 Task: Find and book a one-way flight from Delhi to Bengaluru for 1 passenger on 19 May 2023 using Indigo's website.
Action: Mouse moved to (363, 68)
Screenshot: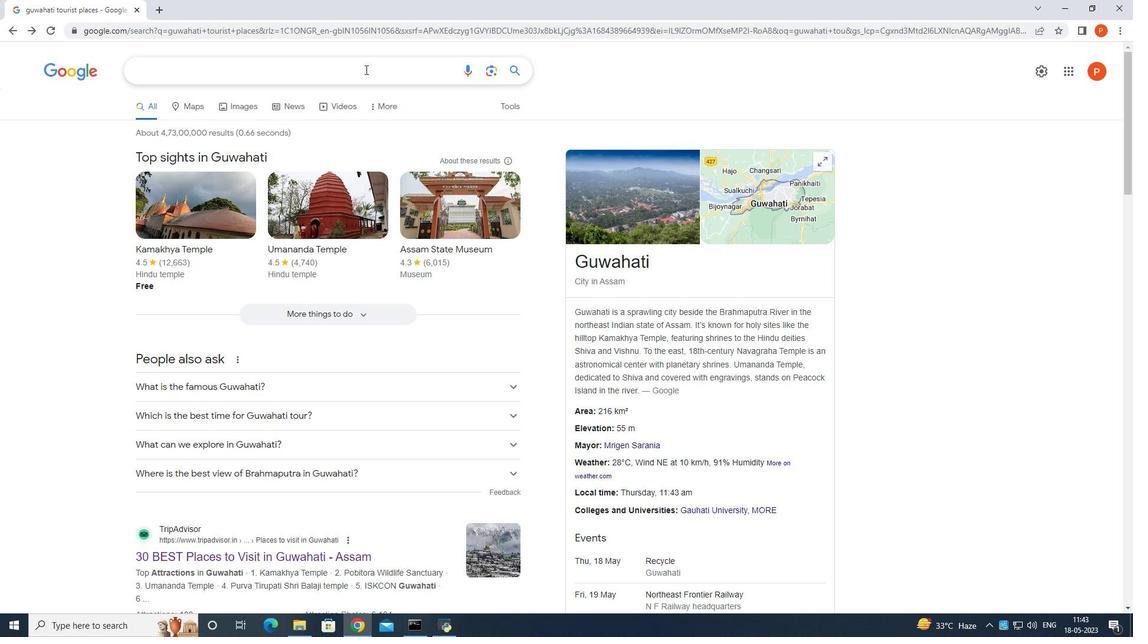 
Action: Mouse pressed left at (363, 68)
Screenshot: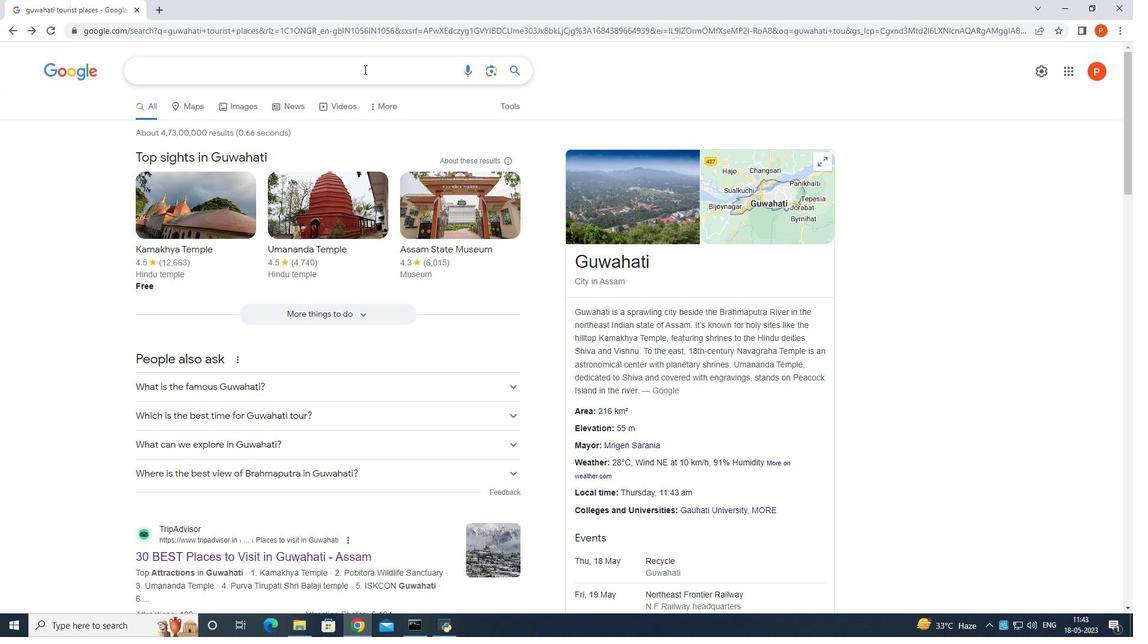 
Action: Mouse moved to (447, 146)
Screenshot: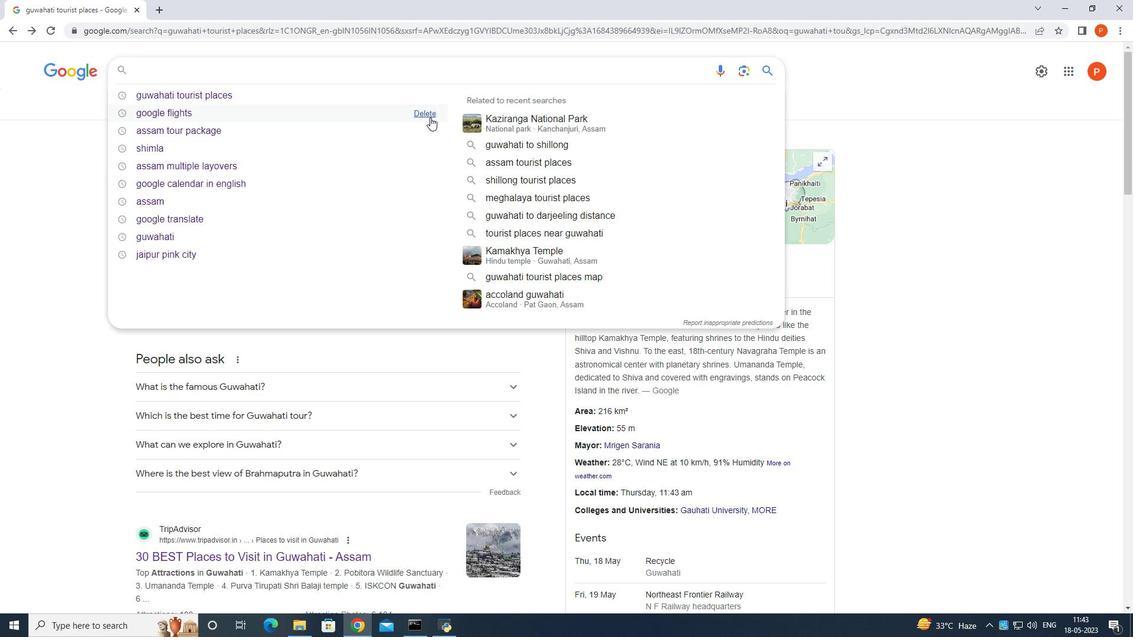 
Action: Key pressed <Key.shift>Indigo<Key.space>flight<Key.space>price<Key.space>n<Key.backspace>and<Key.space>affordable<Key.space>accomodation<Key.space>and<Key.space>dinim<Key.backspace>ng<Key.enter>
Screenshot: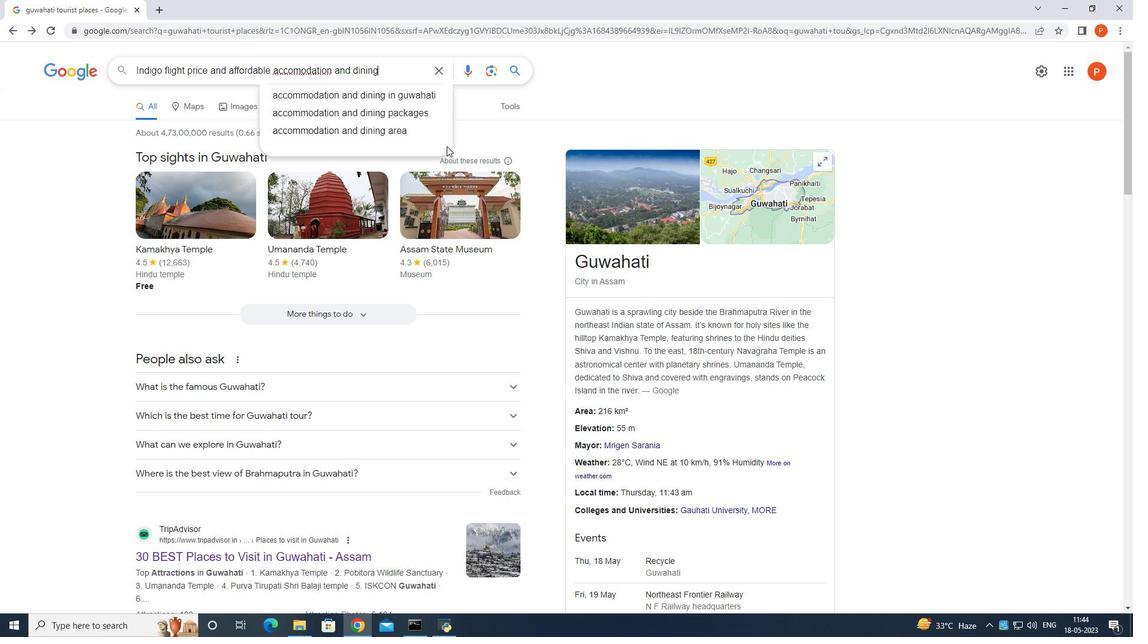 
Action: Mouse moved to (410, 202)
Screenshot: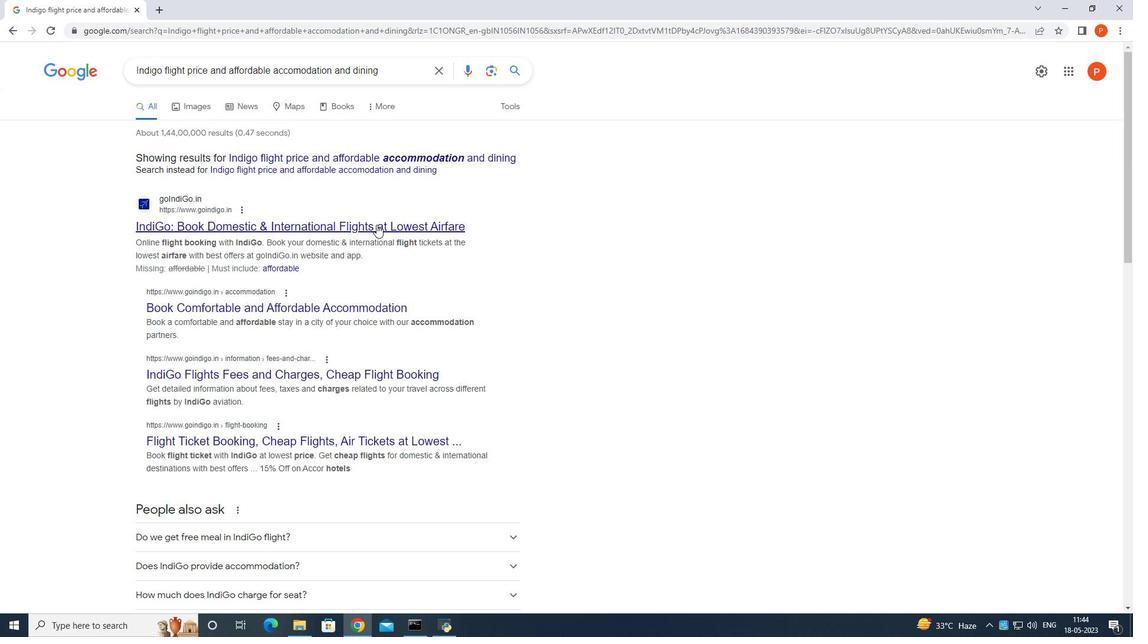 
Action: Mouse scrolled (410, 203) with delta (0, 0)
Screenshot: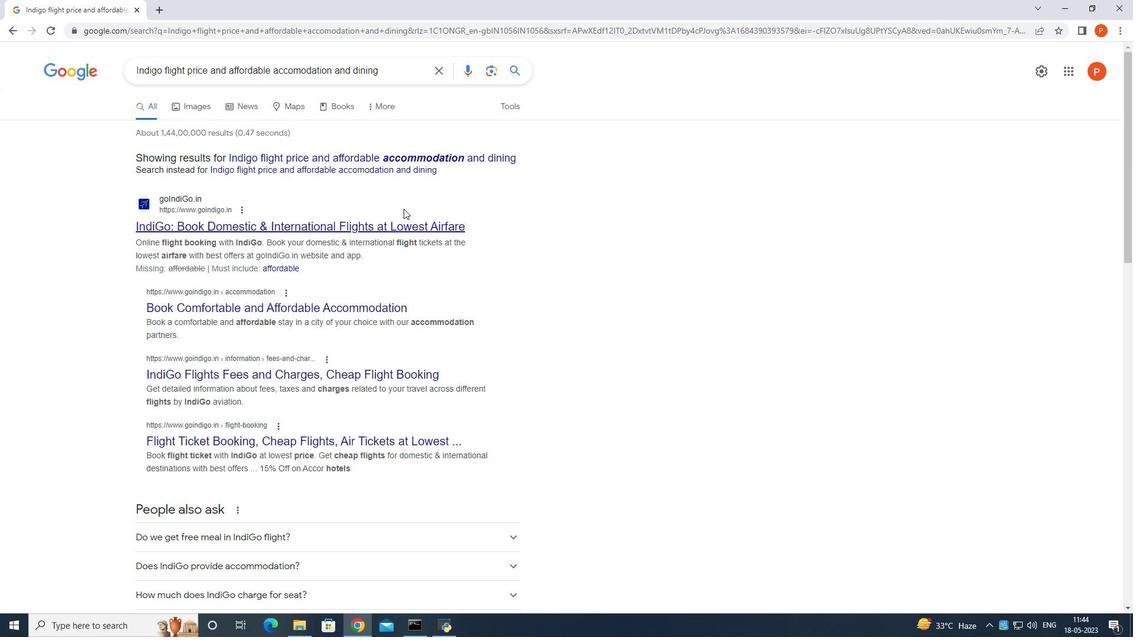 
Action: Mouse moved to (415, 154)
Screenshot: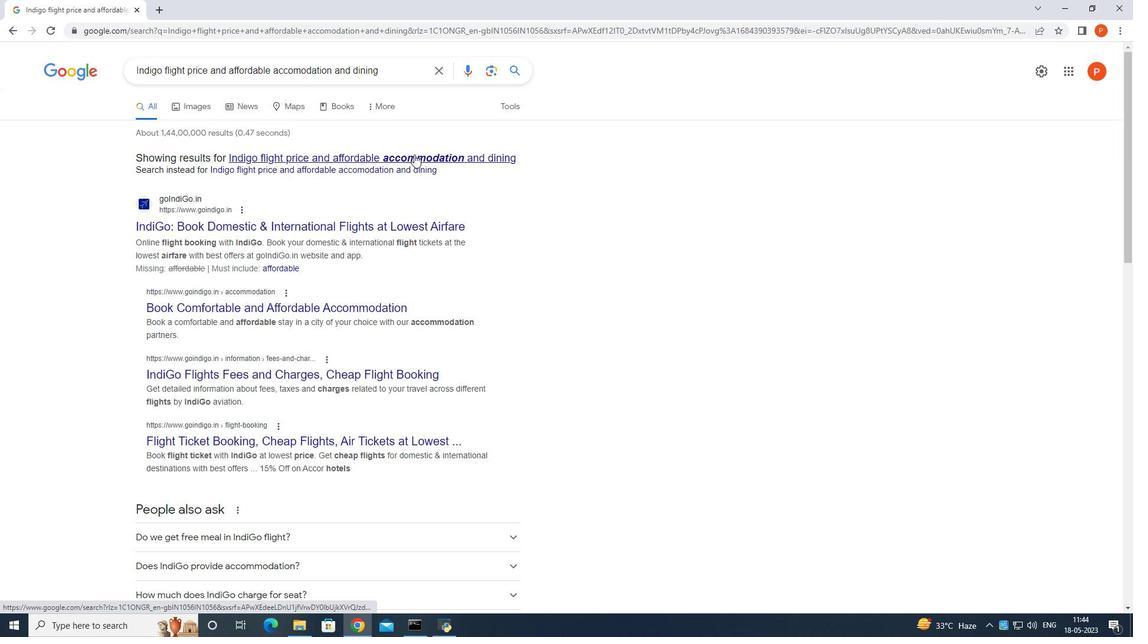 
Action: Mouse pressed left at (415, 154)
Screenshot: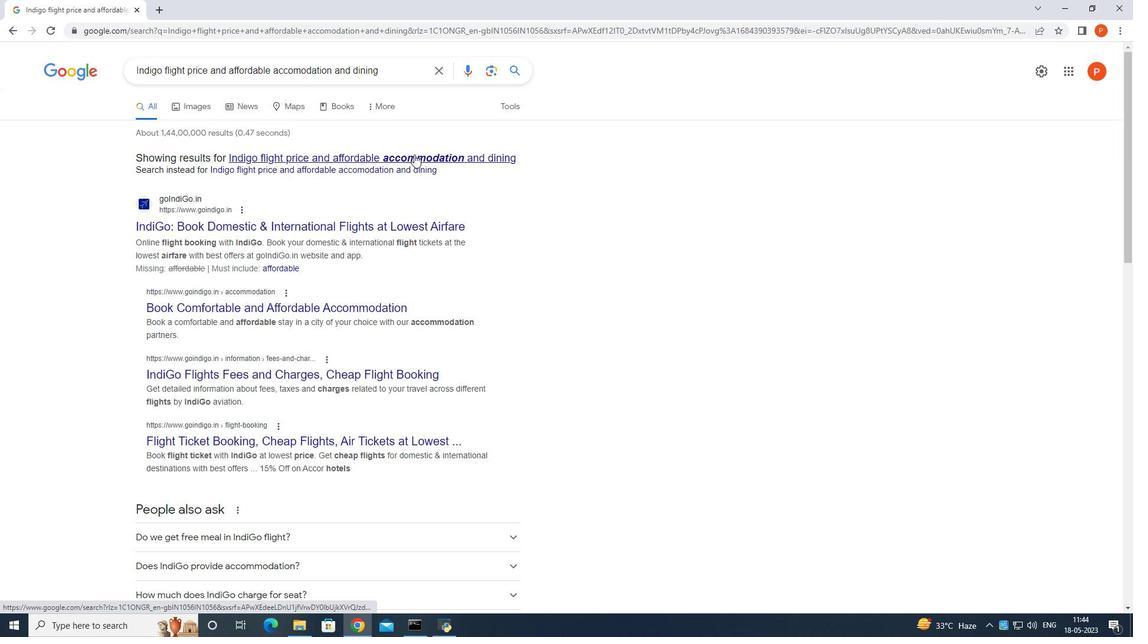 
Action: Mouse moved to (418, 249)
Screenshot: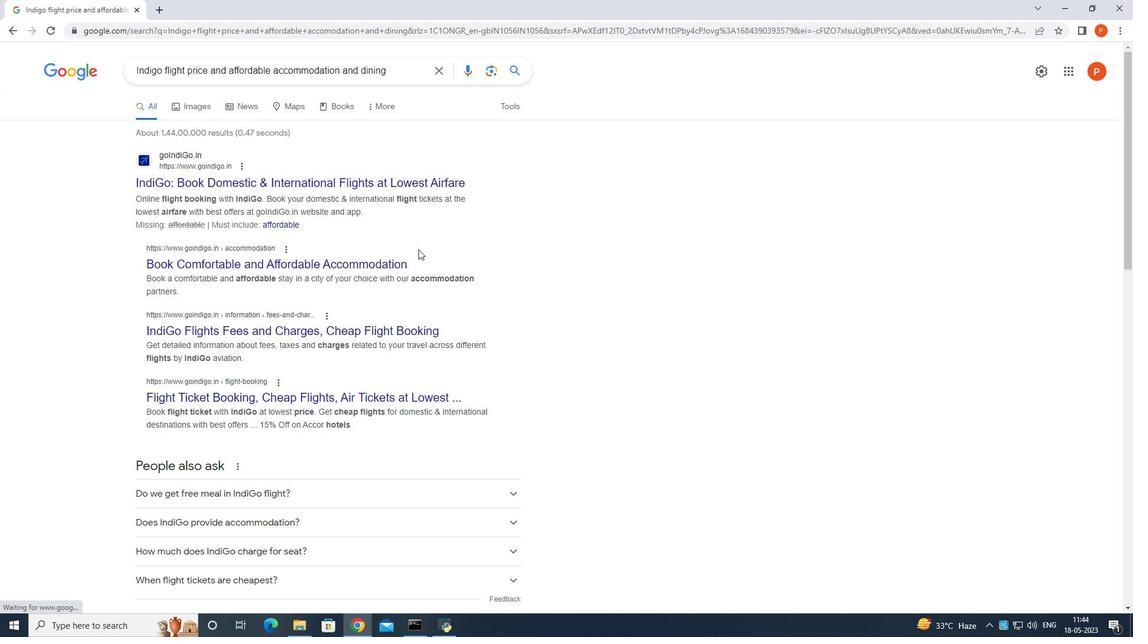 
Action: Mouse scrolled (418, 248) with delta (0, 0)
Screenshot: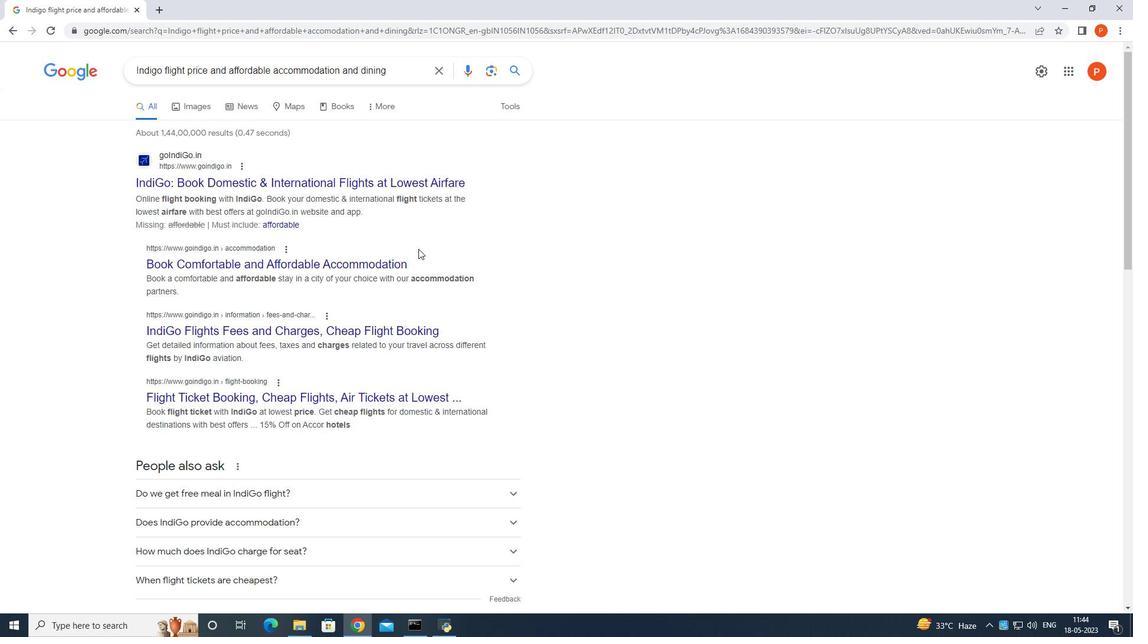 
Action: Mouse scrolled (418, 248) with delta (0, 0)
Screenshot: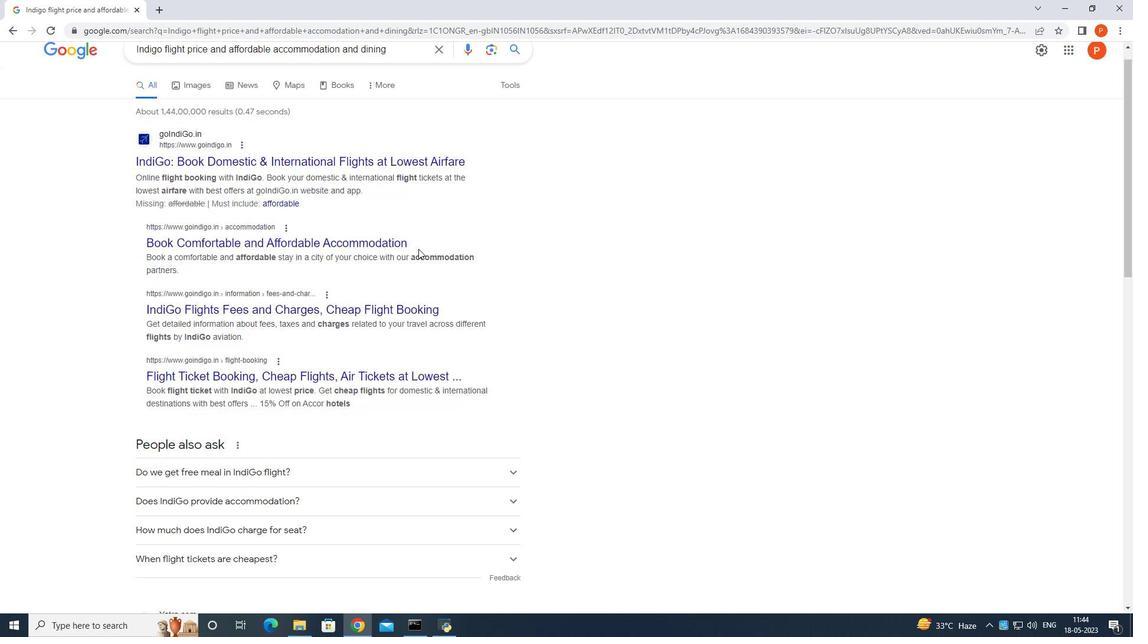 
Action: Mouse moved to (280, 280)
Screenshot: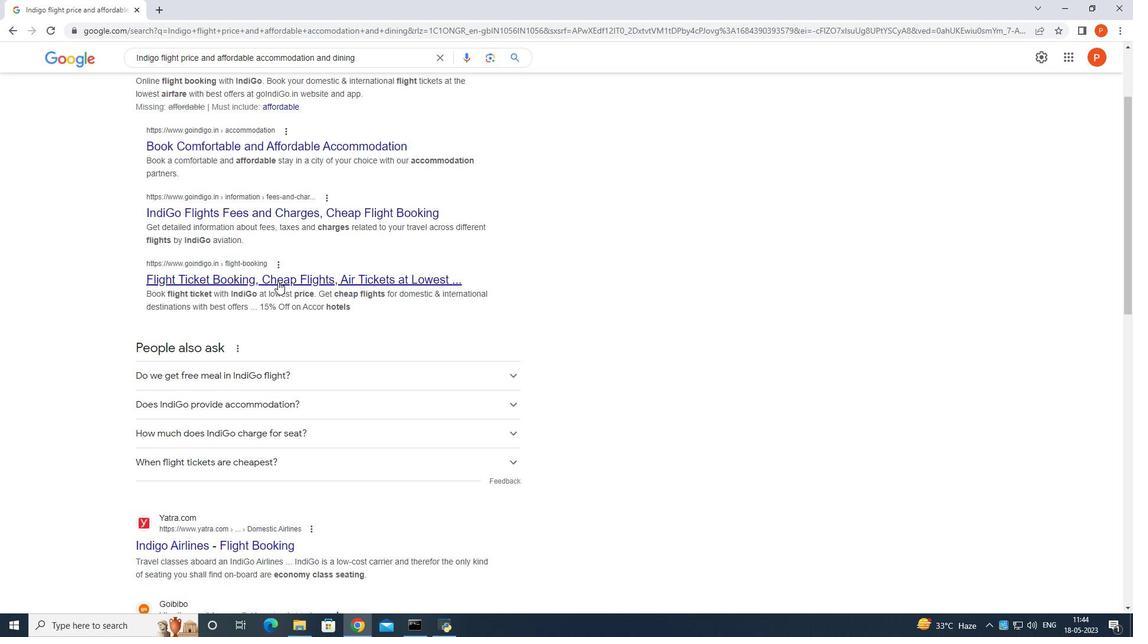 
Action: Mouse pressed left at (280, 280)
Screenshot: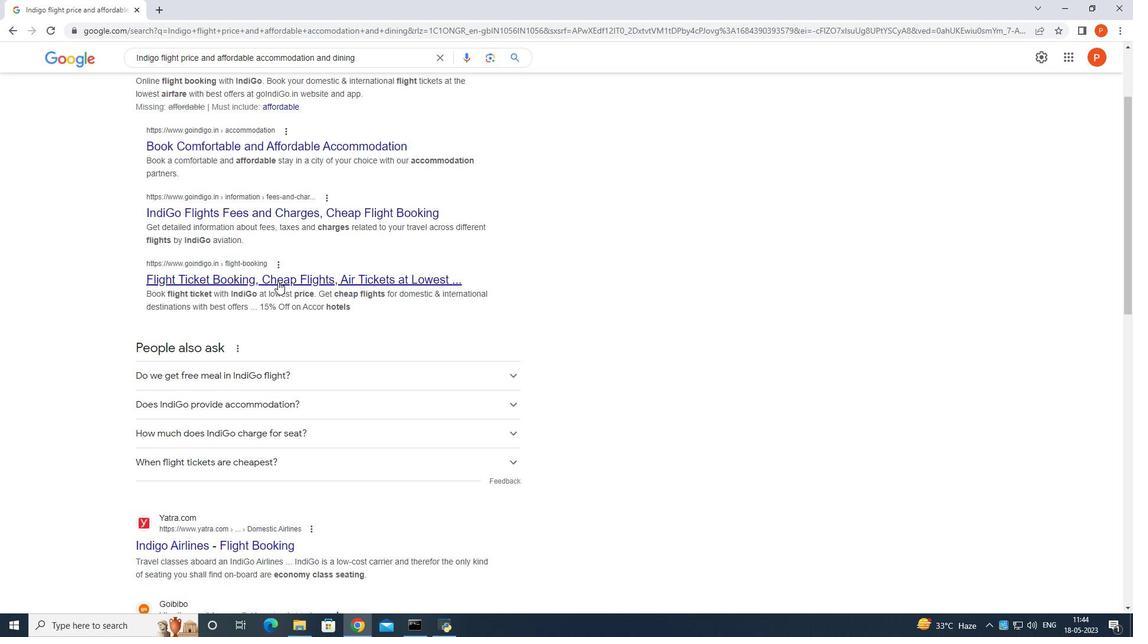 
Action: Mouse moved to (242, 44)
Screenshot: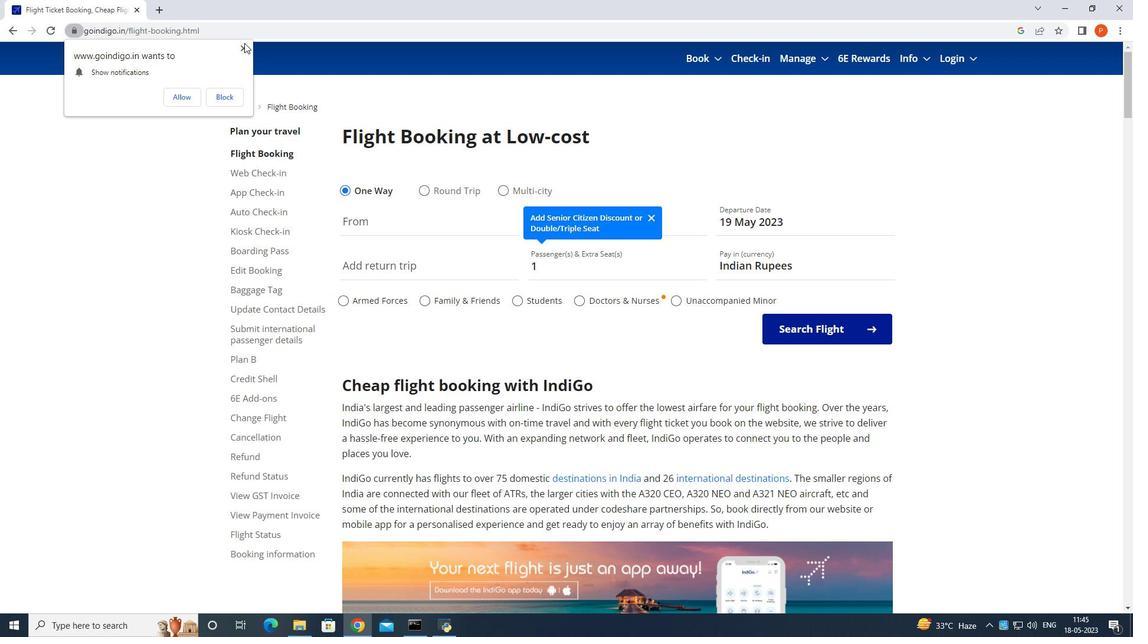 
Action: Mouse pressed left at (242, 44)
Screenshot: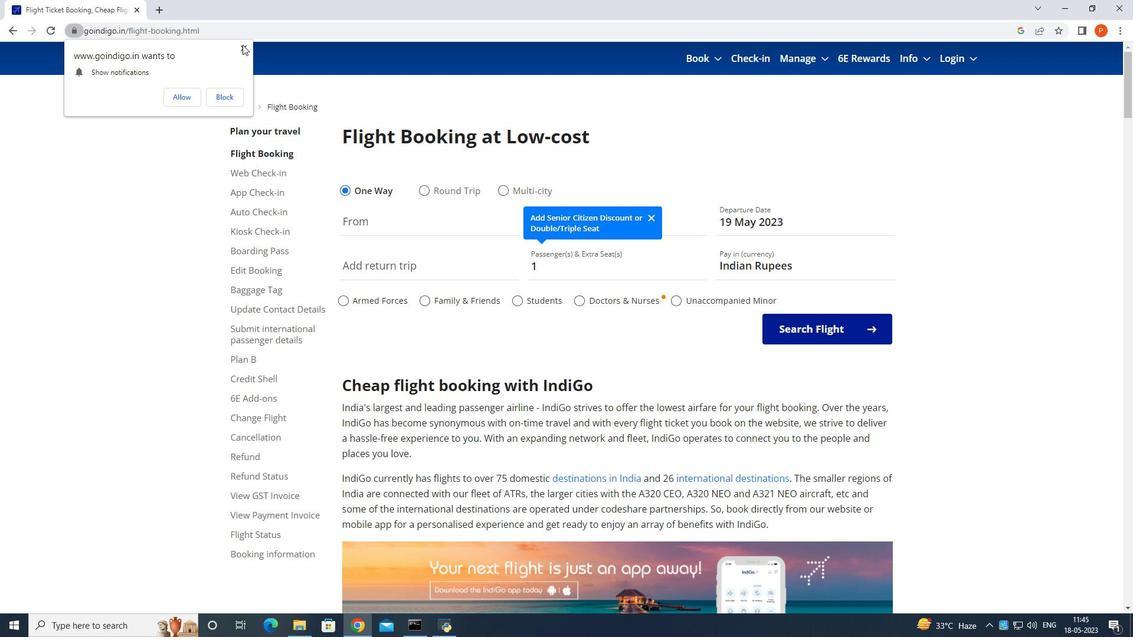 
Action: Mouse moved to (422, 230)
Screenshot: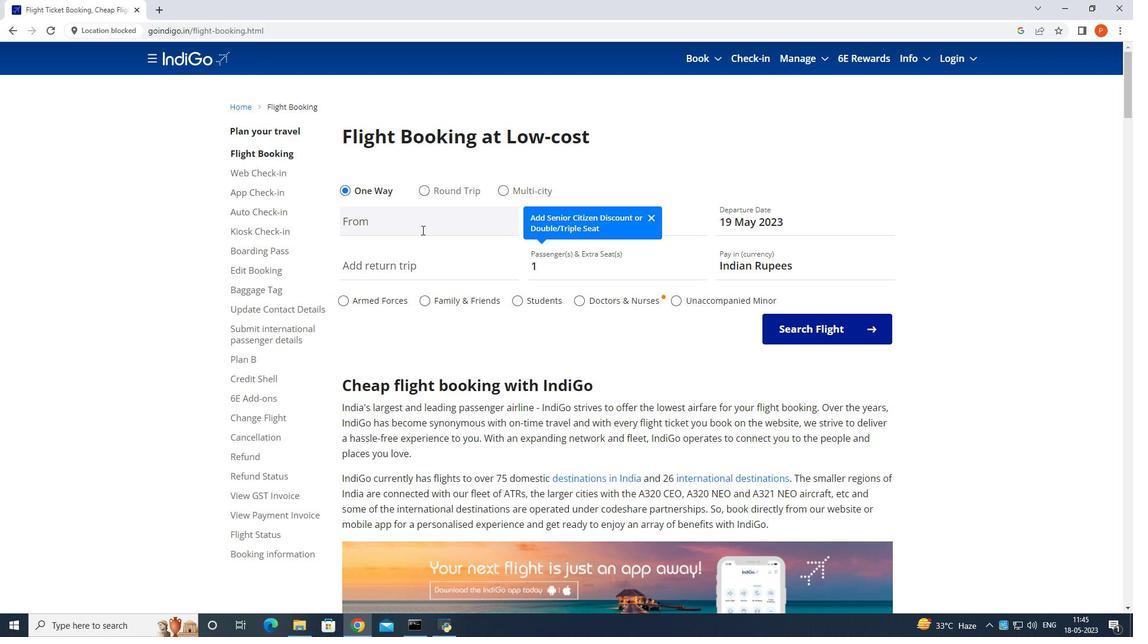 
Action: Mouse scrolled (422, 230) with delta (0, 0)
Screenshot: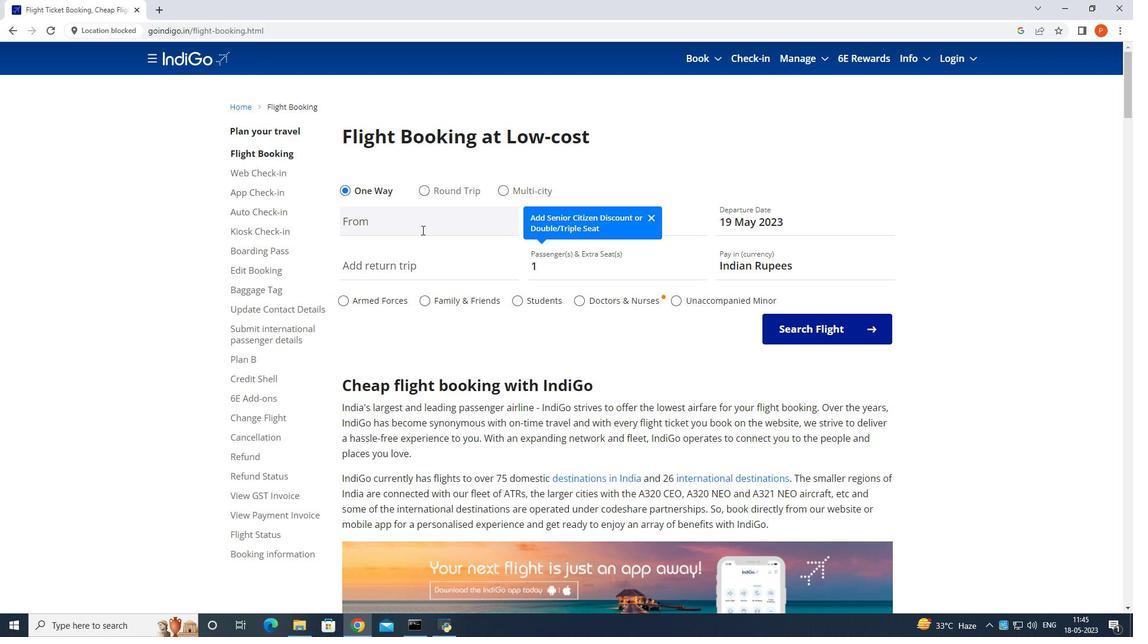 
Action: Mouse moved to (427, 237)
Screenshot: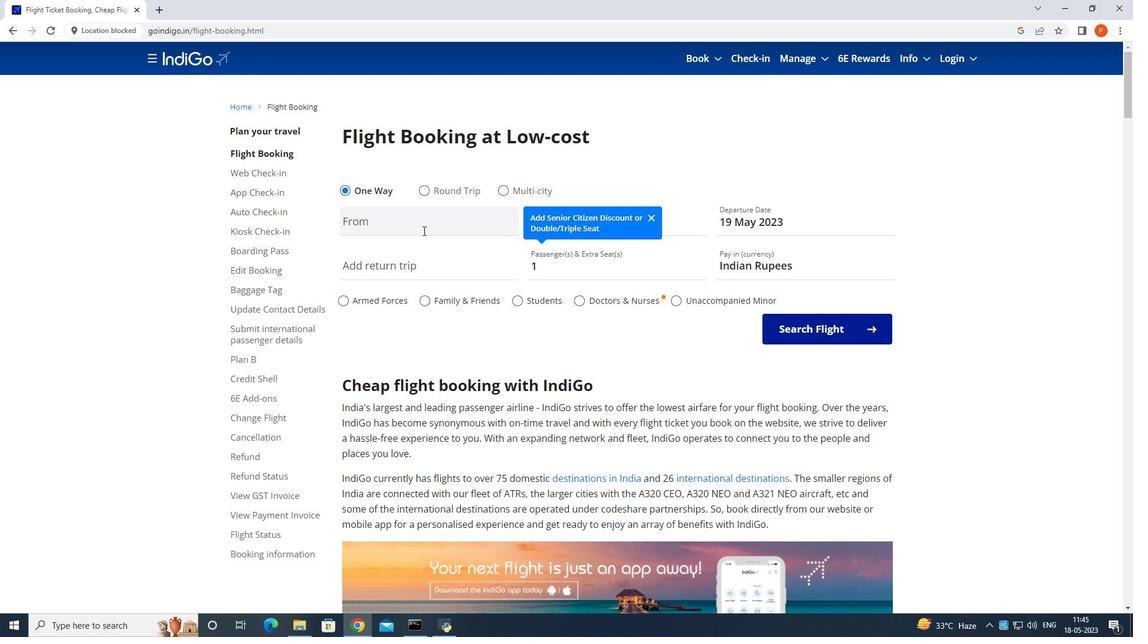 
Action: Mouse scrolled (427, 236) with delta (0, 0)
Screenshot: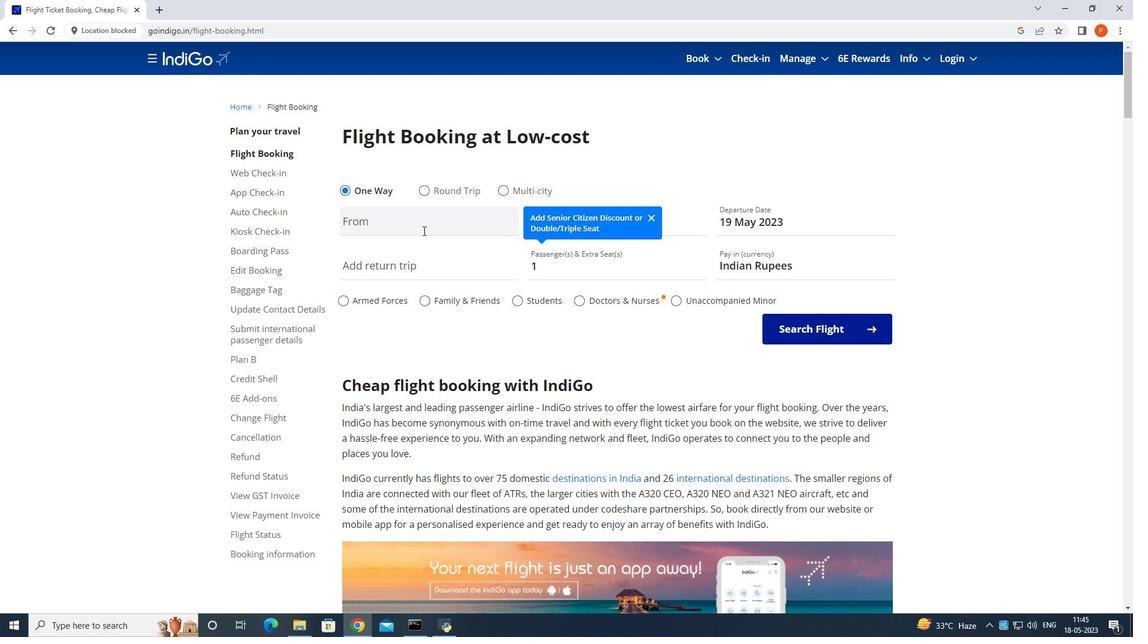 
Action: Mouse moved to (429, 239)
Screenshot: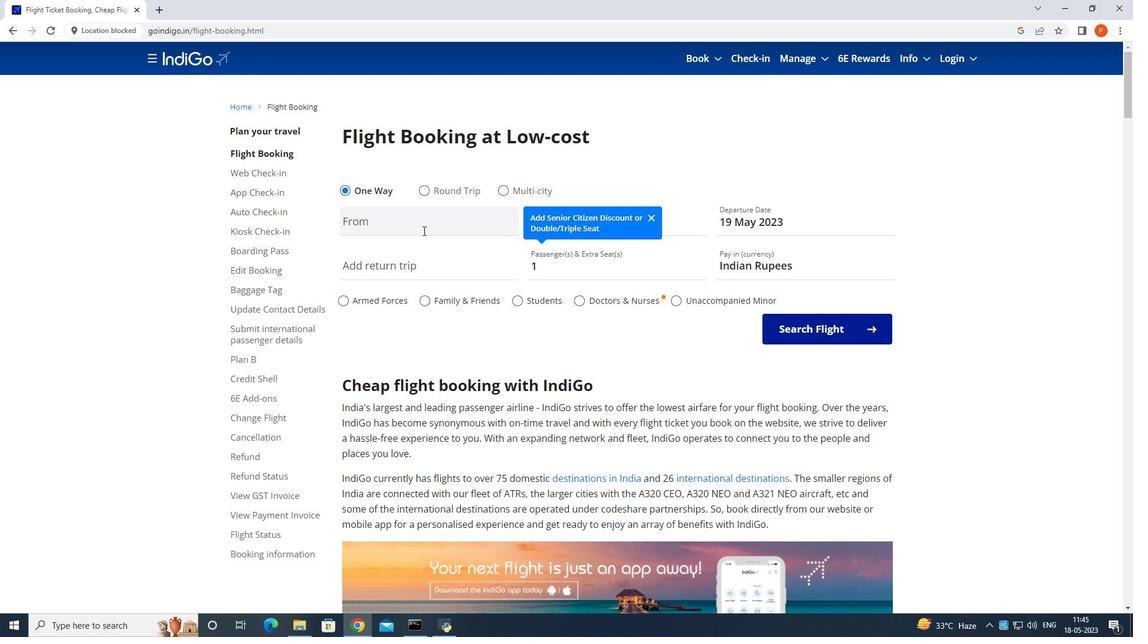 
Action: Mouse scrolled (429, 238) with delta (0, 0)
Screenshot: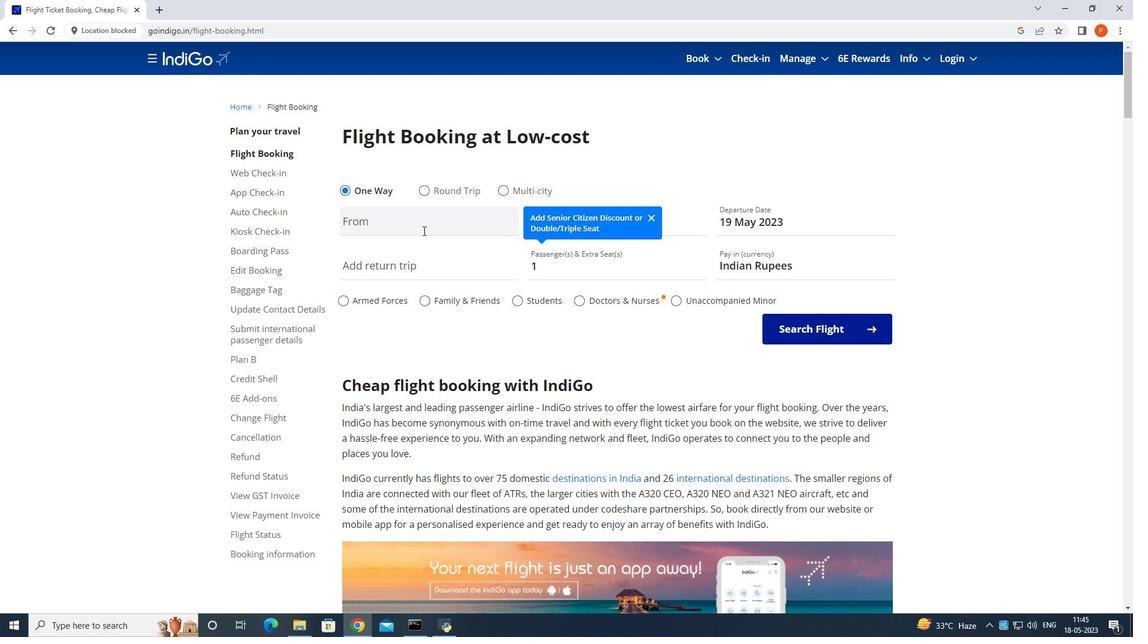 
Action: Mouse scrolled (429, 239) with delta (0, 0)
Screenshot: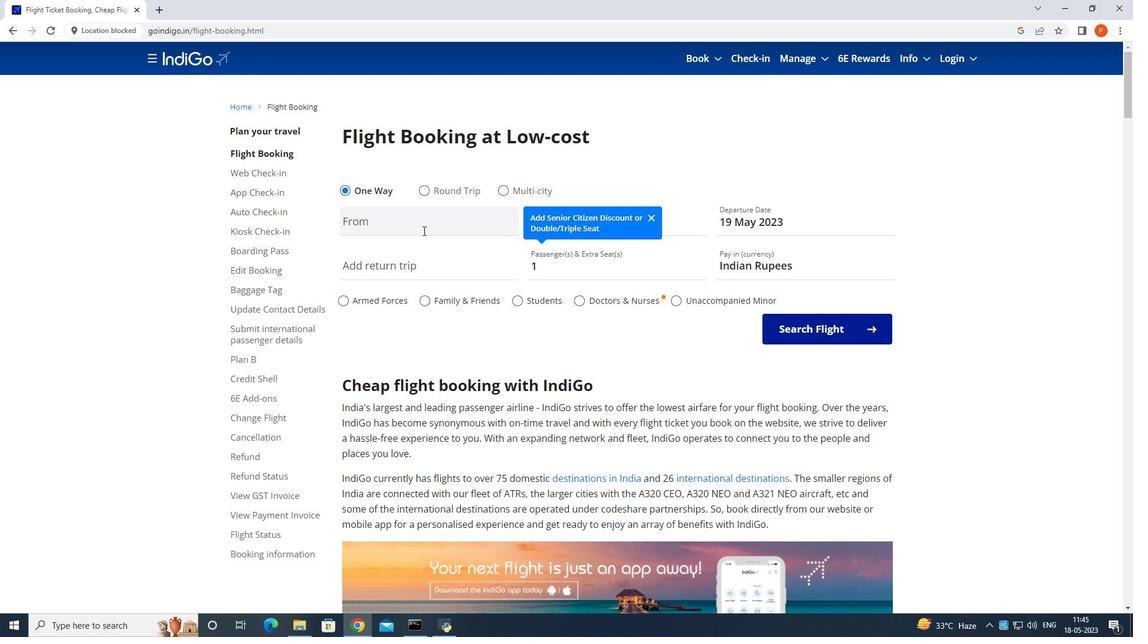 
Action: Mouse moved to (429, 240)
Screenshot: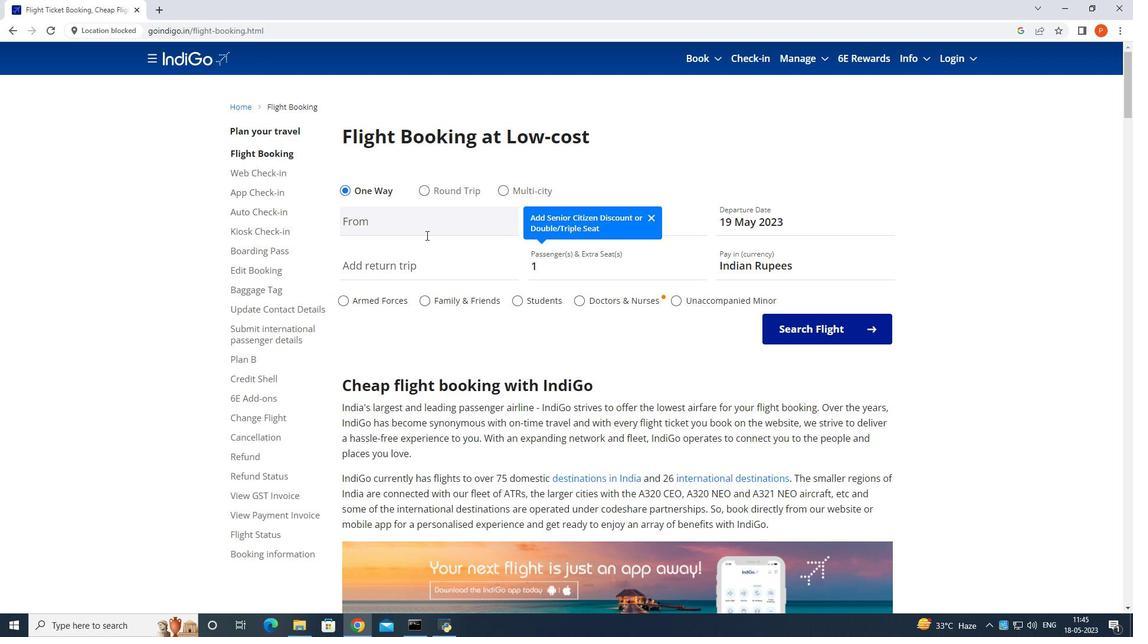 
Action: Mouse scrolled (429, 239) with delta (0, 0)
Screenshot: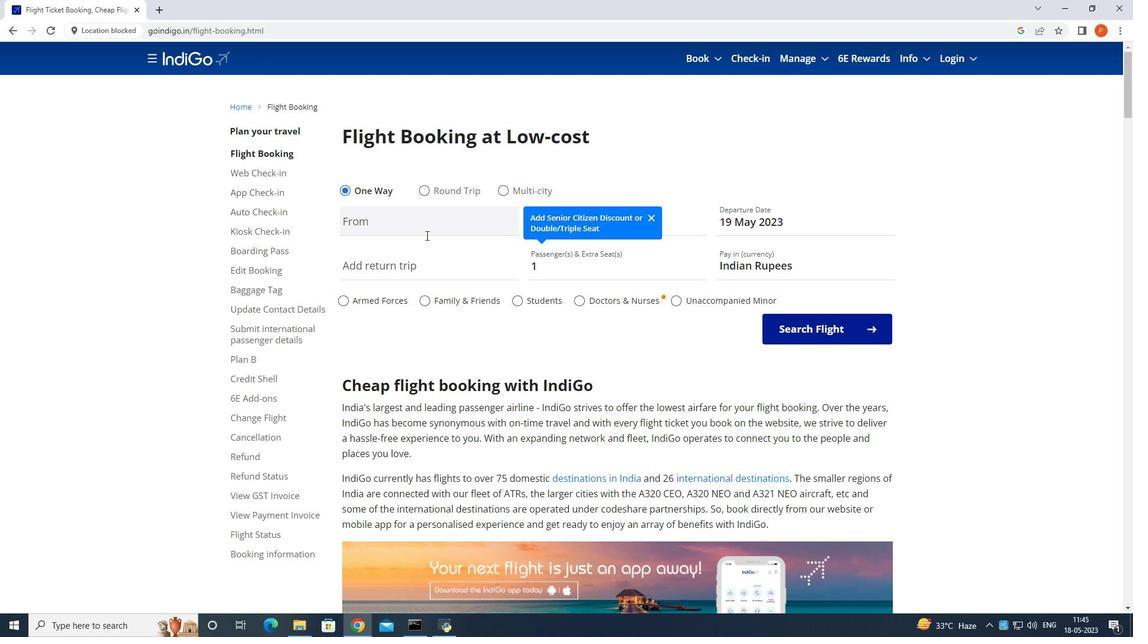 
Action: Mouse moved to (429, 242)
Screenshot: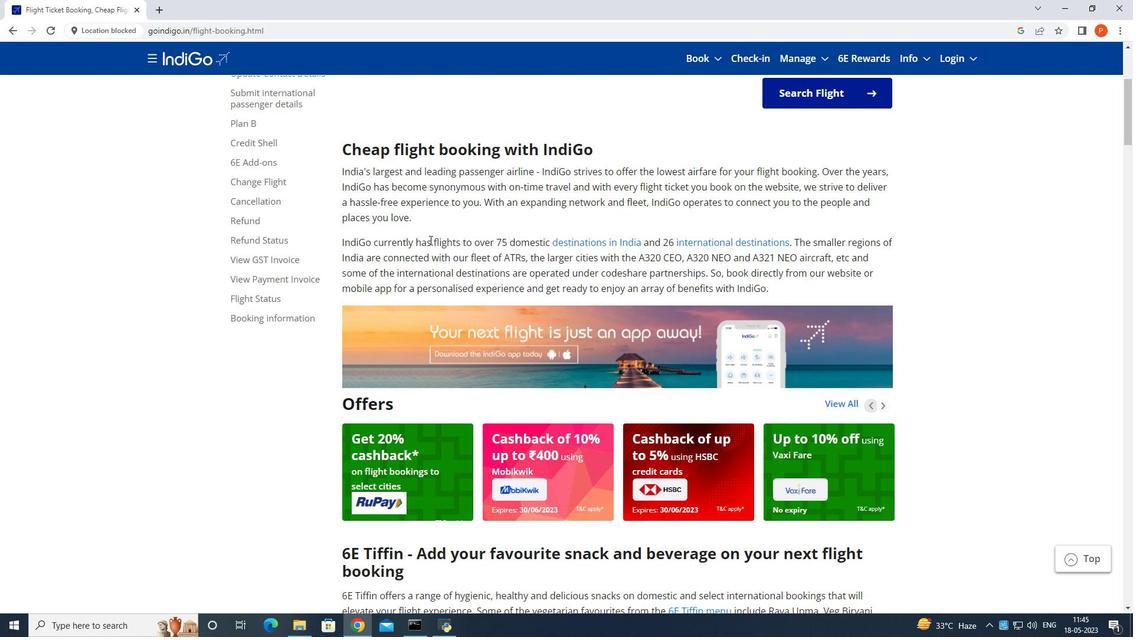 
Action: Mouse scrolled (429, 243) with delta (0, 0)
Screenshot: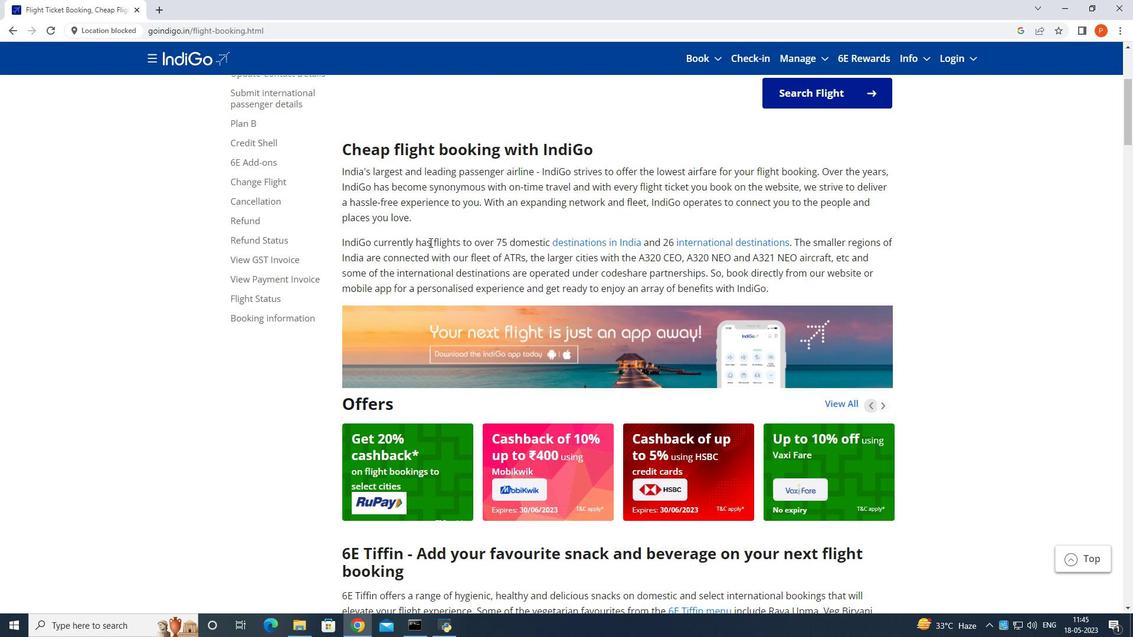 
Action: Mouse scrolled (429, 243) with delta (0, 0)
Screenshot: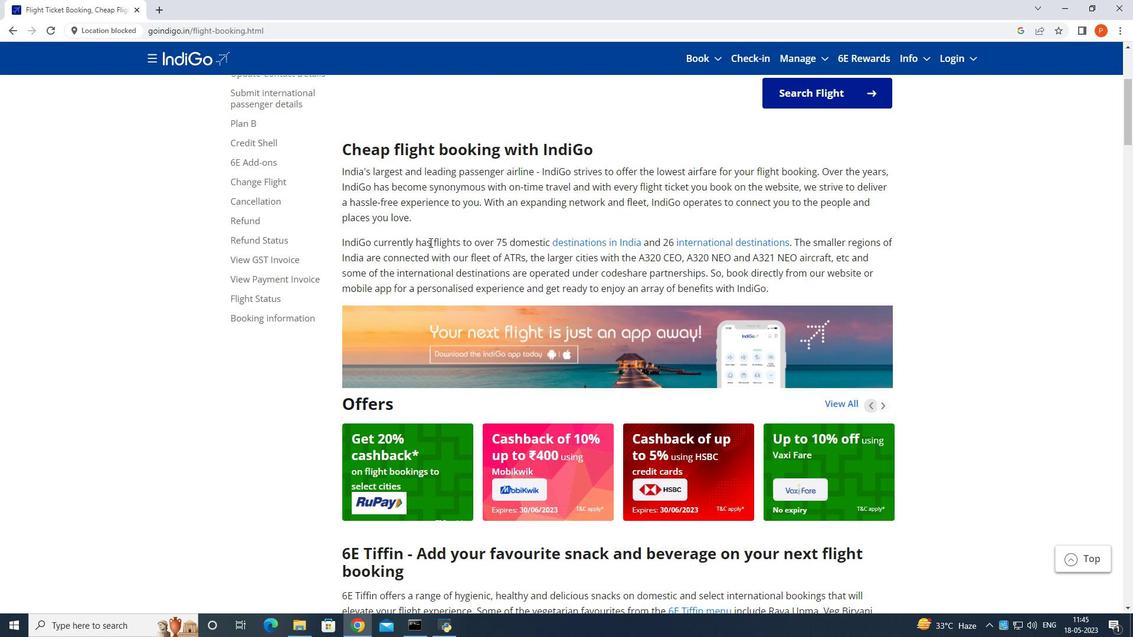 
Action: Mouse scrolled (429, 243) with delta (0, 0)
Screenshot: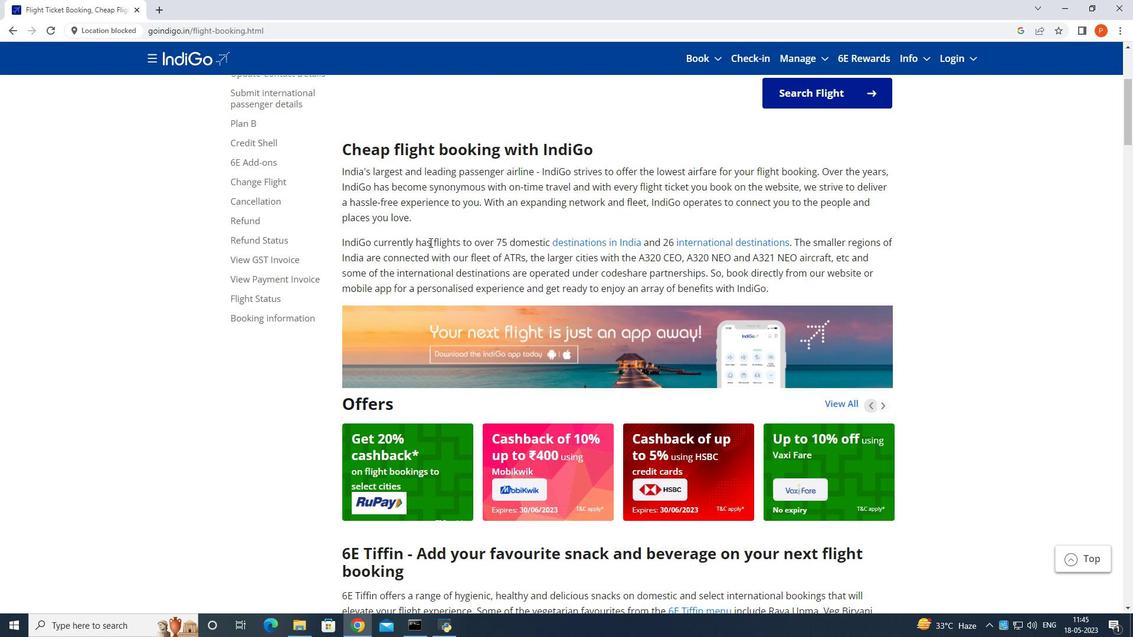 
Action: Mouse scrolled (429, 243) with delta (0, 0)
Screenshot: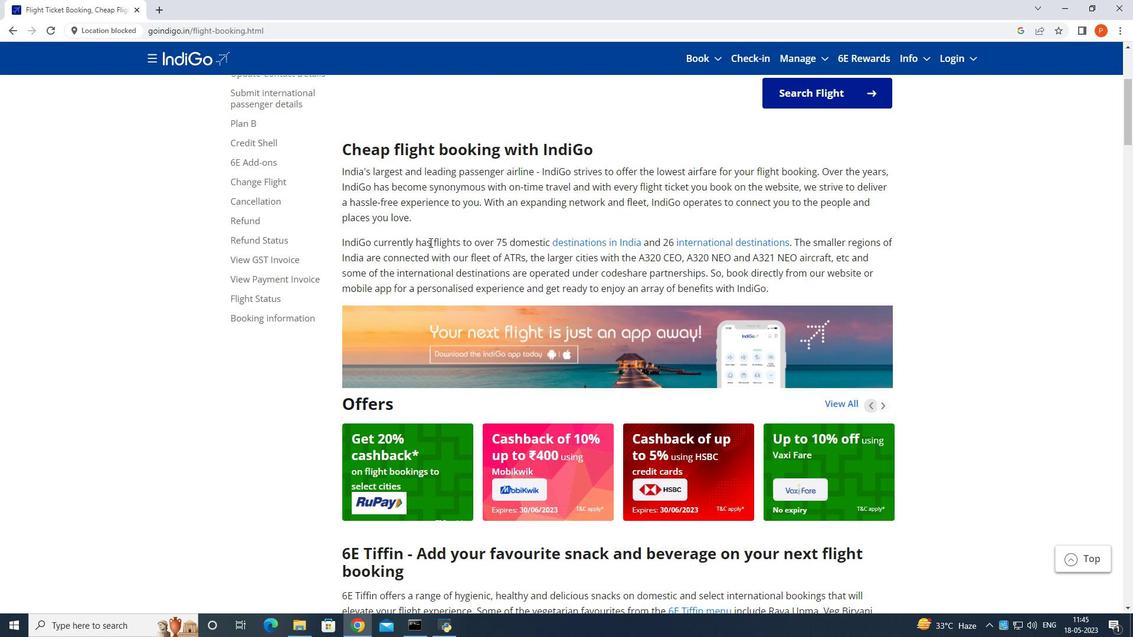 
Action: Mouse scrolled (429, 243) with delta (0, 0)
Screenshot: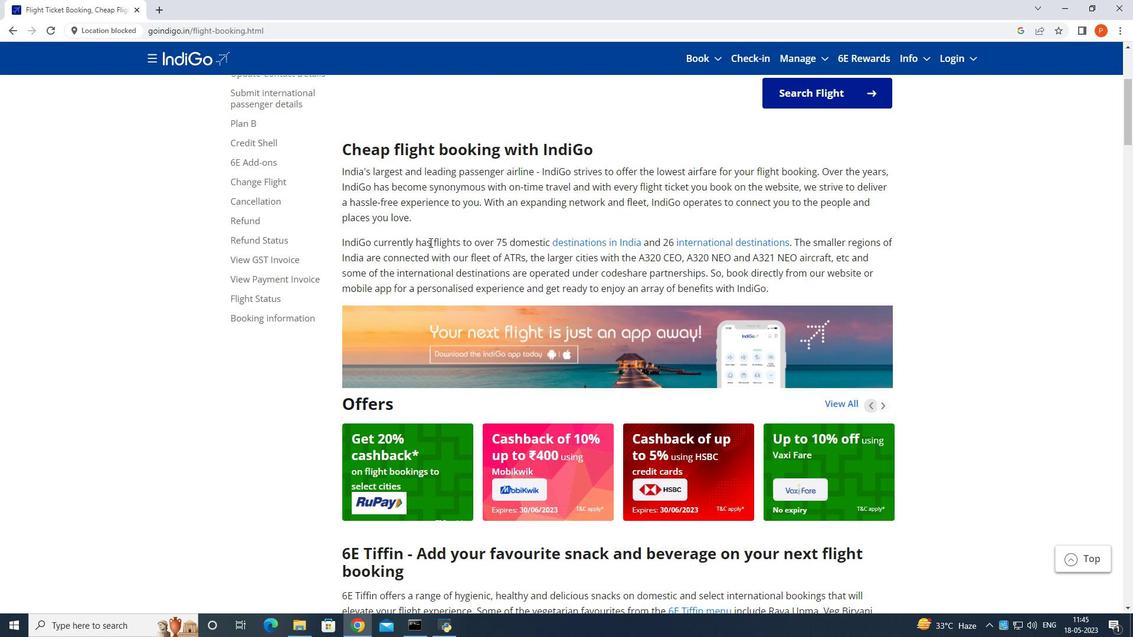 
Action: Mouse scrolled (429, 243) with delta (0, 0)
Screenshot: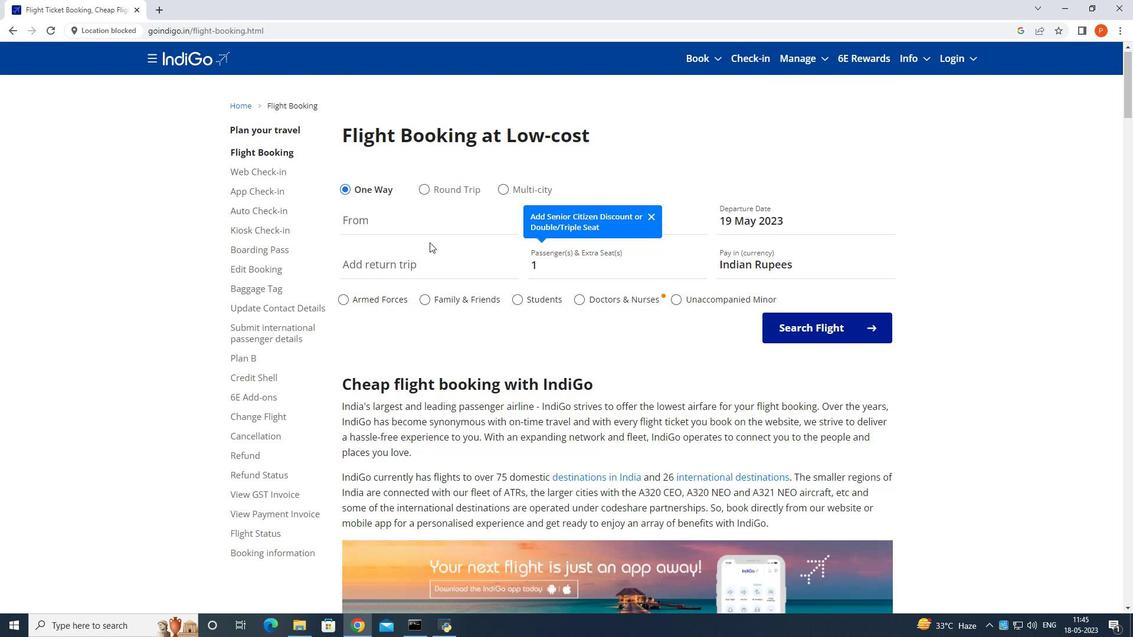 
Action: Mouse scrolled (429, 243) with delta (0, 0)
Screenshot: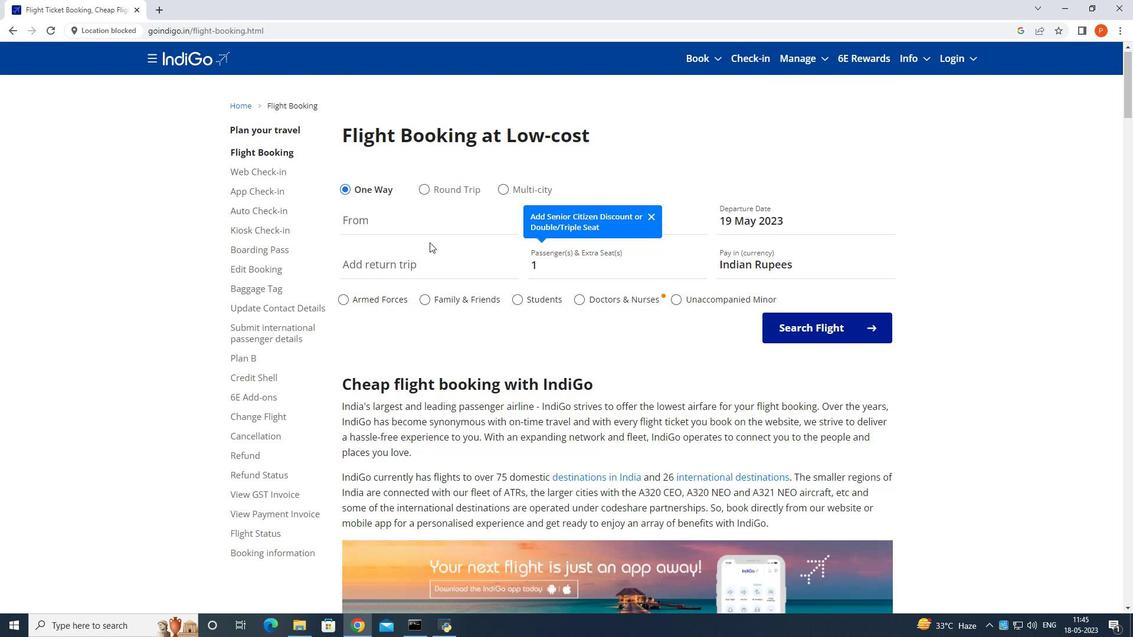 
Action: Mouse scrolled (429, 243) with delta (0, 0)
Screenshot: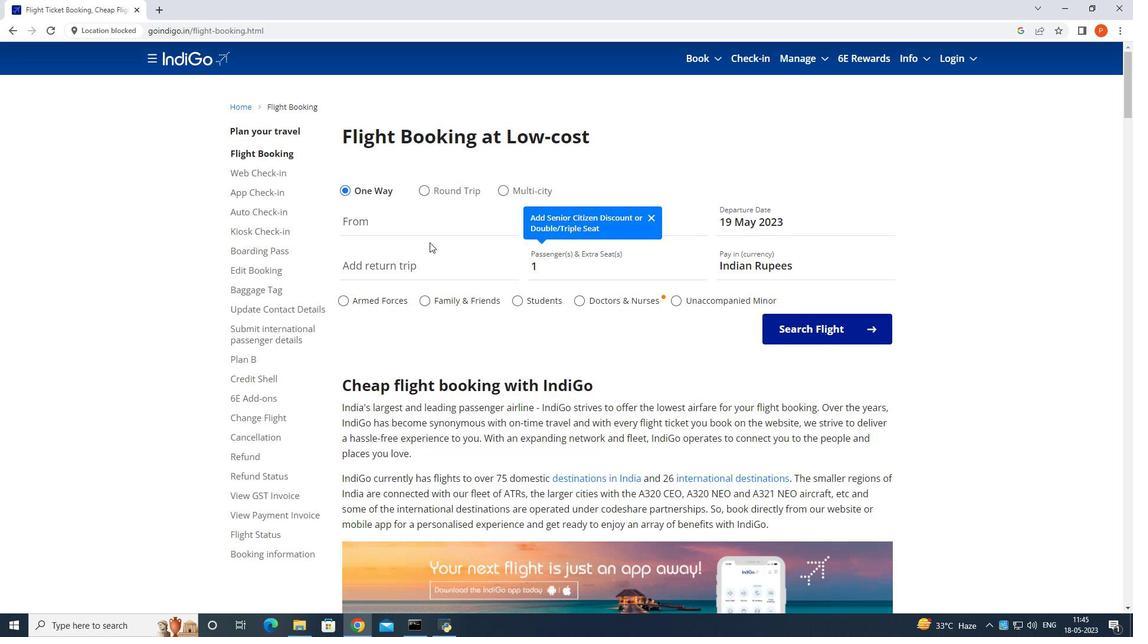 
Action: Mouse scrolled (429, 243) with delta (0, 0)
Screenshot: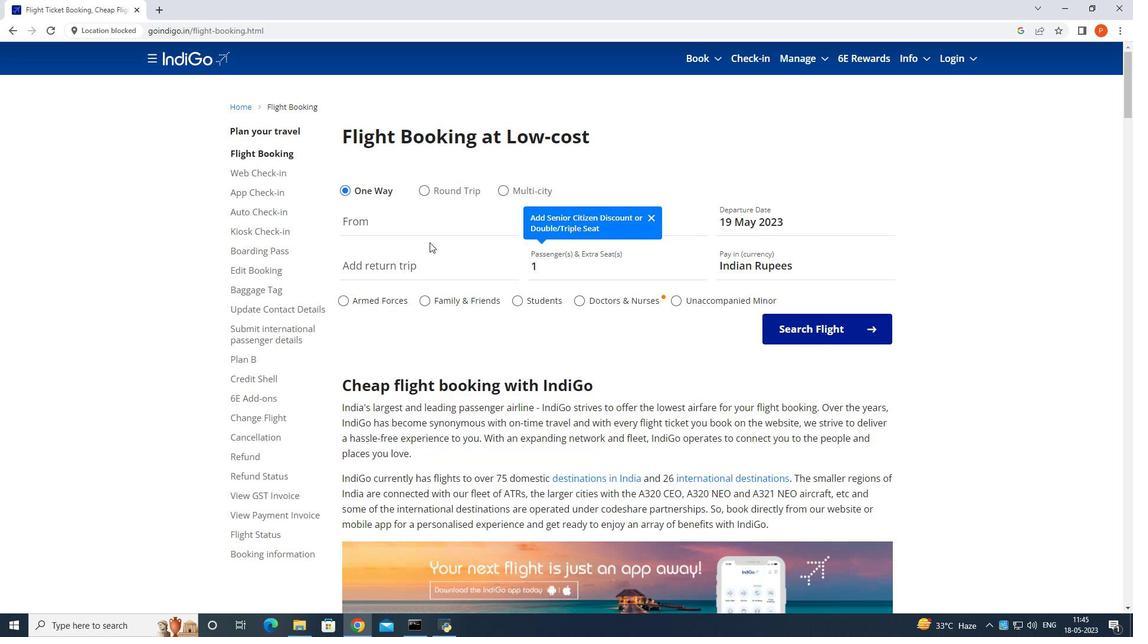 
Action: Mouse moved to (651, 217)
Screenshot: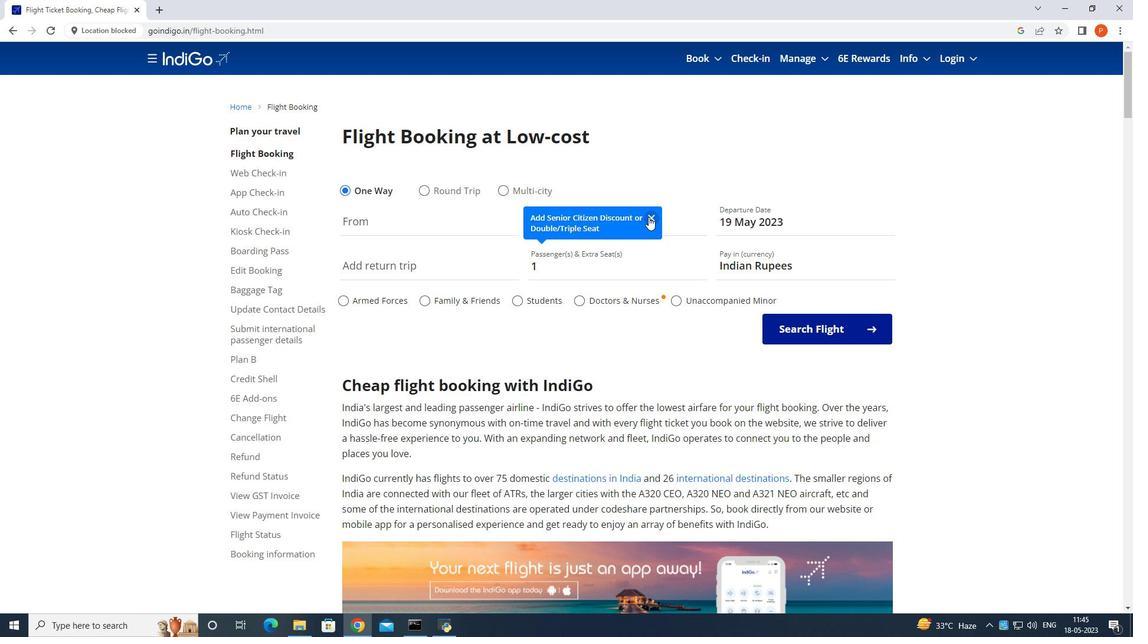 
Action: Mouse pressed left at (651, 217)
Screenshot: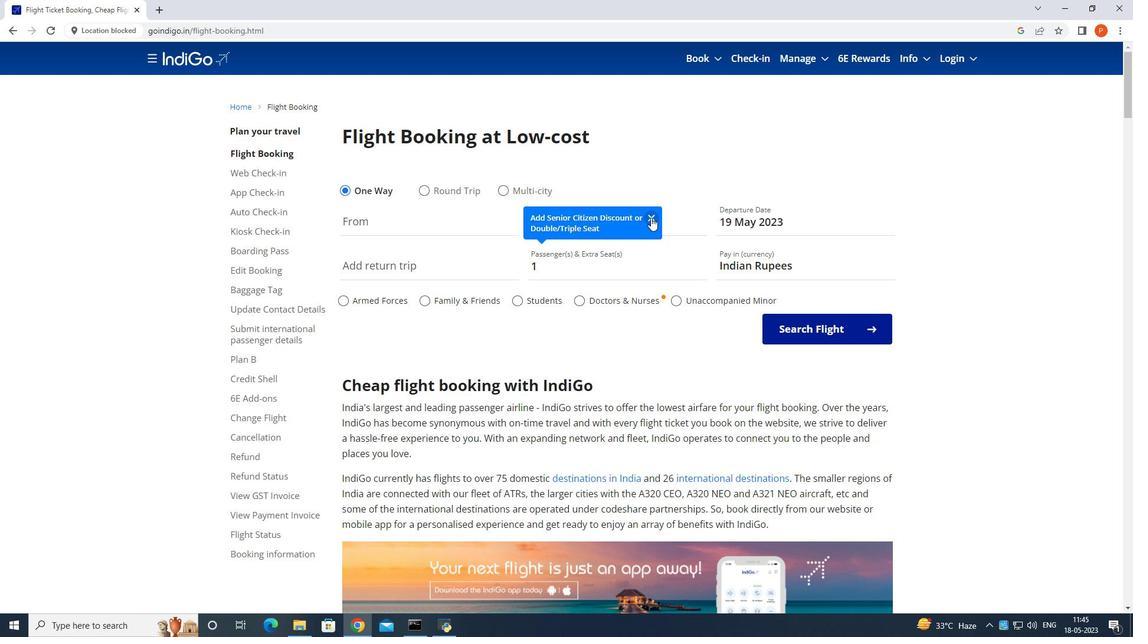 
Action: Mouse moved to (403, 227)
Screenshot: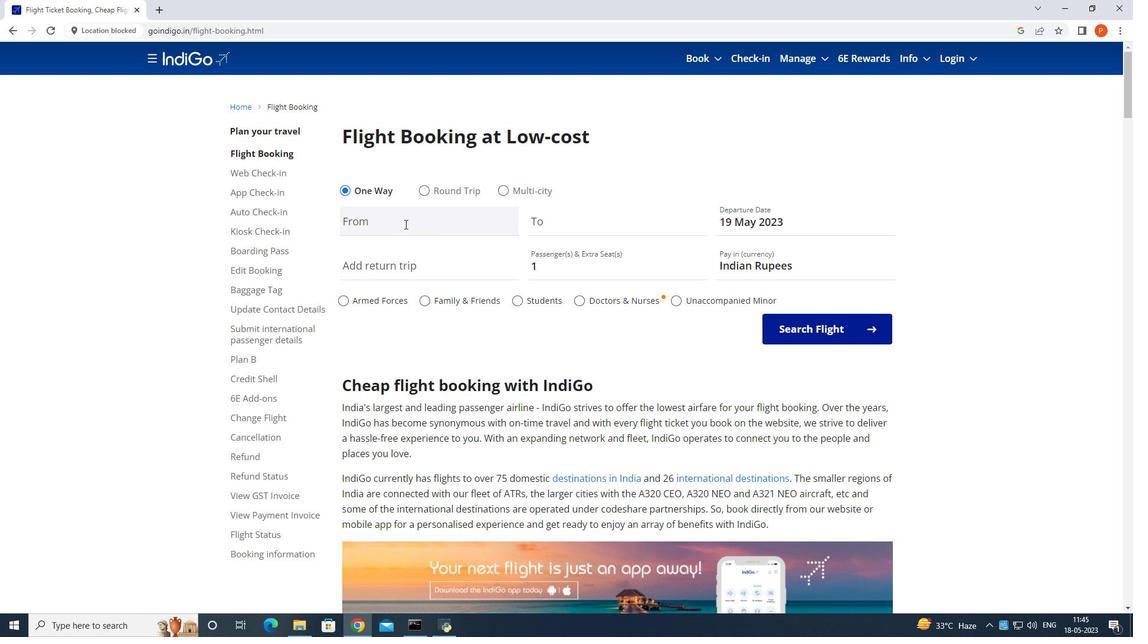 
Action: Mouse pressed left at (403, 227)
Screenshot: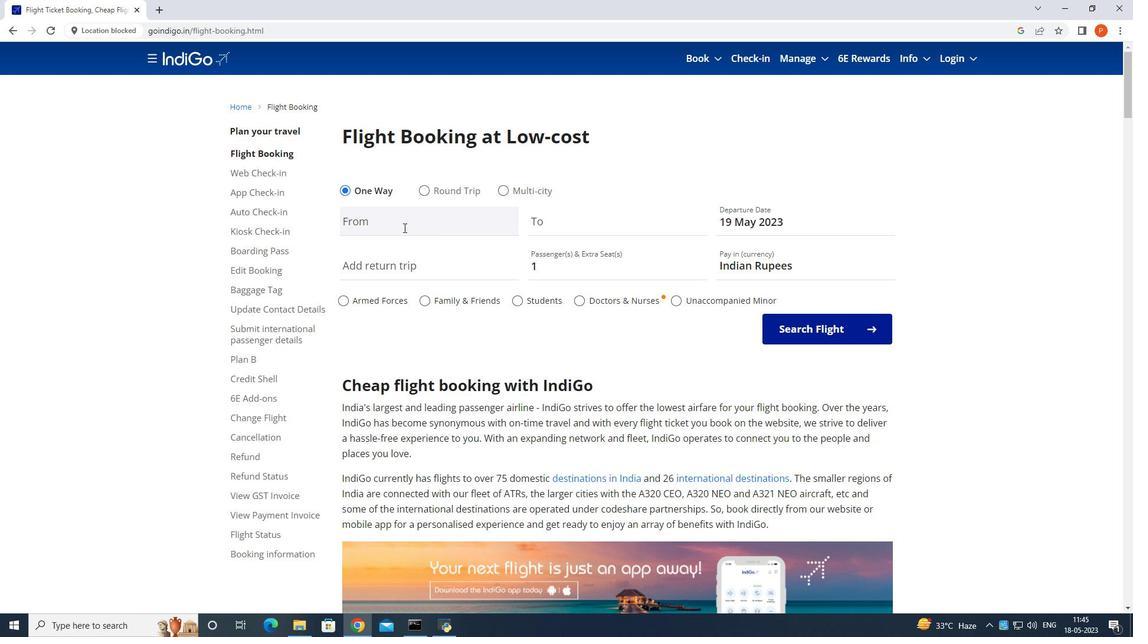 
Action: Mouse moved to (437, 291)
Screenshot: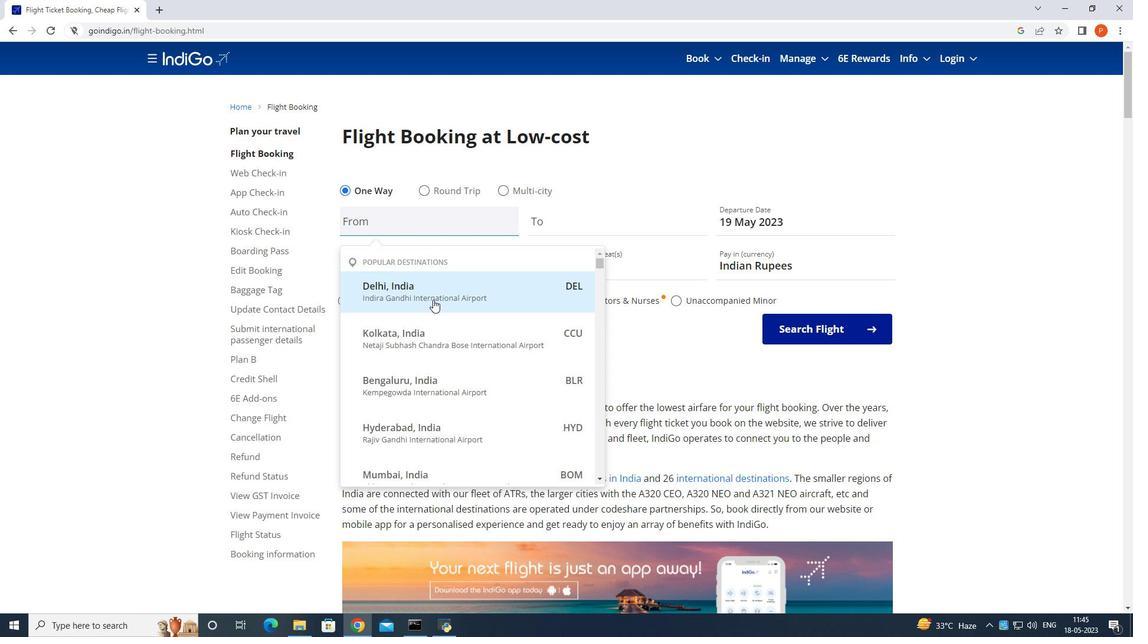 
Action: Mouse pressed left at (437, 291)
Screenshot: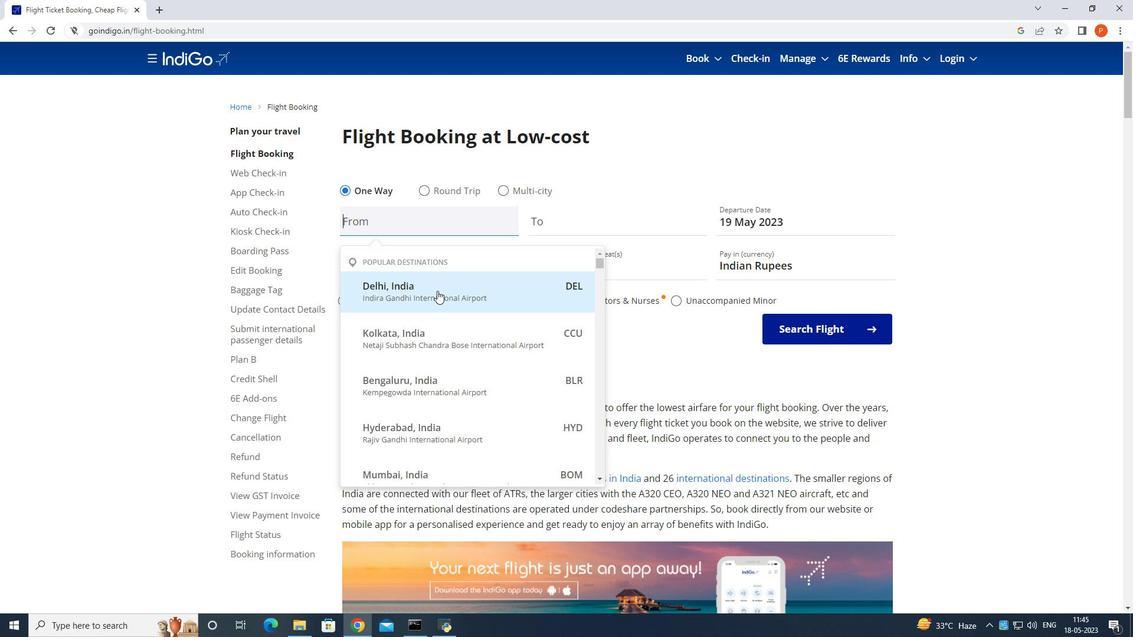 
Action: Mouse moved to (604, 379)
Screenshot: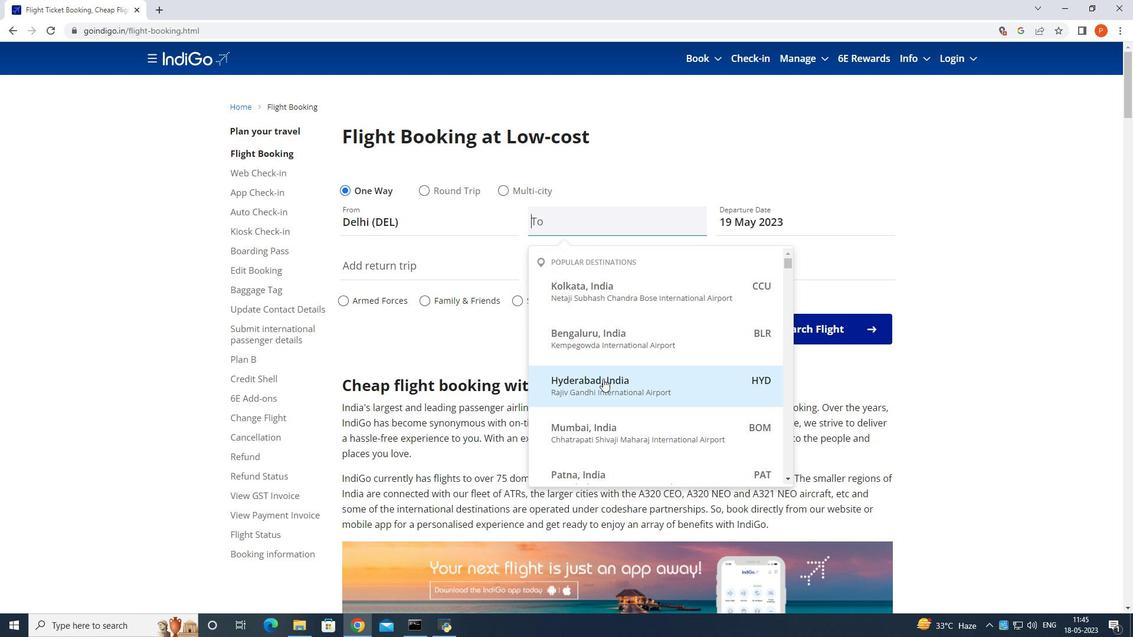 
Action: Mouse pressed left at (604, 379)
Screenshot: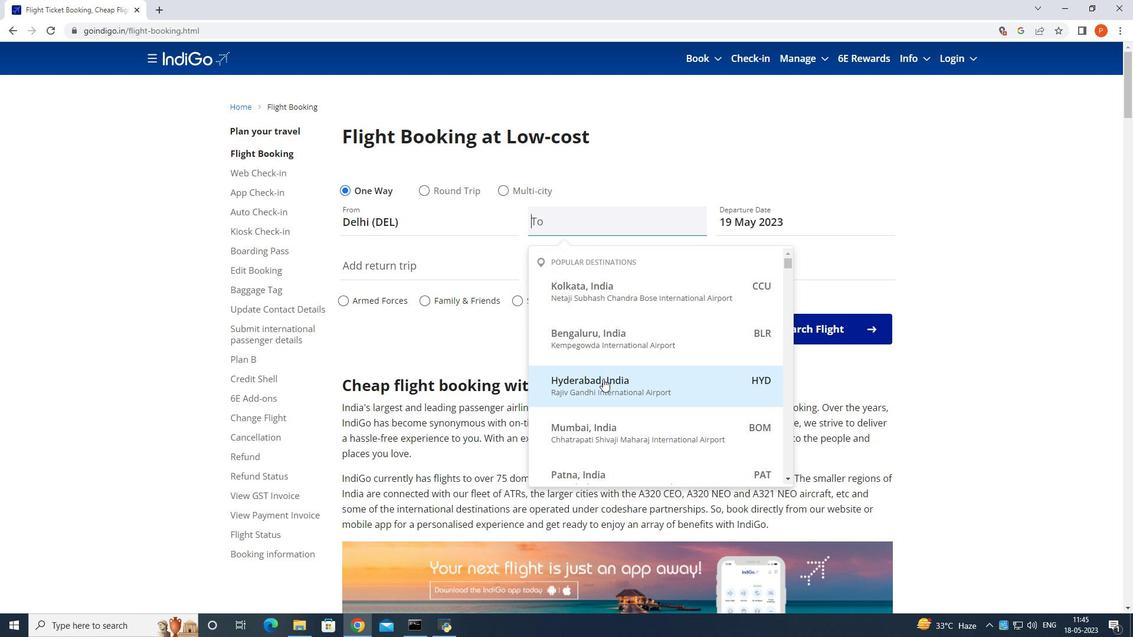 
Action: Mouse moved to (446, 293)
Screenshot: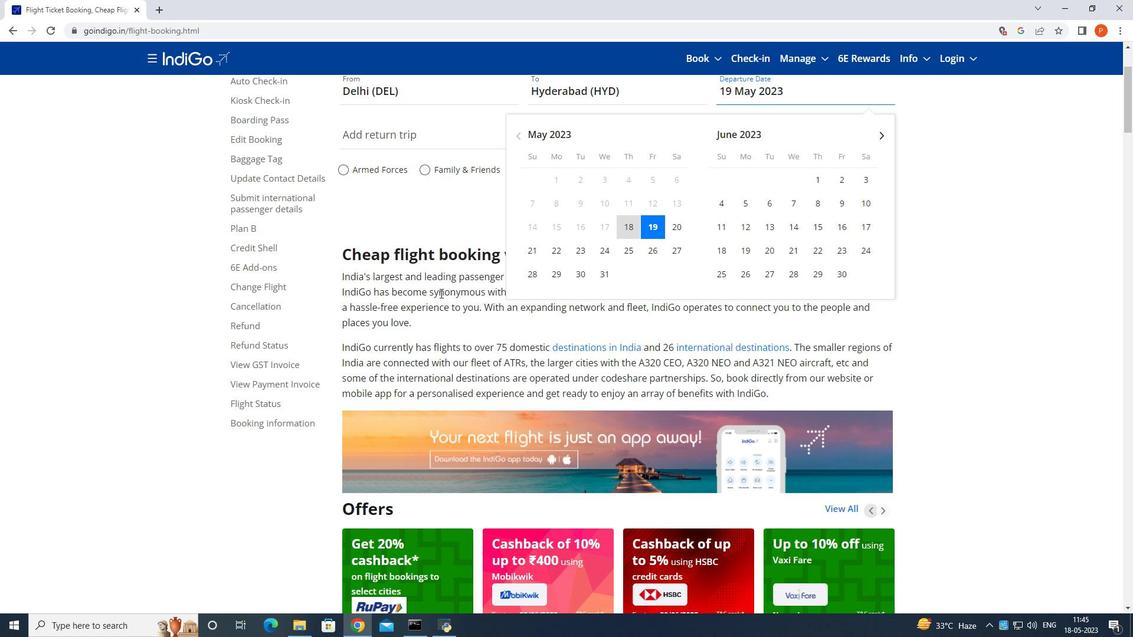 
Action: Mouse scrolled (446, 294) with delta (0, 0)
Screenshot: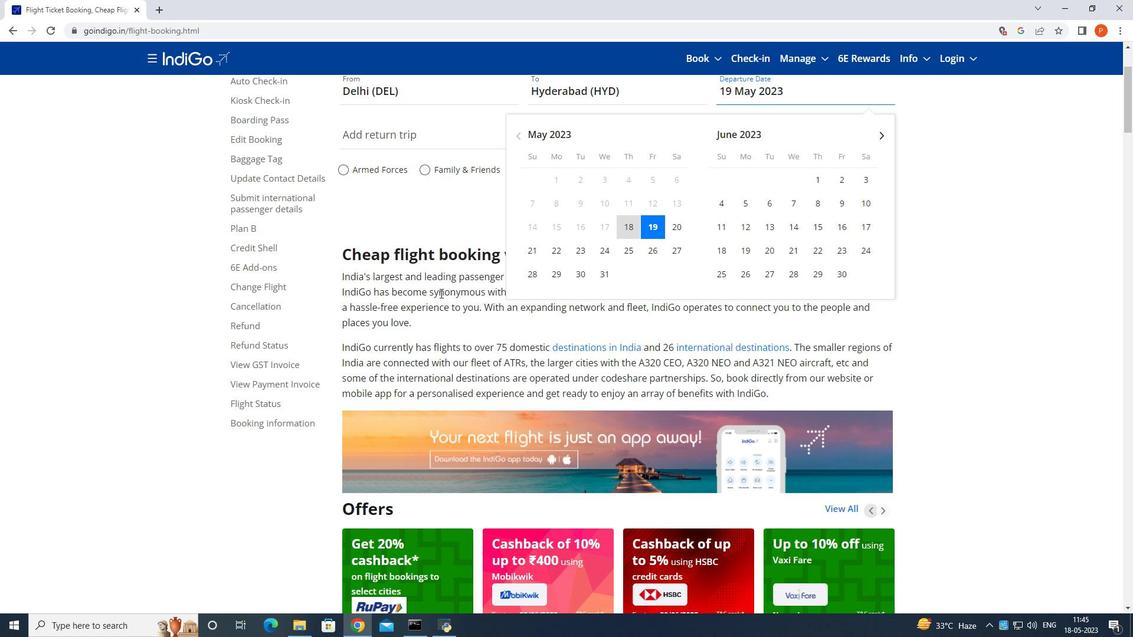 
Action: Mouse moved to (447, 293)
Screenshot: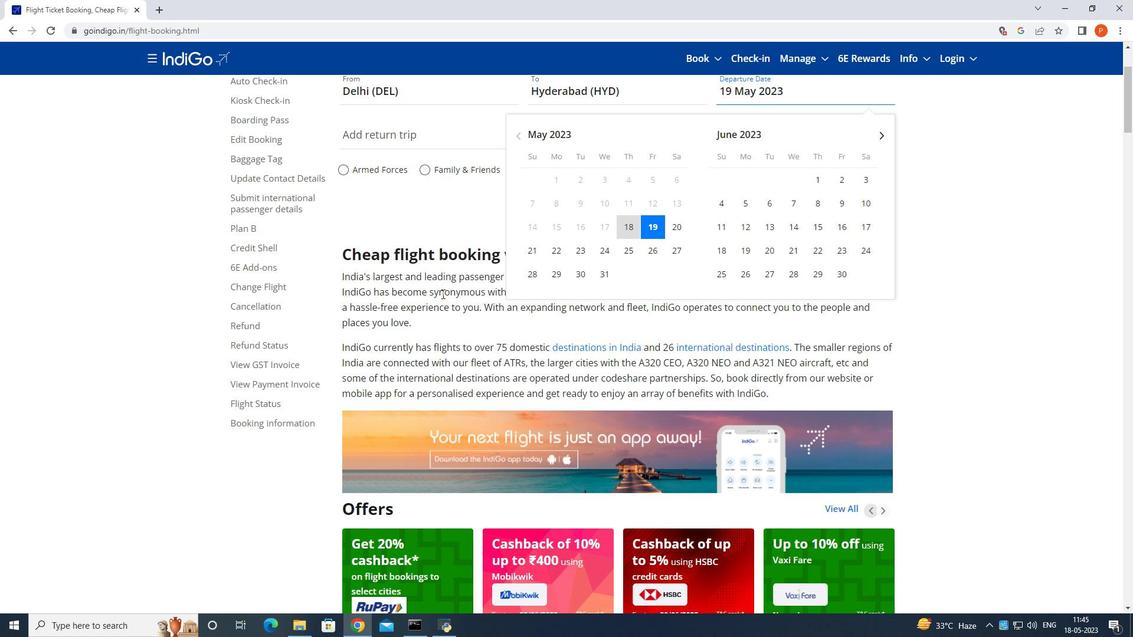 
Action: Mouse scrolled (447, 294) with delta (0, 0)
Screenshot: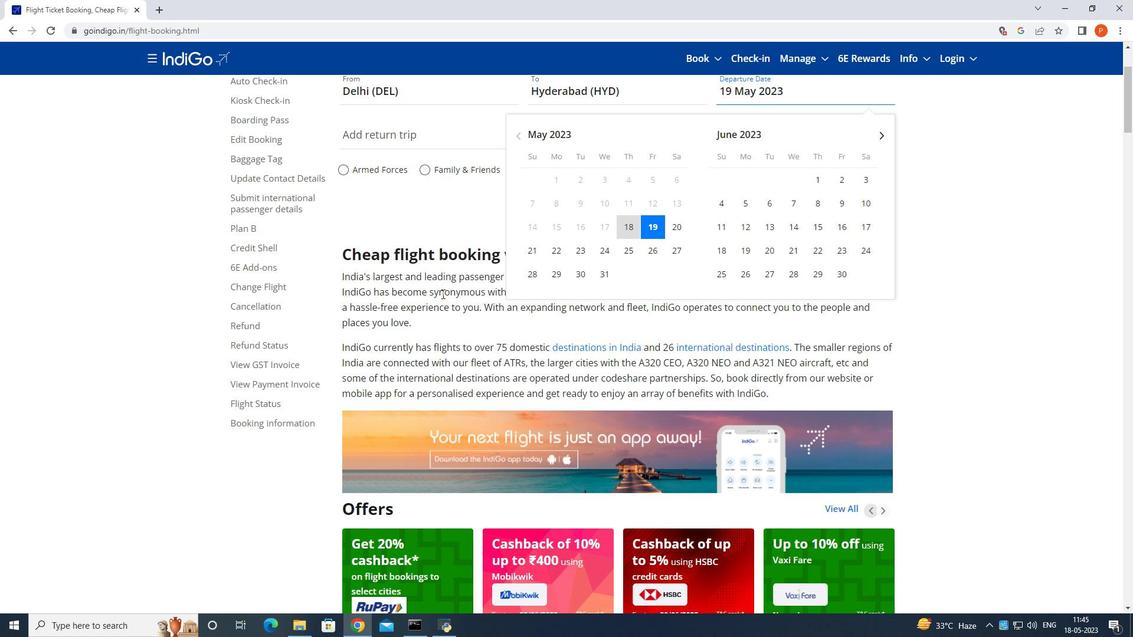 
Action: Mouse moved to (447, 292)
Screenshot: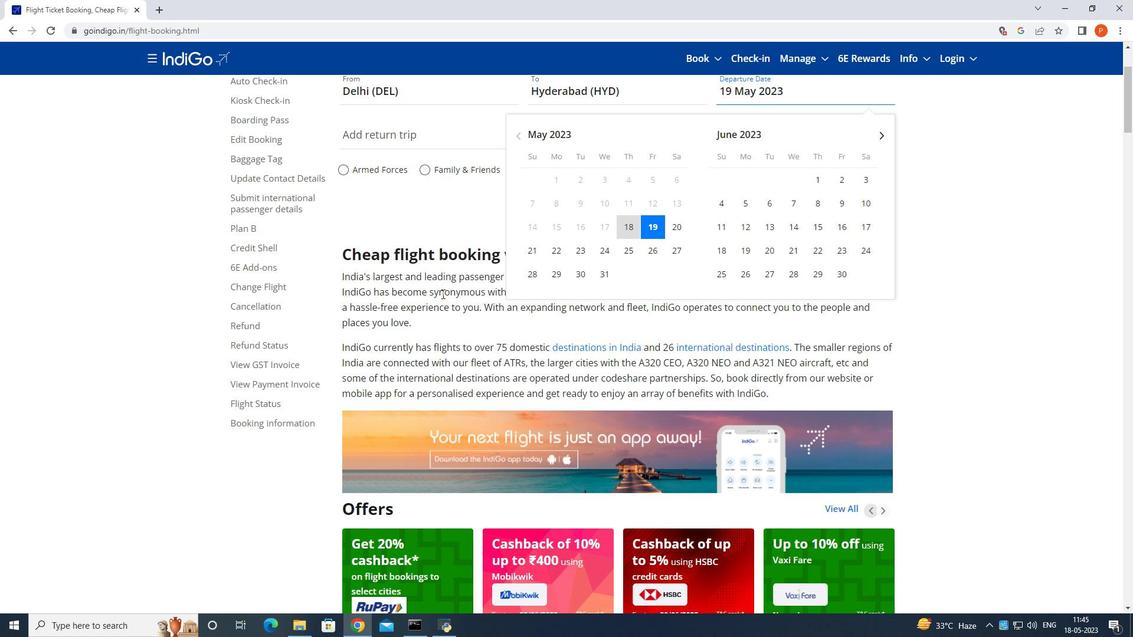 
Action: Mouse scrolled (447, 293) with delta (0, 0)
Screenshot: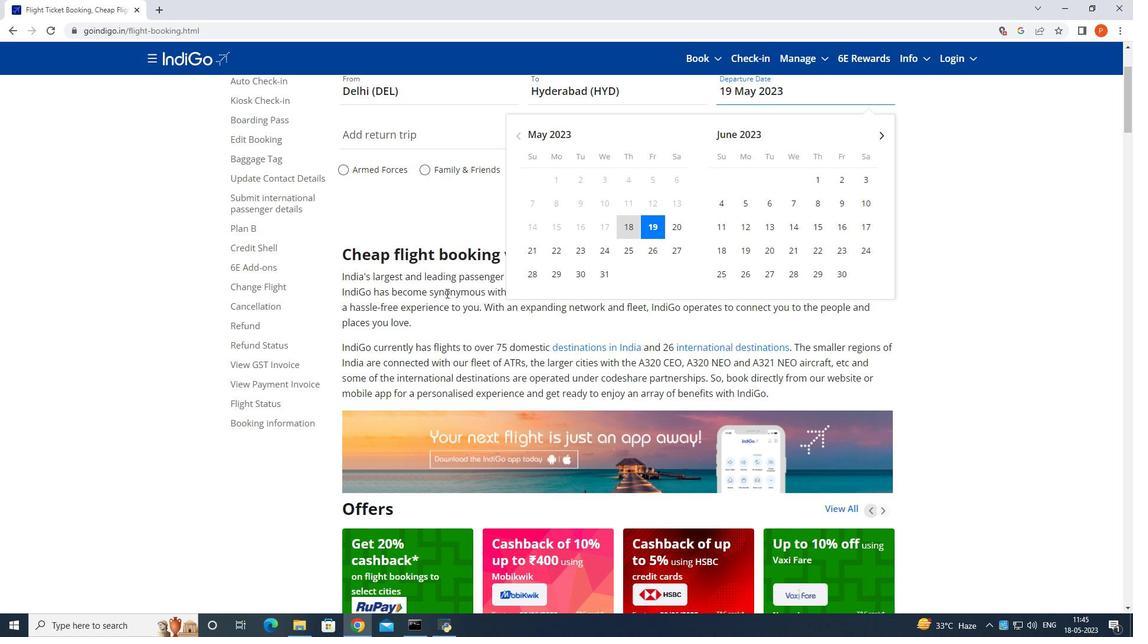 
Action: Mouse moved to (356, 267)
Screenshot: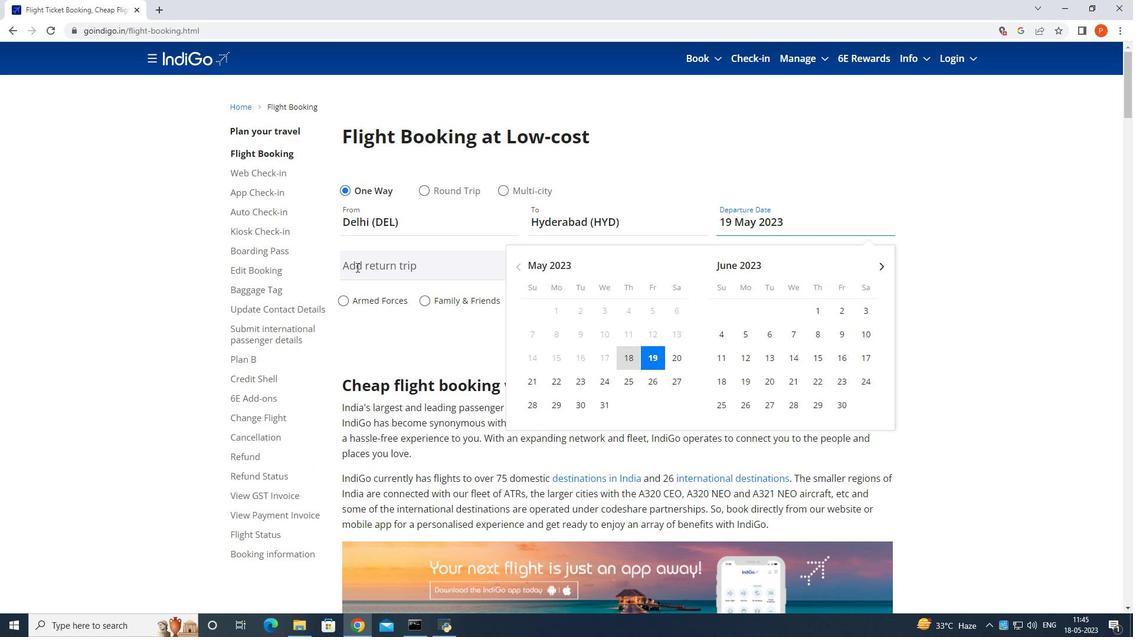 
Action: Mouse pressed left at (356, 267)
Screenshot: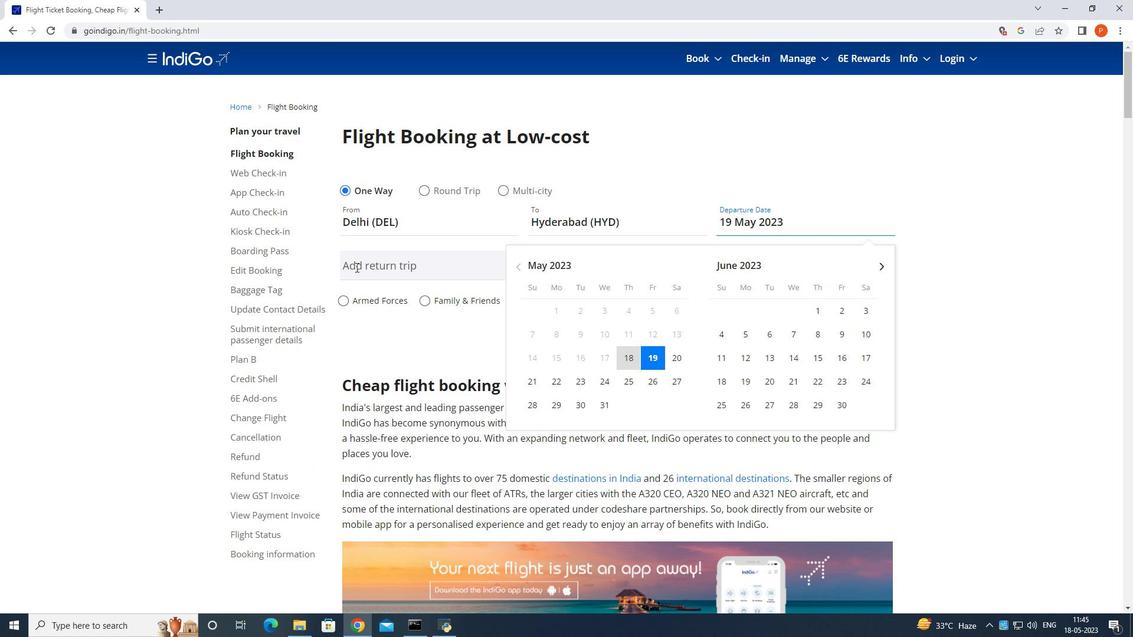 
Action: Mouse moved to (575, 269)
Screenshot: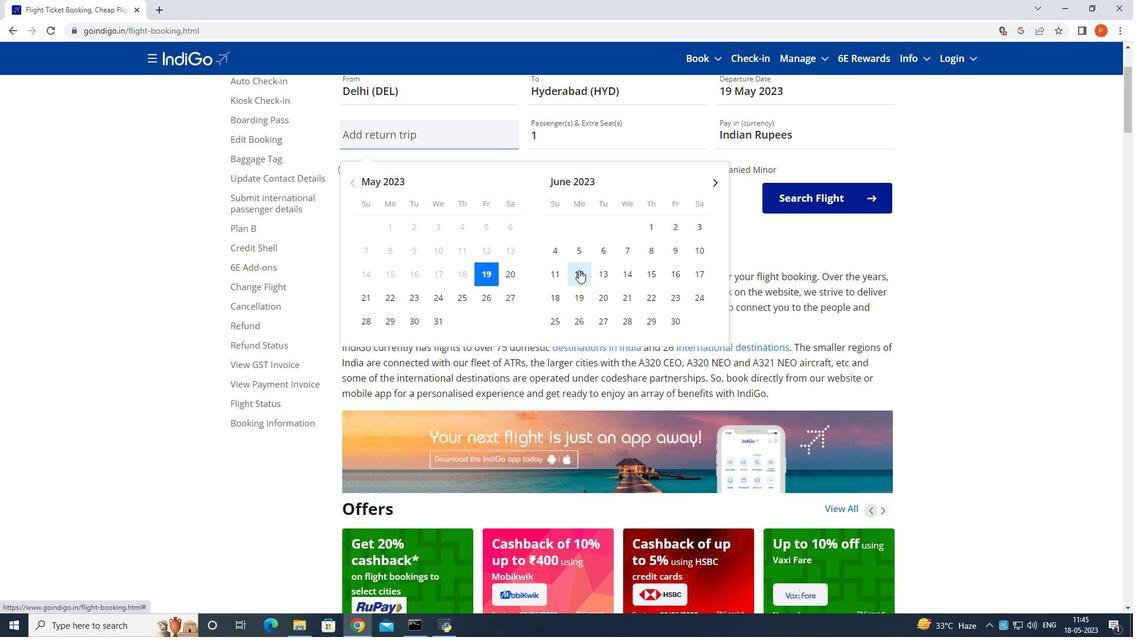 
Action: Mouse pressed left at (575, 269)
Screenshot: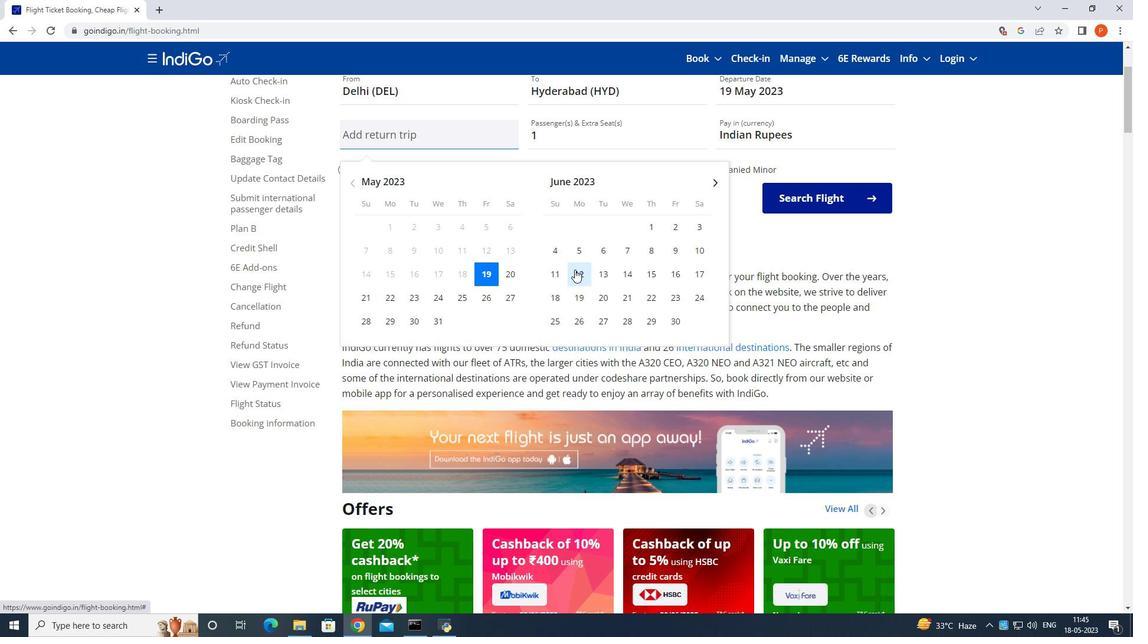 
Action: Mouse moved to (572, 164)
Screenshot: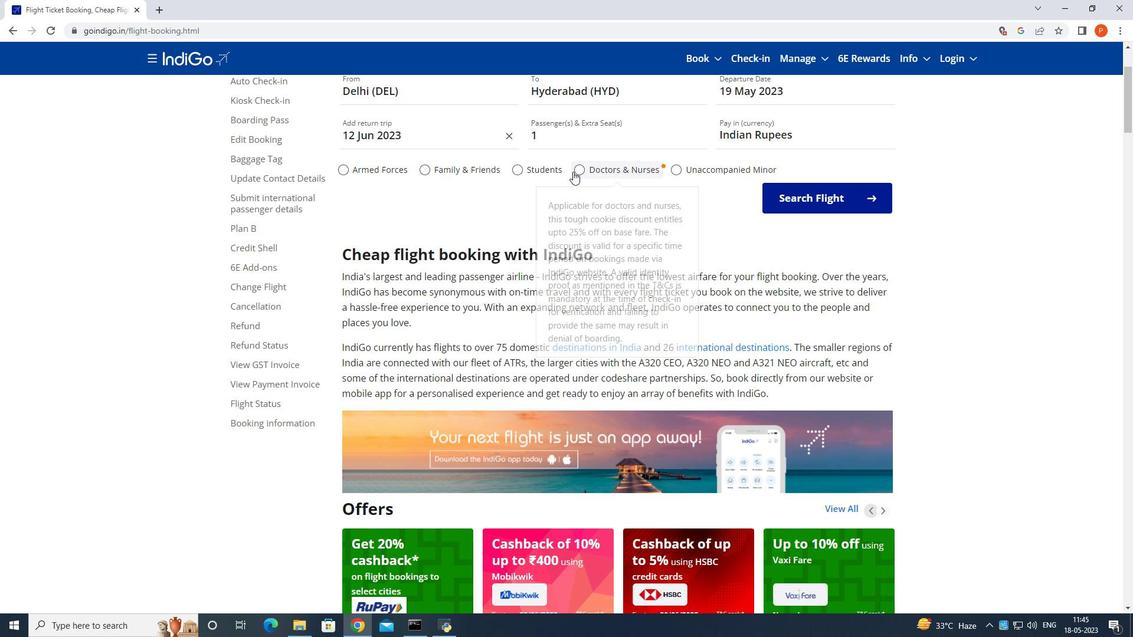 
Action: Mouse scrolled (572, 165) with delta (0, 0)
Screenshot: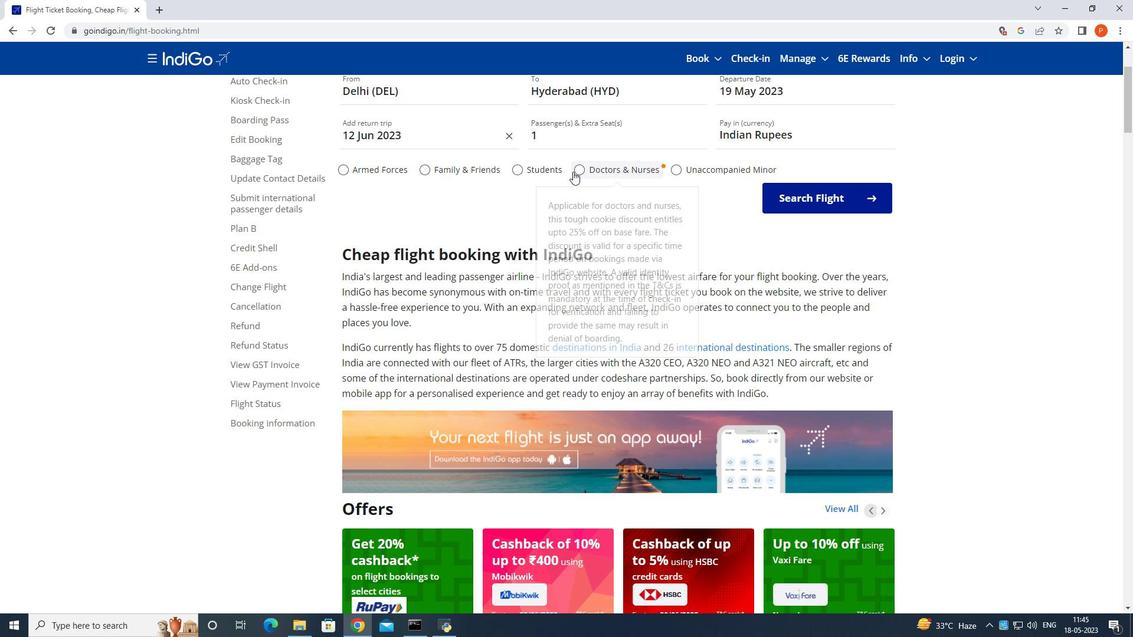 
Action: Mouse moved to (571, 162)
Screenshot: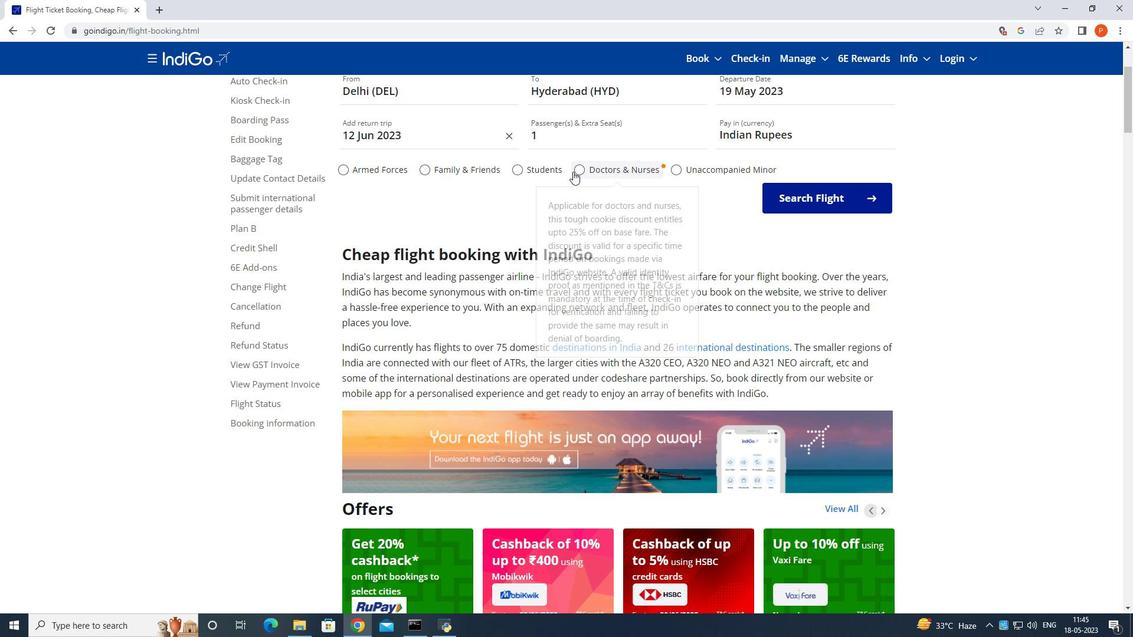 
Action: Mouse scrolled (571, 163) with delta (0, 0)
Screenshot: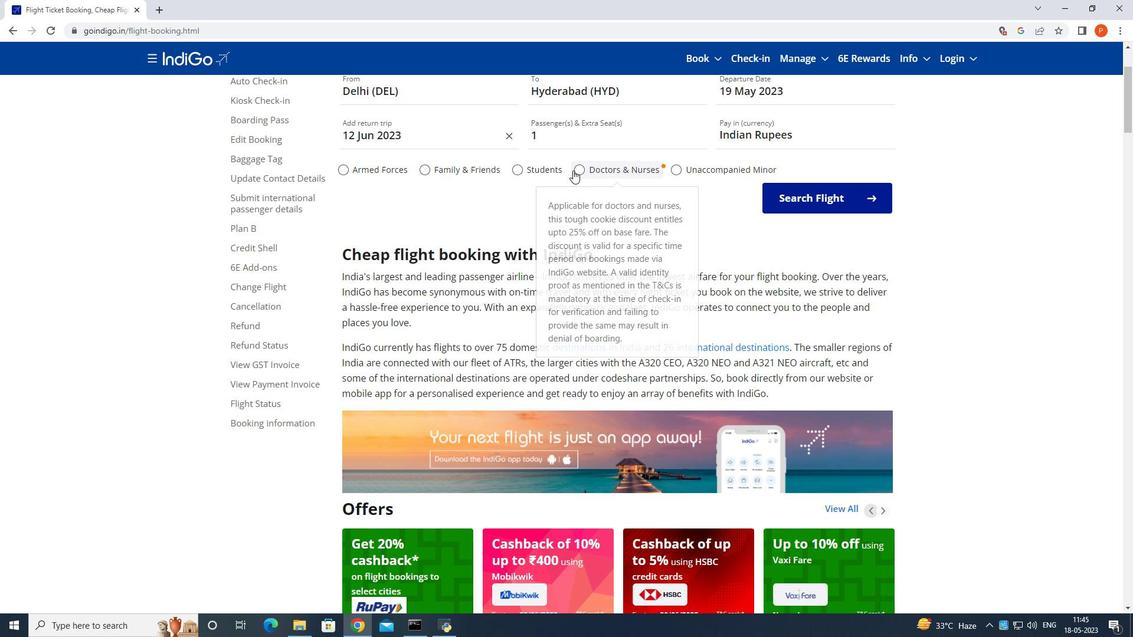 
Action: Mouse scrolled (571, 163) with delta (0, 0)
Screenshot: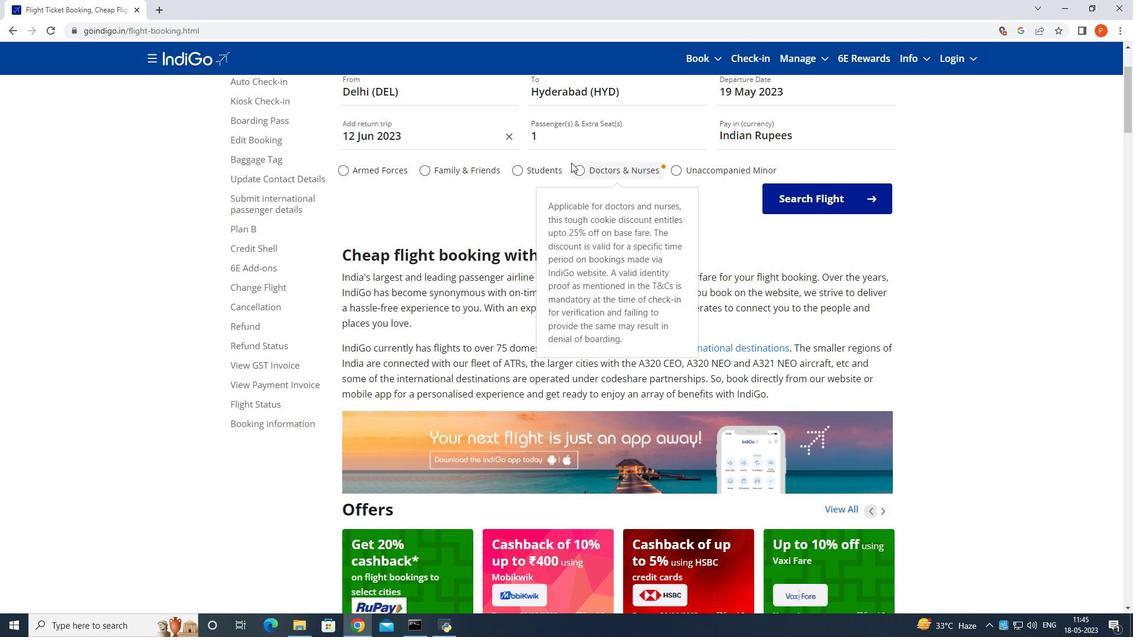 
Action: Mouse moved to (575, 273)
Screenshot: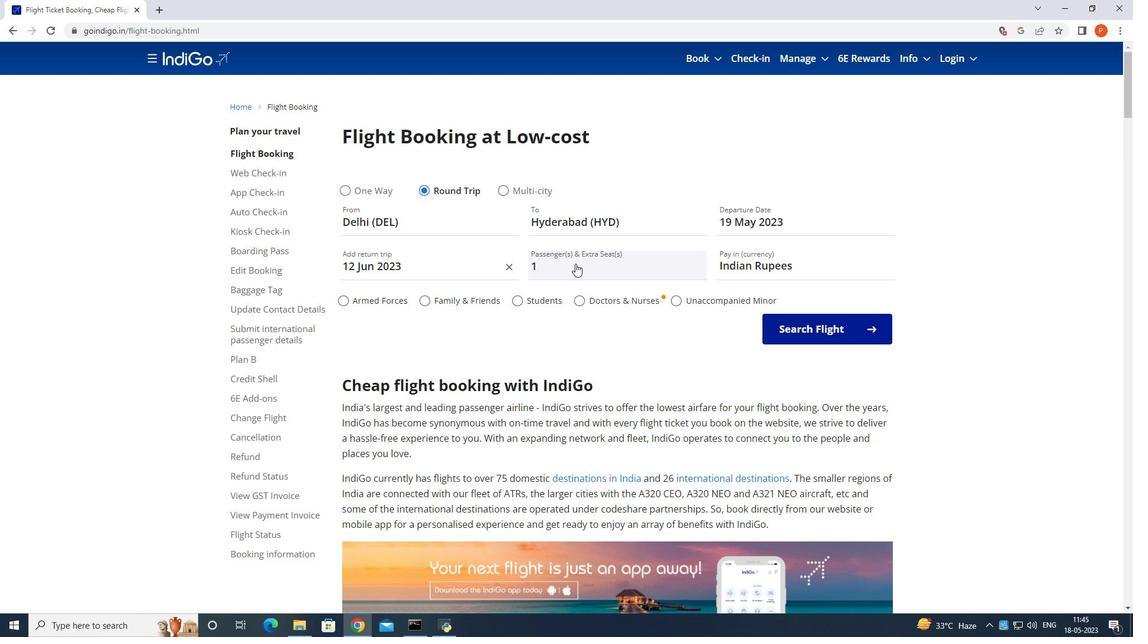 
Action: Mouse pressed left at (575, 273)
Screenshot: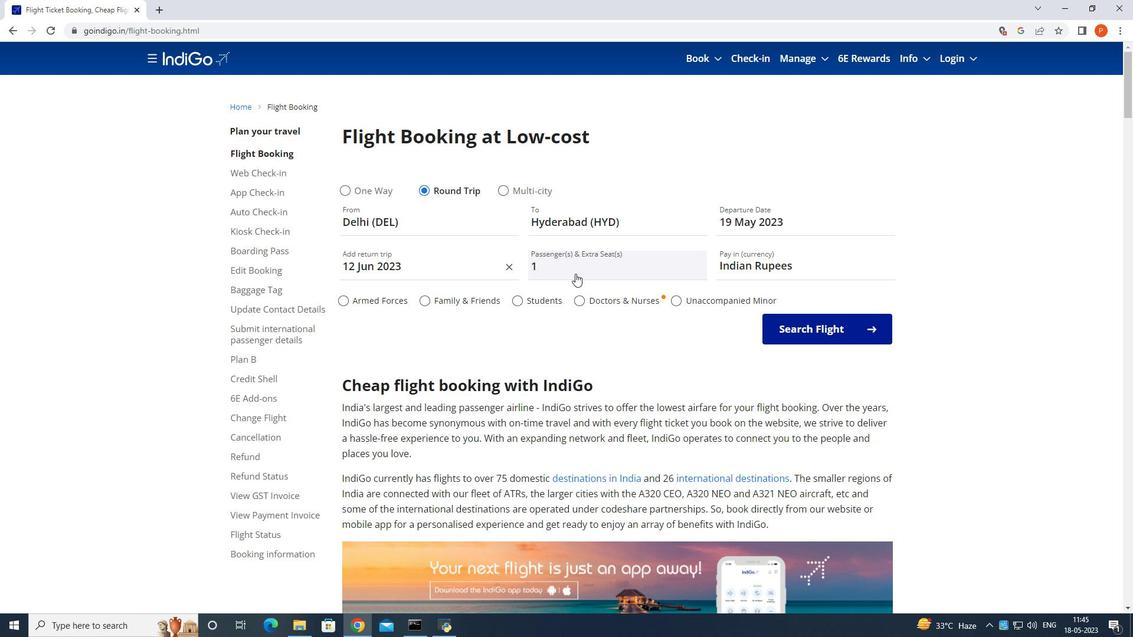
Action: Mouse moved to (808, 278)
Screenshot: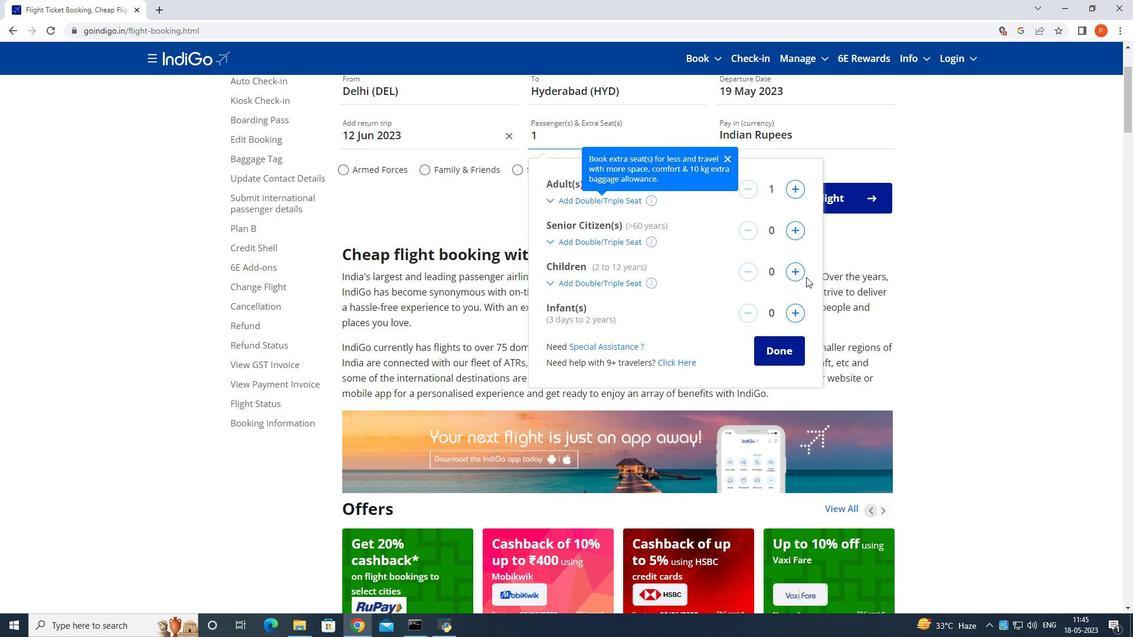 
Action: Mouse scrolled (808, 277) with delta (0, 0)
Screenshot: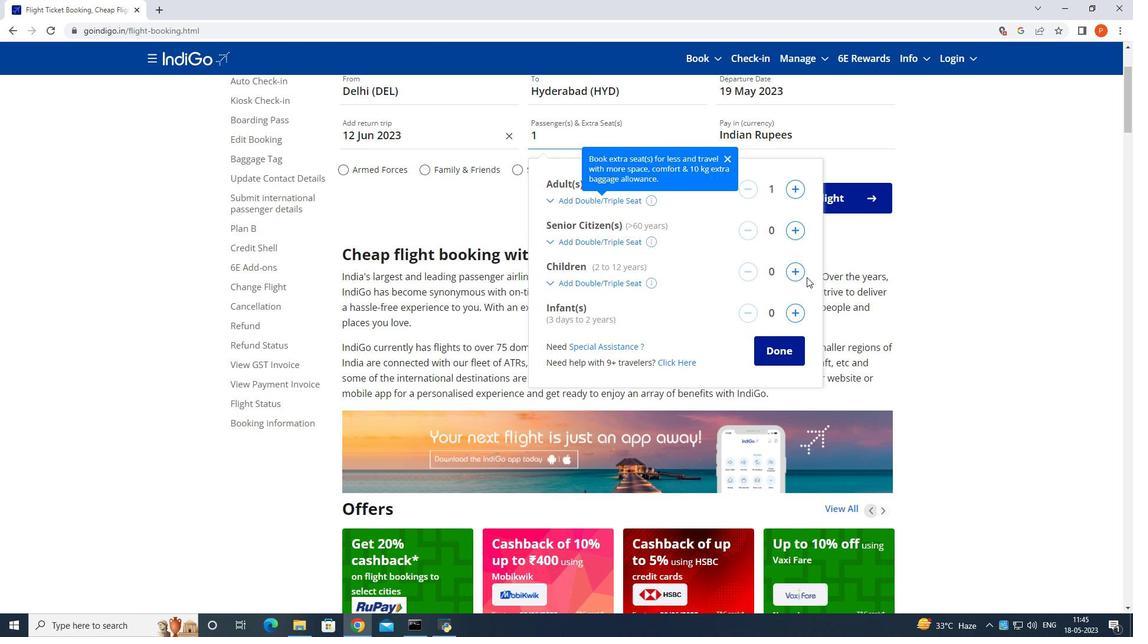 
Action: Mouse moved to (780, 249)
Screenshot: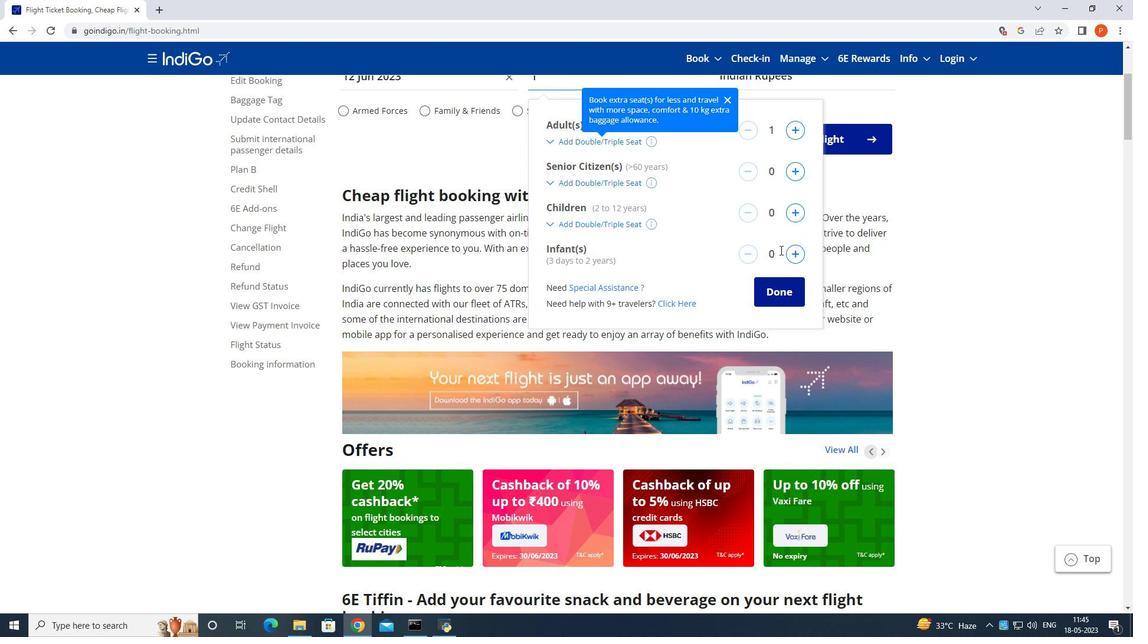 
Action: Mouse scrolled (780, 249) with delta (0, 0)
Screenshot: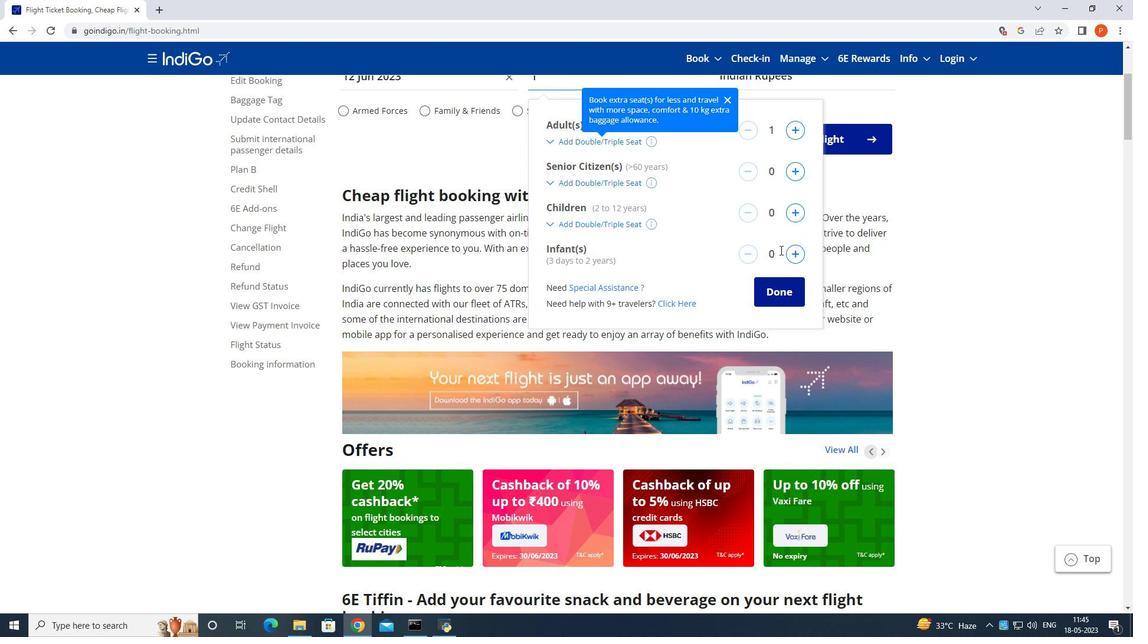 
Action: Mouse moved to (780, 248)
Screenshot: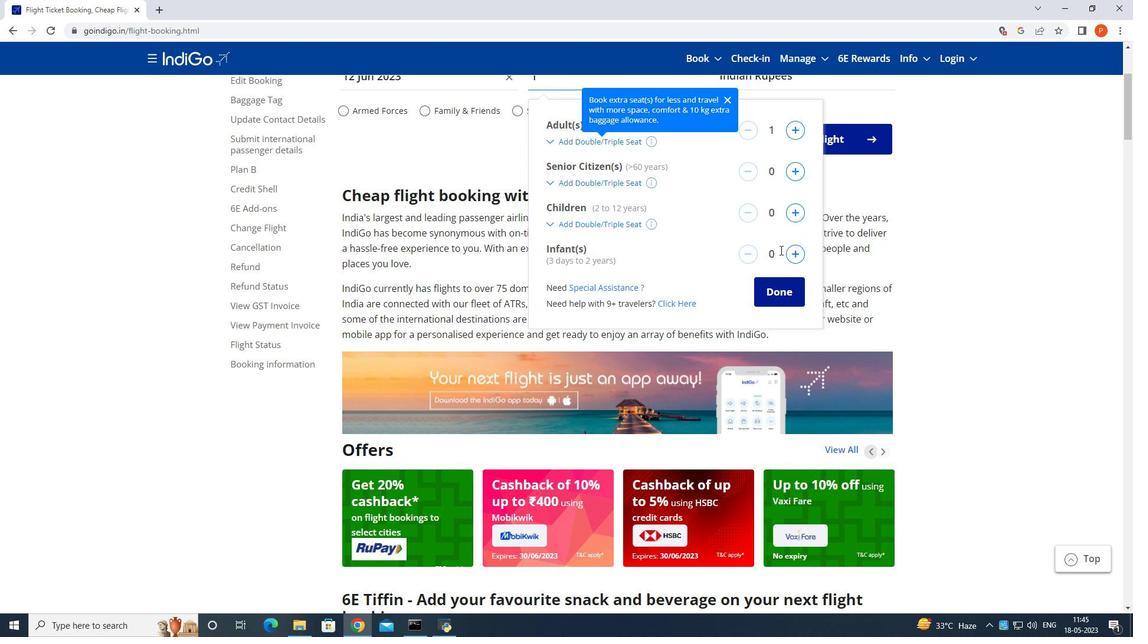 
Action: Mouse scrolled (780, 248) with delta (0, 0)
Screenshot: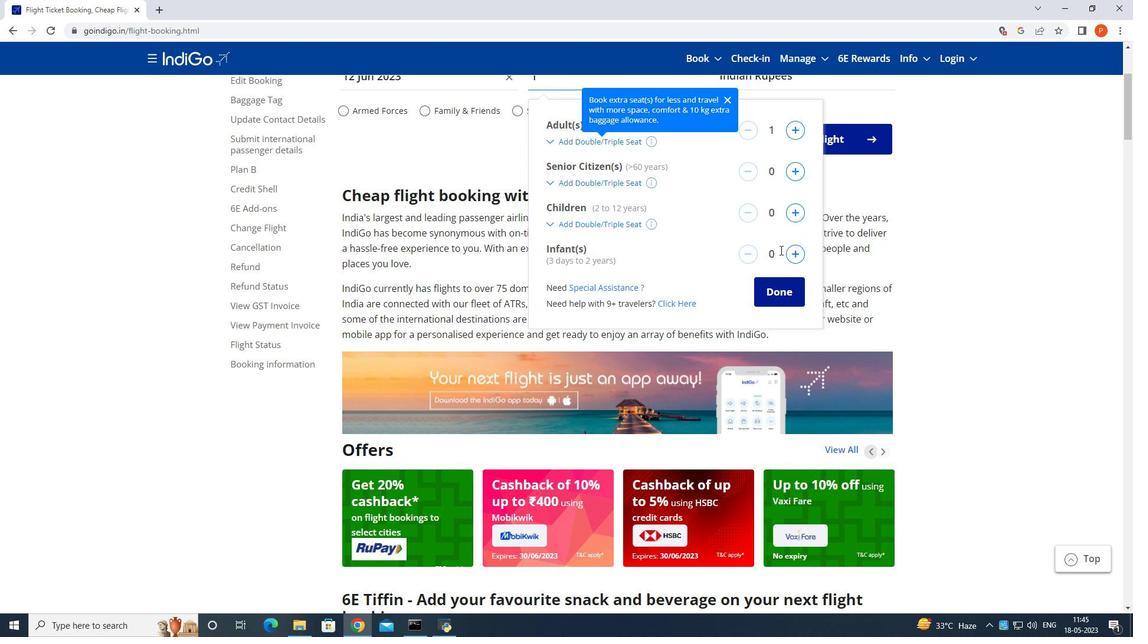 
Action: Mouse moved to (789, 252)
Screenshot: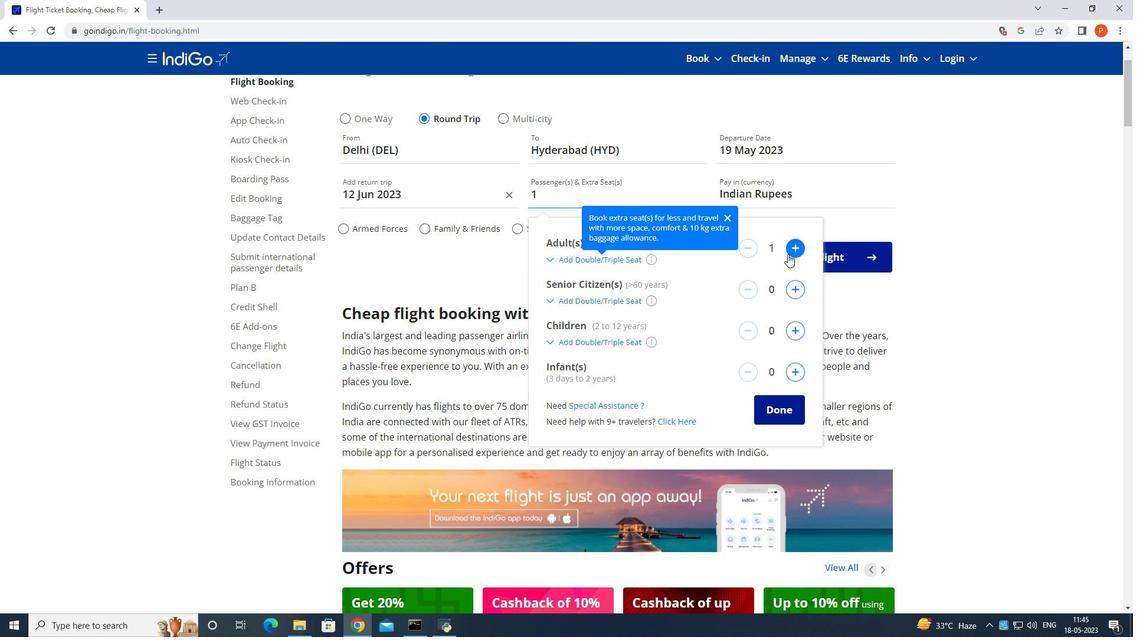 
Action: Mouse pressed left at (789, 252)
Screenshot: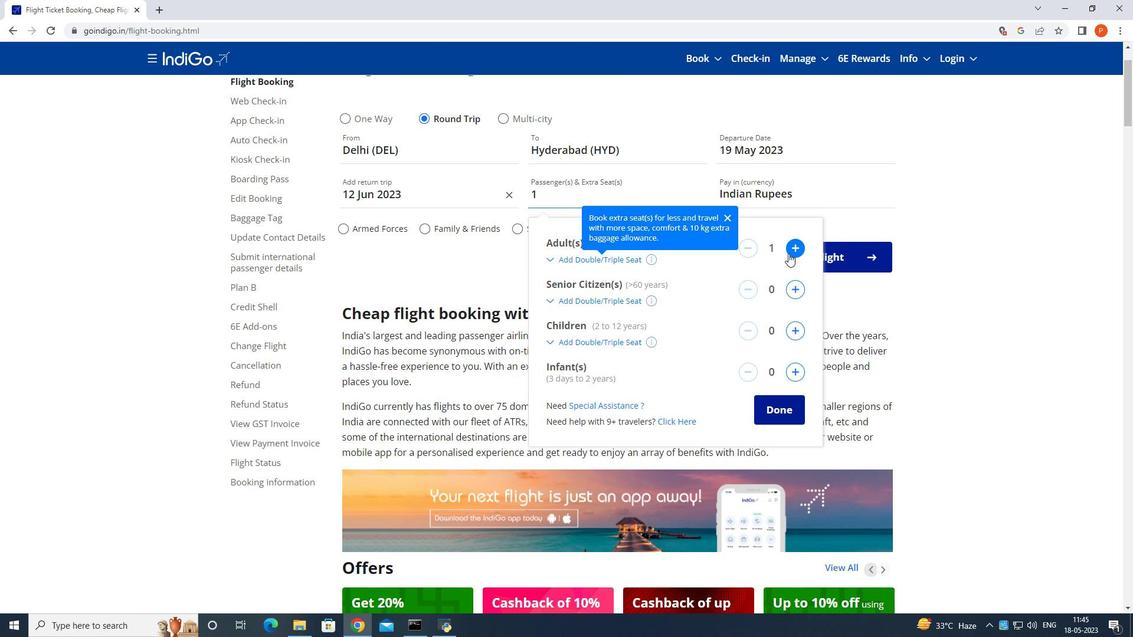 
Action: Mouse moved to (790, 248)
Screenshot: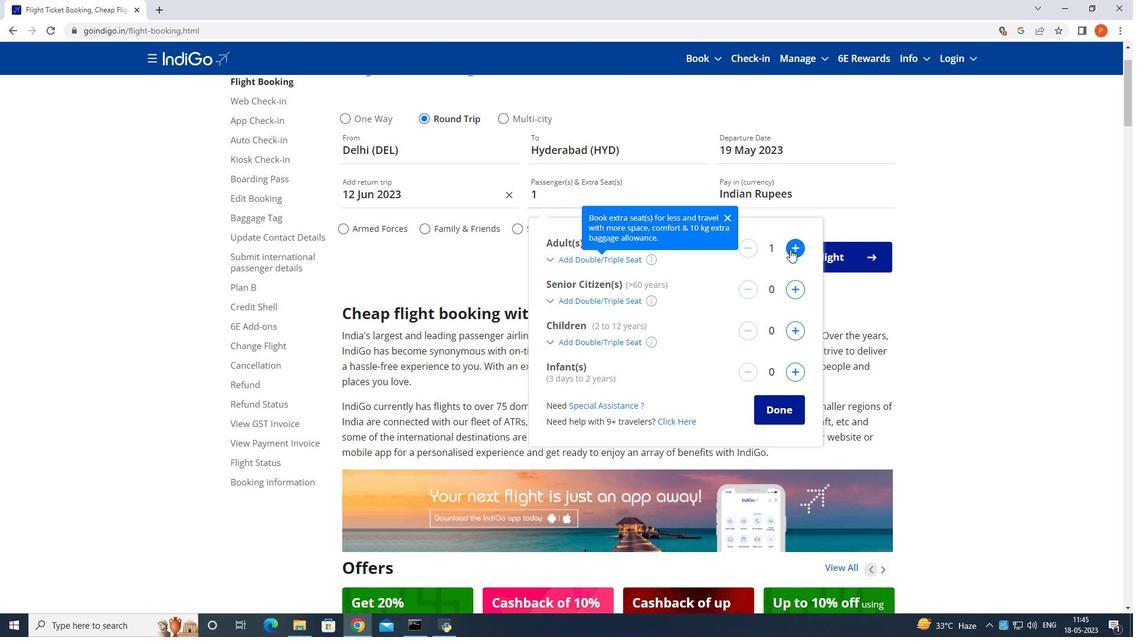 
Action: Mouse pressed left at (790, 248)
Screenshot: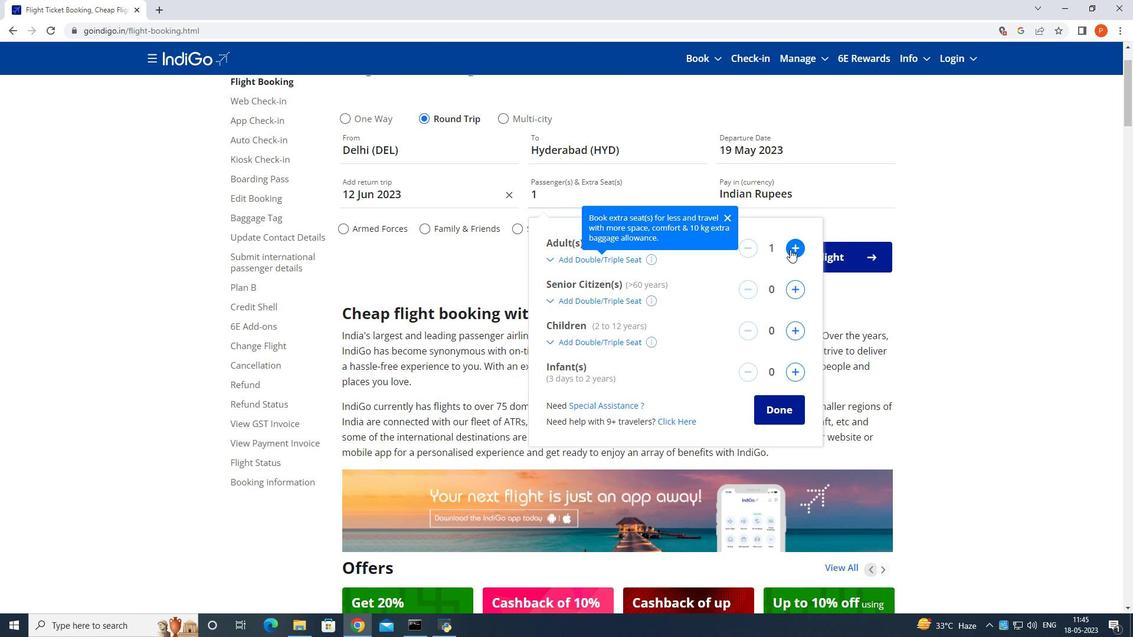 
Action: Mouse moved to (724, 217)
Screenshot: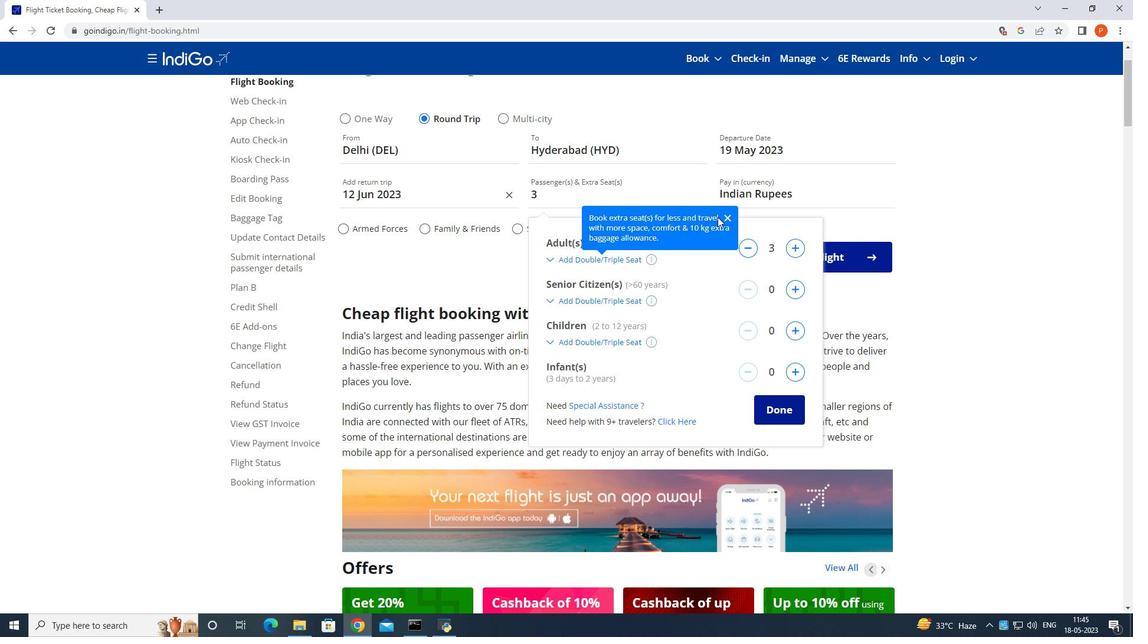 
Action: Mouse pressed left at (724, 217)
Screenshot: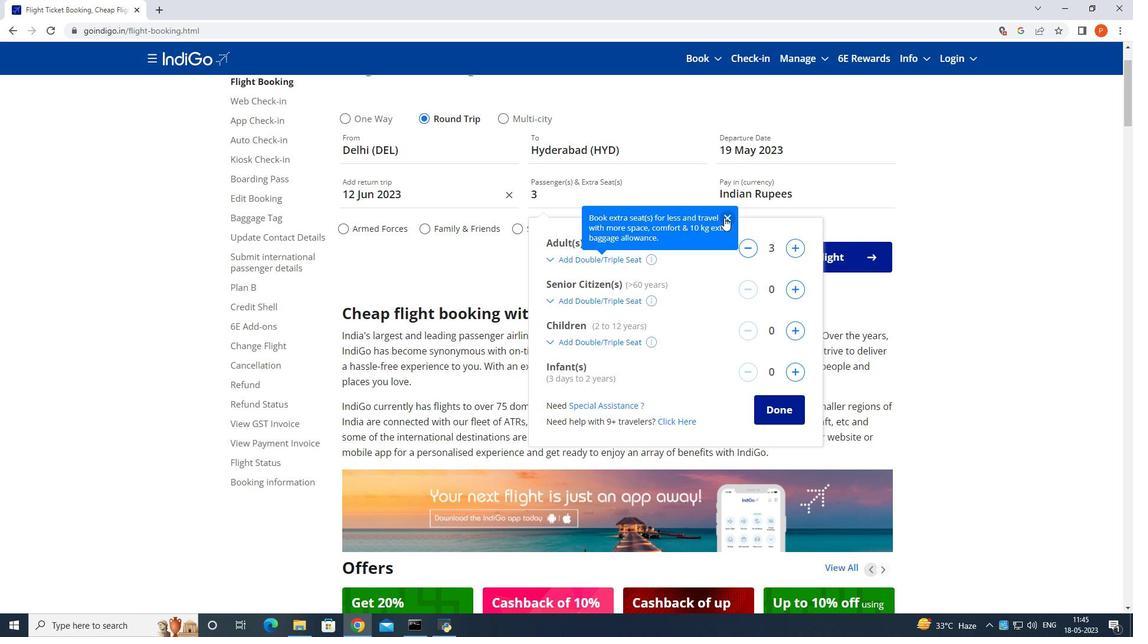 
Action: Mouse moved to (865, 176)
Screenshot: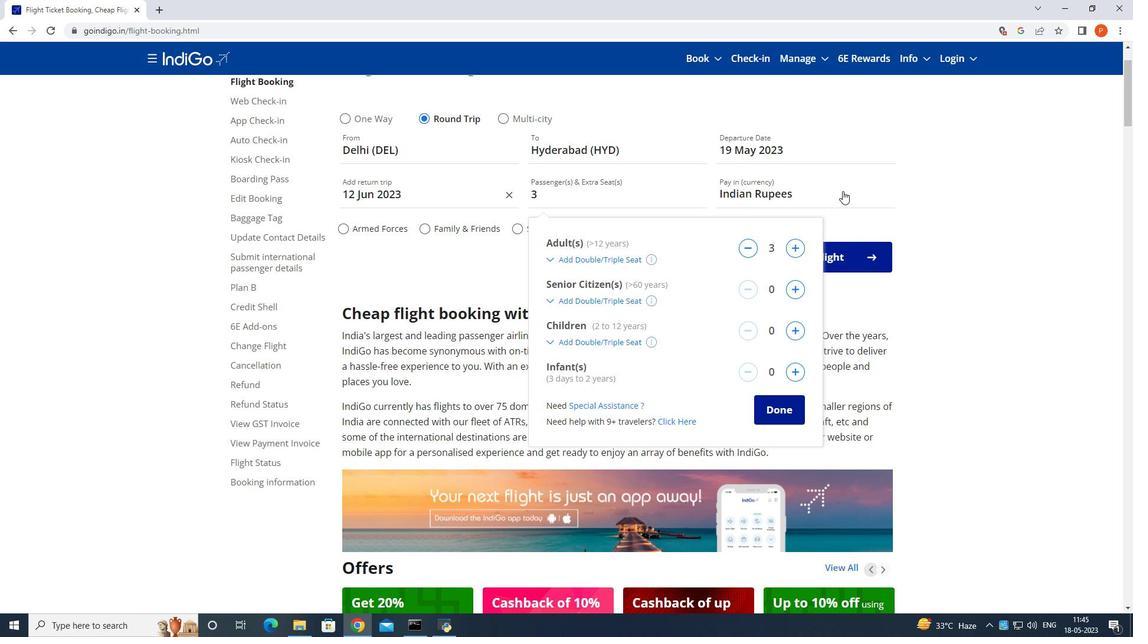 
Action: Mouse pressed left at (865, 176)
Screenshot: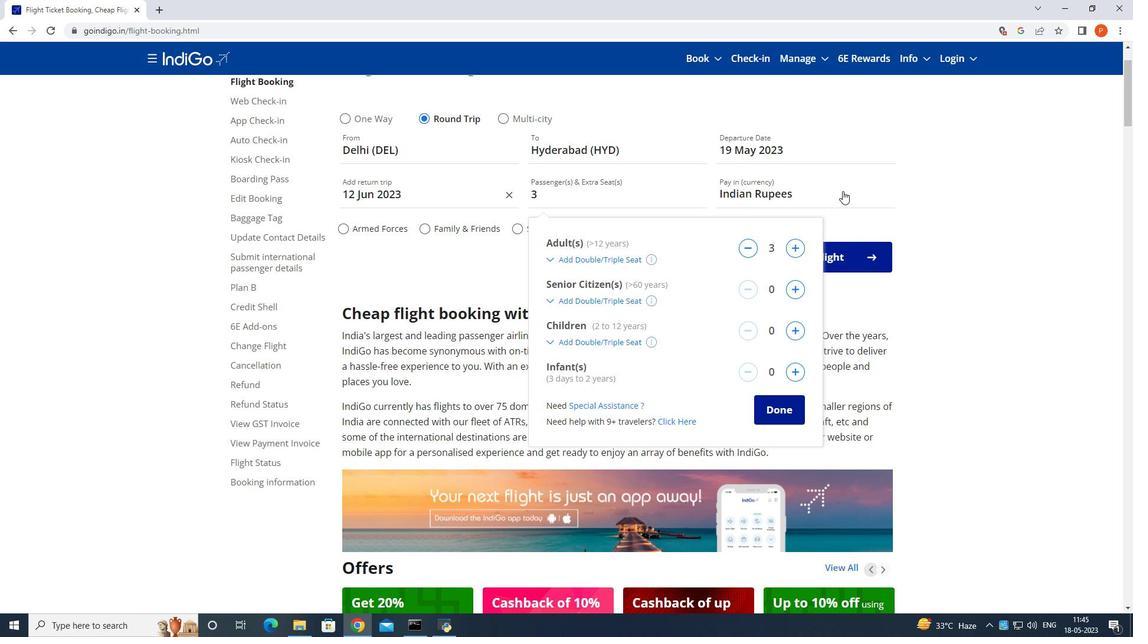 
Action: Mouse moved to (423, 228)
Screenshot: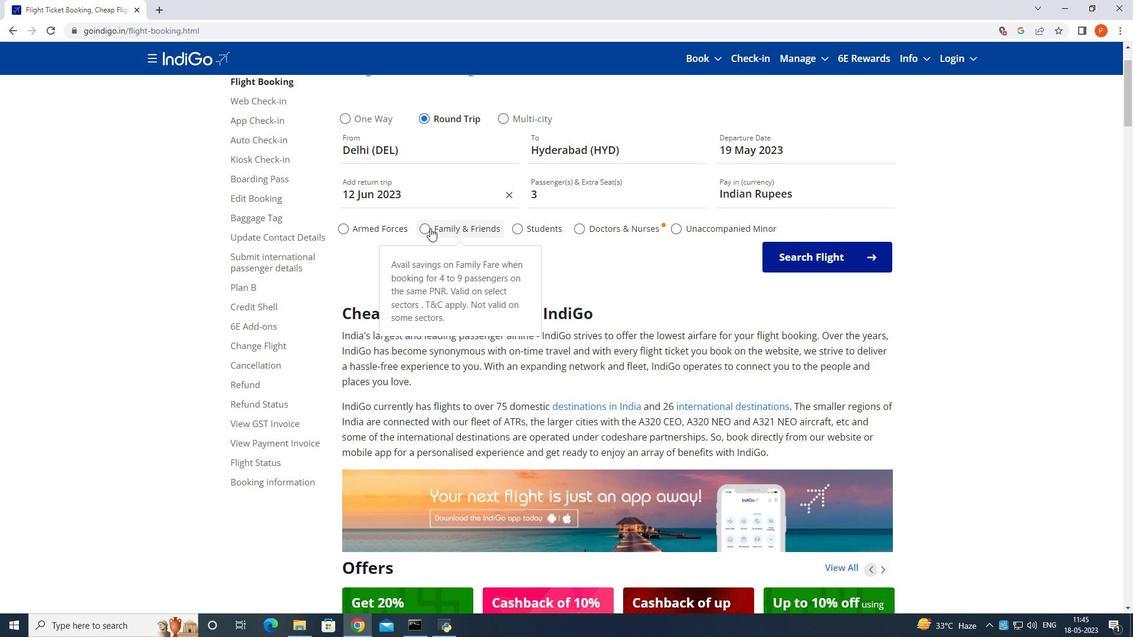 
Action: Mouse pressed left at (423, 228)
Screenshot: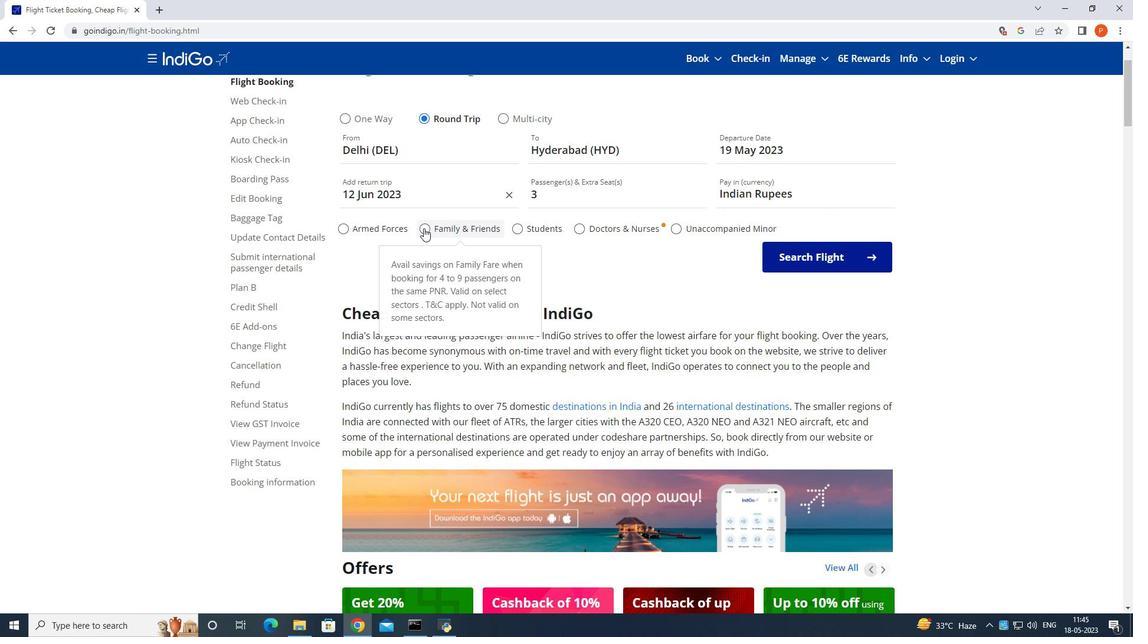 
Action: Mouse moved to (465, 273)
Screenshot: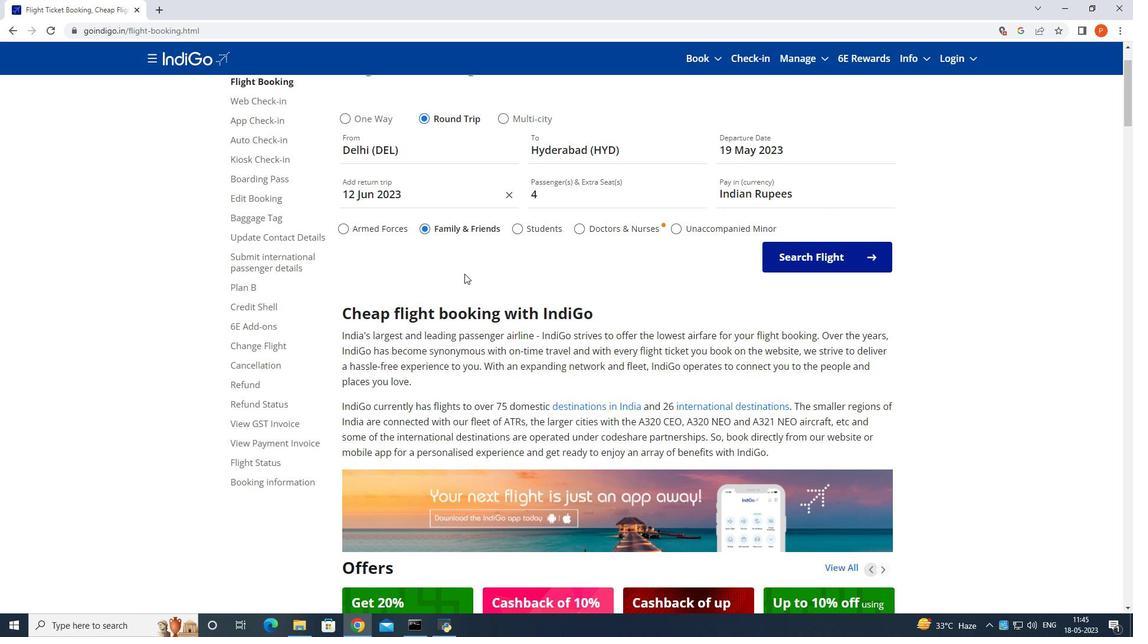 
Action: Mouse scrolled (465, 274) with delta (0, 0)
Screenshot: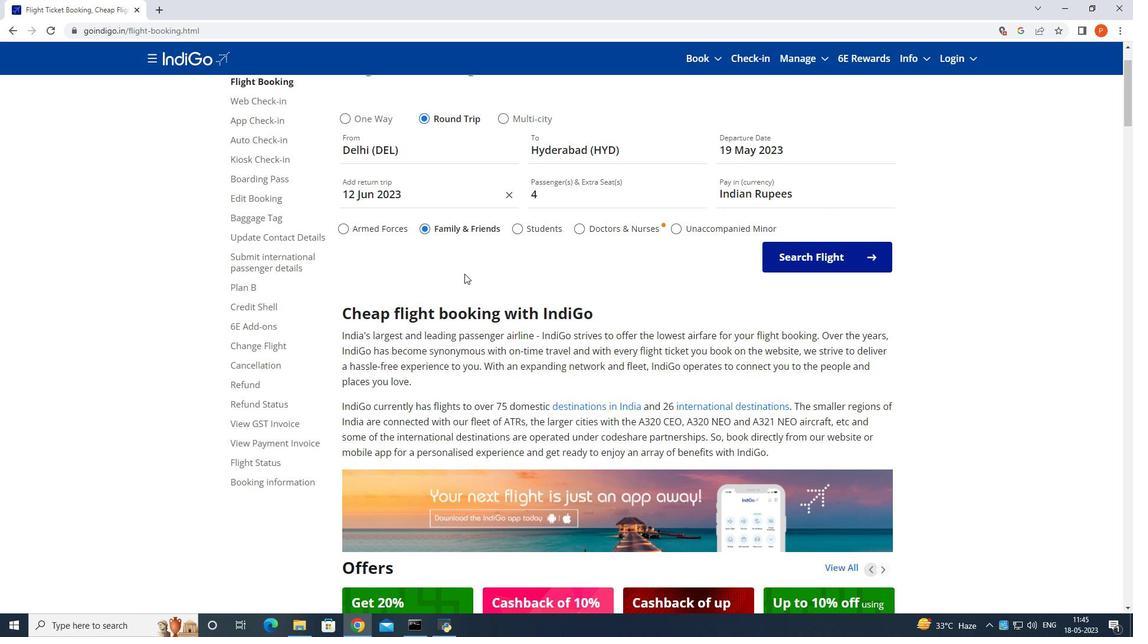 
Action: Mouse moved to (465, 273)
Screenshot: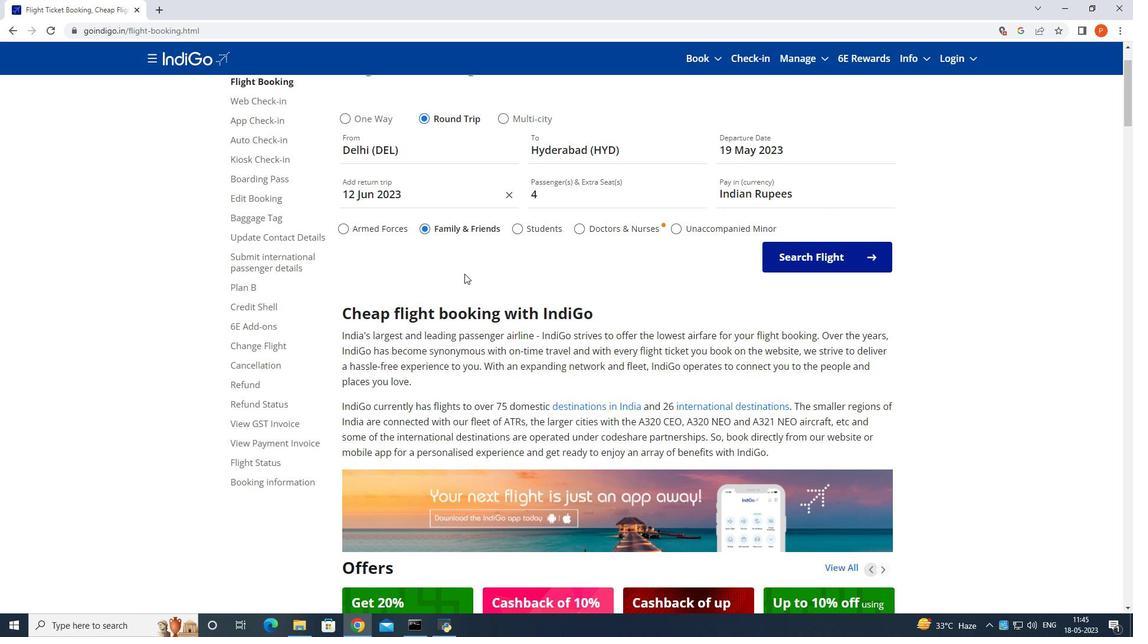 
Action: Mouse scrolled (465, 274) with delta (0, 0)
Screenshot: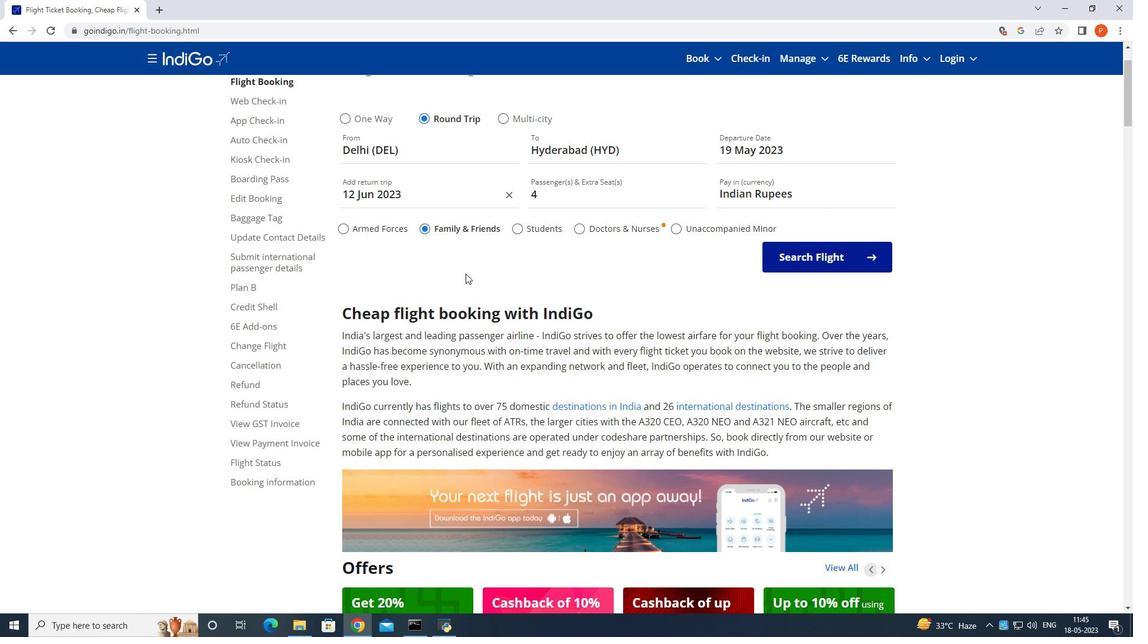 
Action: Mouse moved to (695, 263)
Screenshot: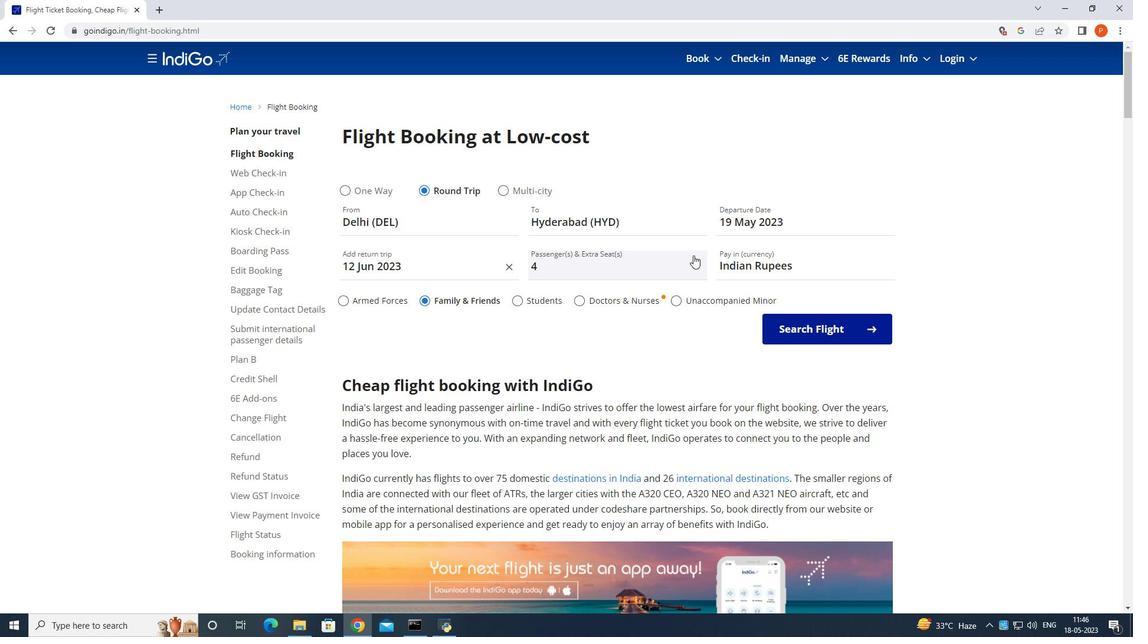
Action: Mouse scrolled (695, 262) with delta (0, 0)
Screenshot: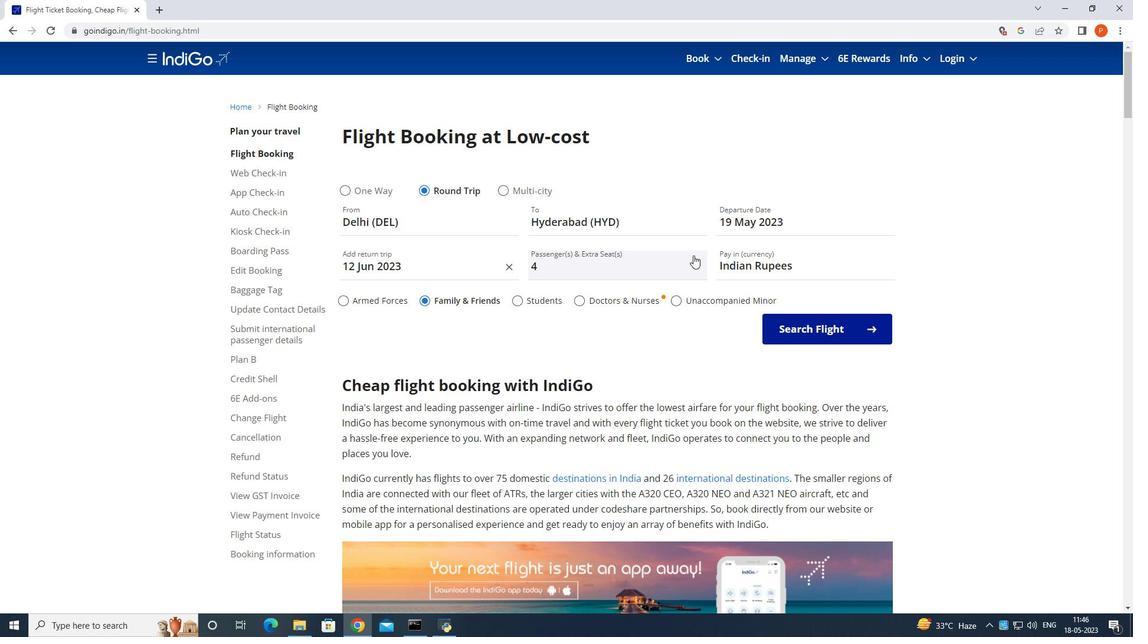 
Action: Mouse moved to (697, 272)
Screenshot: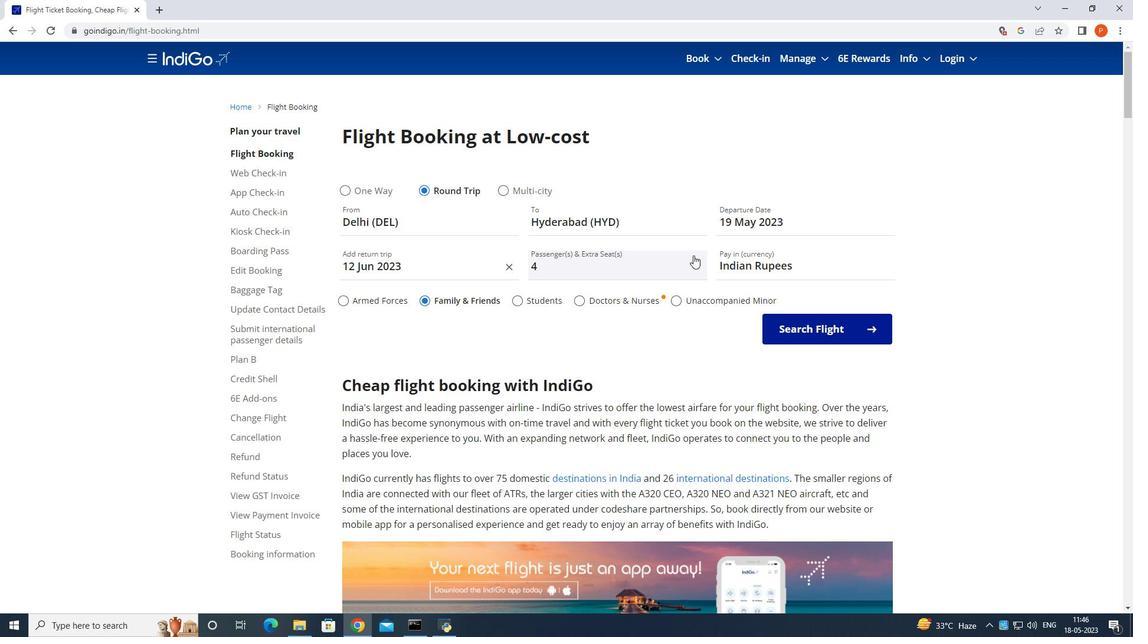 
Action: Mouse scrolled (697, 272) with delta (0, 0)
Screenshot: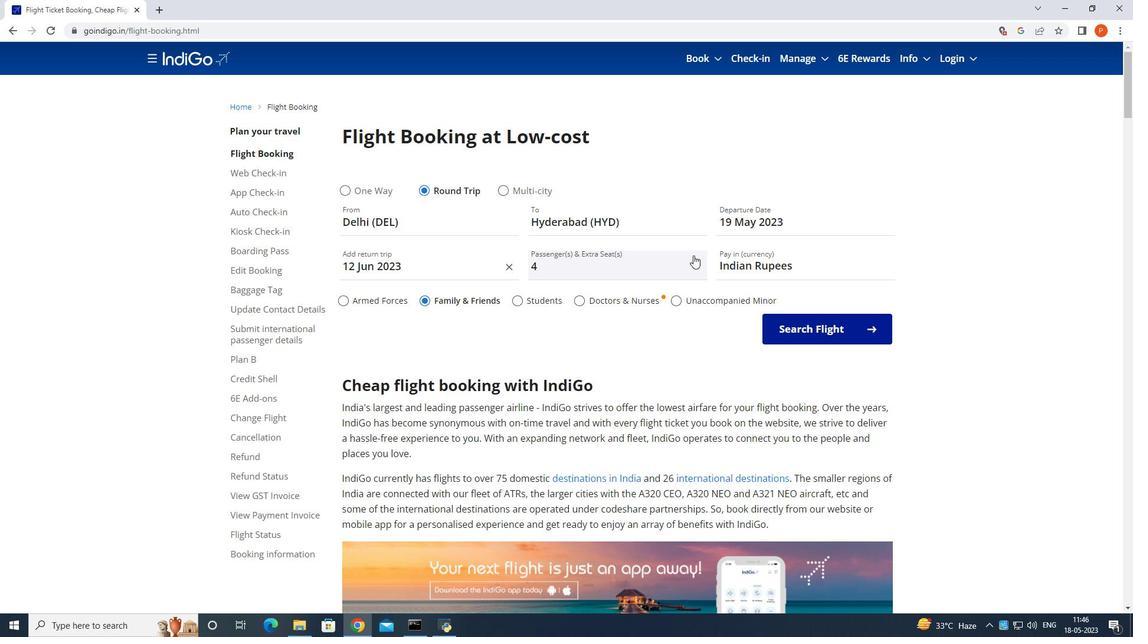 
Action: Mouse moved to (698, 273)
Screenshot: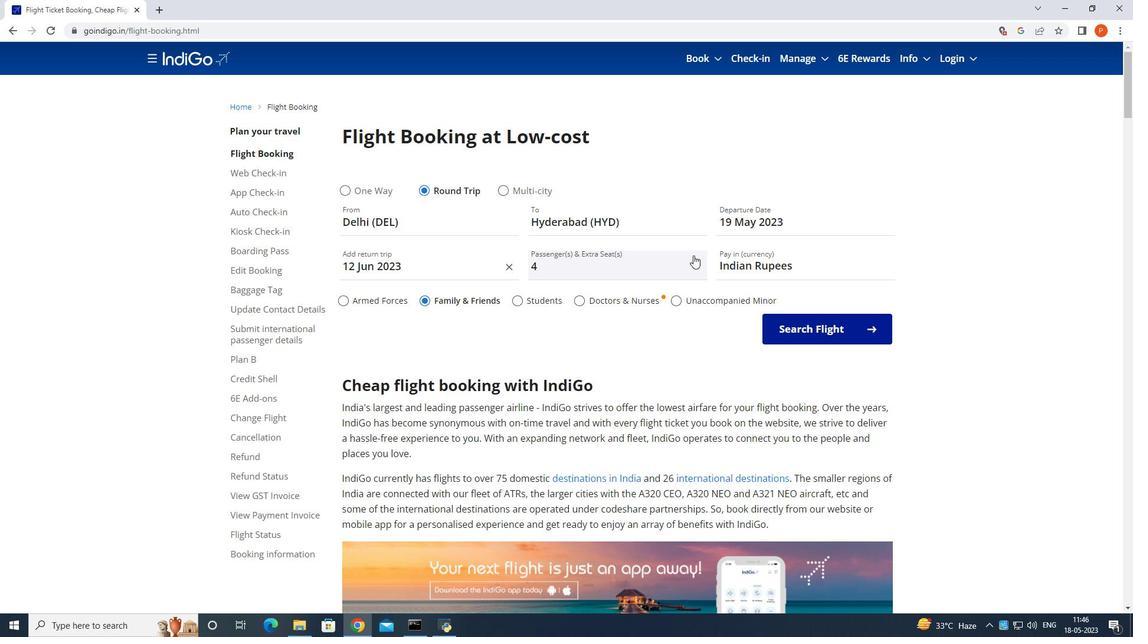 
Action: Mouse scrolled (698, 272) with delta (0, 0)
Screenshot: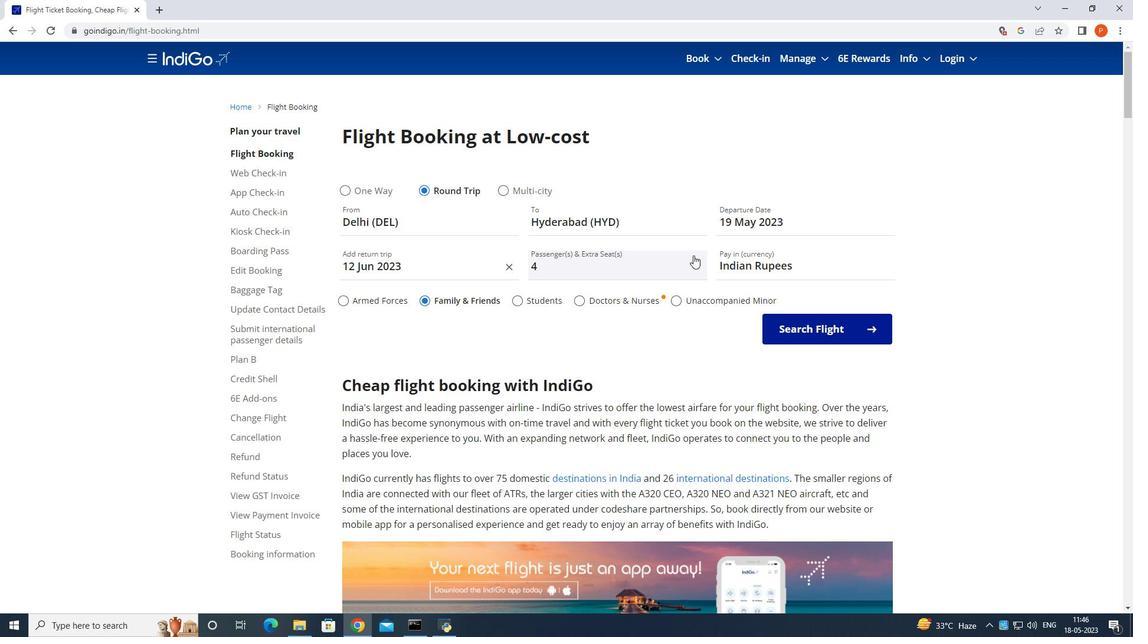 
Action: Mouse moved to (699, 274)
Screenshot: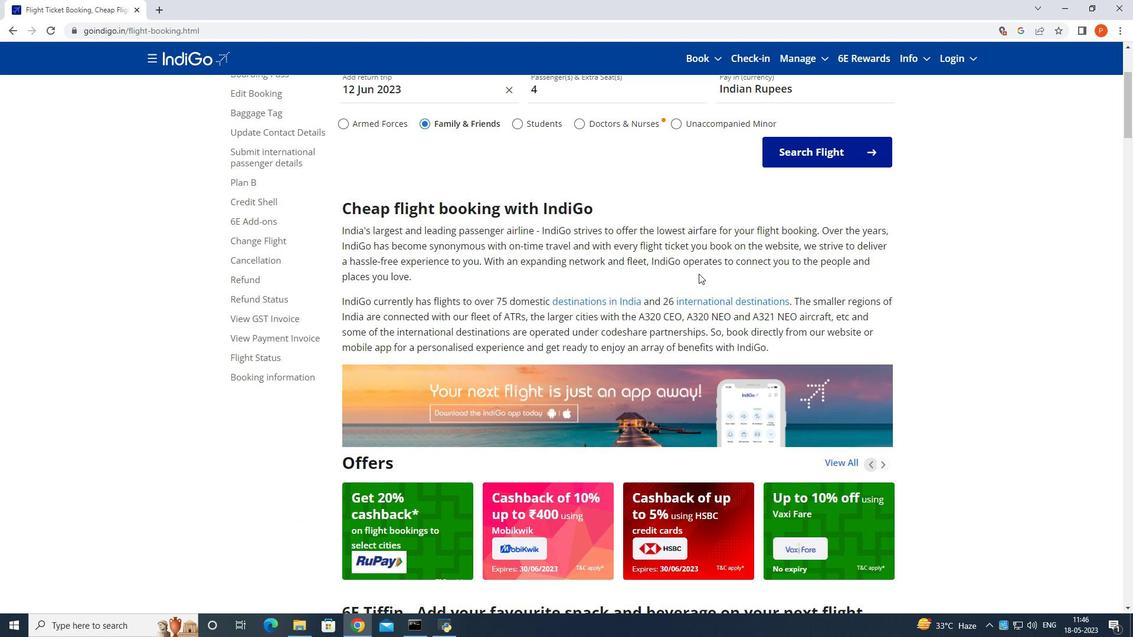 
Action: Mouse scrolled (699, 273) with delta (0, 0)
Screenshot: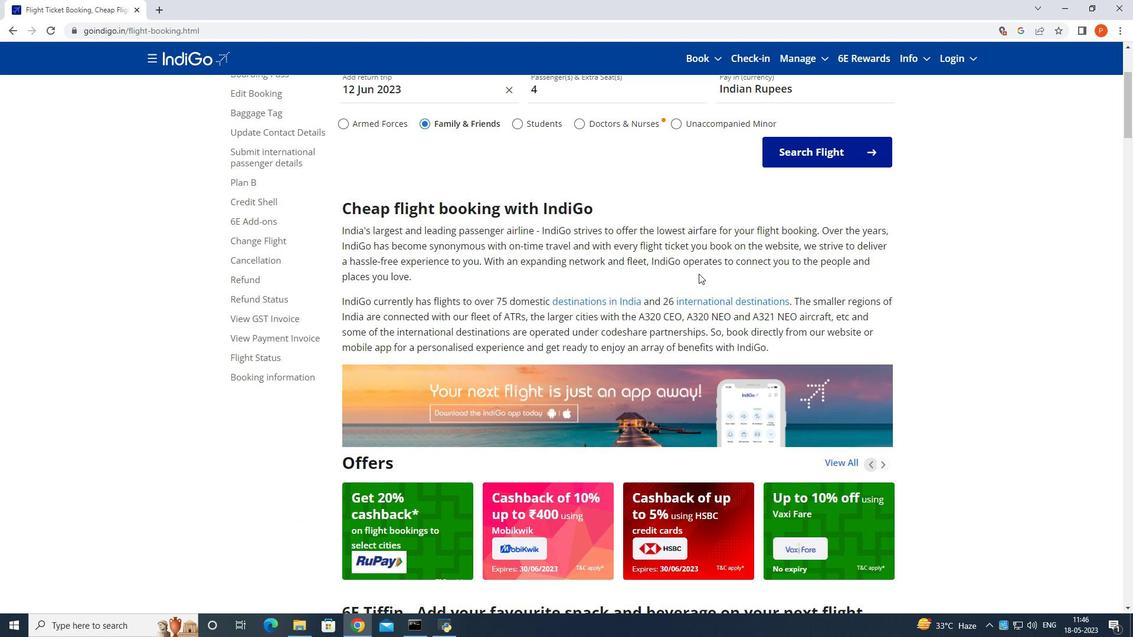 
Action: Mouse moved to (700, 275)
Screenshot: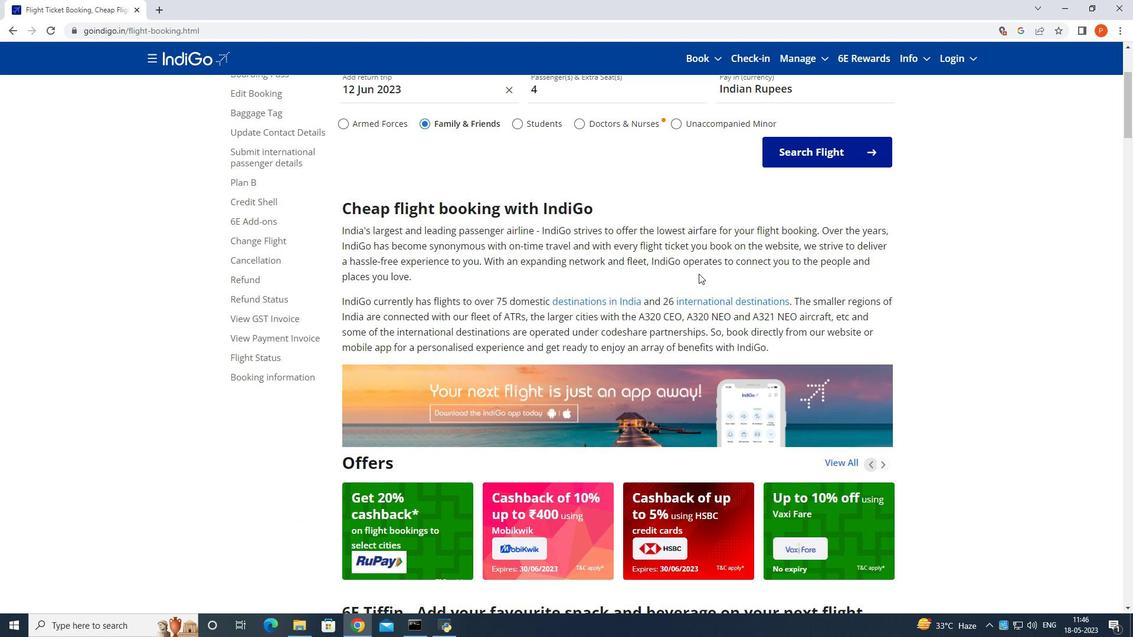 
Action: Mouse scrolled (700, 274) with delta (0, 0)
Screenshot: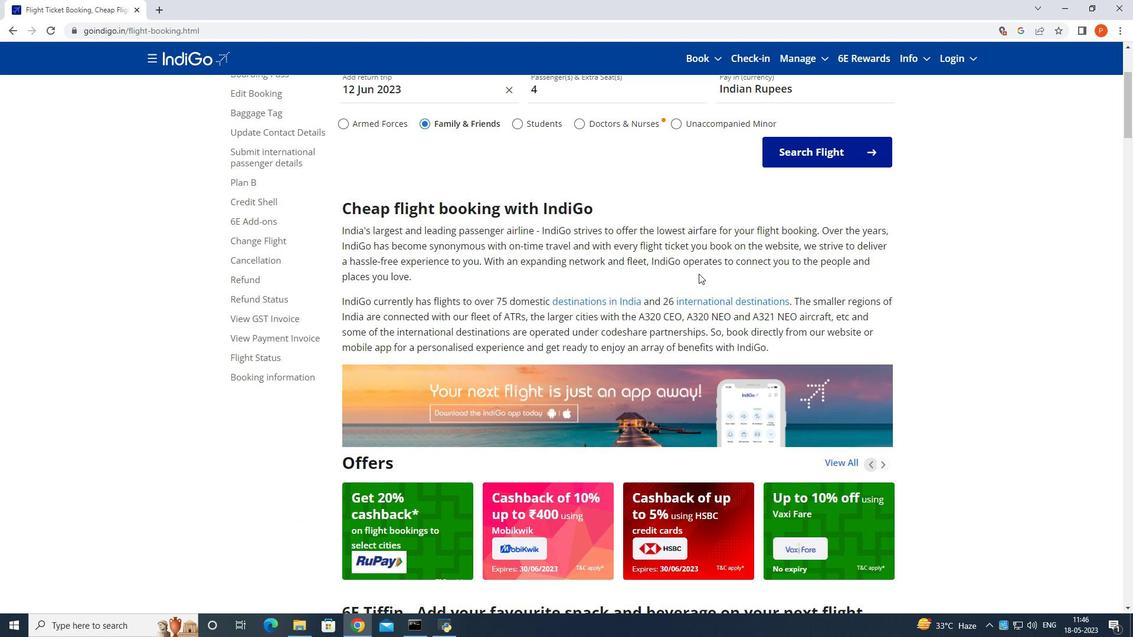 
Action: Mouse scrolled (700, 274) with delta (0, 0)
Screenshot: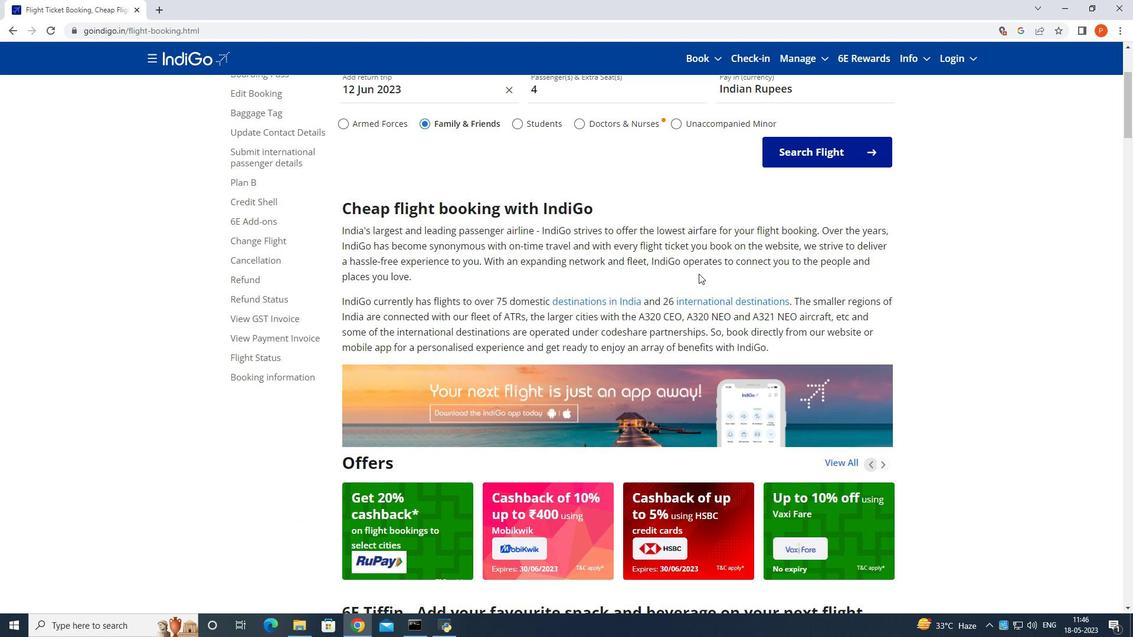 
Action: Mouse scrolled (700, 274) with delta (0, 0)
Screenshot: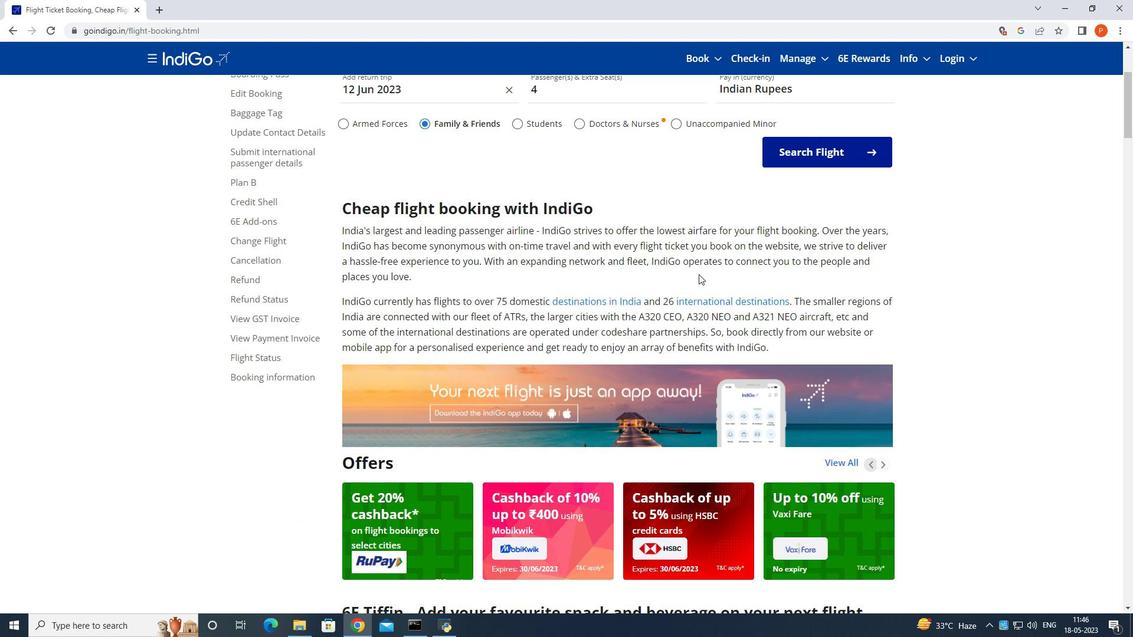 
Action: Mouse scrolled (700, 275) with delta (0, 0)
Screenshot: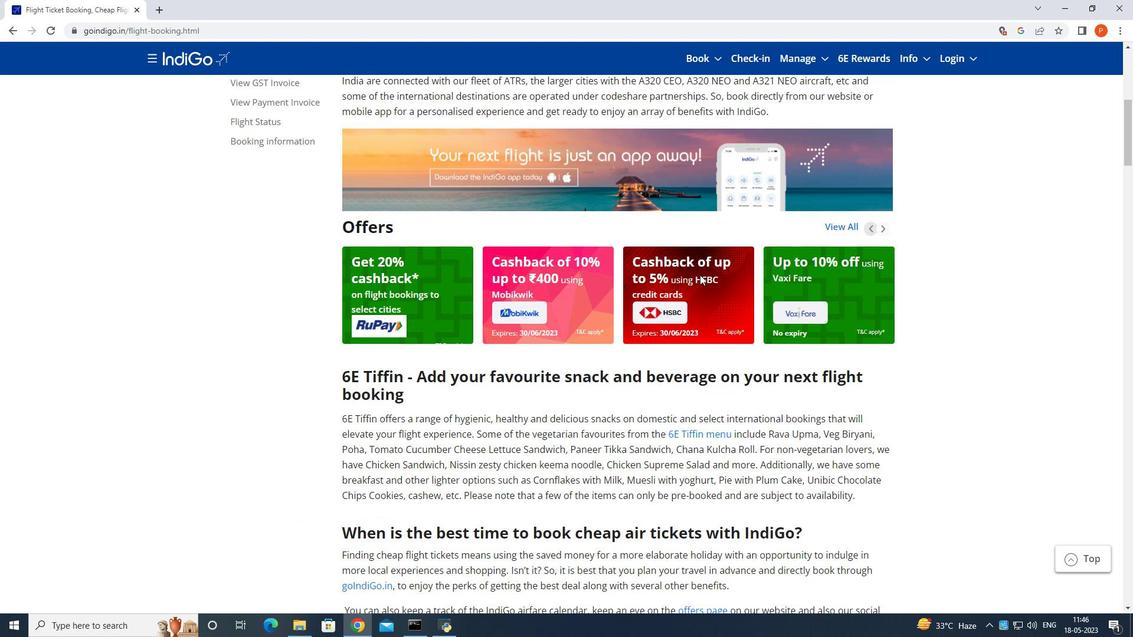 
Action: Mouse scrolled (700, 275) with delta (0, 0)
Screenshot: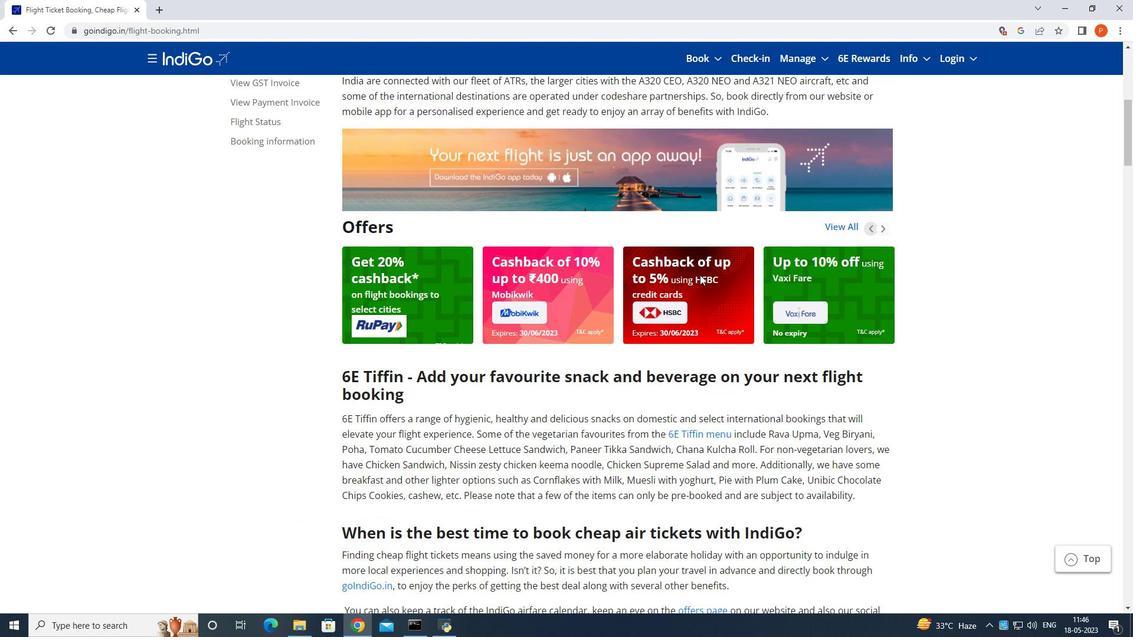 
Action: Mouse moved to (700, 275)
Screenshot: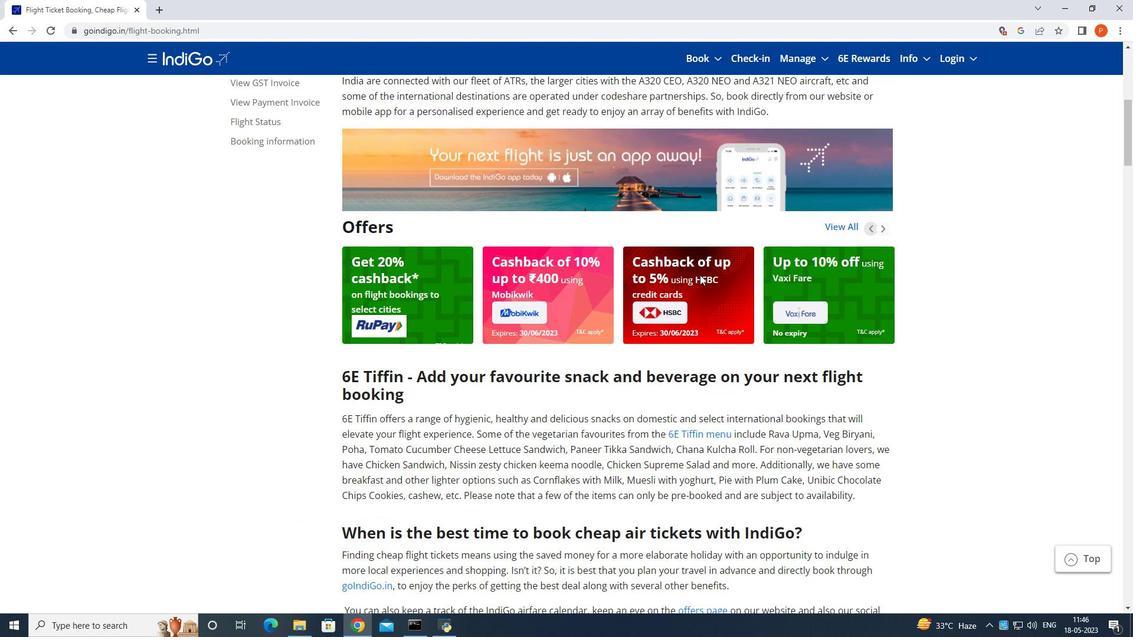 
Action: Mouse scrolled (700, 275) with delta (0, 0)
Screenshot: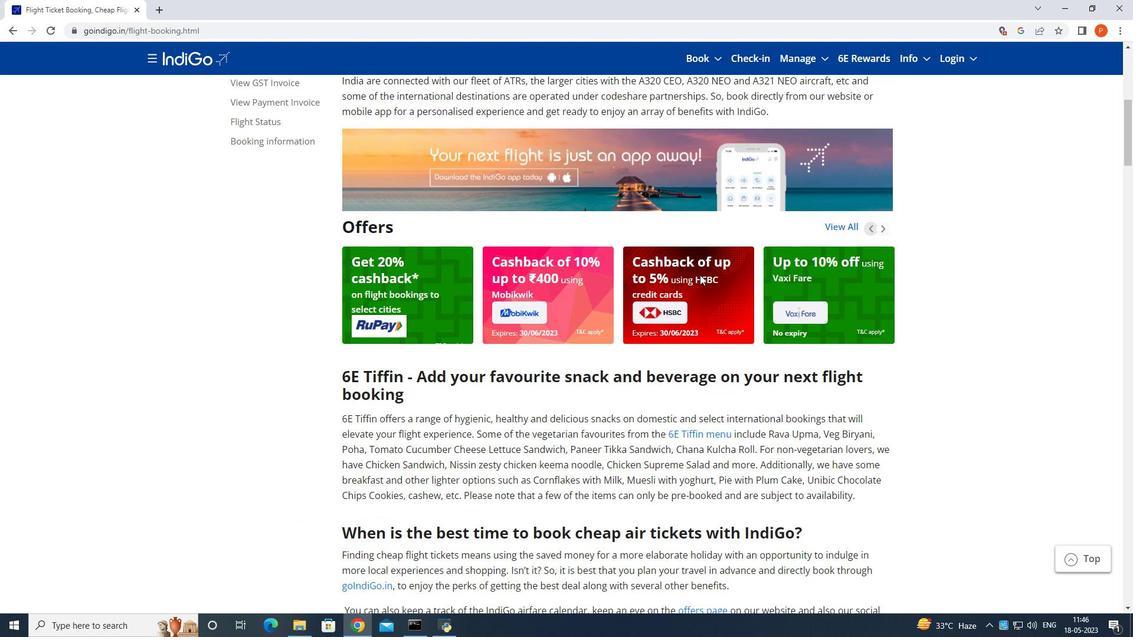 
Action: Mouse moved to (700, 271)
Screenshot: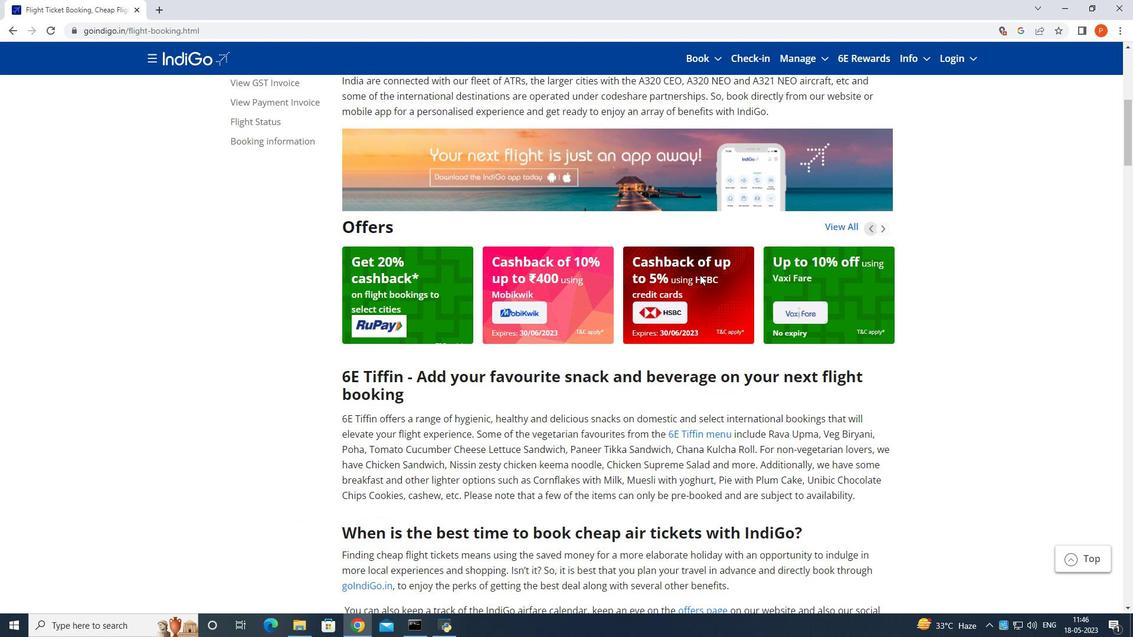 
Action: Mouse scrolled (700, 274) with delta (0, 0)
Screenshot: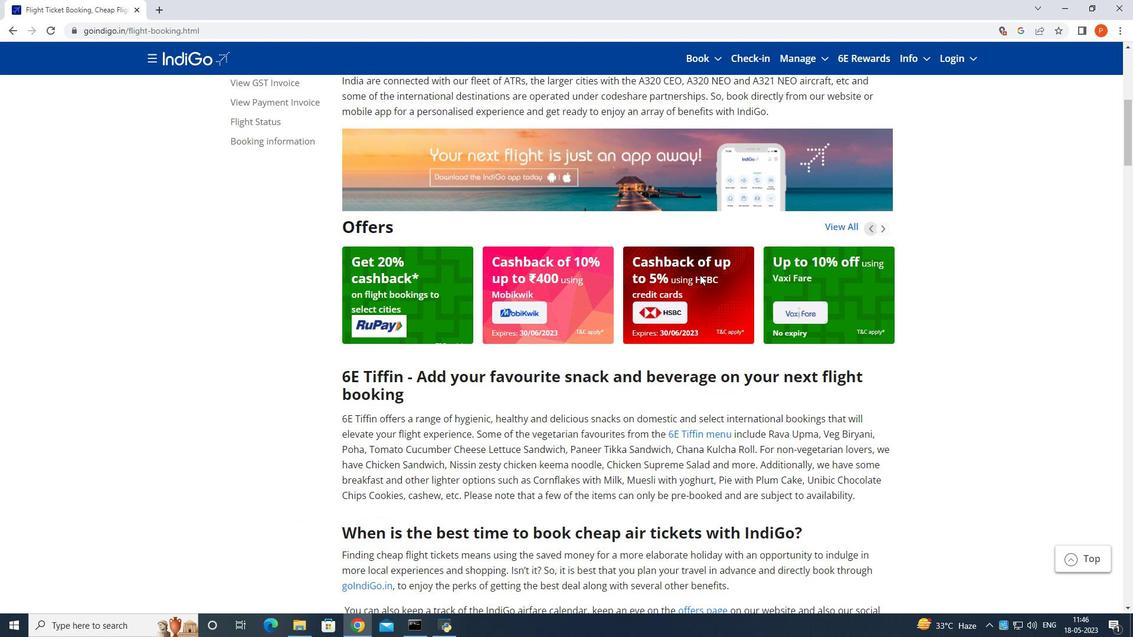 
Action: Mouse moved to (700, 269)
Screenshot: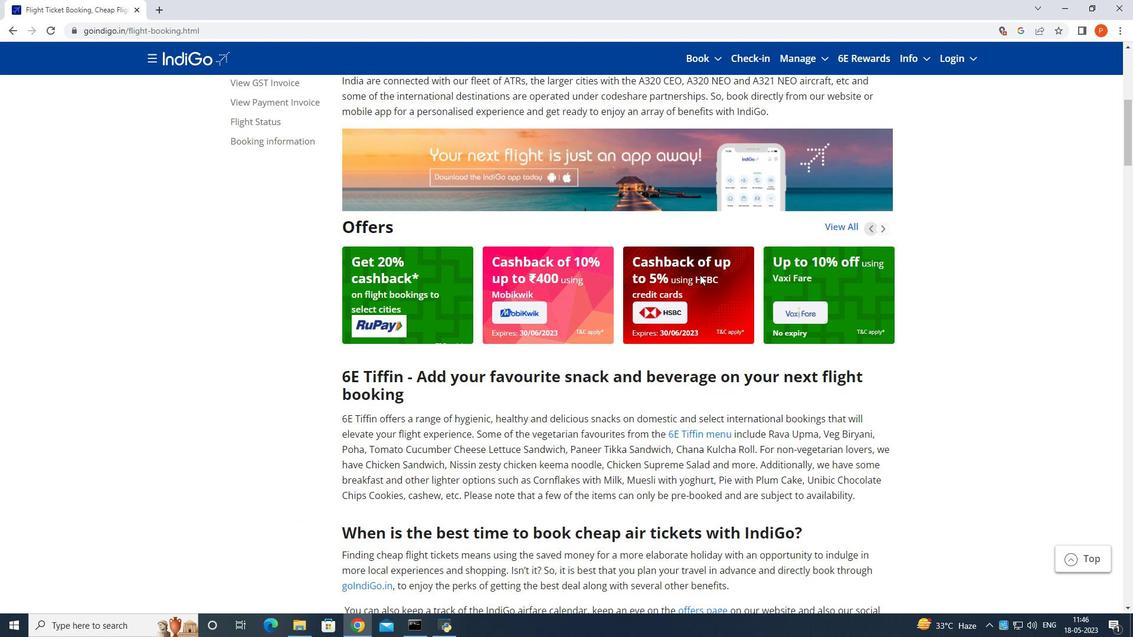 
Action: Mouse scrolled (700, 270) with delta (0, 0)
Screenshot: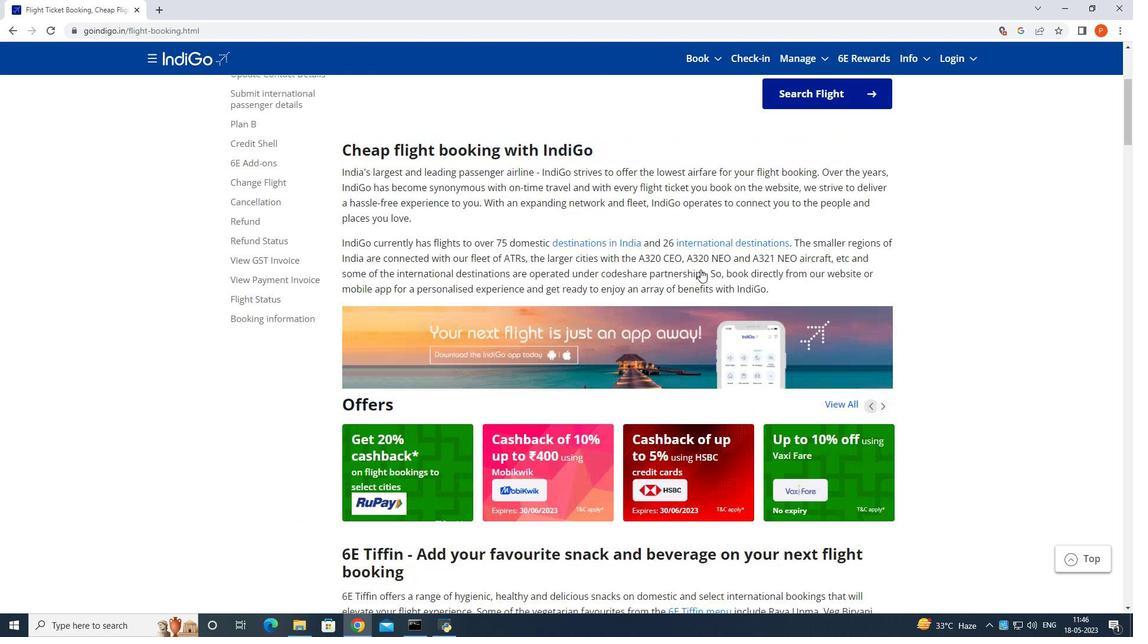 
Action: Mouse scrolled (700, 270) with delta (0, 0)
Screenshot: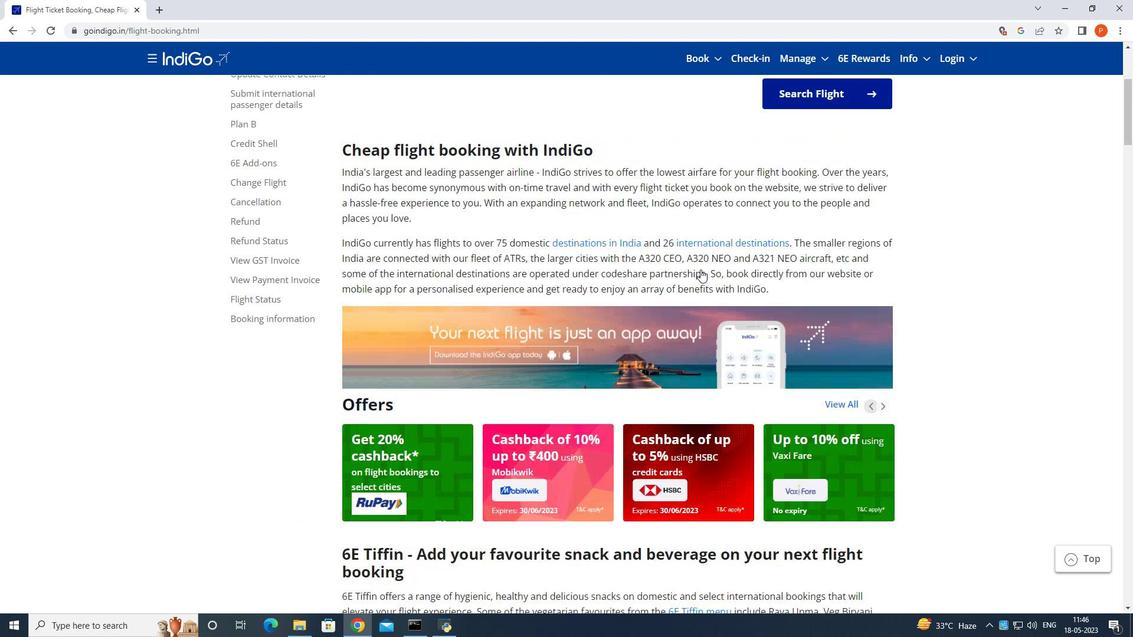 
Action: Mouse moved to (701, 269)
Screenshot: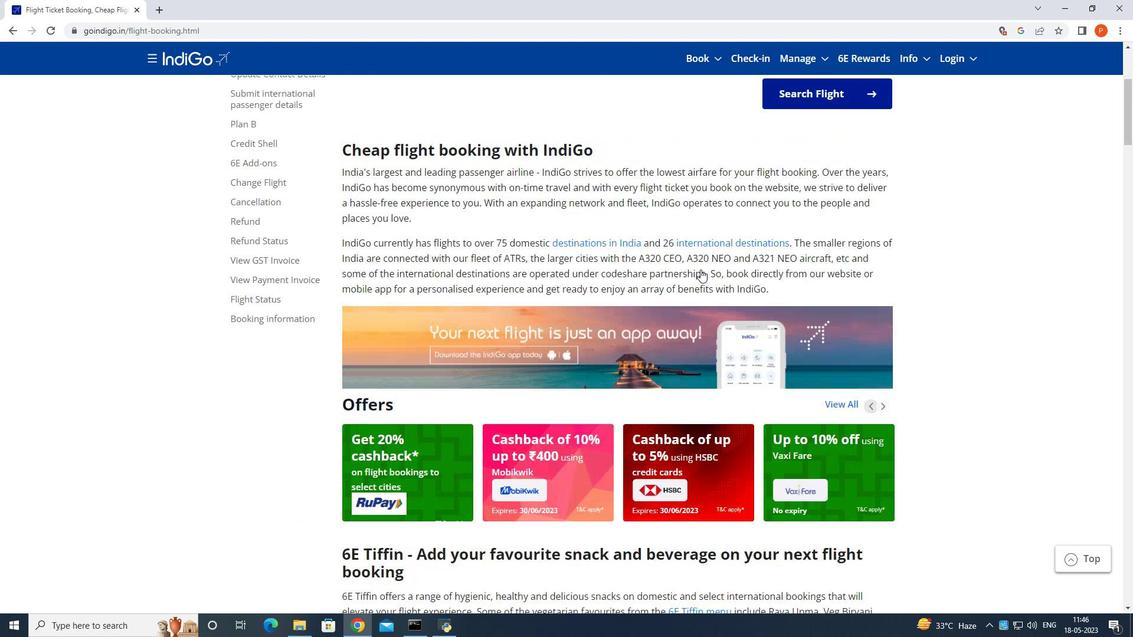 
Action: Mouse scrolled (701, 269) with delta (0, 0)
Screenshot: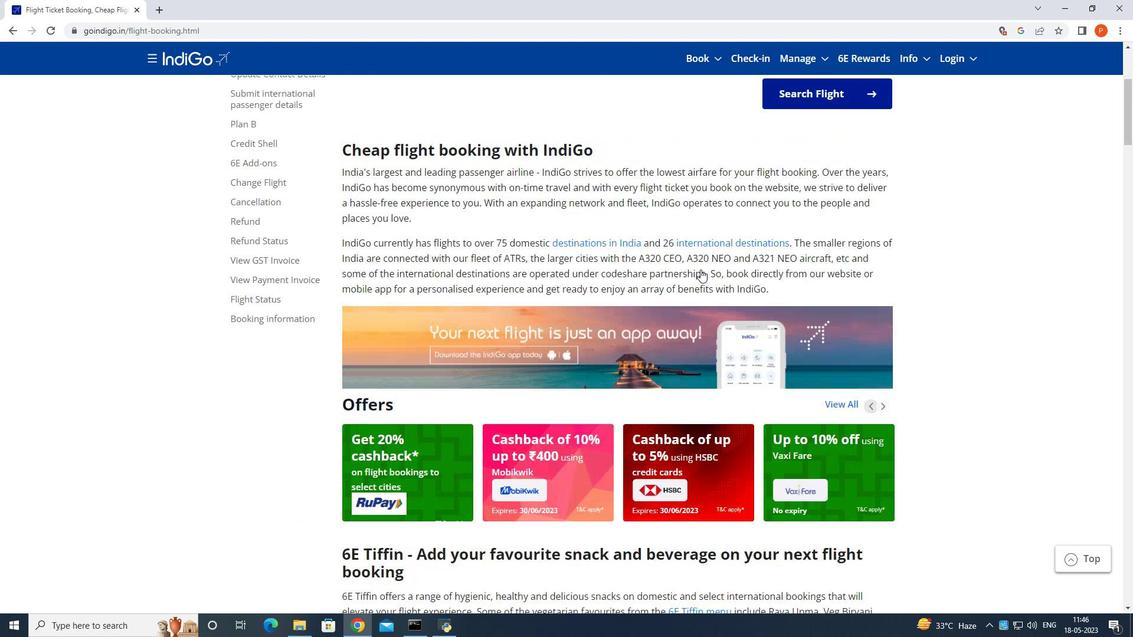 
Action: Mouse moved to (702, 268)
Screenshot: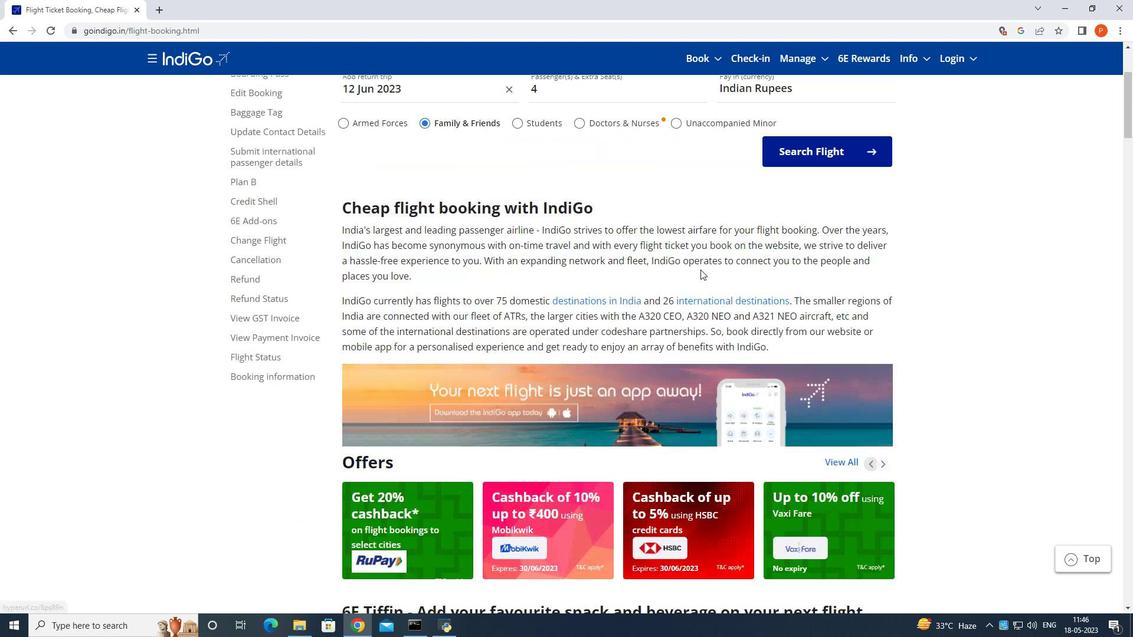 
Action: Mouse scrolled (702, 268) with delta (0, 0)
Screenshot: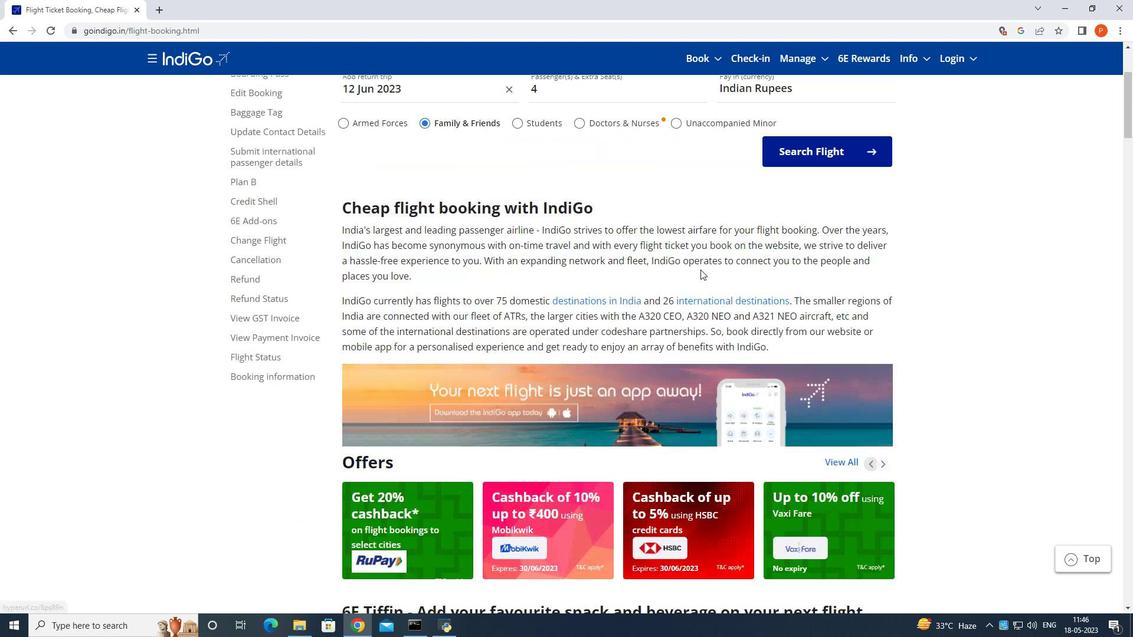 
Action: Mouse moved to (701, 260)
Screenshot: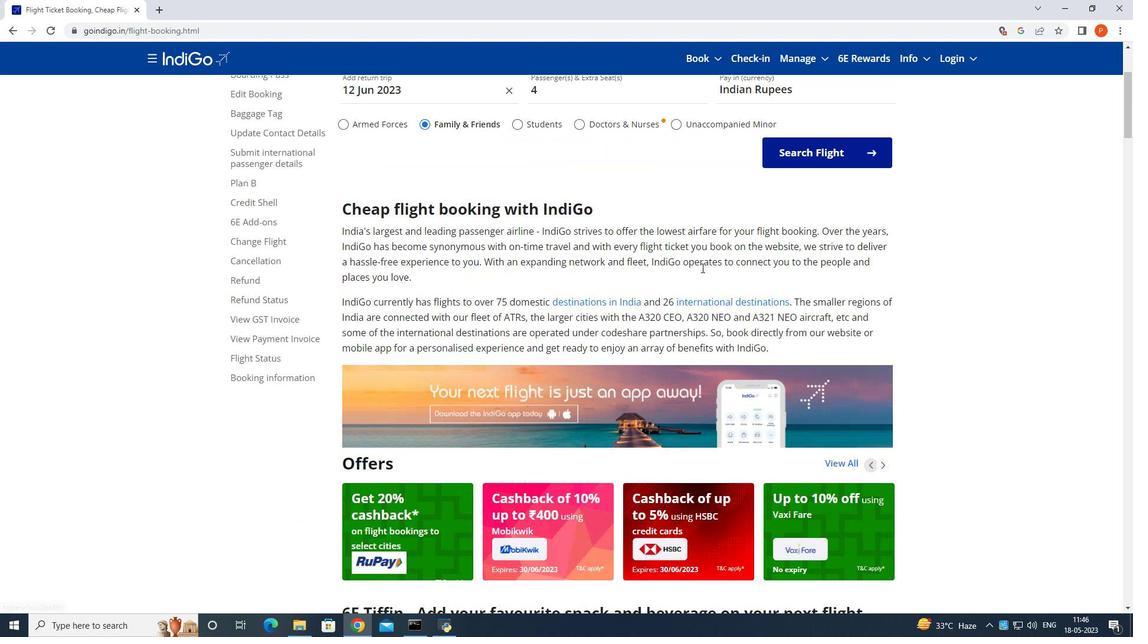 
Action: Mouse scrolled (701, 261) with delta (0, 0)
Screenshot: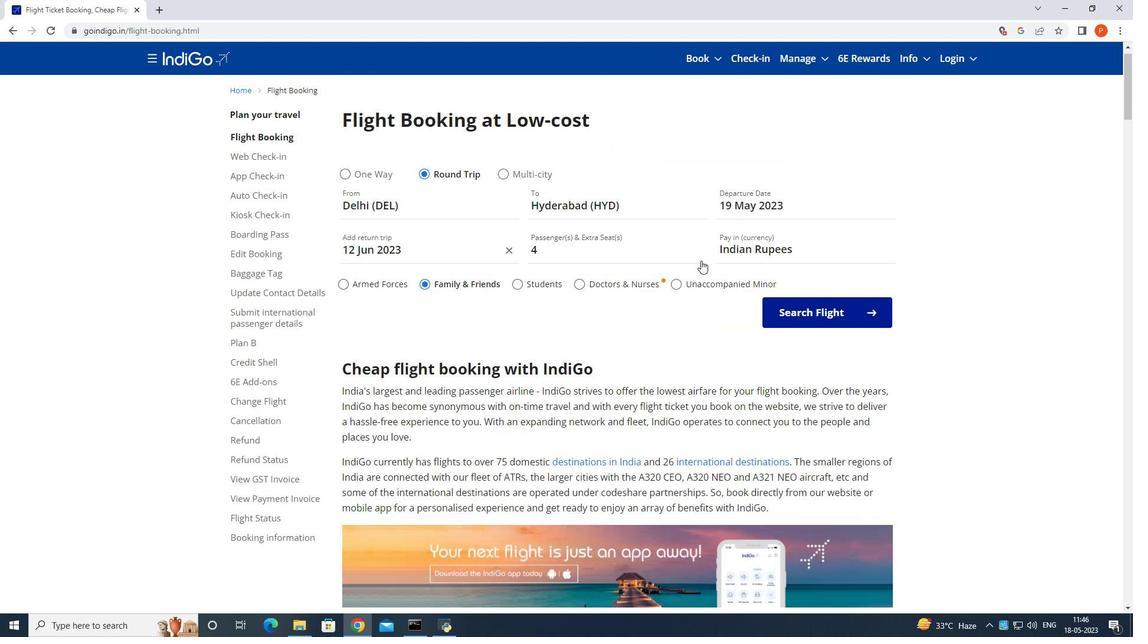 
Action: Mouse scrolled (701, 261) with delta (0, 0)
Screenshot: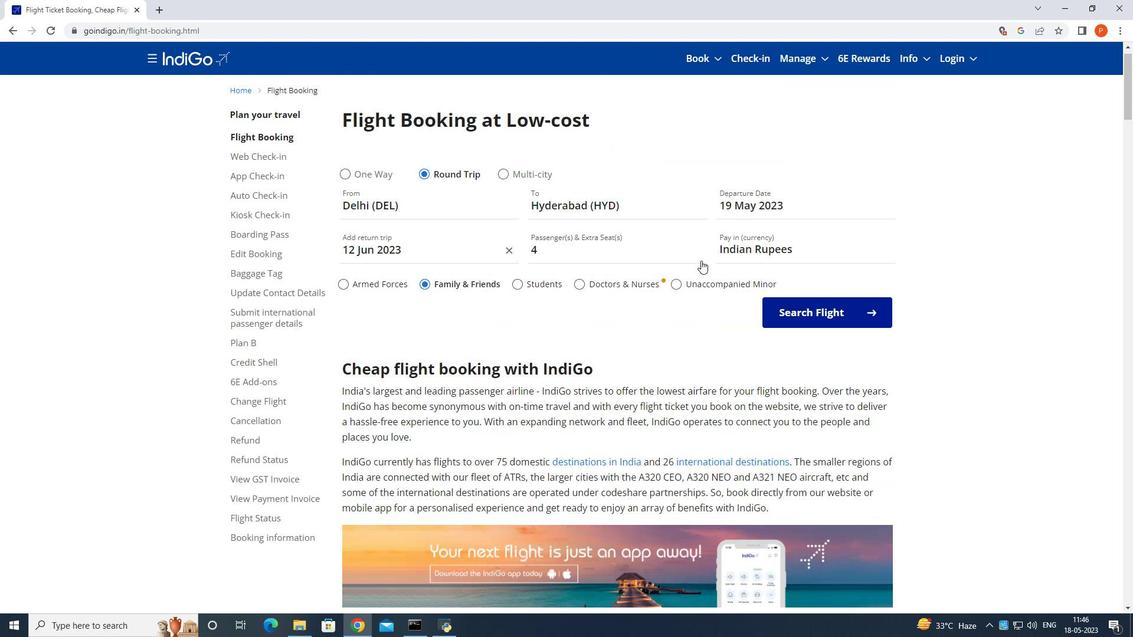 
Action: Mouse scrolled (701, 261) with delta (0, 0)
Screenshot: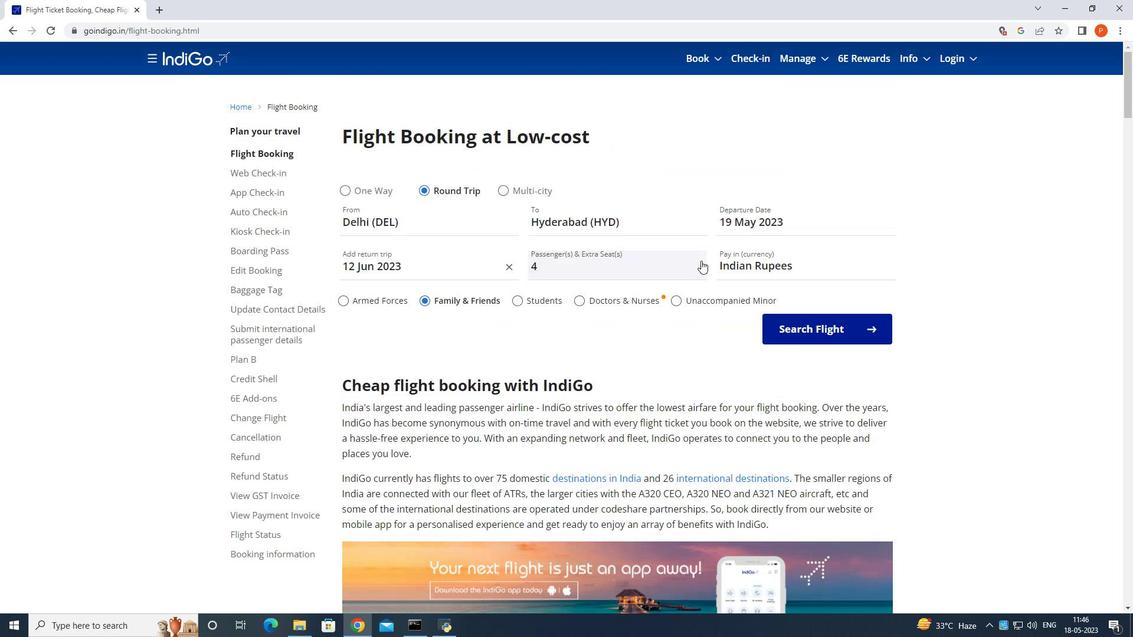 
Action: Mouse moved to (510, 191)
Screenshot: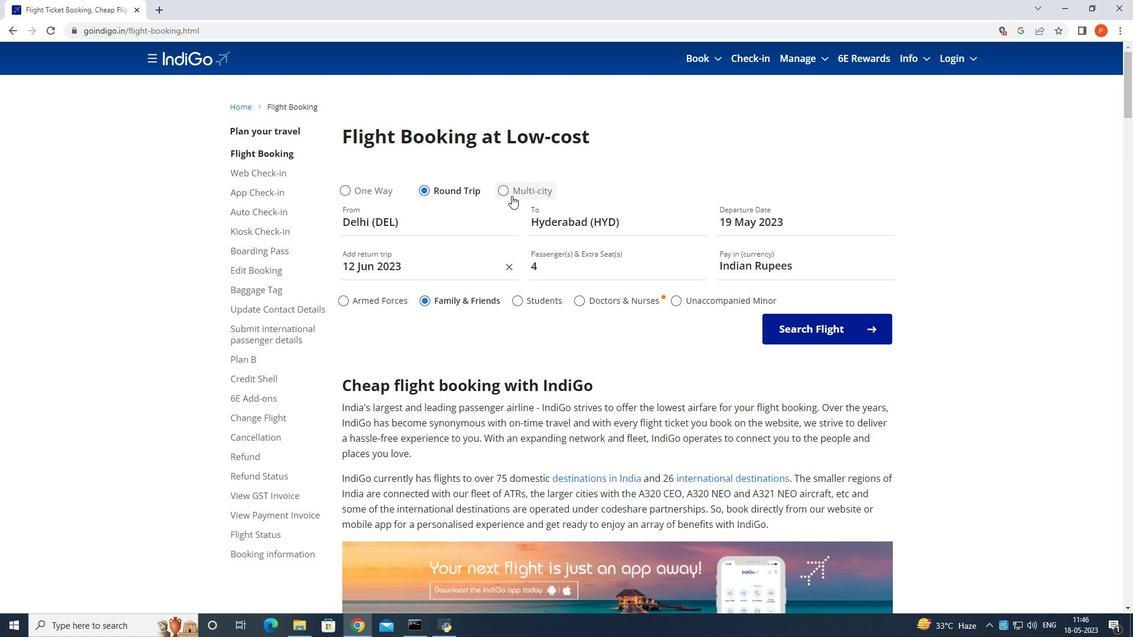 
Action: Mouse pressed left at (510, 191)
Screenshot: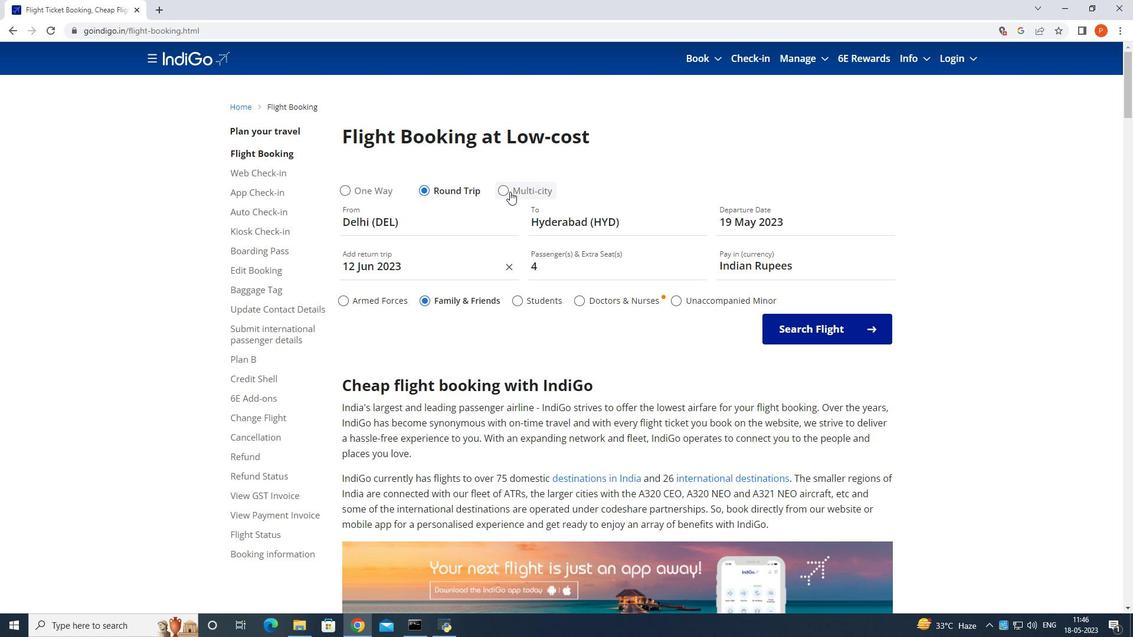 
Action: Mouse moved to (706, 105)
Screenshot: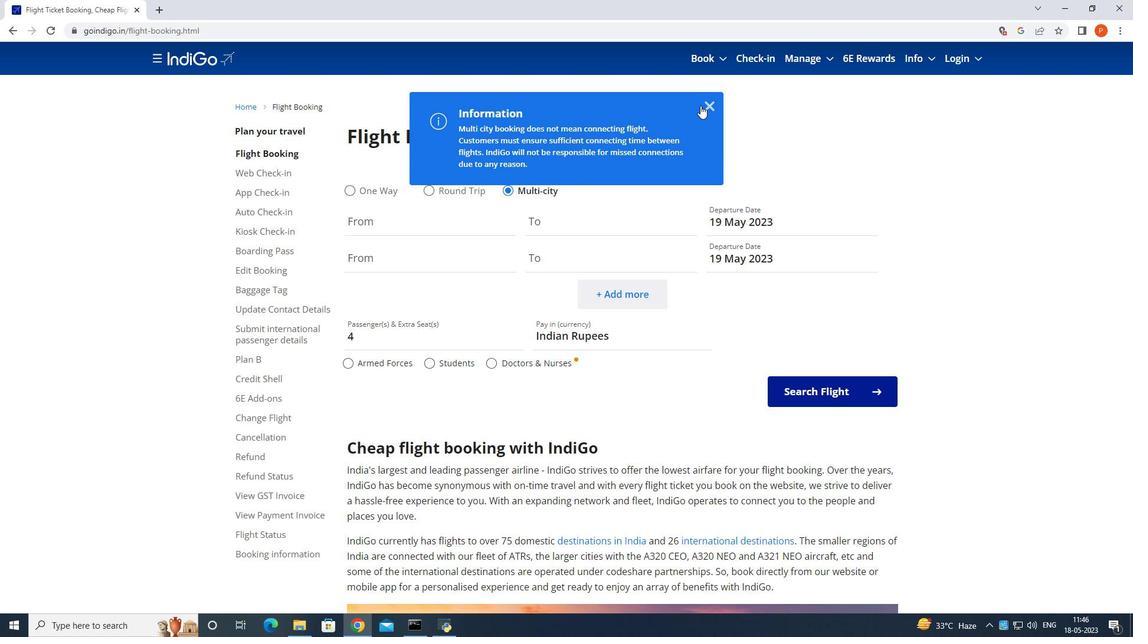 
Action: Mouse pressed left at (706, 105)
Screenshot: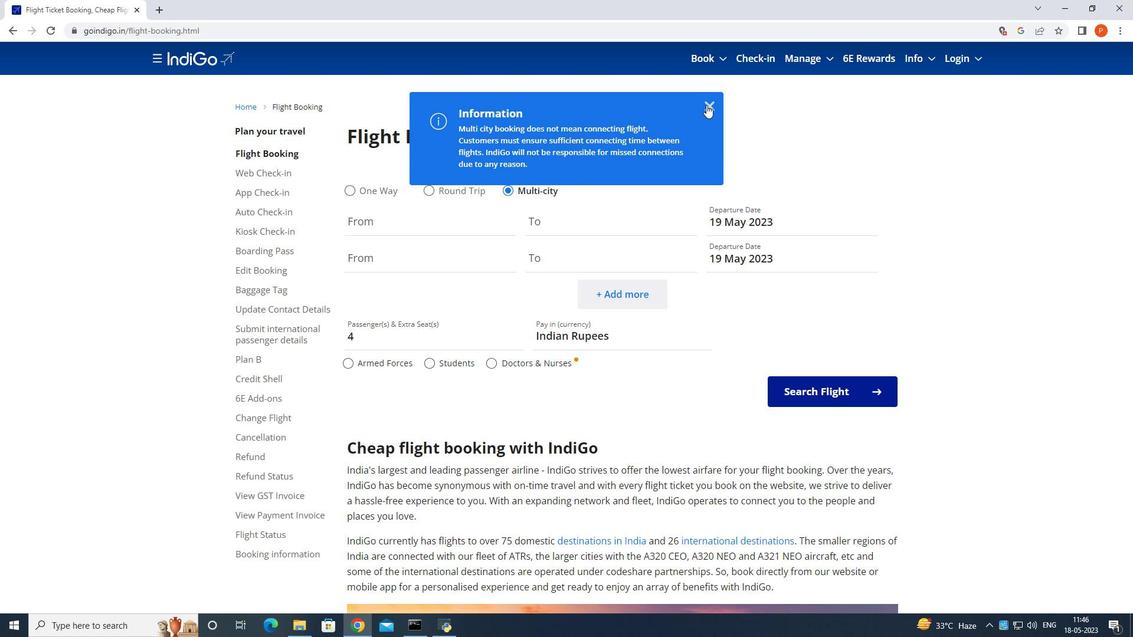 
Action: Mouse moved to (598, 262)
Screenshot: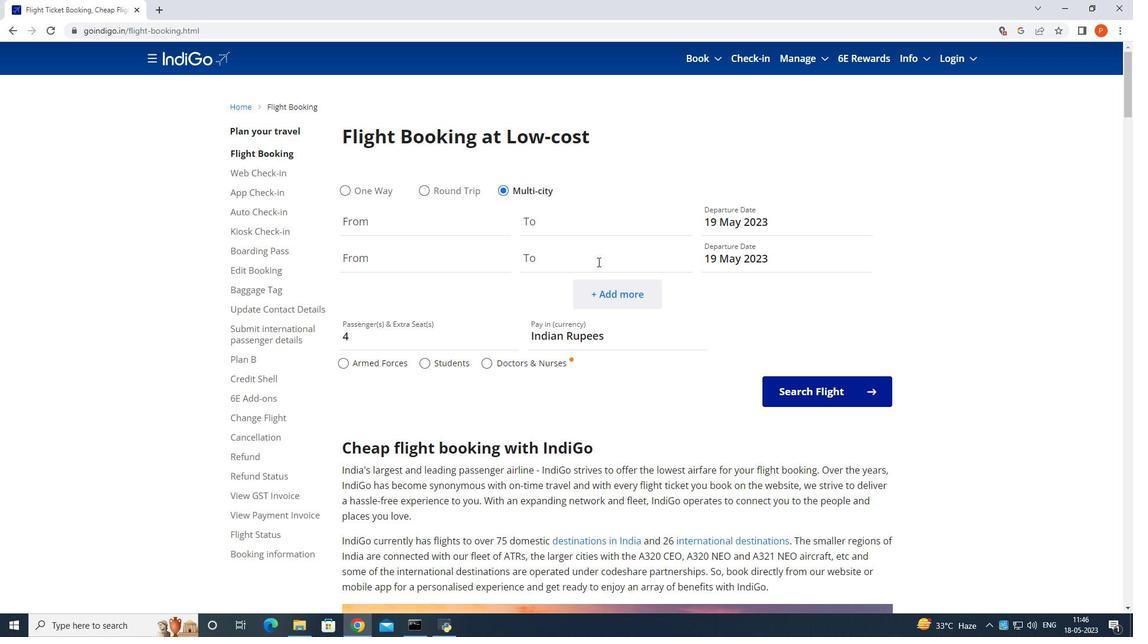 
Action: Mouse scrolled (598, 263) with delta (0, 0)
Screenshot: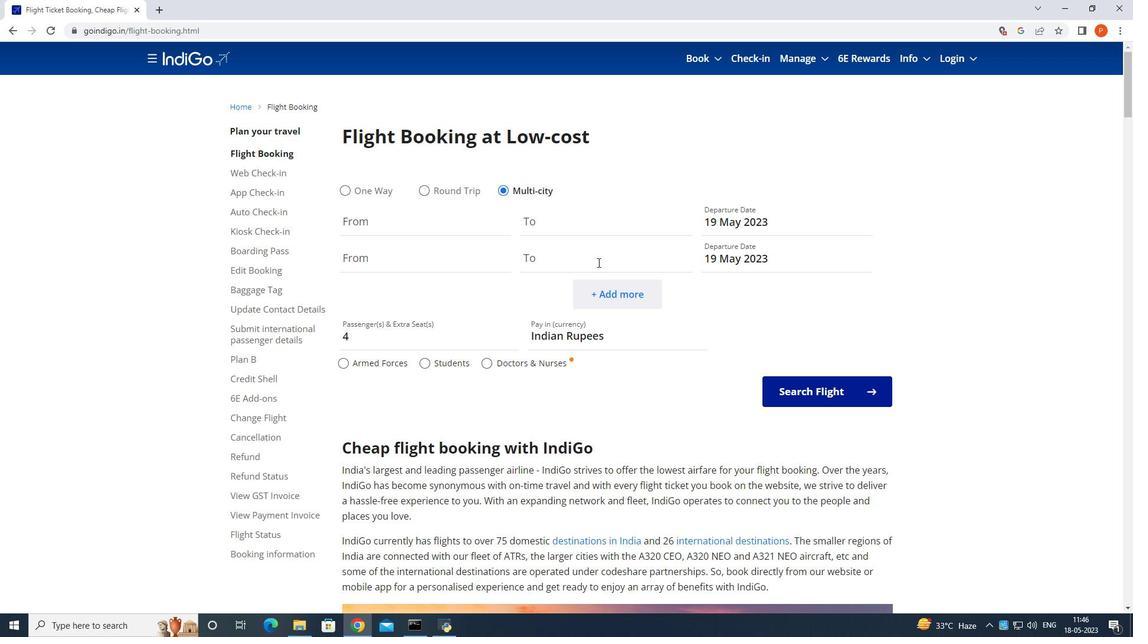 
Action: Mouse moved to (599, 262)
Screenshot: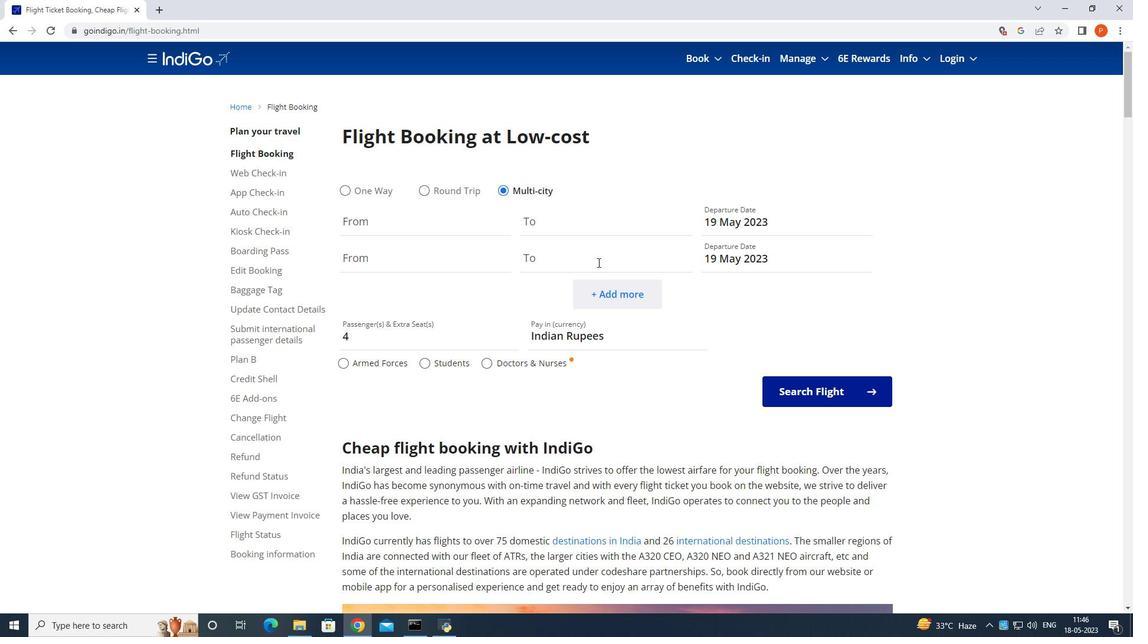 
Action: Mouse scrolled (599, 263) with delta (0, 0)
Screenshot: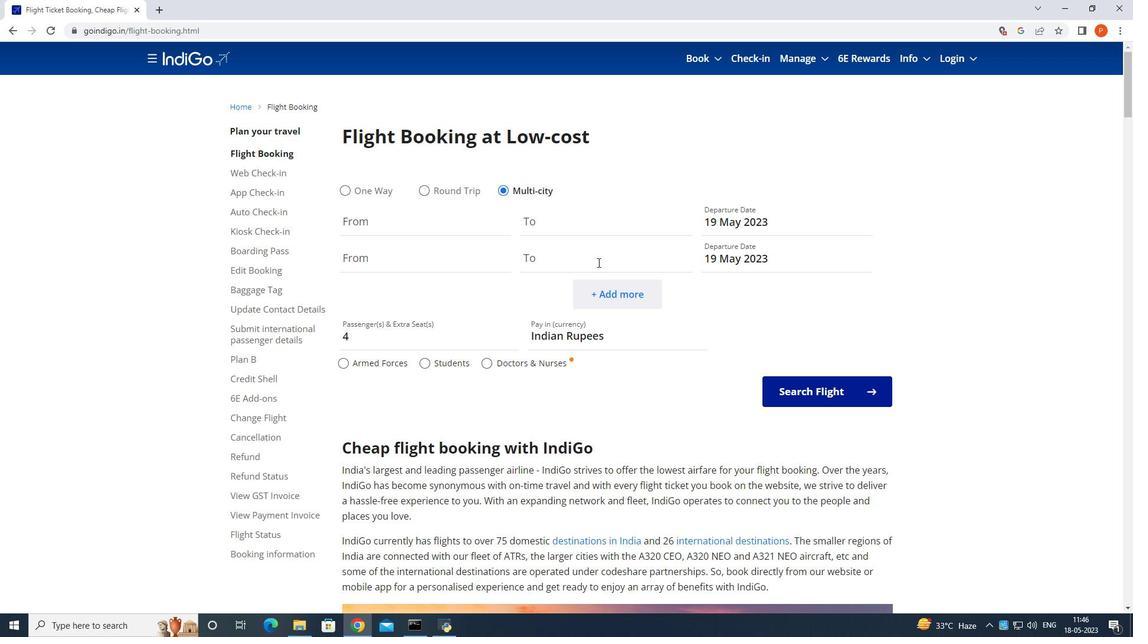 
Action: Mouse moved to (599, 262)
Screenshot: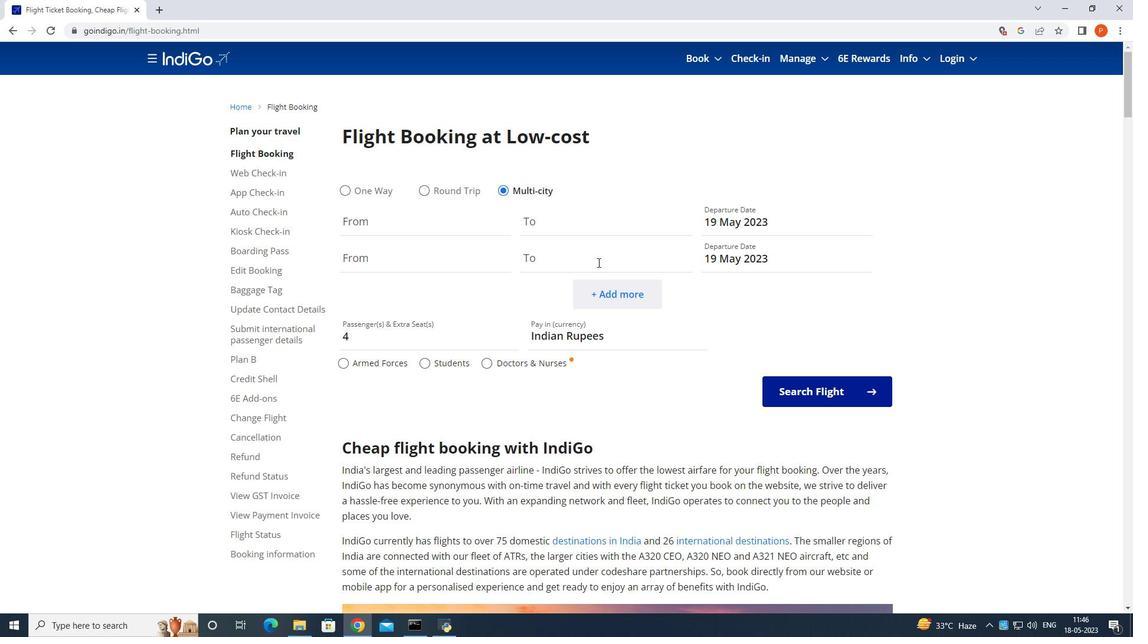 
Action: Mouse scrolled (599, 263) with delta (0, 0)
Screenshot: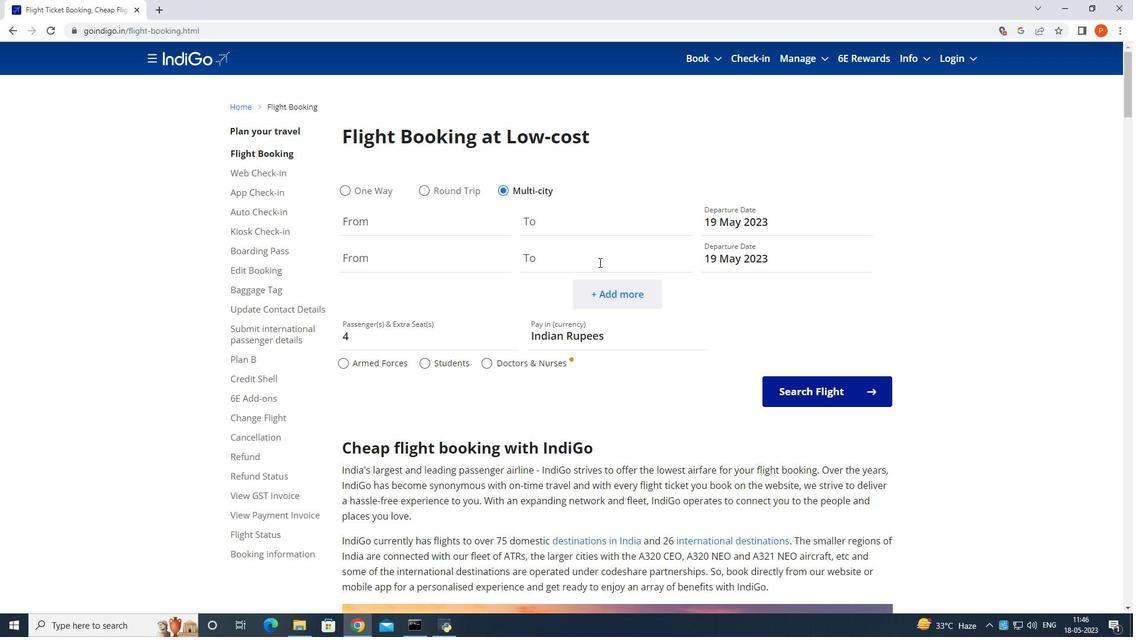 
Action: Mouse scrolled (599, 262) with delta (0, 0)
Screenshot: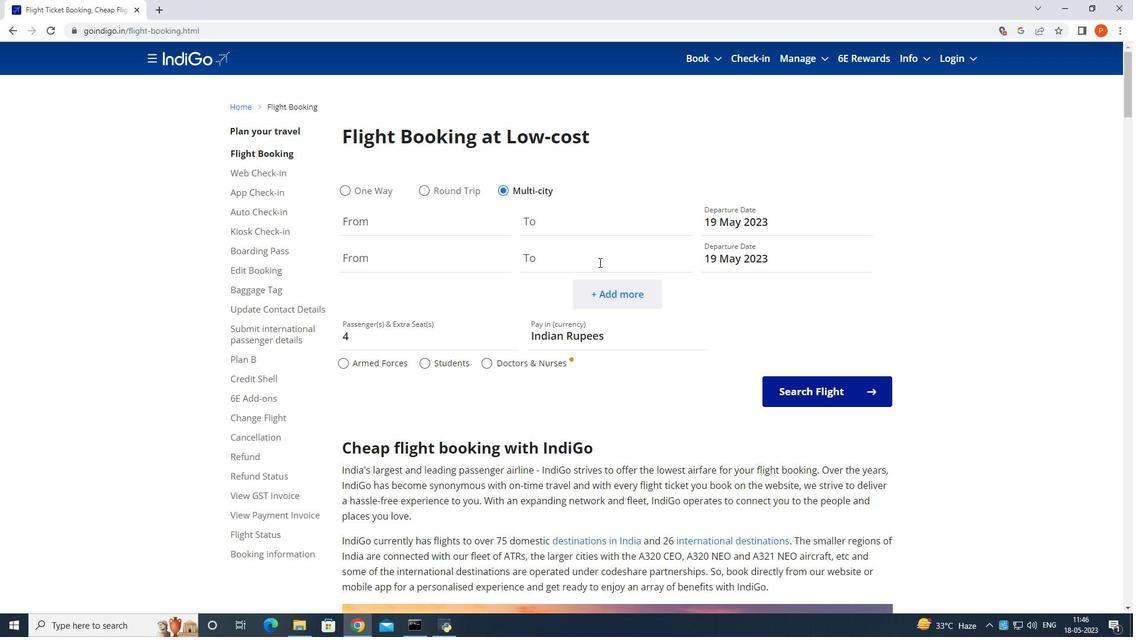 
Action: Mouse scrolled (599, 262) with delta (0, 0)
Screenshot: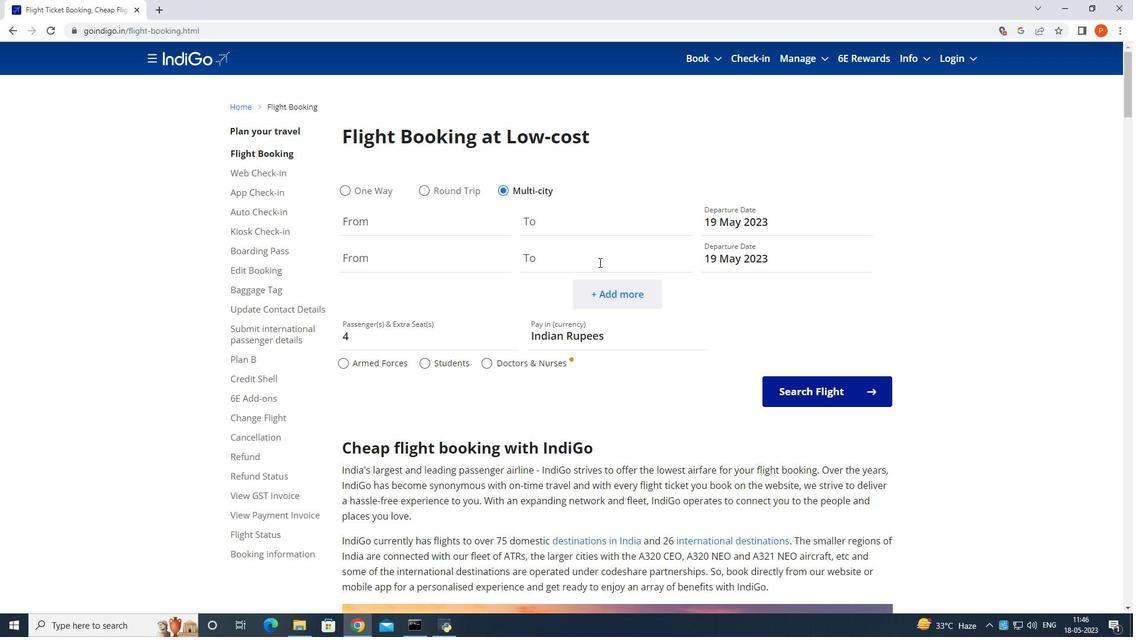 
Action: Mouse moved to (628, 178)
Screenshot: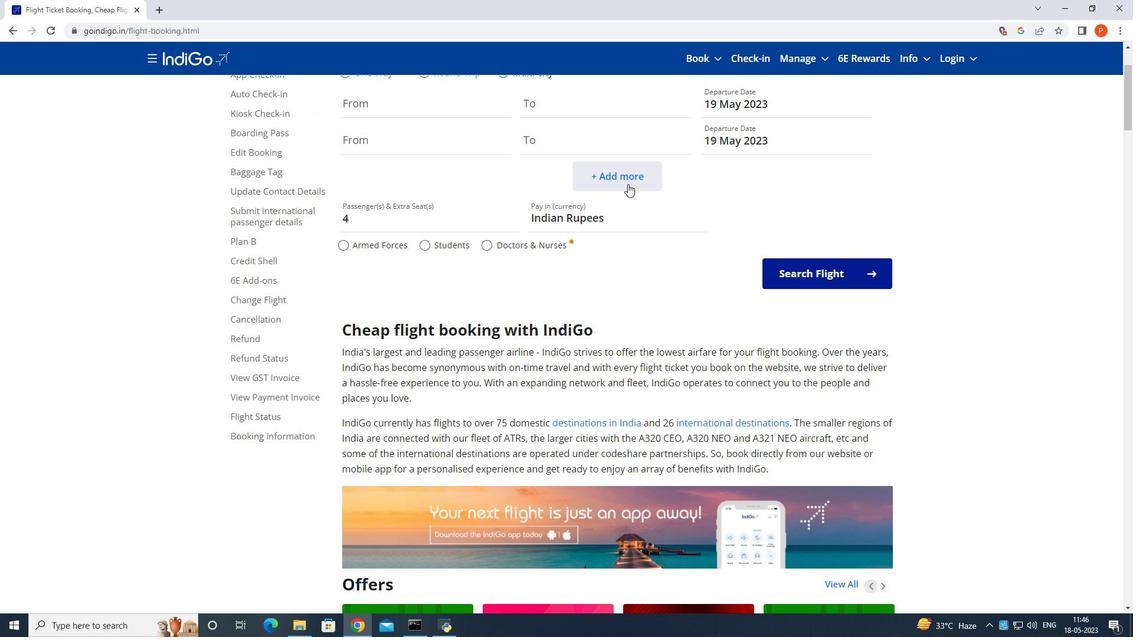 
Action: Mouse pressed left at (628, 178)
Screenshot: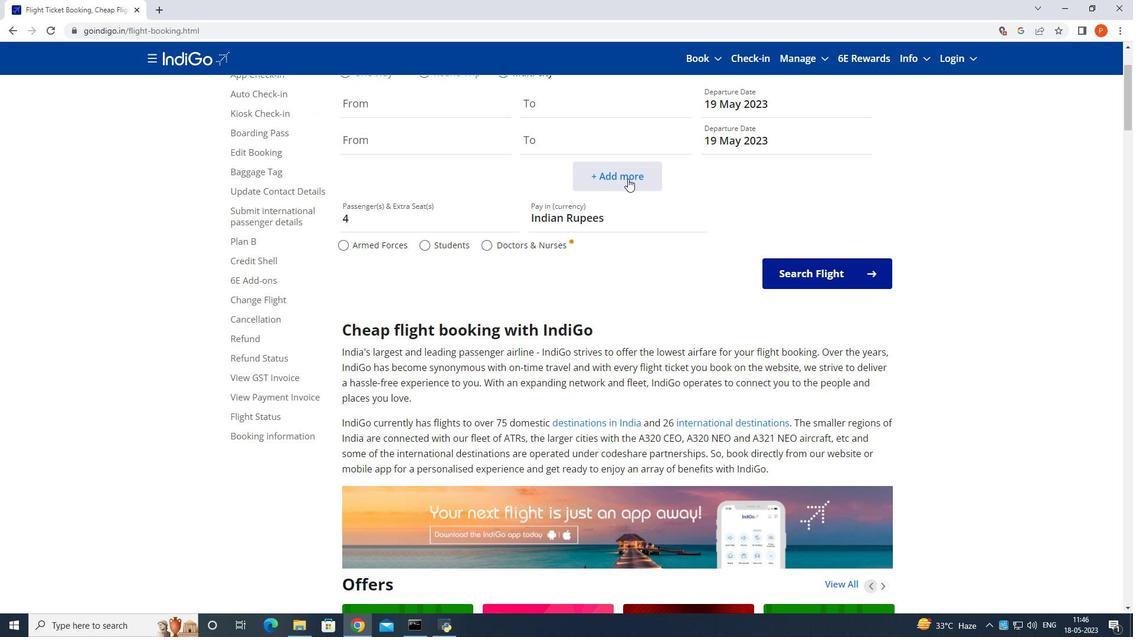 
Action: Mouse moved to (656, 252)
Screenshot: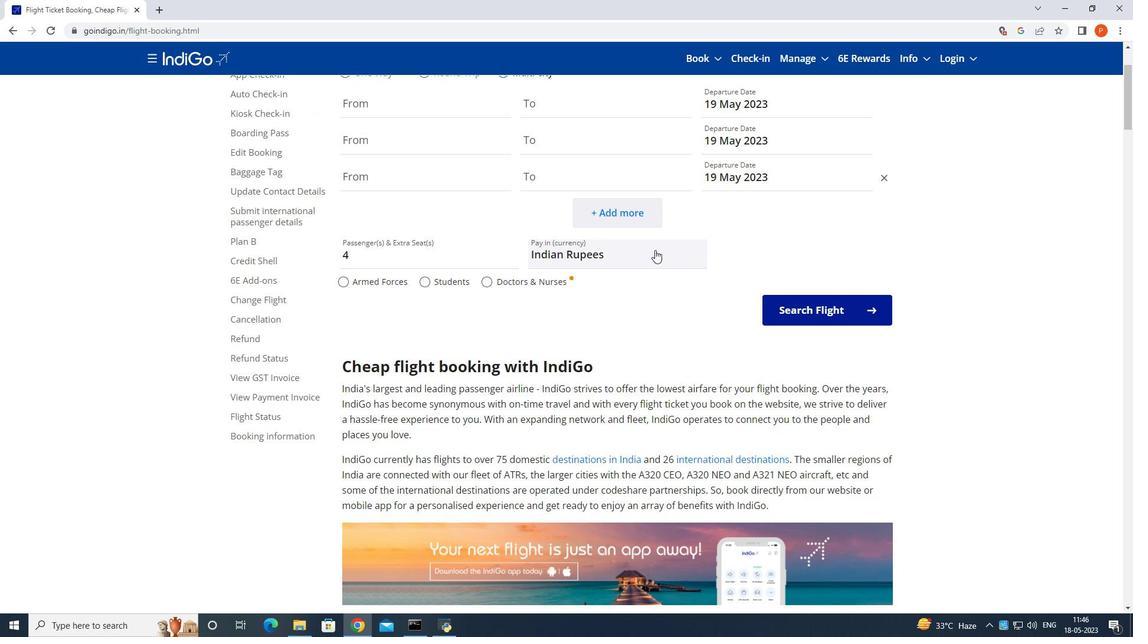 
Action: Mouse scrolled (656, 253) with delta (0, 0)
Screenshot: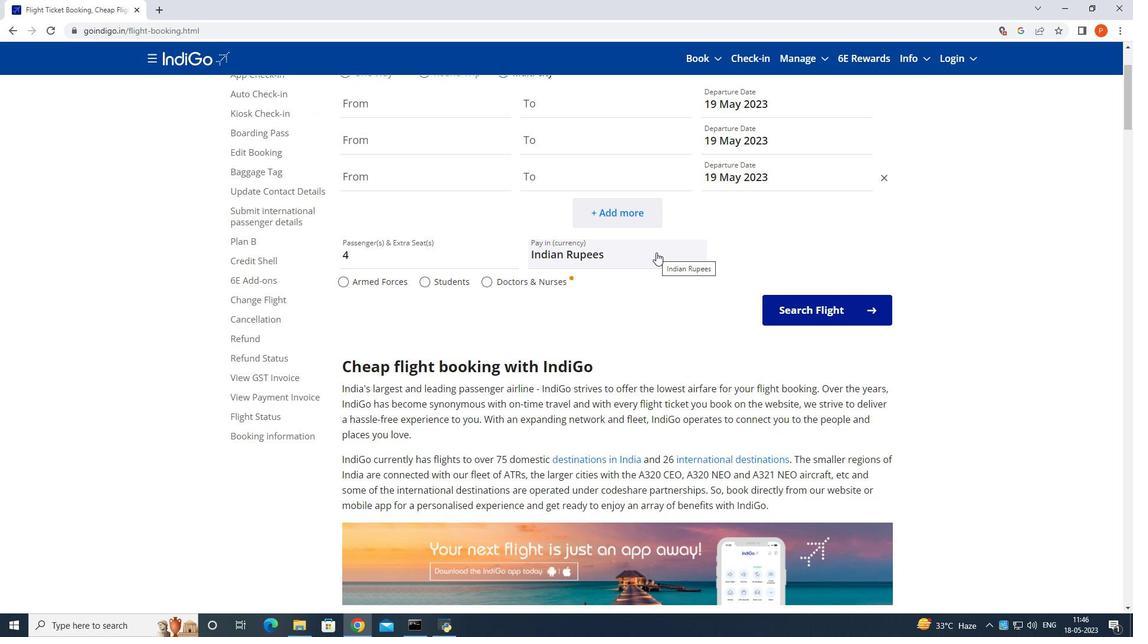 
Action: Mouse moved to (657, 252)
Screenshot: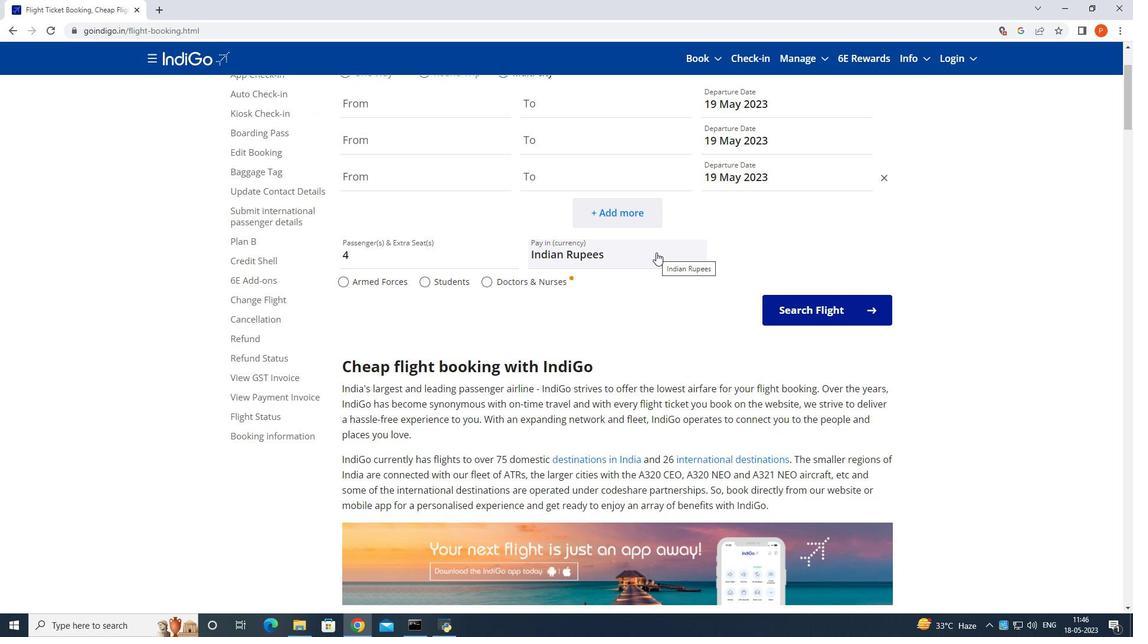 
Action: Mouse scrolled (657, 253) with delta (0, 0)
Screenshot: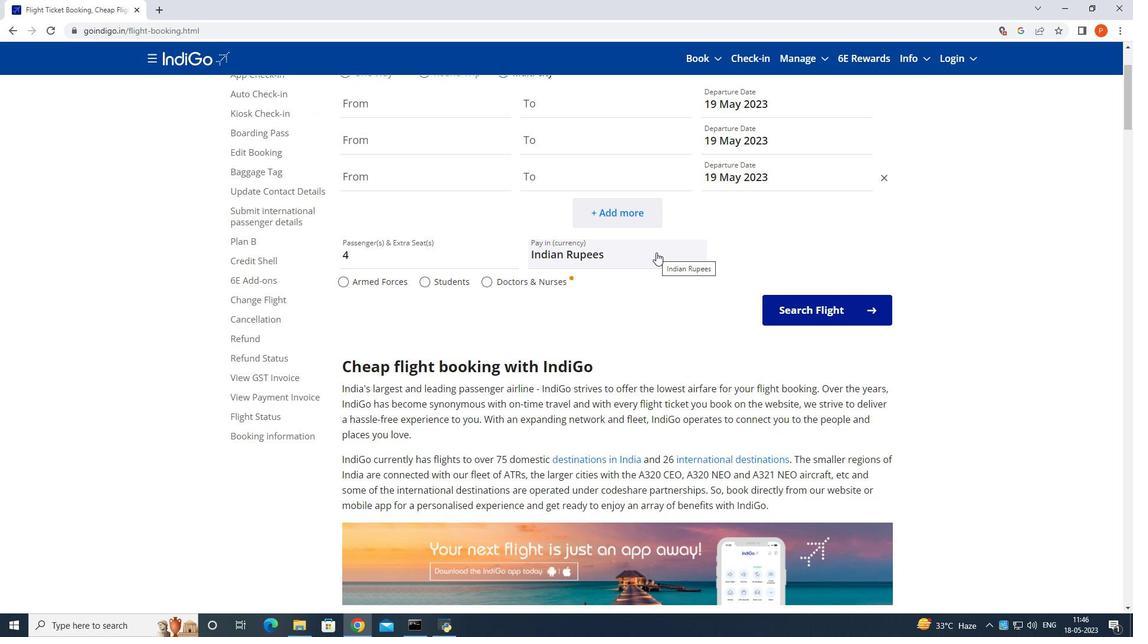 
Action: Mouse moved to (660, 252)
Screenshot: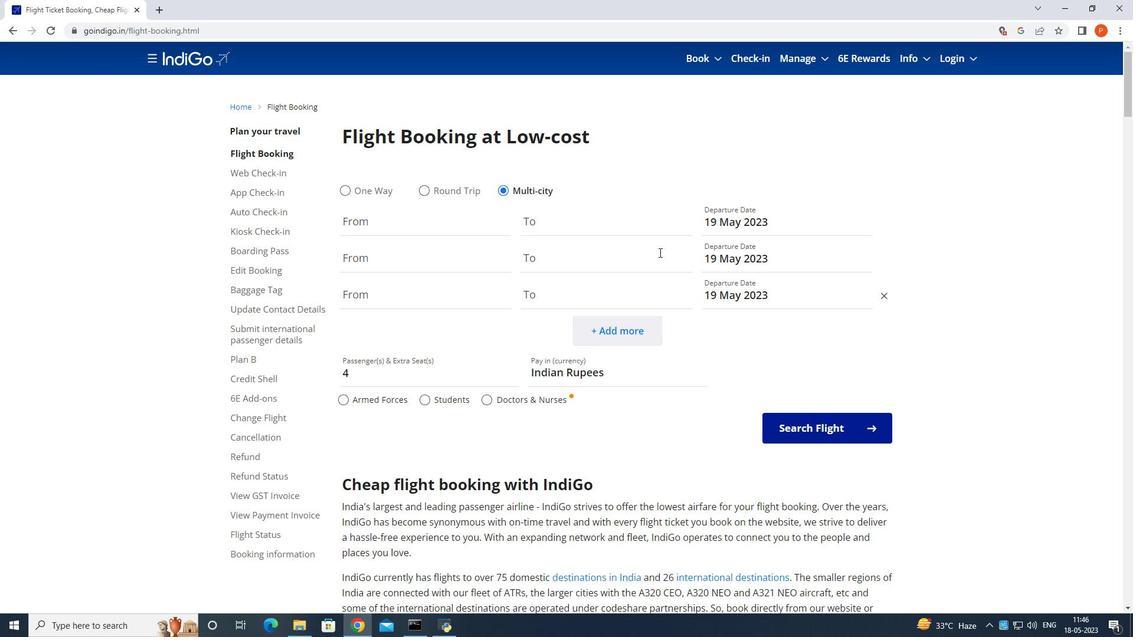 
Action: Mouse scrolled (660, 252) with delta (0, 0)
Screenshot: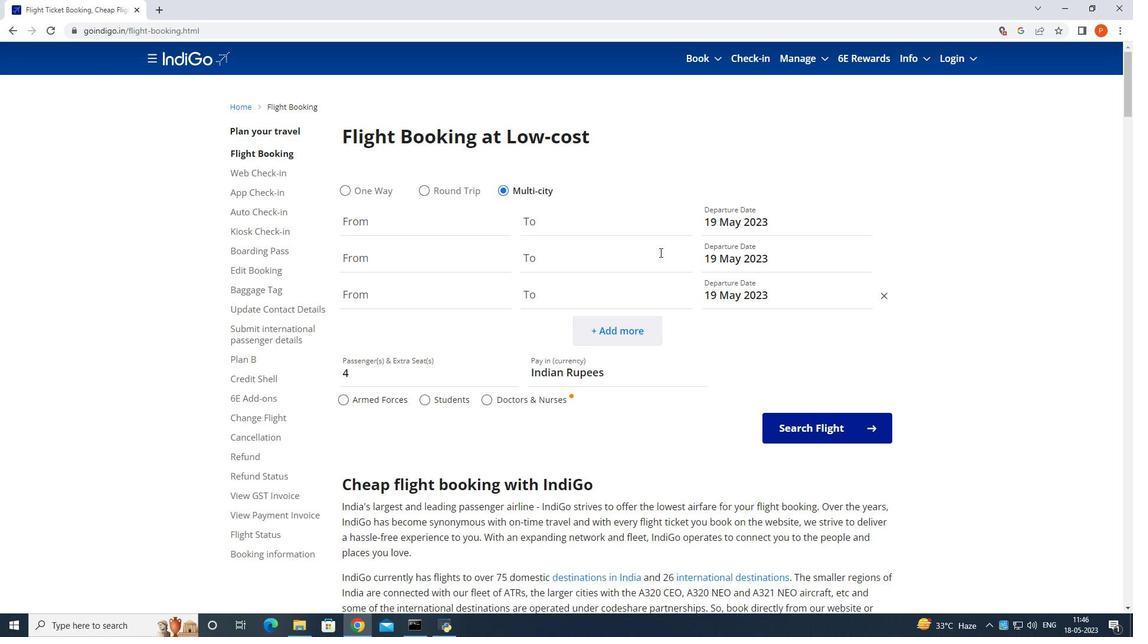 
Action: Mouse moved to (661, 253)
Screenshot: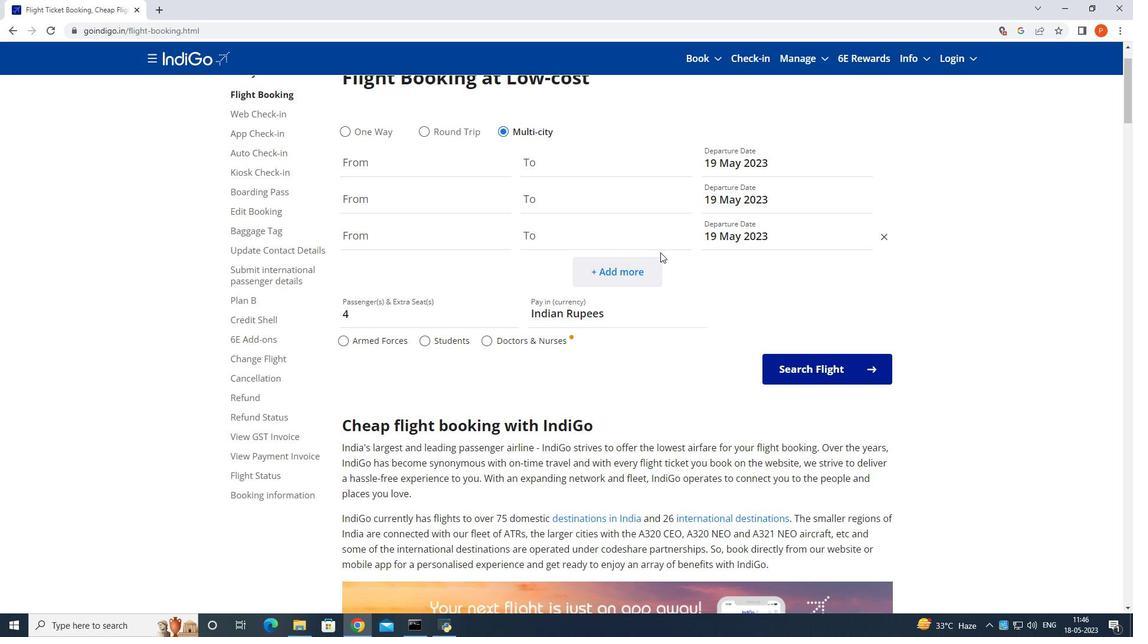 
Action: Mouse scrolled (661, 252) with delta (0, 0)
Screenshot: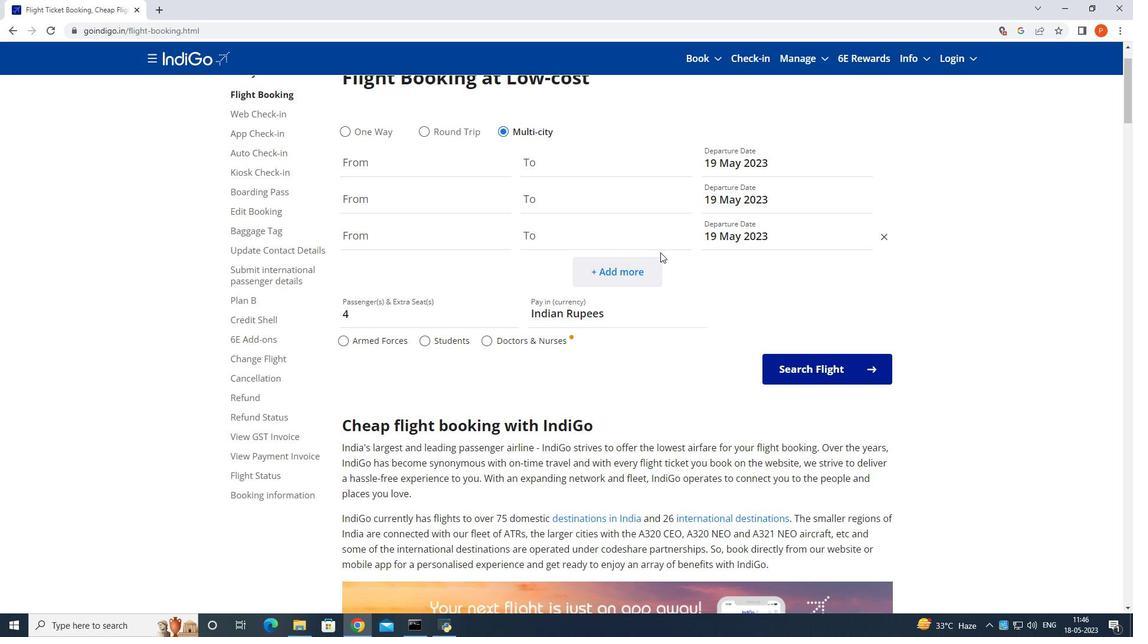 
Action: Mouse moved to (661, 254)
Screenshot: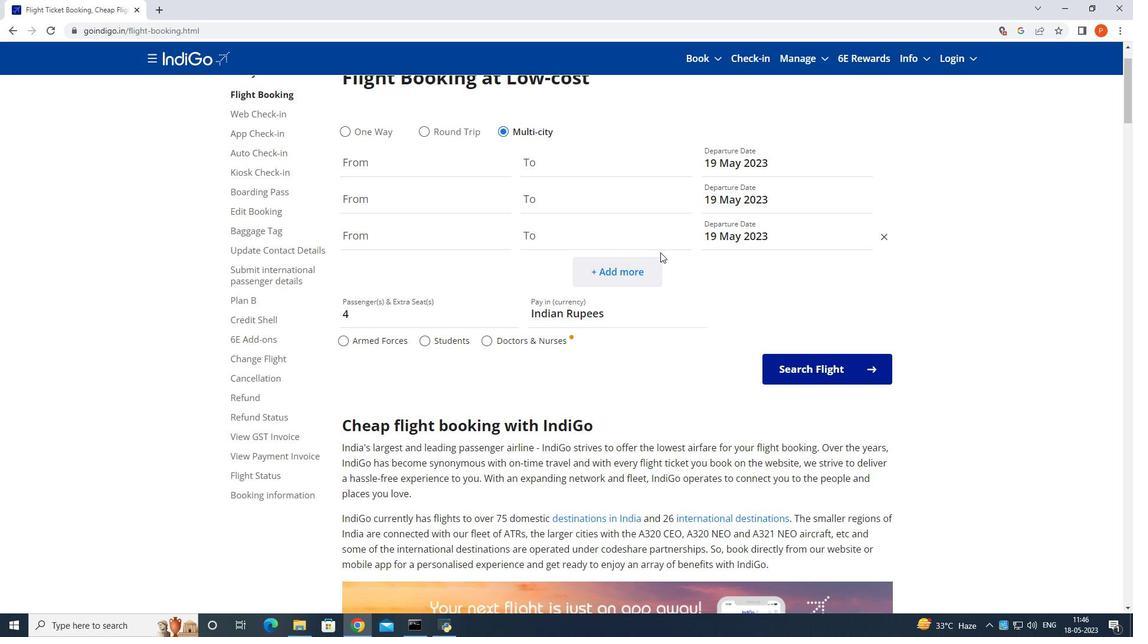 
Action: Mouse scrolled (661, 253) with delta (0, 0)
Screenshot: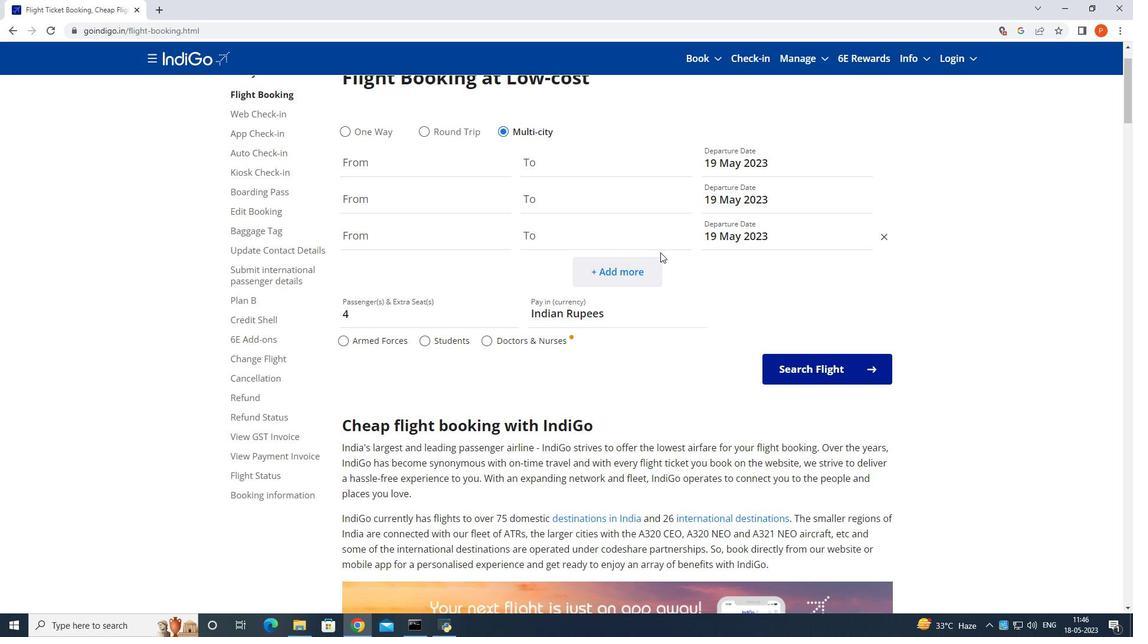 
Action: Mouse scrolled (661, 253) with delta (0, 0)
Screenshot: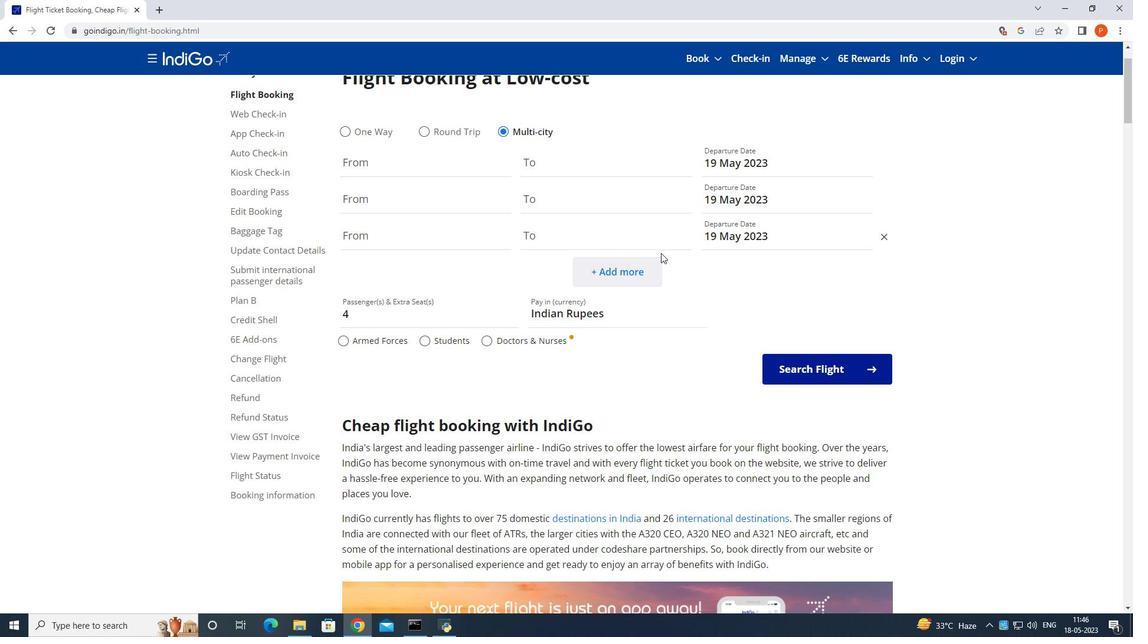 
Action: Mouse moved to (662, 255)
Screenshot: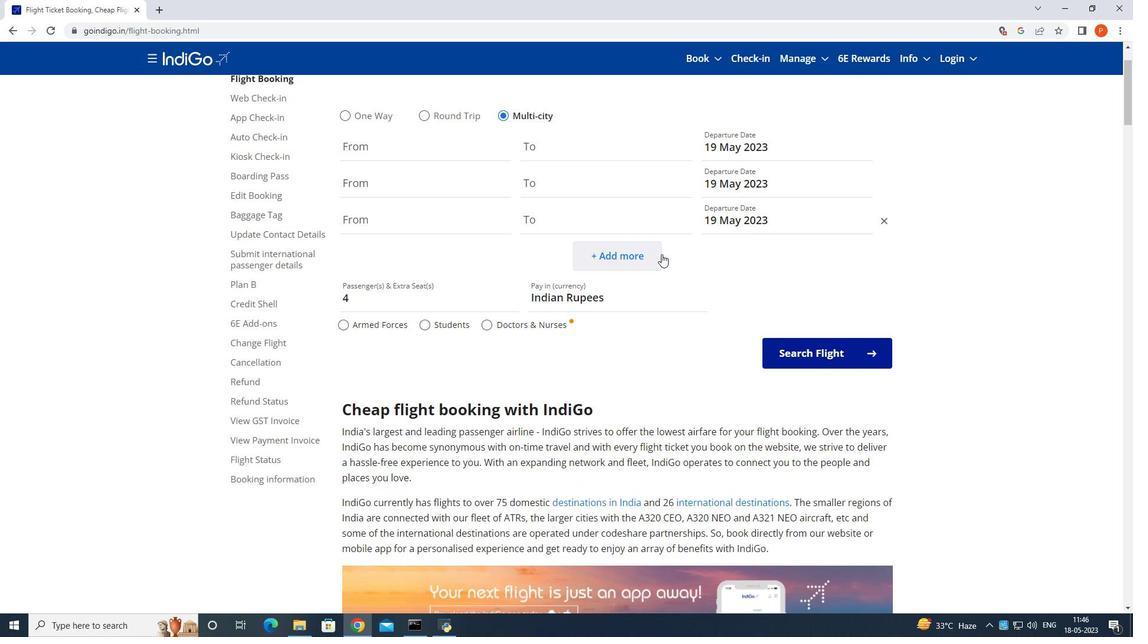 
Action: Mouse scrolled (662, 254) with delta (0, 0)
Screenshot: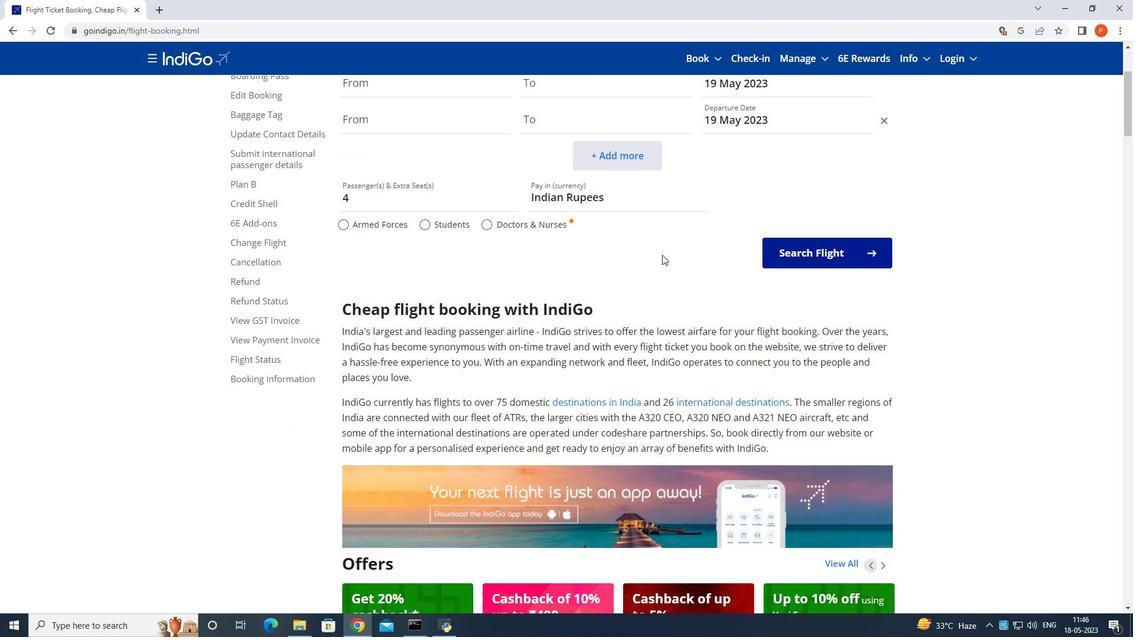 
Action: Mouse moved to (797, 125)
Screenshot: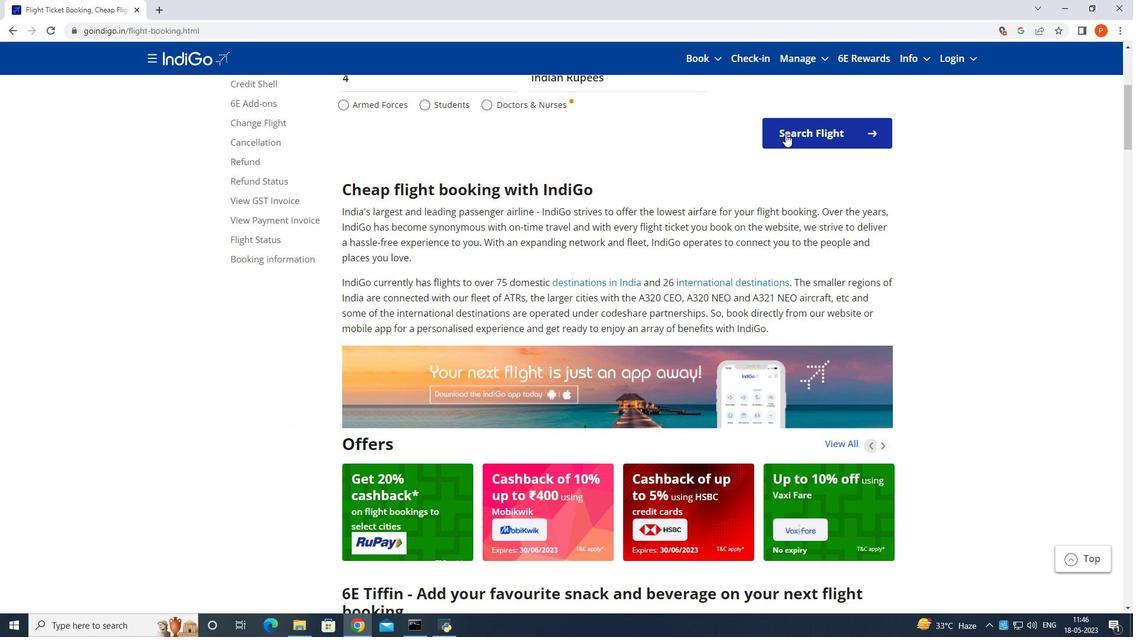 
Action: Mouse pressed left at (797, 125)
Screenshot: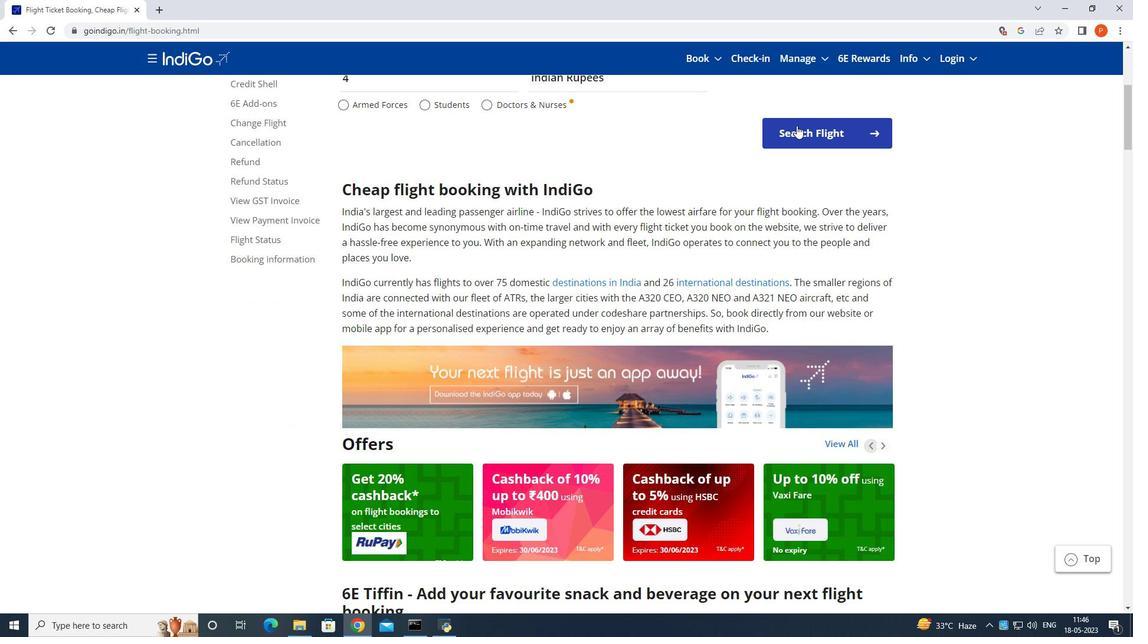 
Action: Mouse moved to (452, 332)
Screenshot: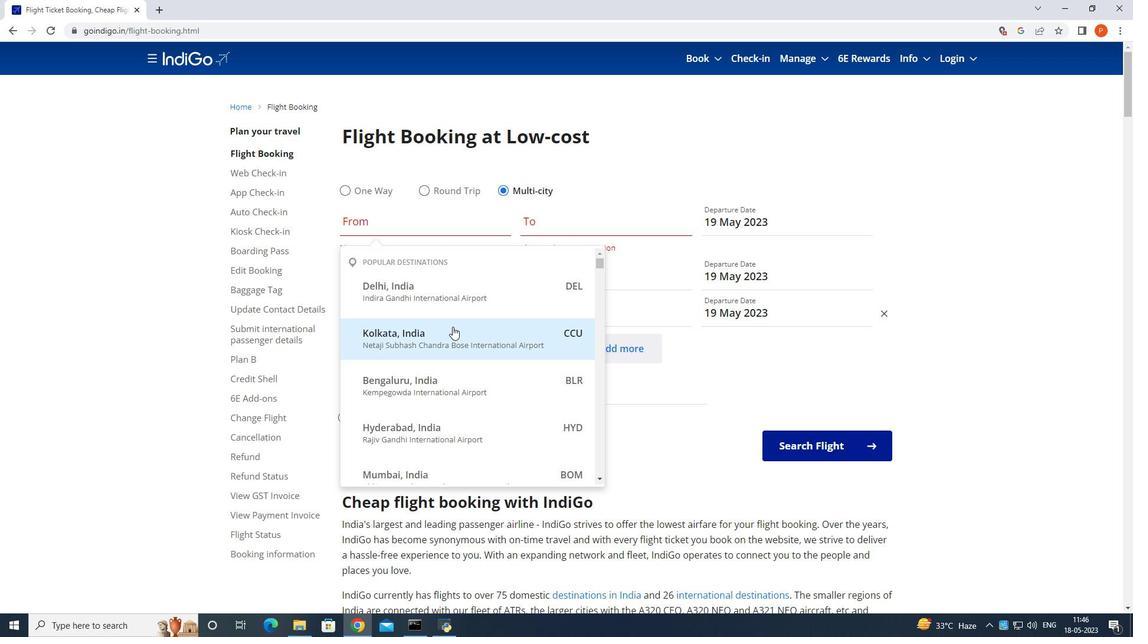 
Action: Mouse pressed left at (452, 332)
Screenshot: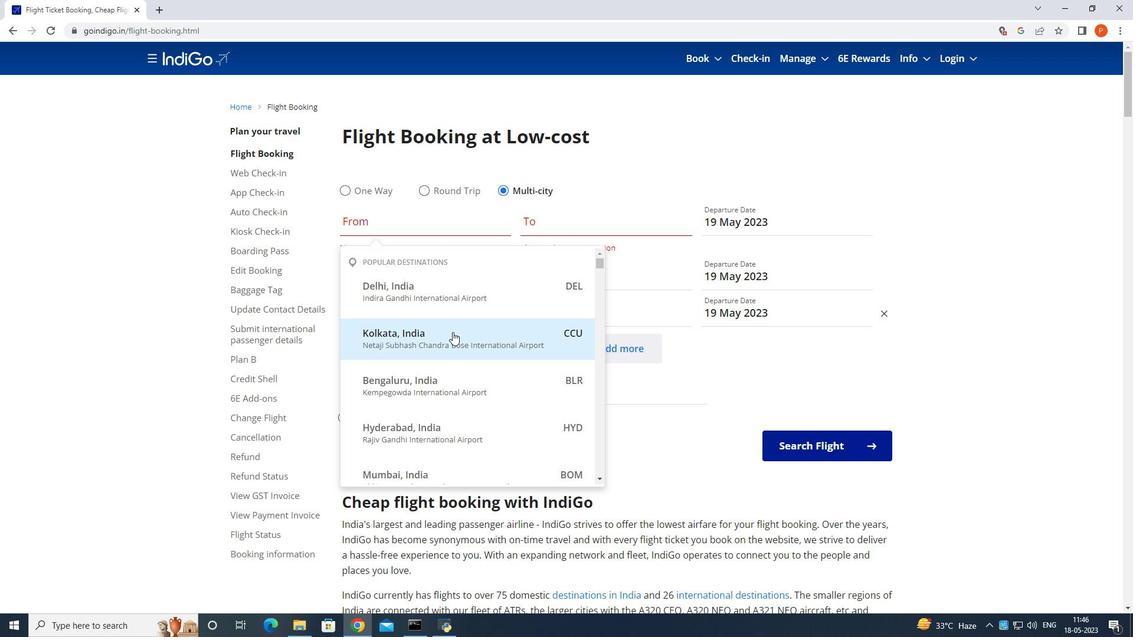 
Action: Mouse moved to (596, 337)
Screenshot: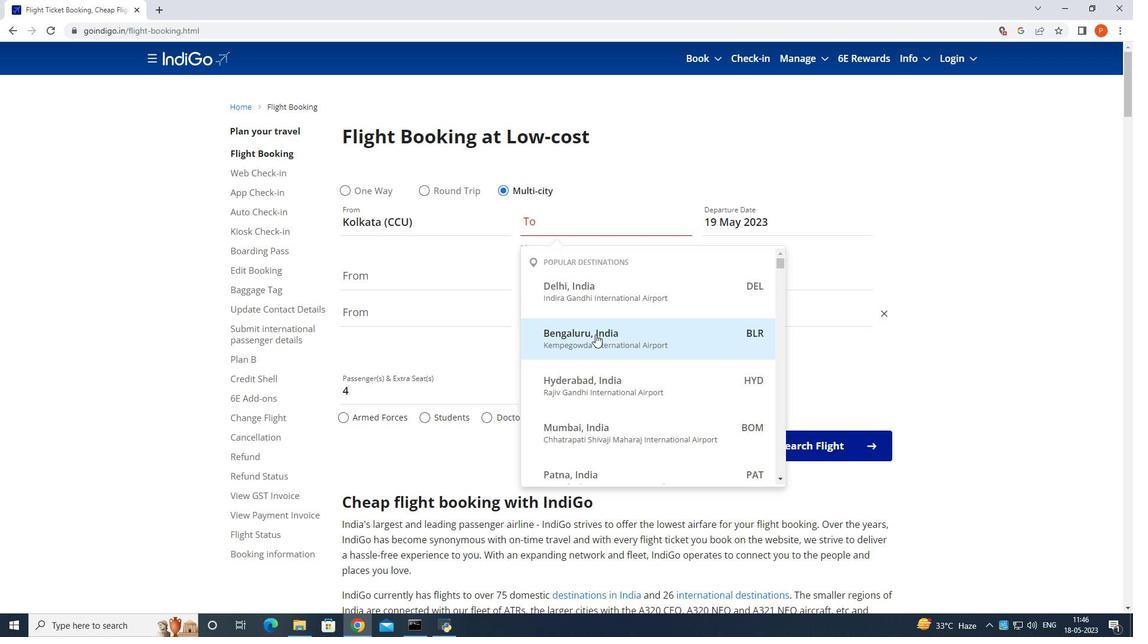 
Action: Mouse pressed left at (596, 337)
Screenshot: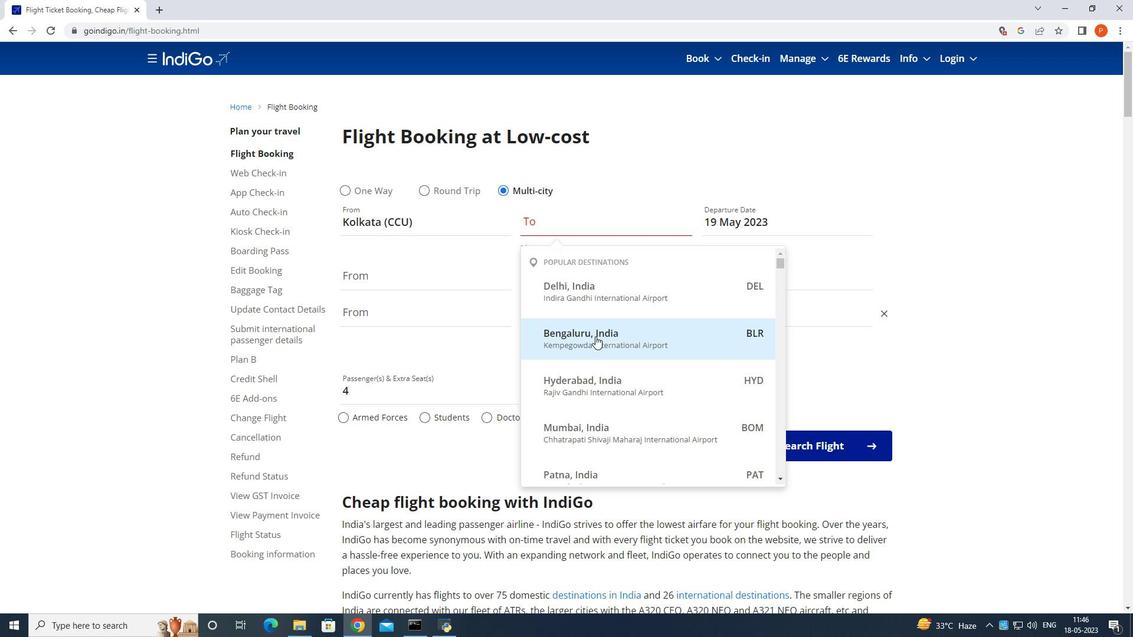 
Action: Mouse moved to (948, 186)
Screenshot: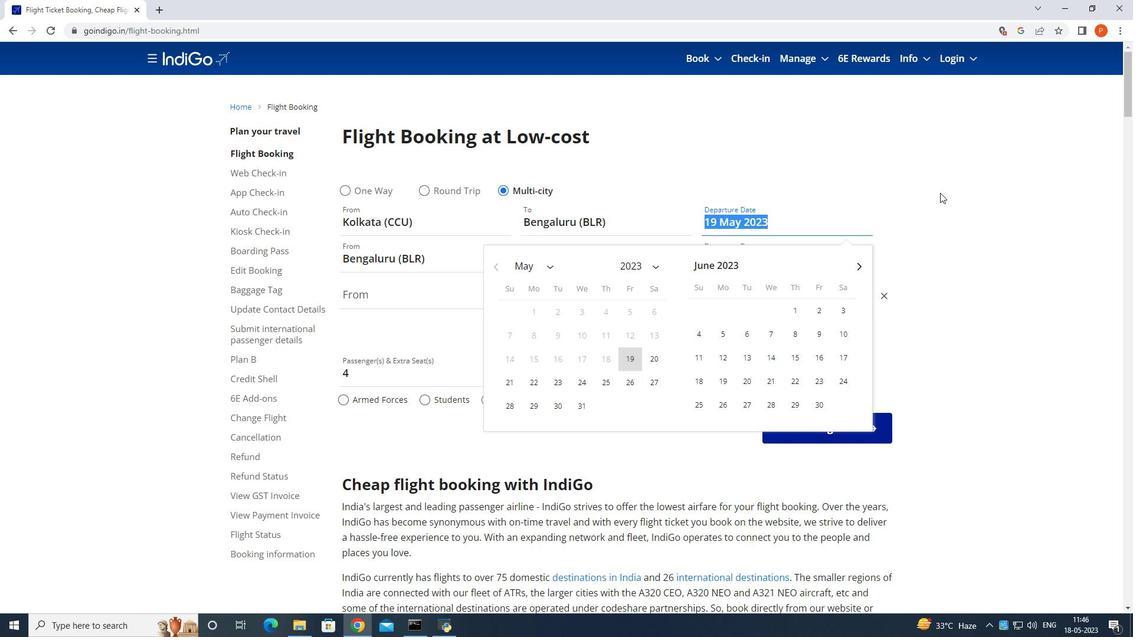 
Action: Mouse pressed left at (948, 186)
Screenshot: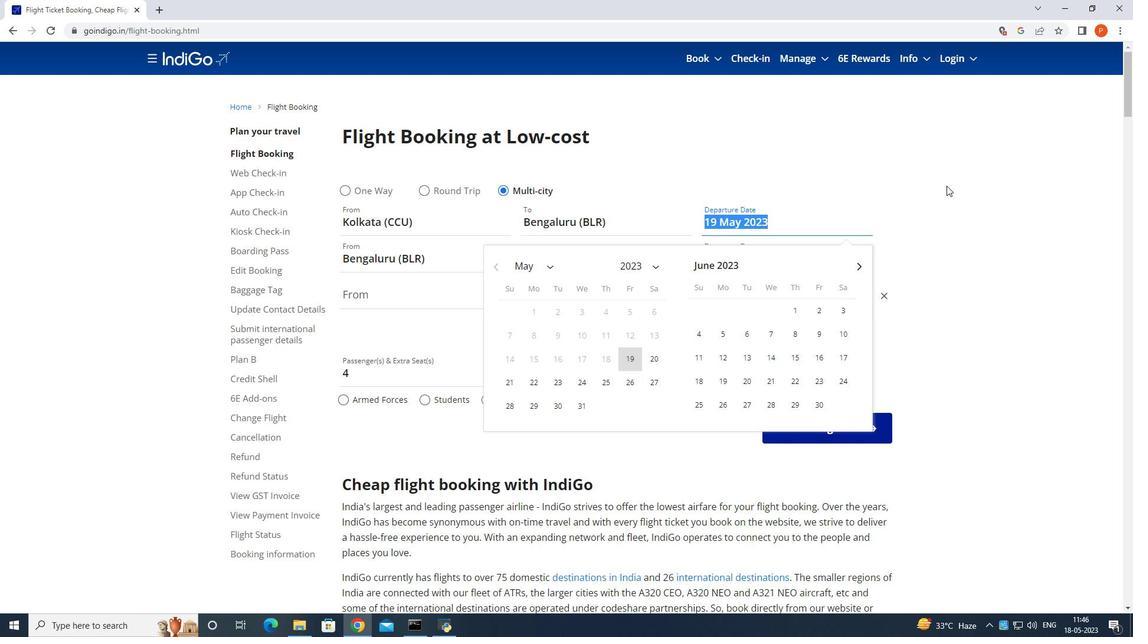 
Action: Mouse moved to (787, 222)
Screenshot: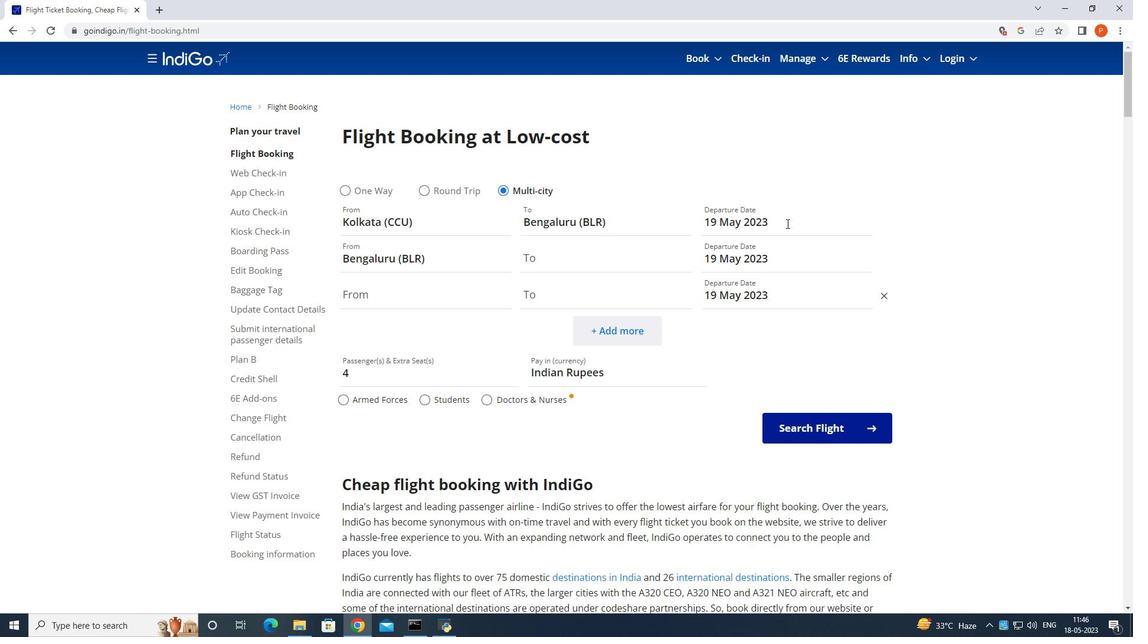 
Action: Mouse pressed left at (787, 222)
Screenshot: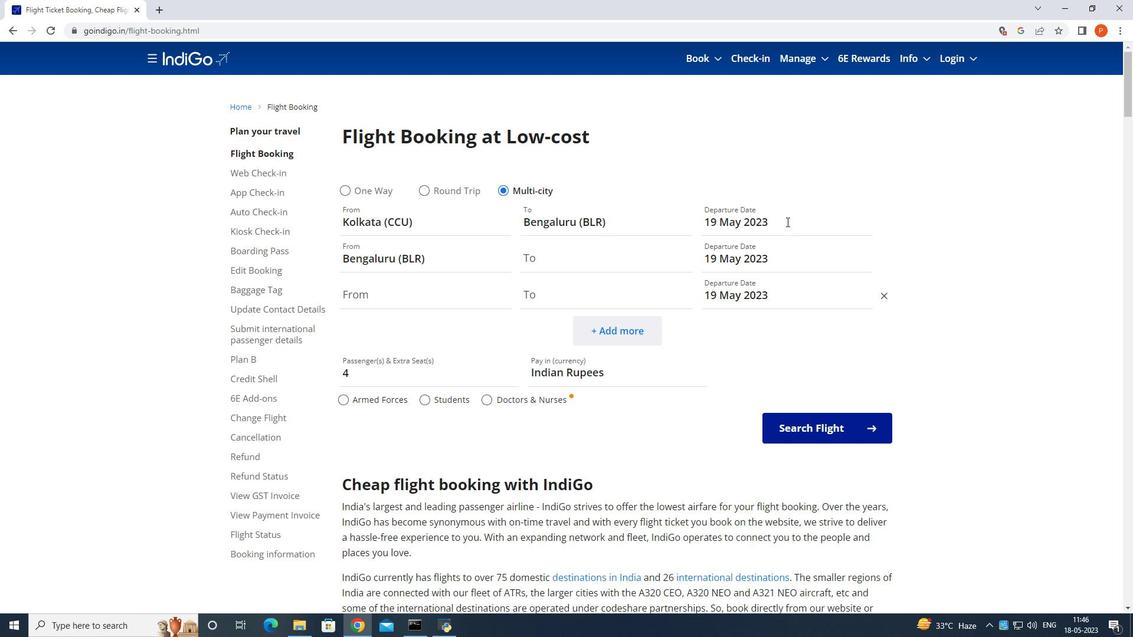 
Action: Mouse moved to (720, 330)
Screenshot: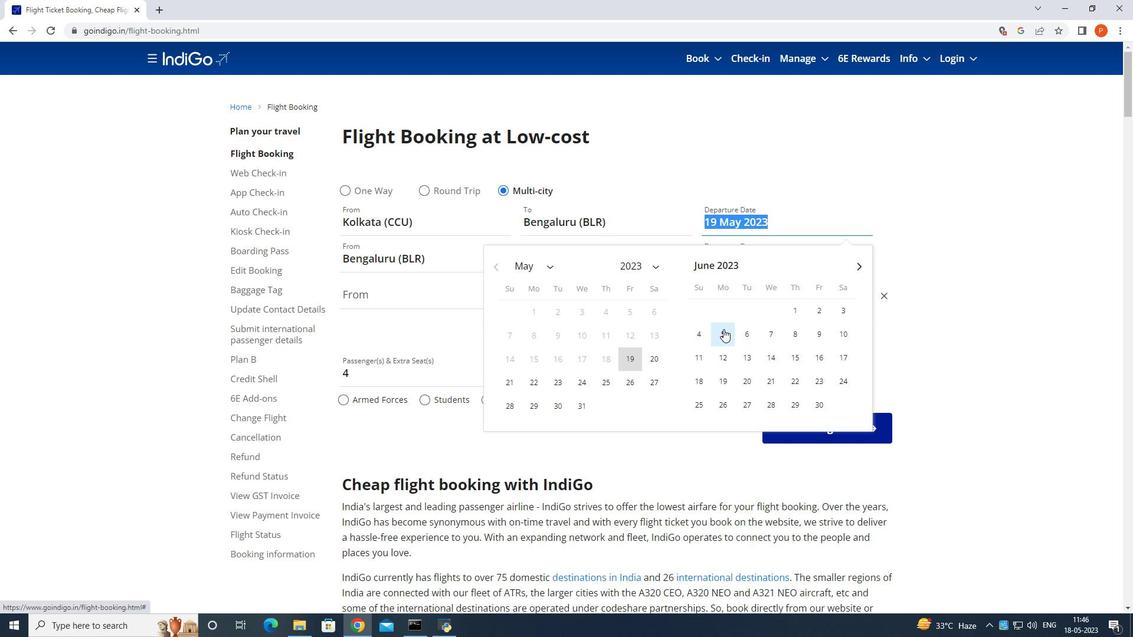 
Action: Mouse pressed left at (720, 330)
Screenshot: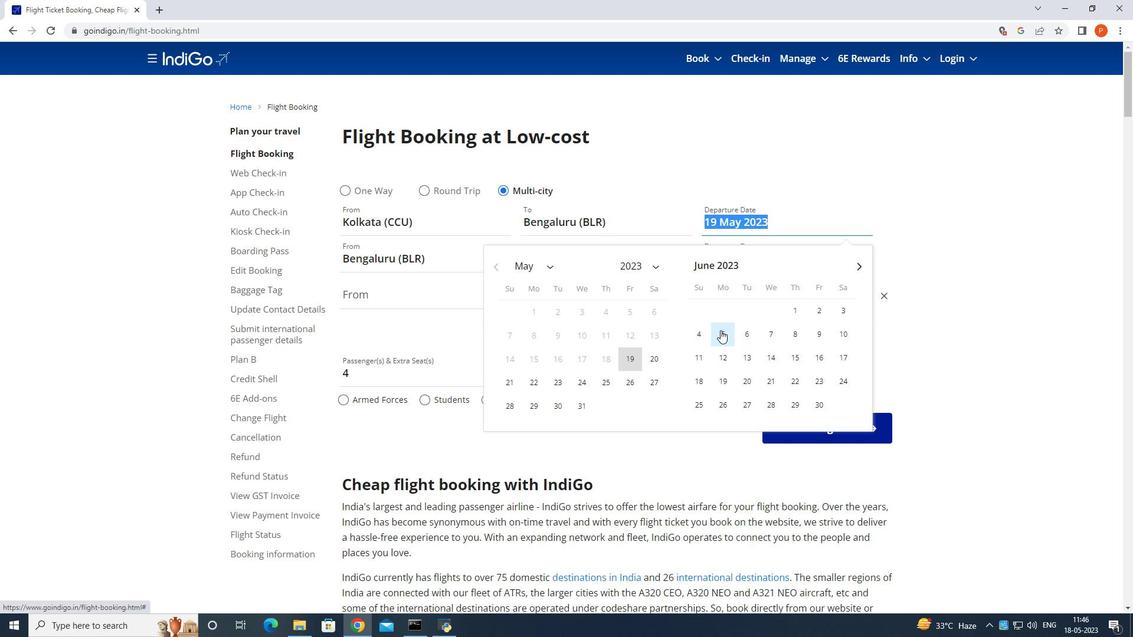 
Action: Mouse moved to (883, 297)
Screenshot: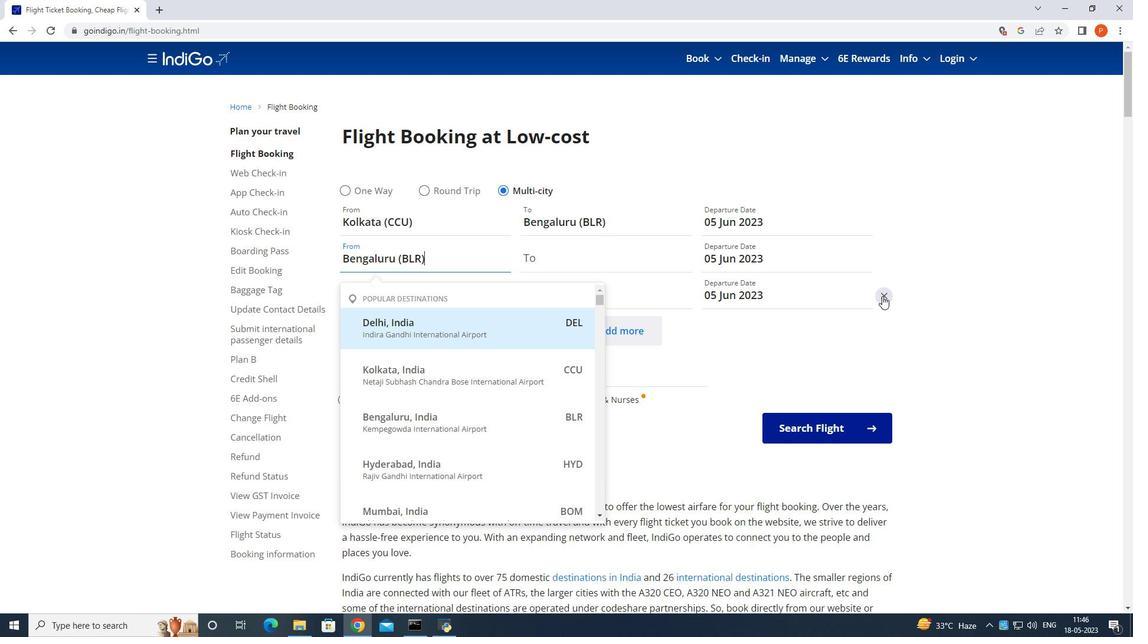 
Action: Mouse pressed left at (883, 297)
Screenshot: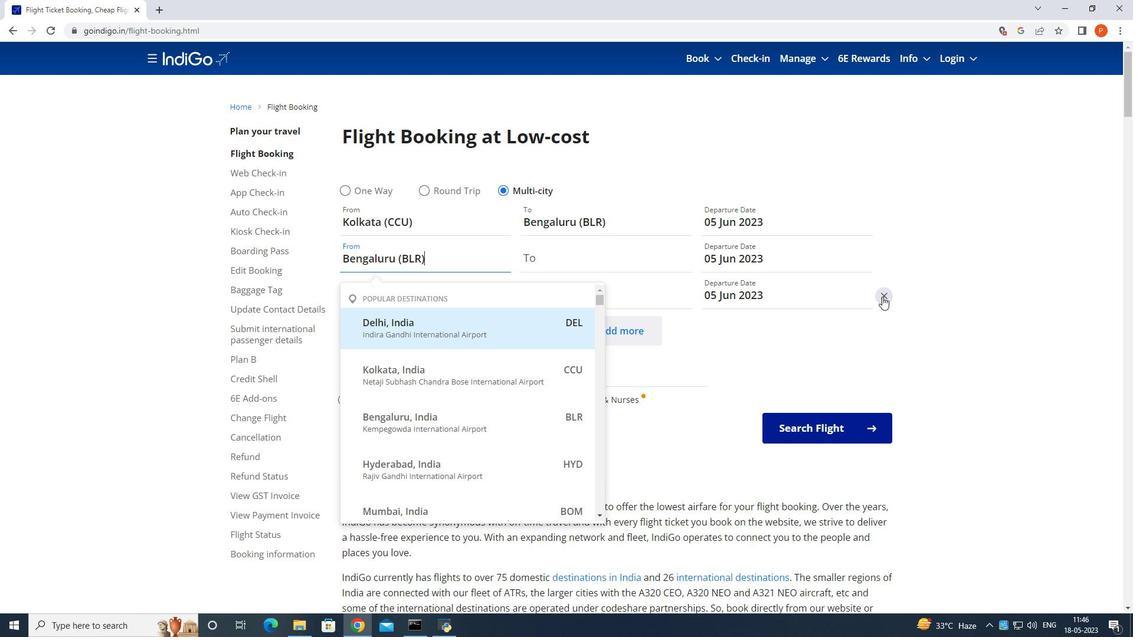 
Action: Mouse moved to (795, 255)
Screenshot: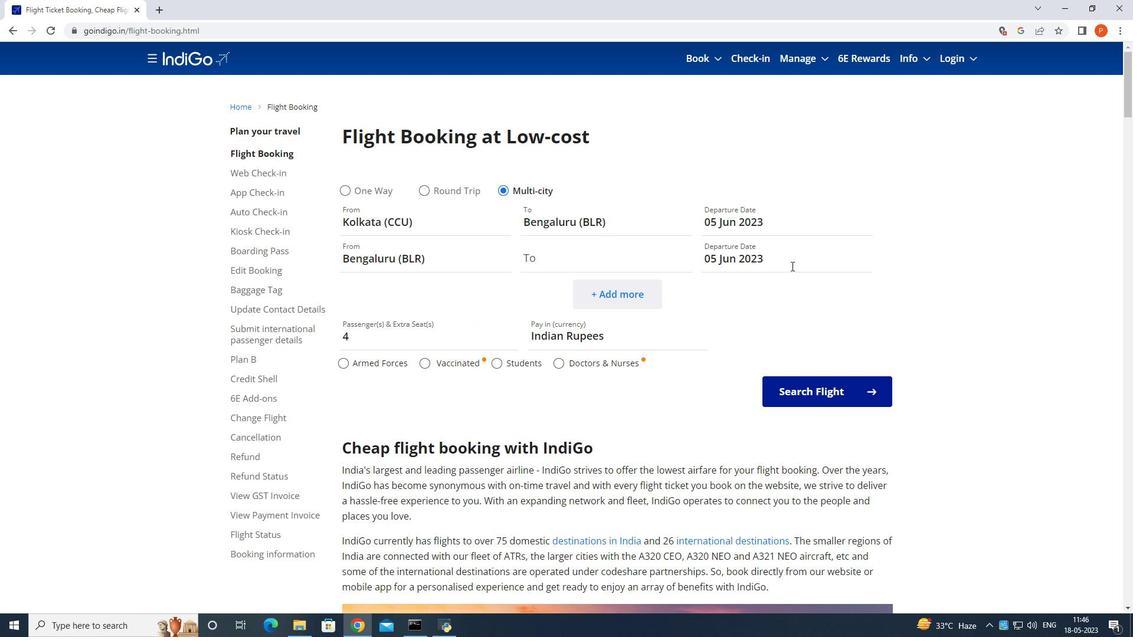 
Action: Mouse pressed left at (795, 255)
Screenshot: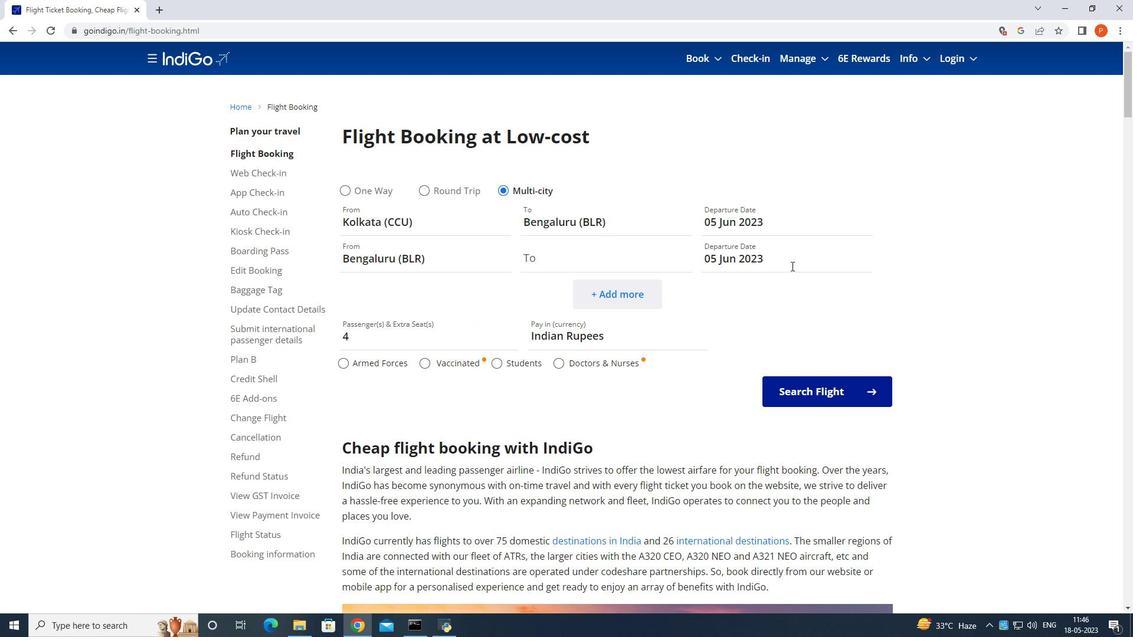
Action: Mouse moved to (919, 260)
Screenshot: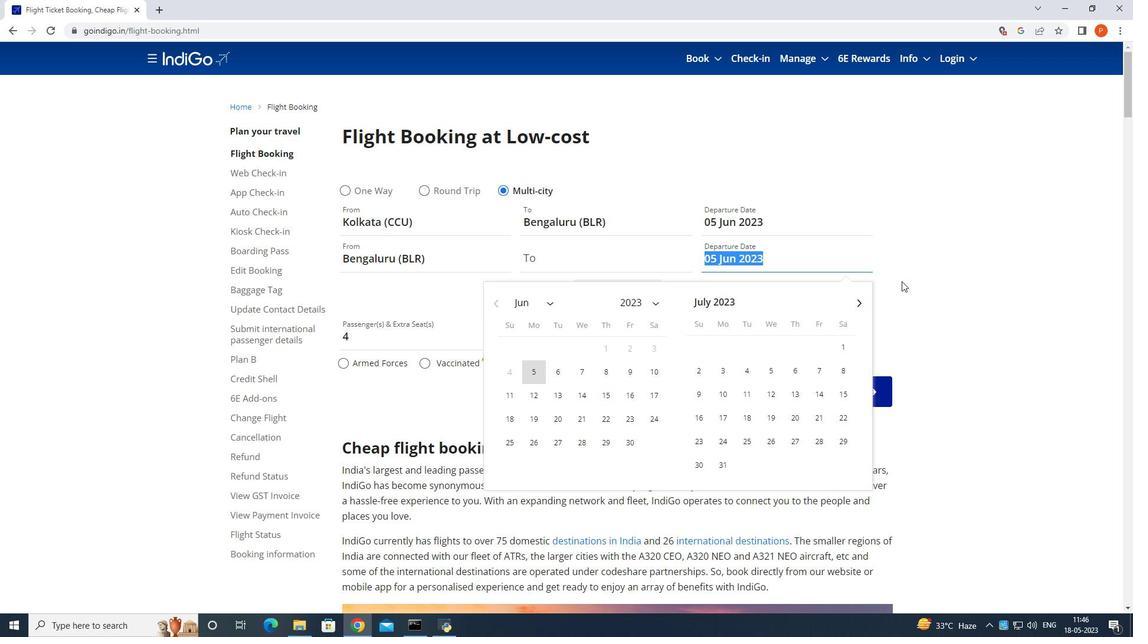 
Action: Mouse pressed left at (919, 260)
Screenshot: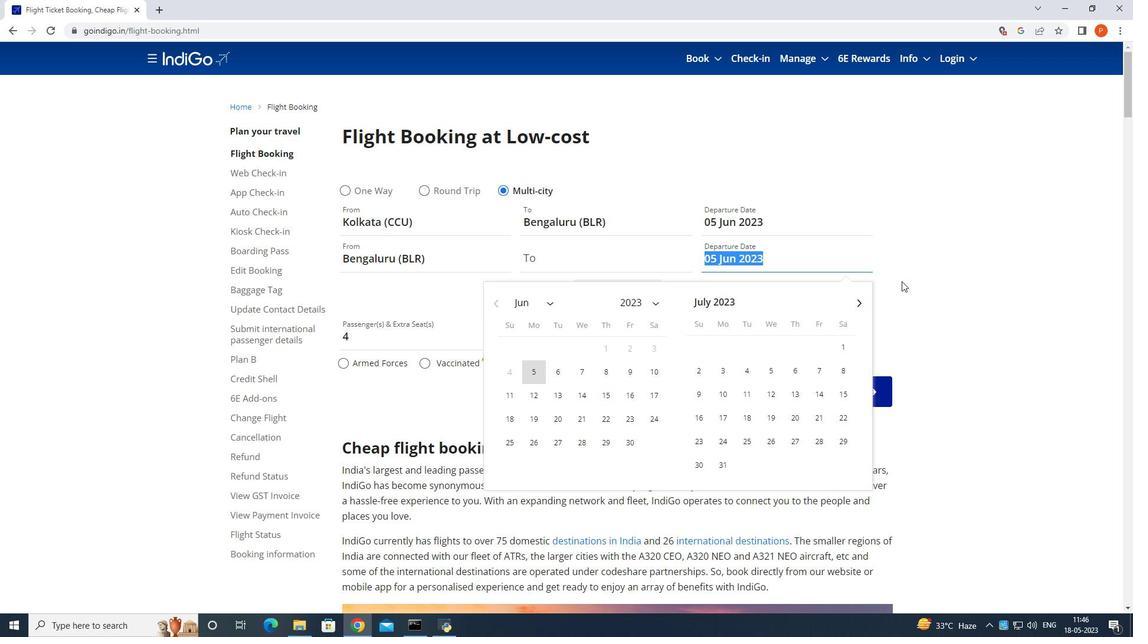 
Action: Mouse moved to (595, 385)
Screenshot: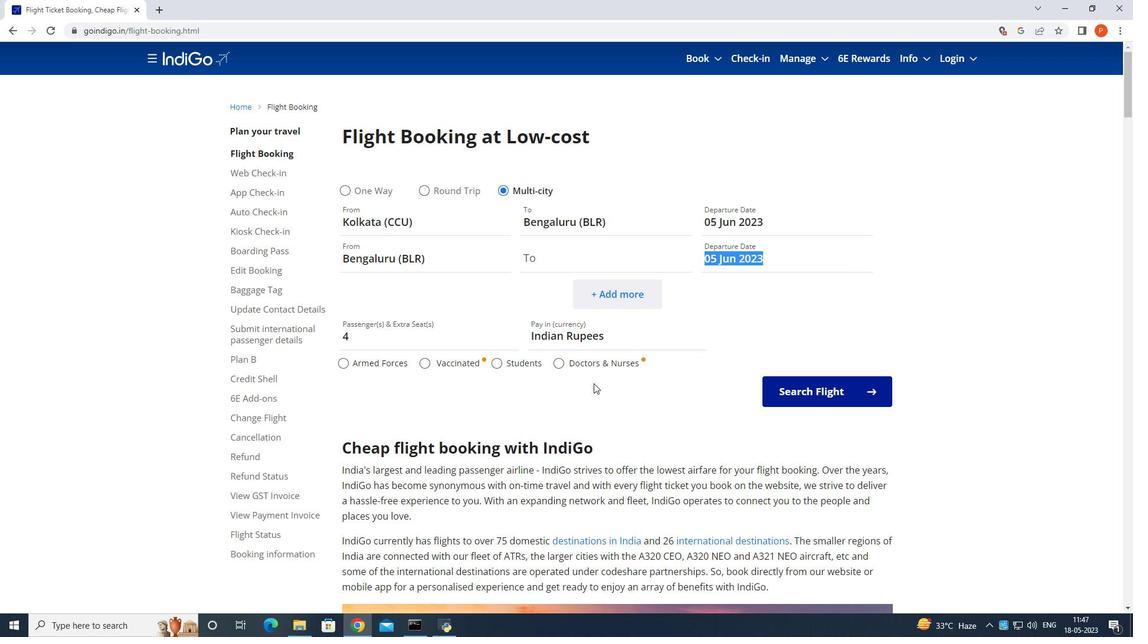 
Action: Mouse scrolled (595, 384) with delta (0, 0)
Screenshot: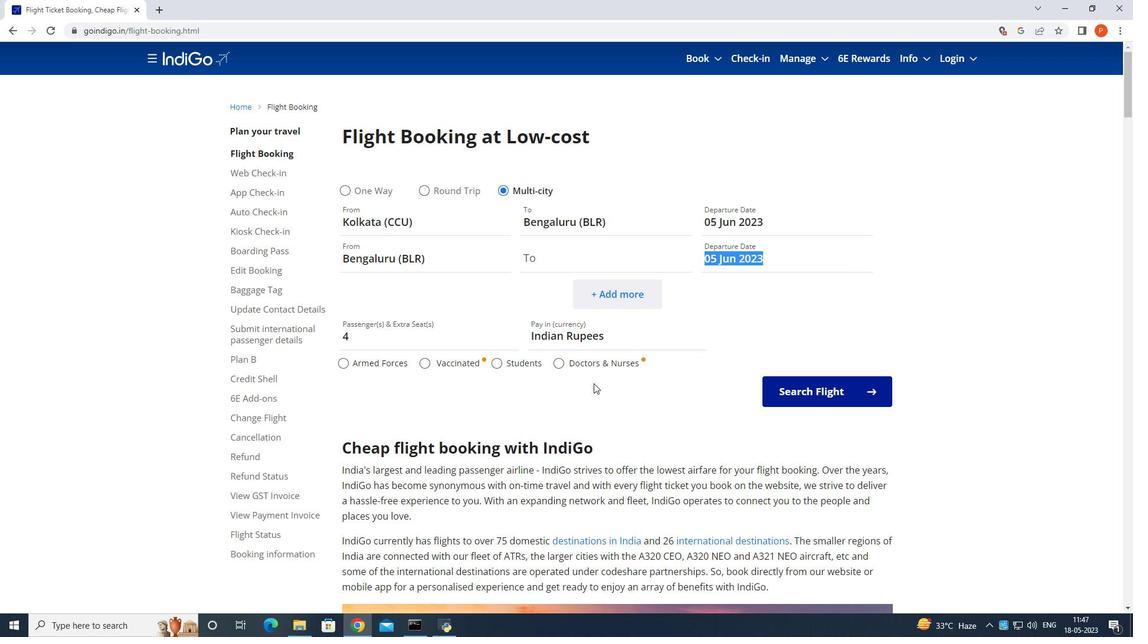 
Action: Mouse moved to (595, 385)
Screenshot: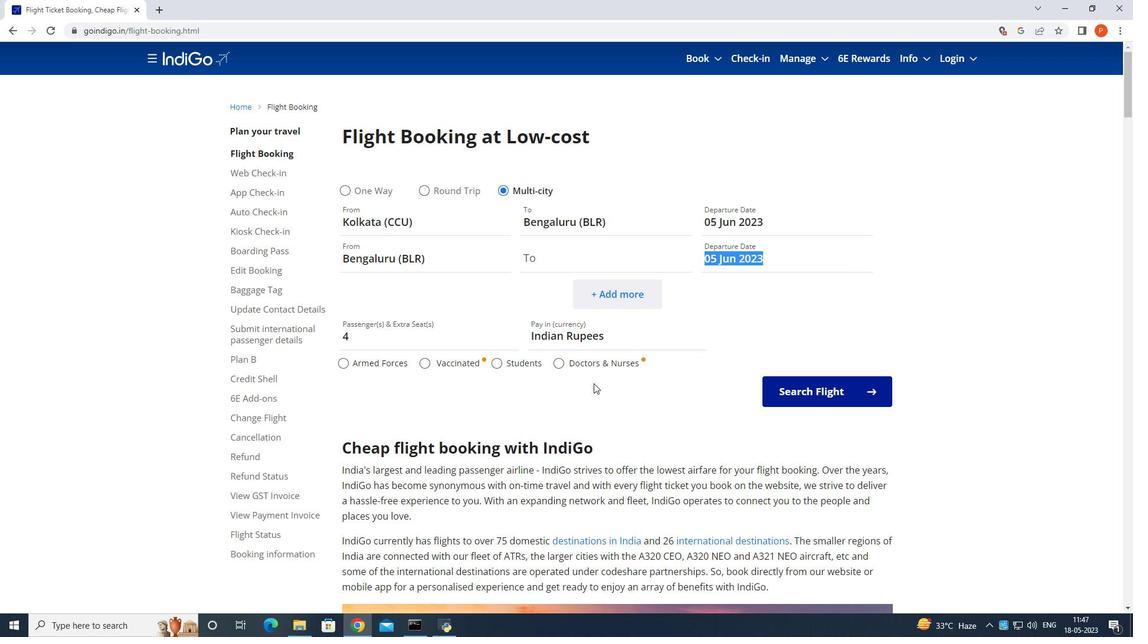 
Action: Mouse scrolled (595, 385) with delta (0, 0)
Screenshot: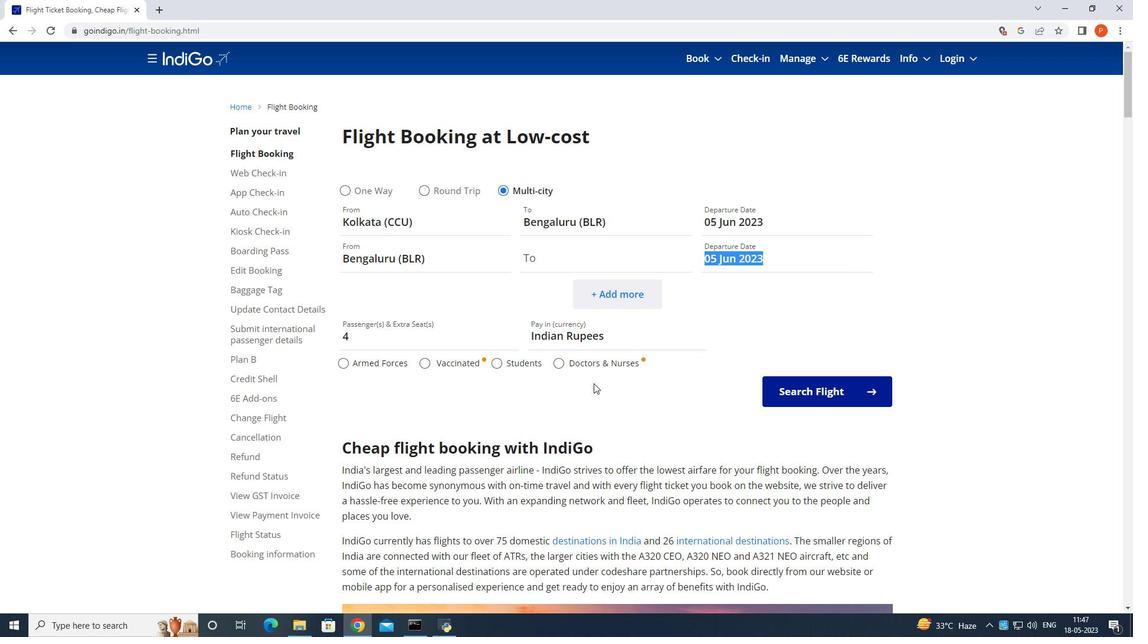 
Action: Mouse moved to (426, 245)
Screenshot: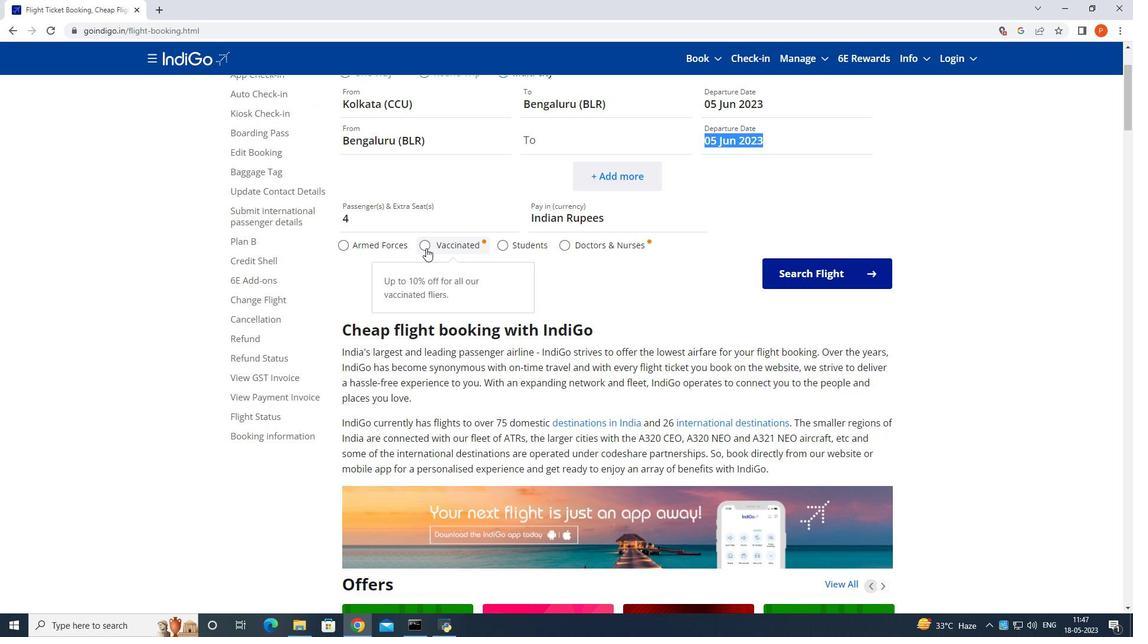 
Action: Mouse pressed left at (426, 245)
Screenshot: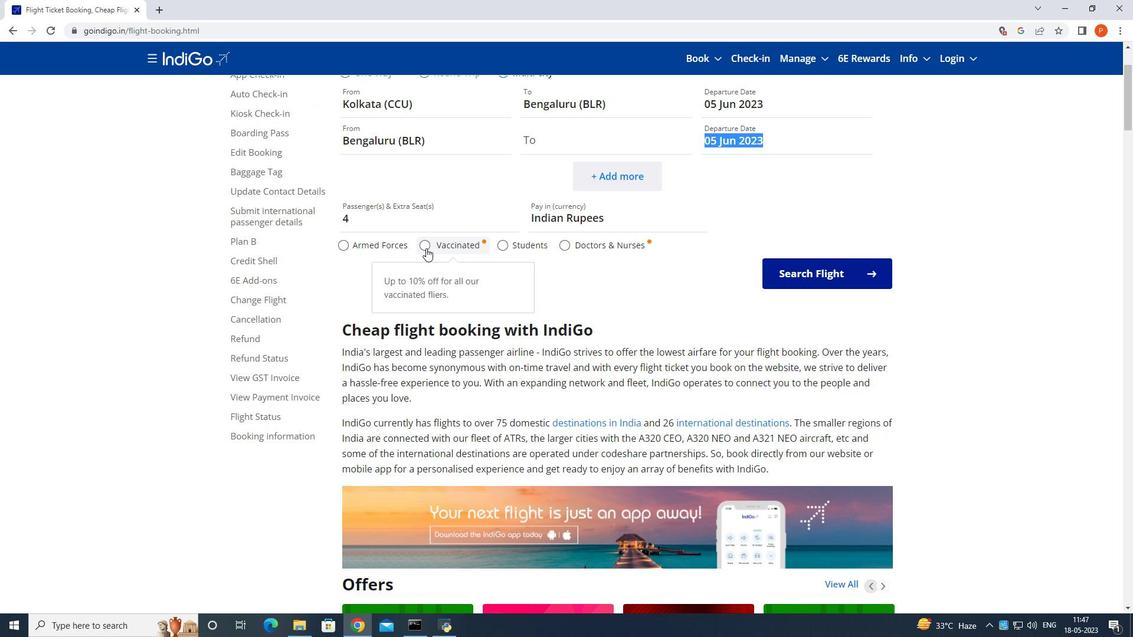 
Action: Mouse moved to (775, 377)
Screenshot: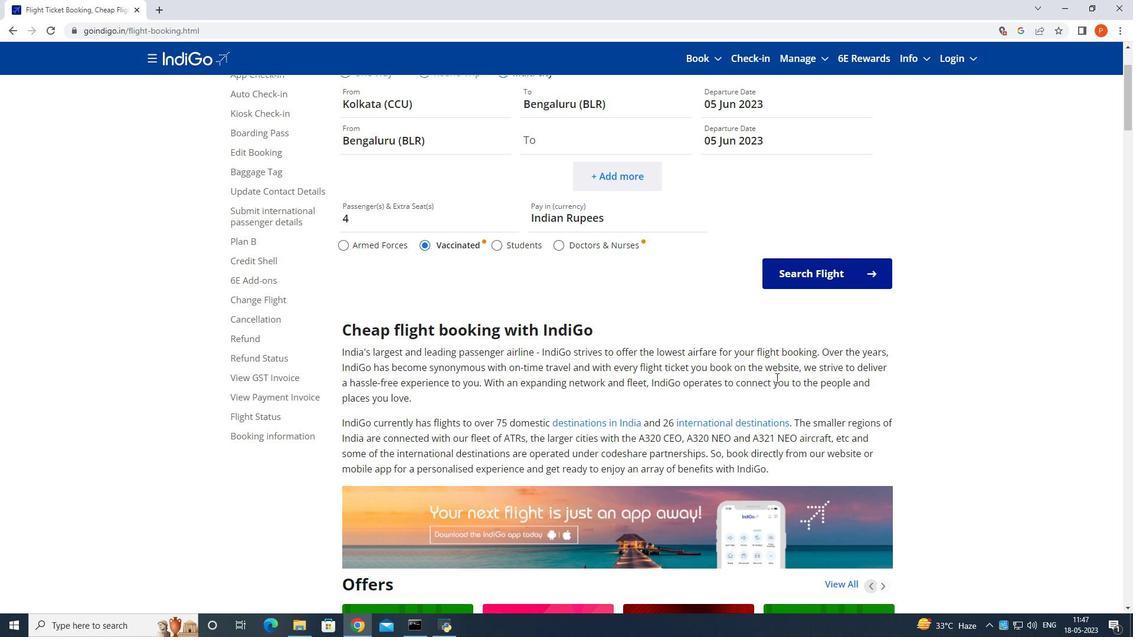 
Action: Mouse scrolled (775, 376) with delta (0, 0)
Screenshot: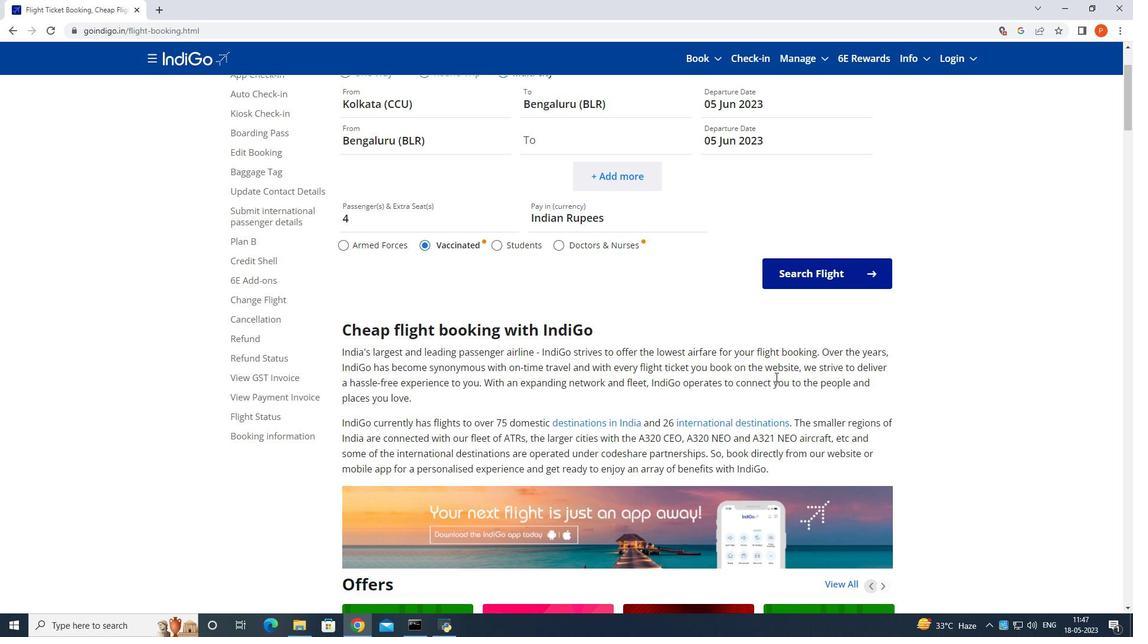 
Action: Mouse scrolled (775, 376) with delta (0, 0)
Screenshot: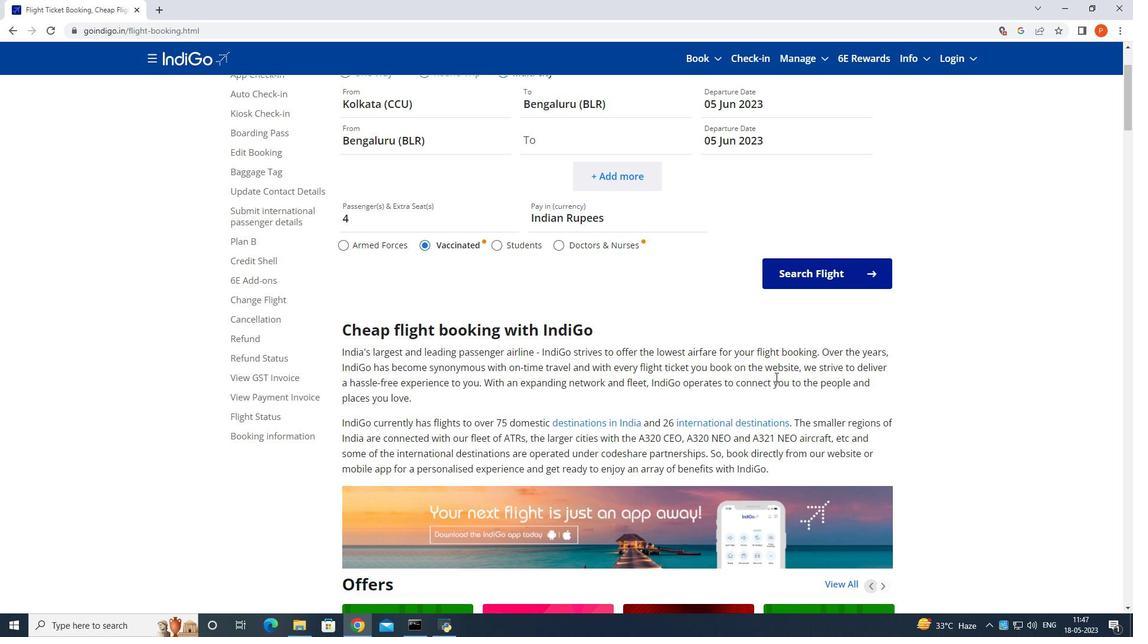 
Action: Mouse scrolled (775, 376) with delta (0, 0)
Screenshot: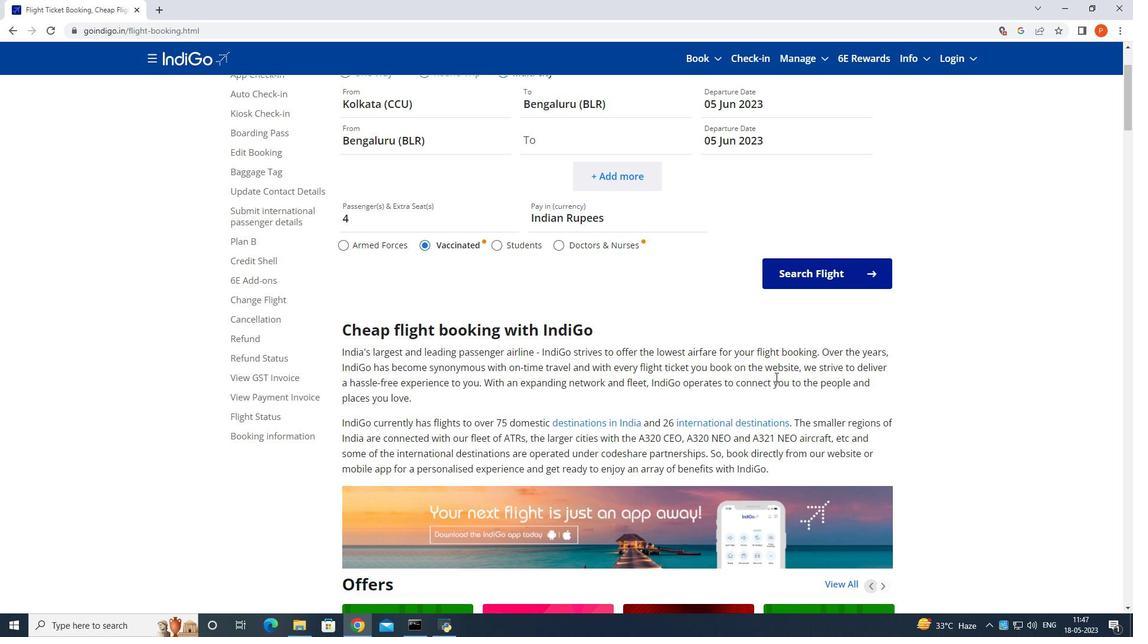 
Action: Mouse scrolled (775, 376) with delta (0, 0)
Screenshot: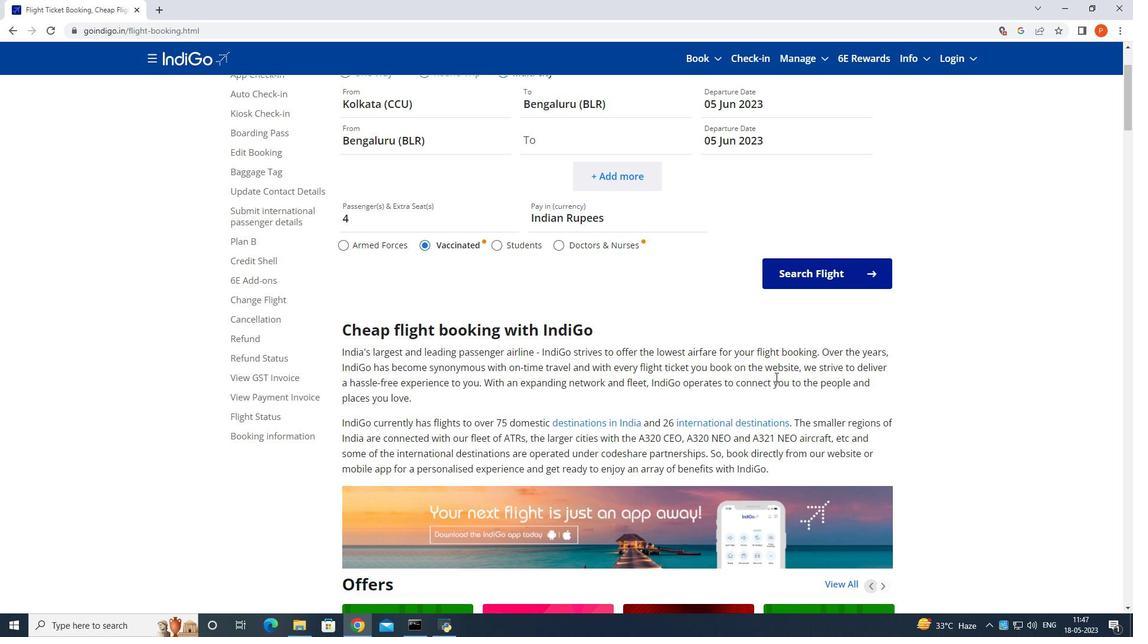 
Action: Mouse scrolled (775, 377) with delta (0, 0)
Screenshot: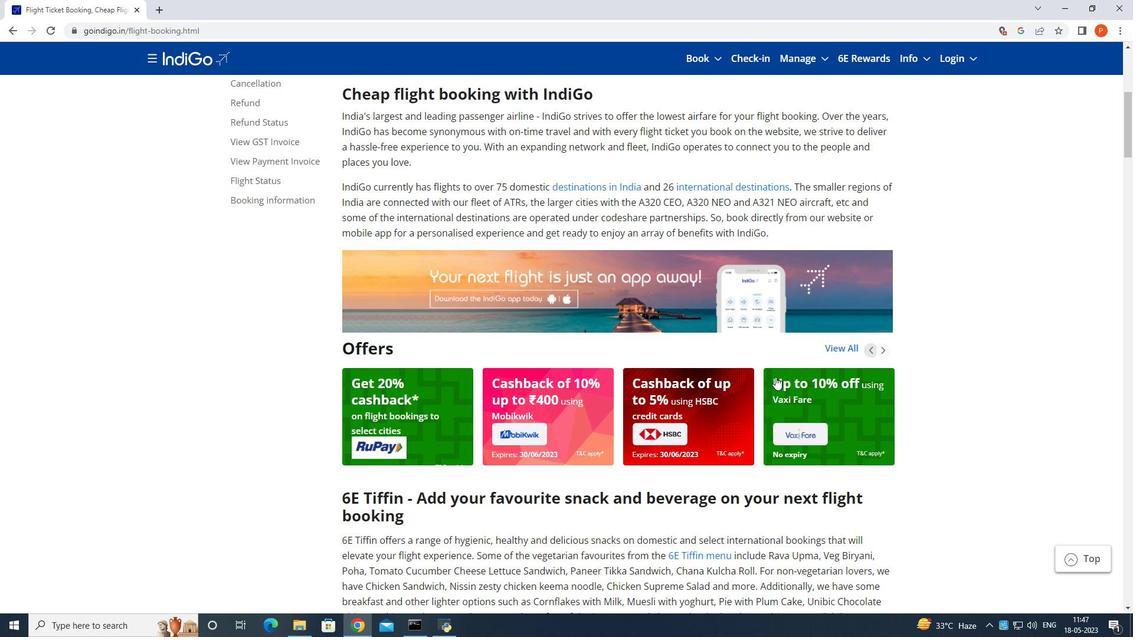 
Action: Mouse moved to (775, 373)
Screenshot: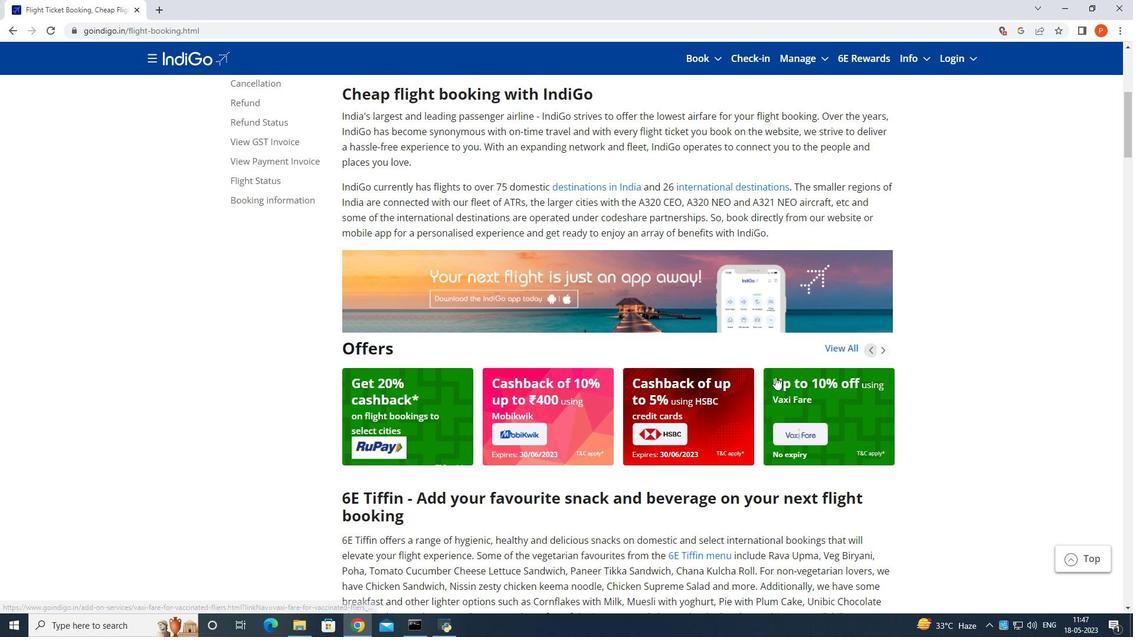 
Action: Mouse scrolled (775, 374) with delta (0, 0)
Screenshot: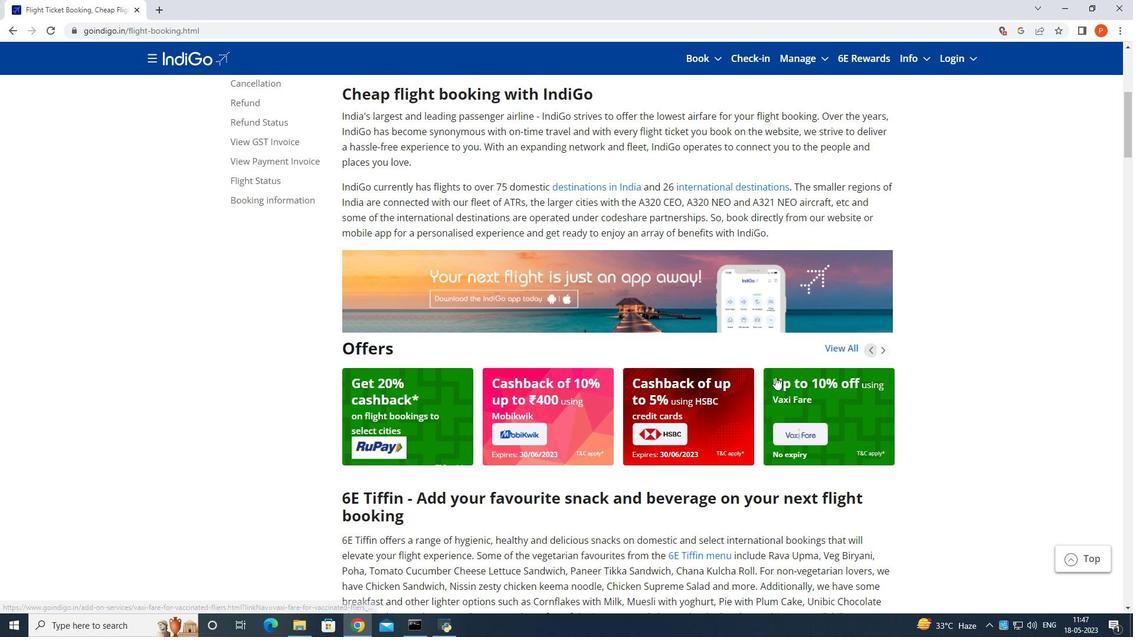 
Action: Mouse moved to (775, 372)
Screenshot: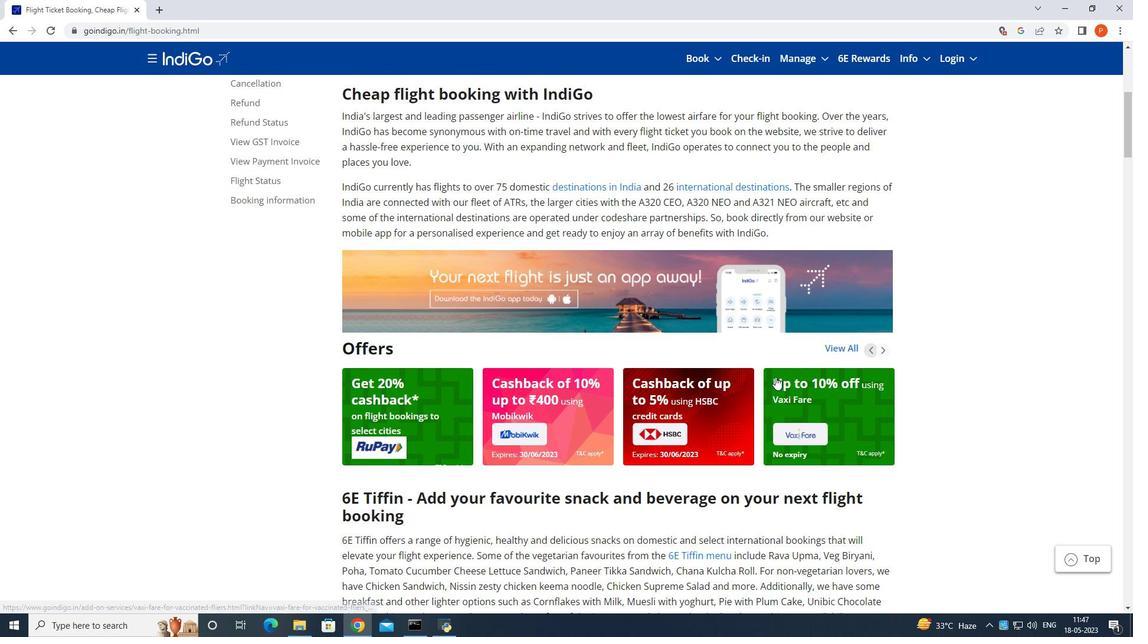 
Action: Mouse scrolled (775, 373) with delta (0, 0)
Screenshot: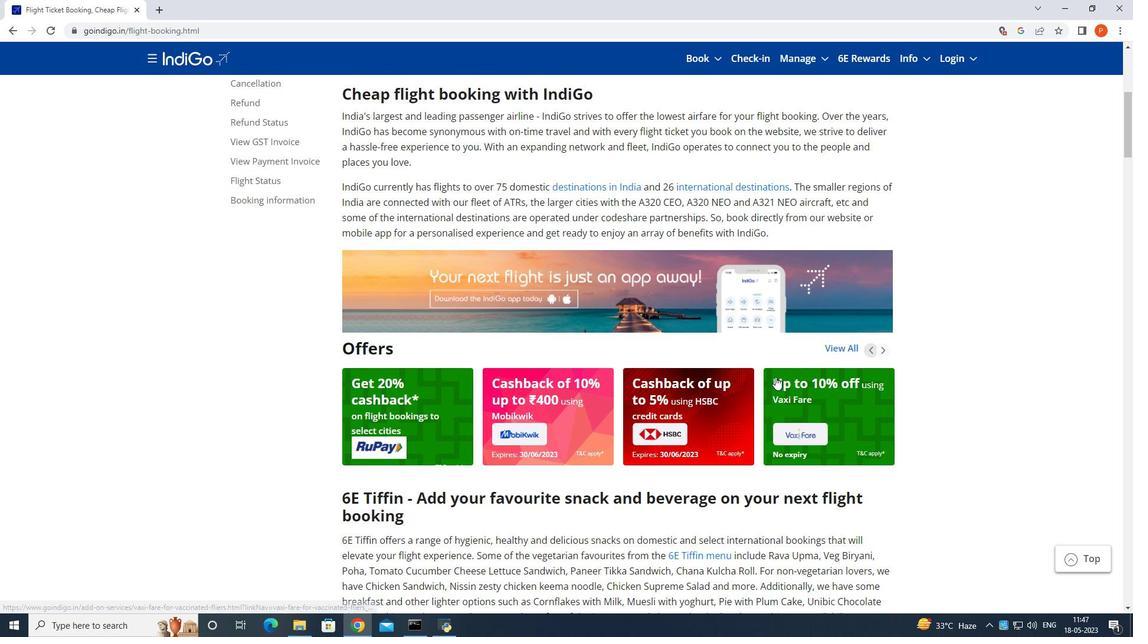 
Action: Mouse moved to (775, 369)
Screenshot: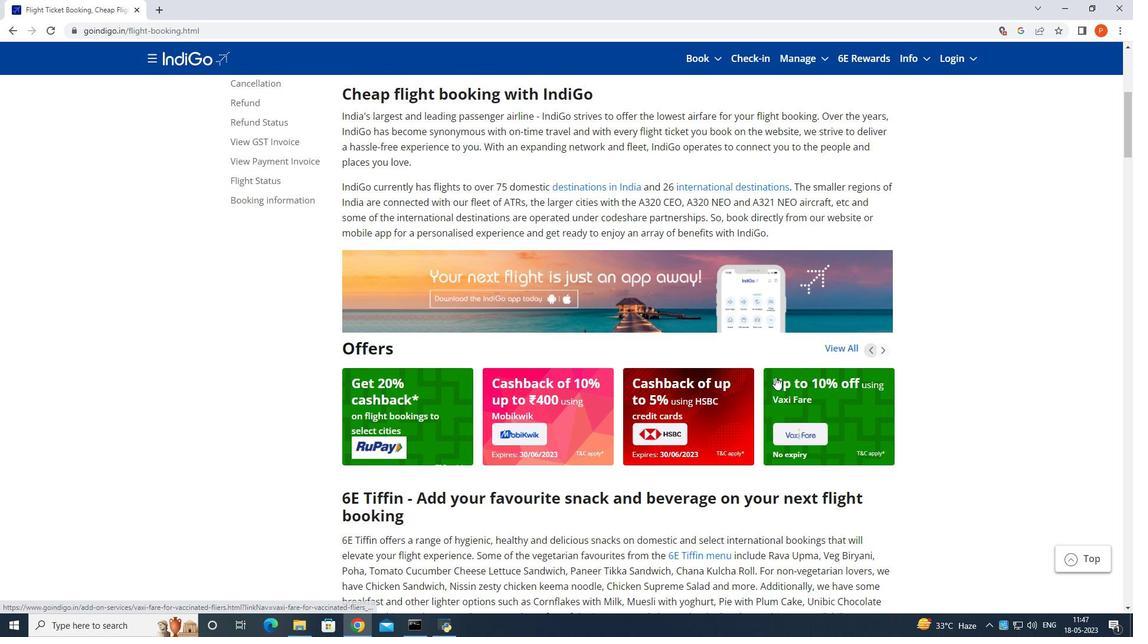 
Action: Mouse scrolled (775, 370) with delta (0, 0)
Screenshot: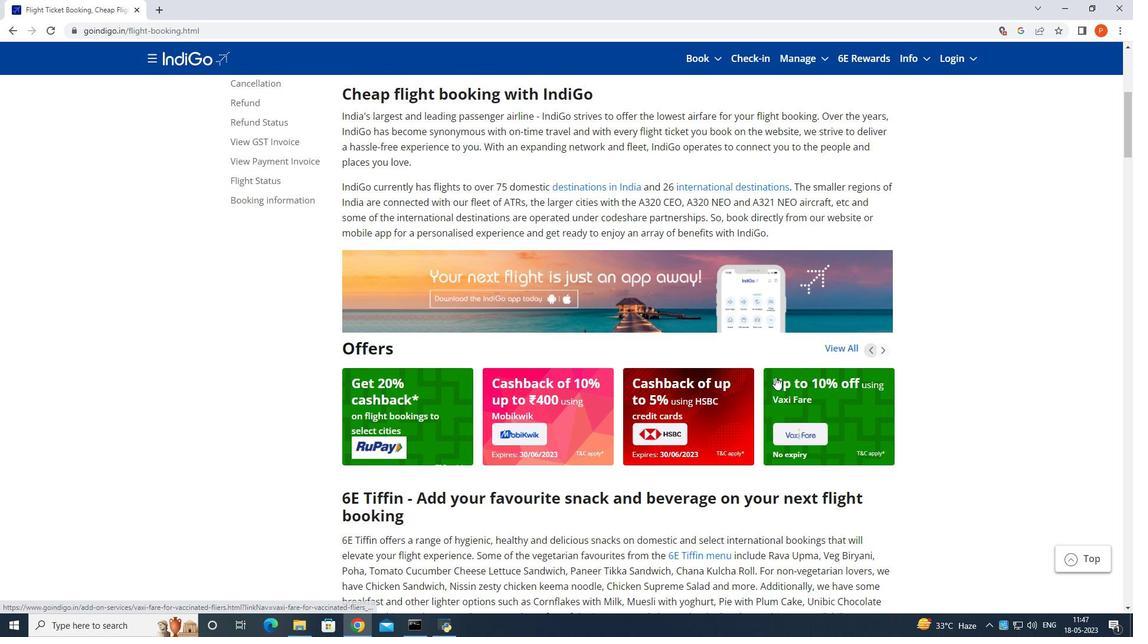 
Action: Mouse moved to (585, 408)
Screenshot: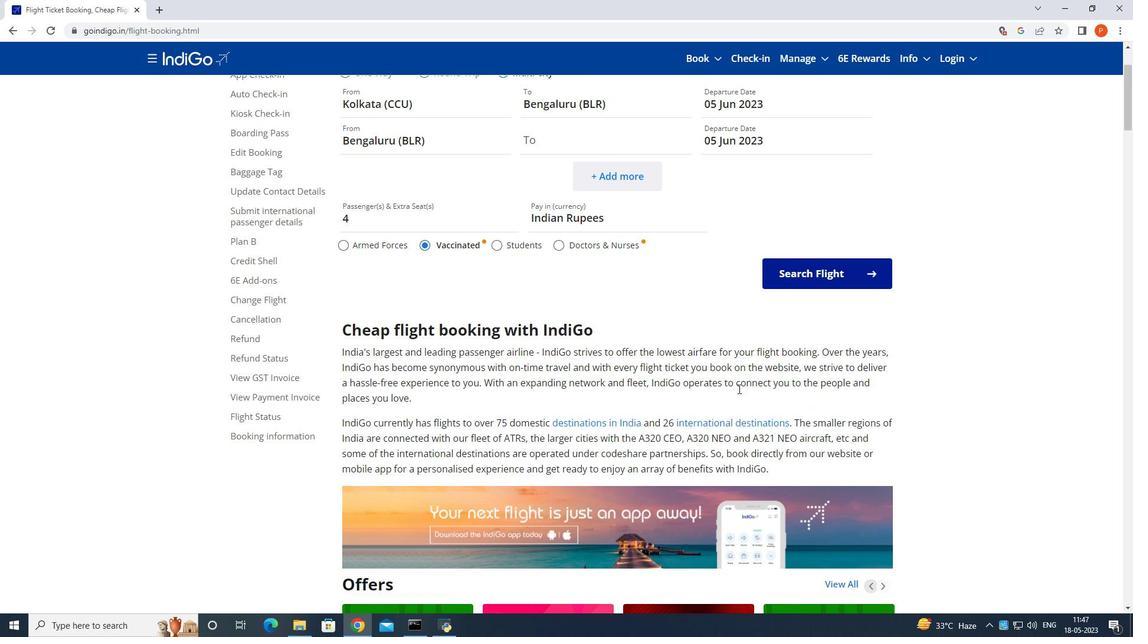 
Action: Mouse scrolled (585, 409) with delta (0, 0)
Screenshot: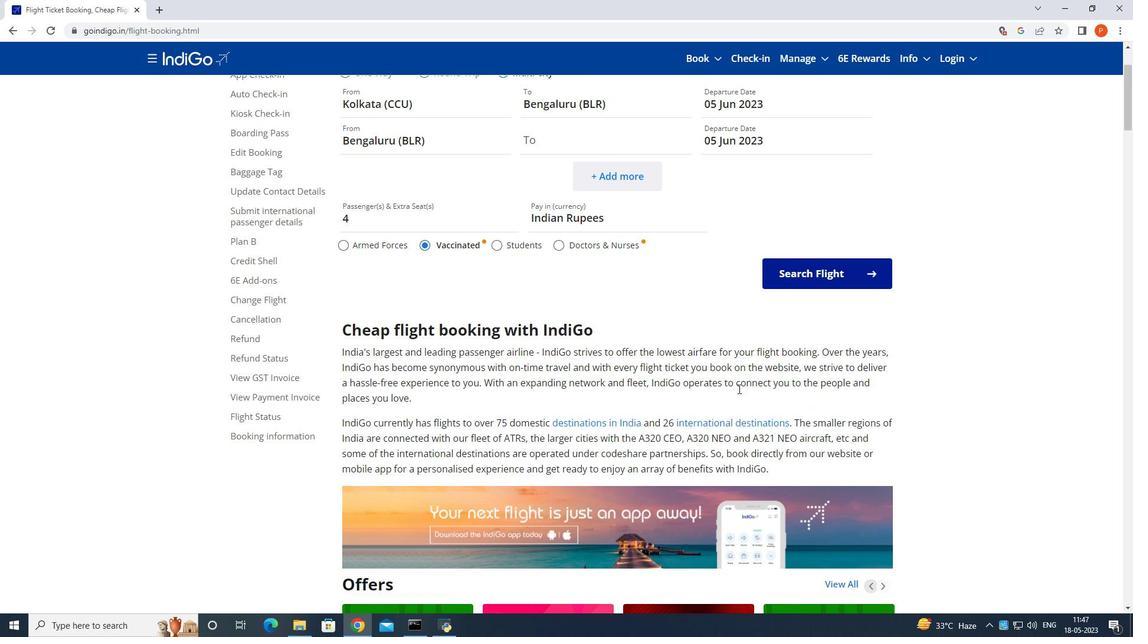 
Action: Mouse moved to (530, 412)
Screenshot: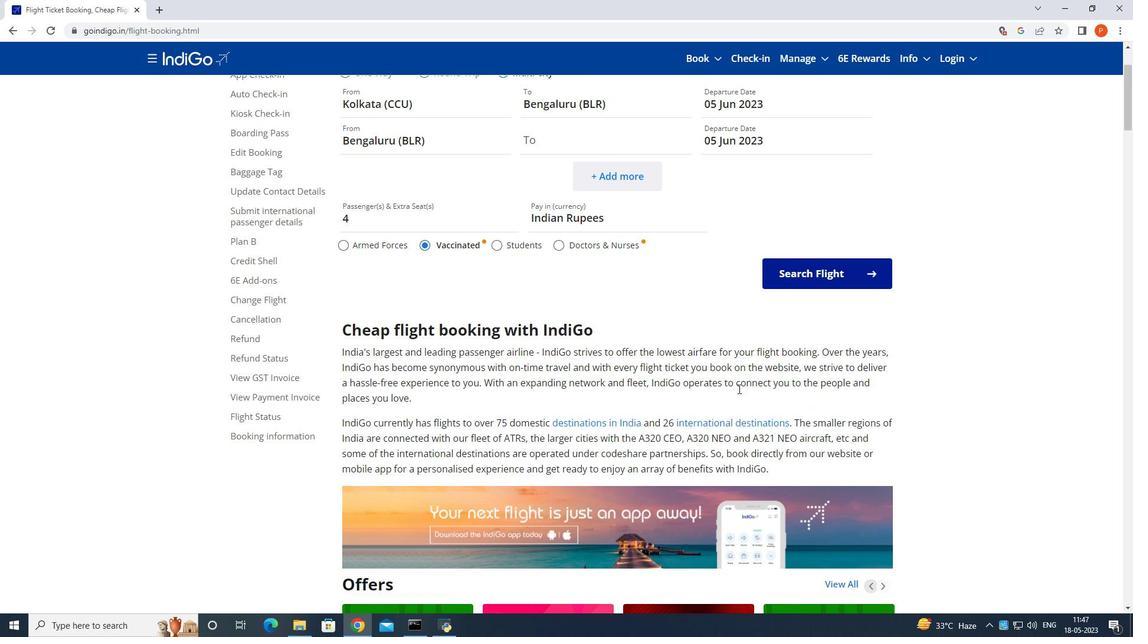 
Action: Mouse scrolled (530, 413) with delta (0, 0)
Screenshot: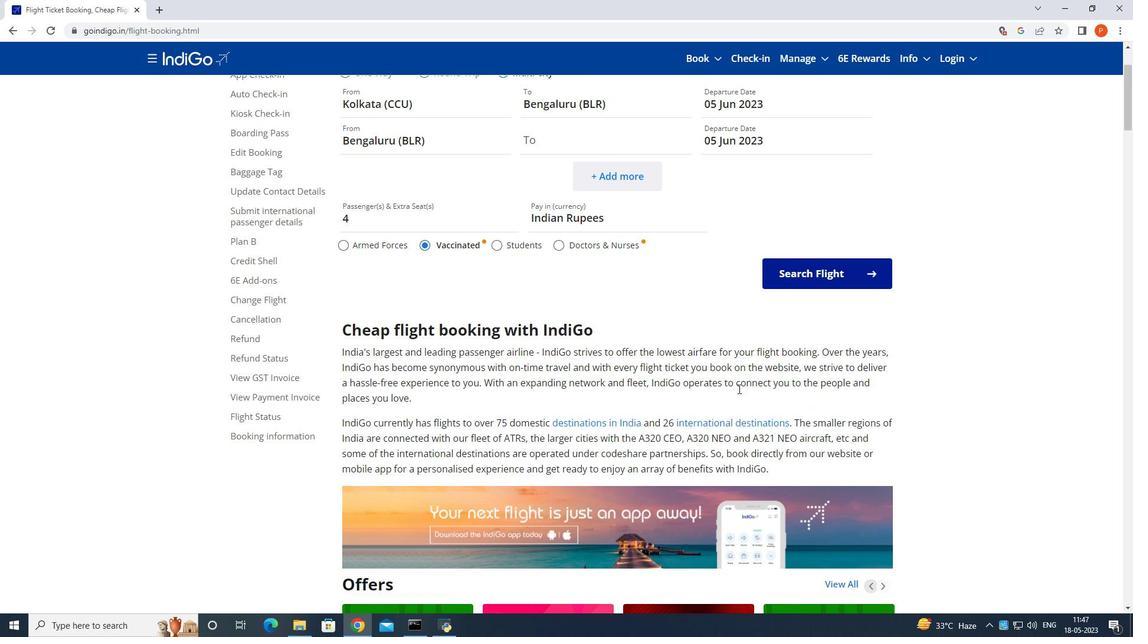 
Action: Mouse moved to (515, 413)
Screenshot: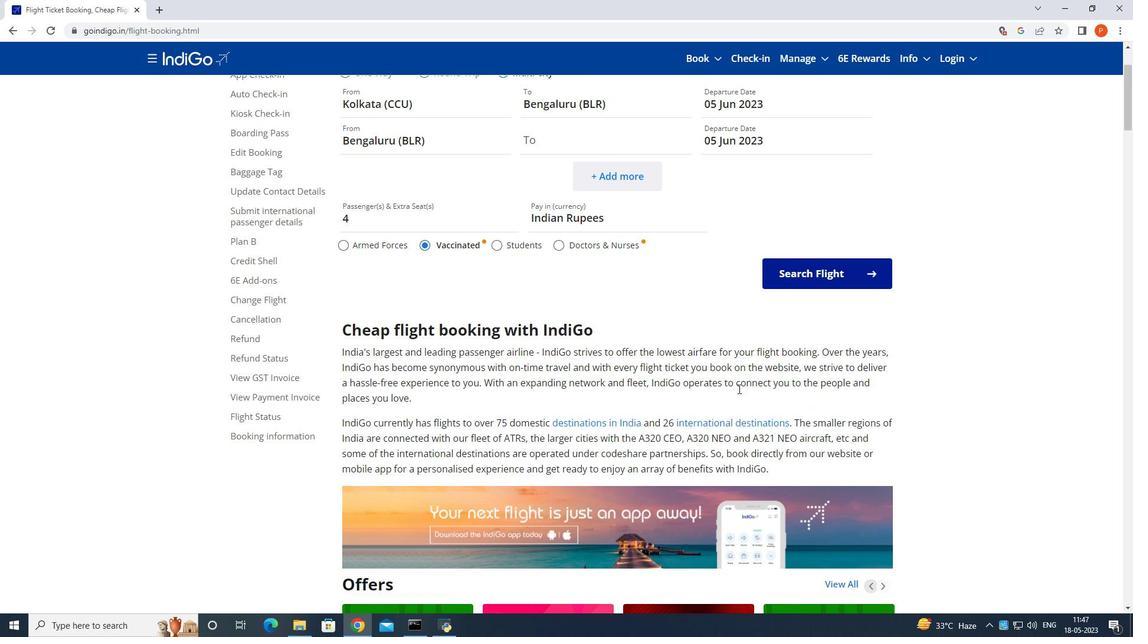 
Action: Mouse scrolled (515, 413) with delta (0, 0)
Screenshot: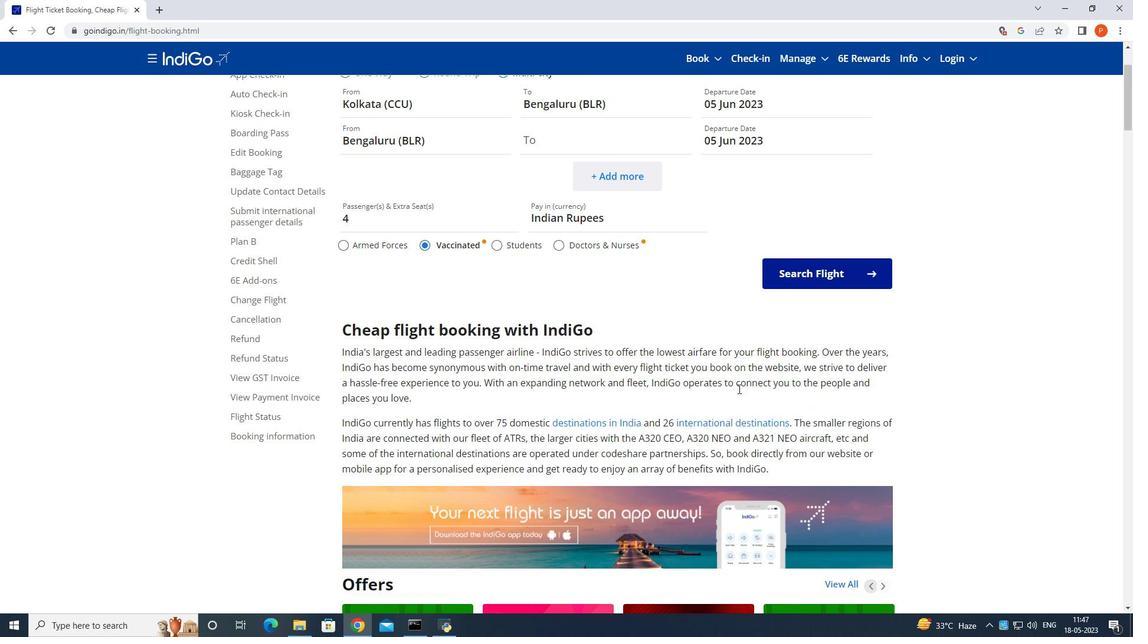 
Action: Mouse moved to (501, 413)
Screenshot: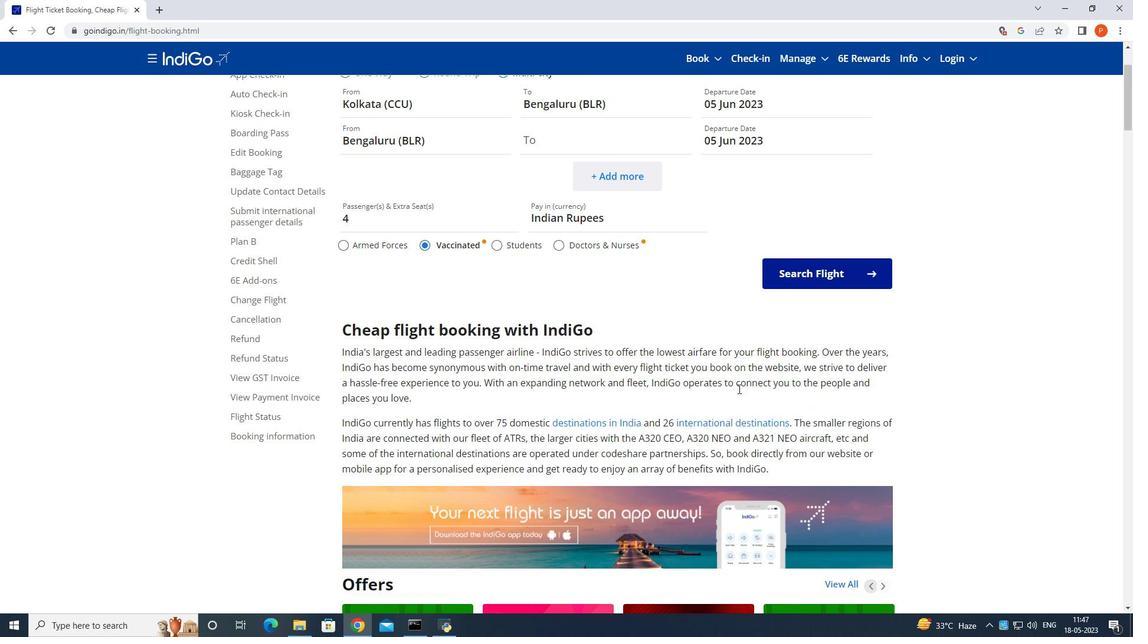 
Action: Mouse scrolled (501, 413) with delta (0, 0)
Screenshot: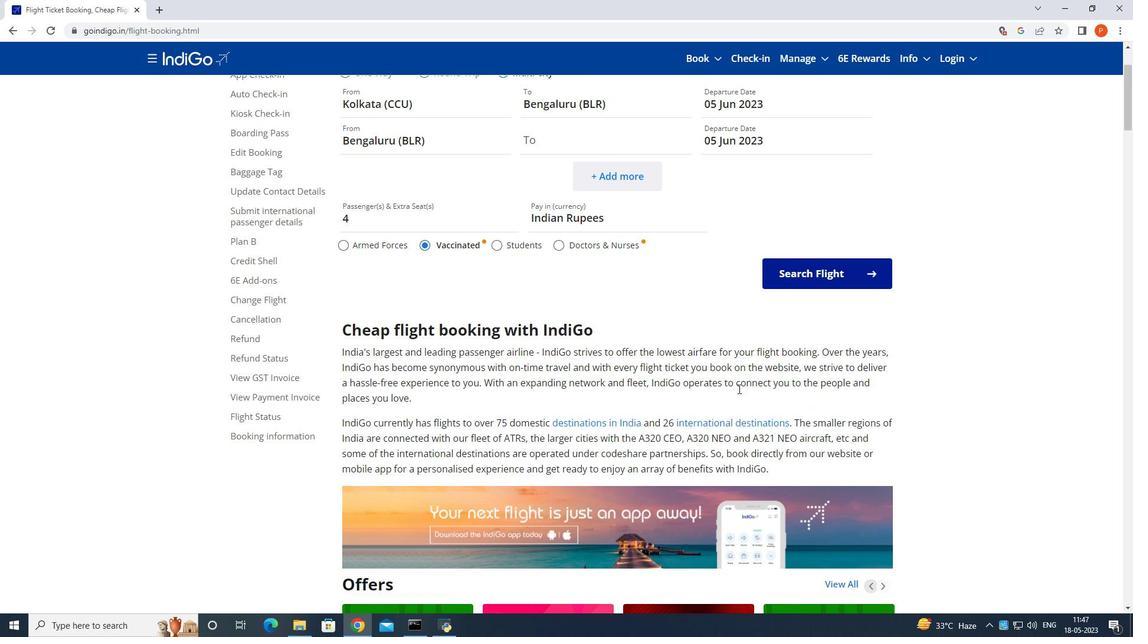 
Action: Mouse moved to (377, 448)
Screenshot: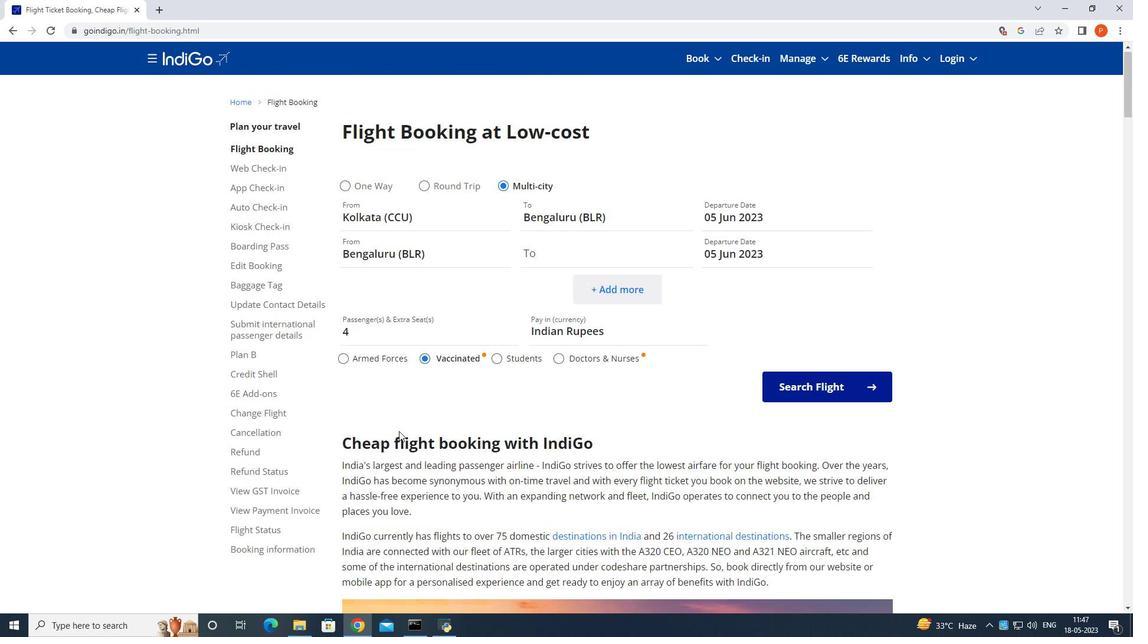 
Action: Mouse scrolled (377, 449) with delta (0, 0)
Screenshot: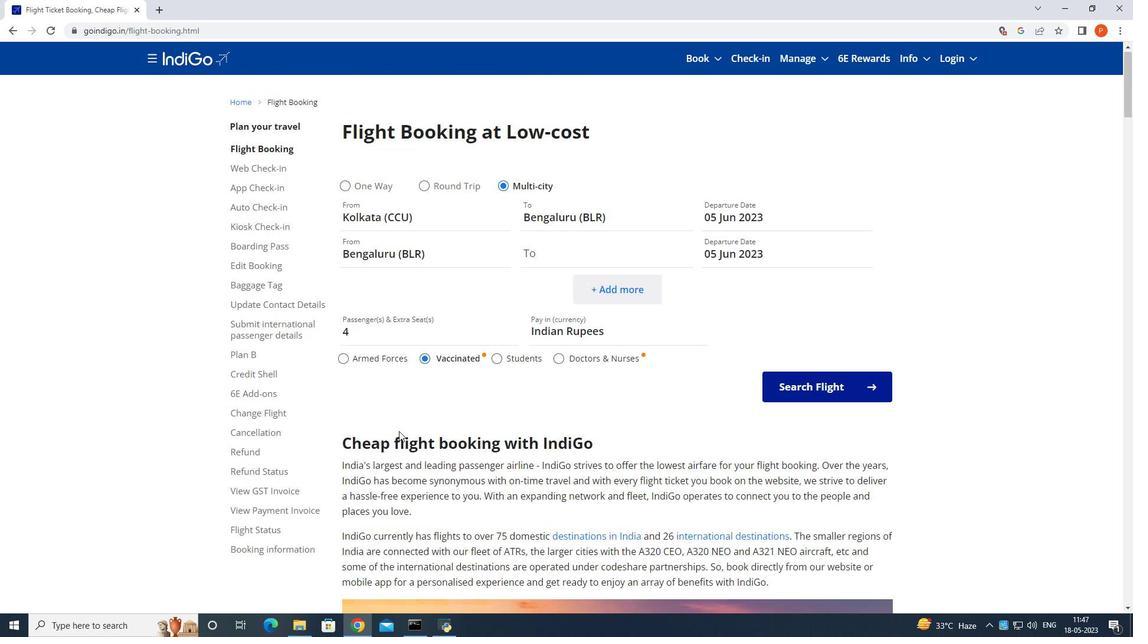 
Action: Mouse moved to (377, 448)
Screenshot: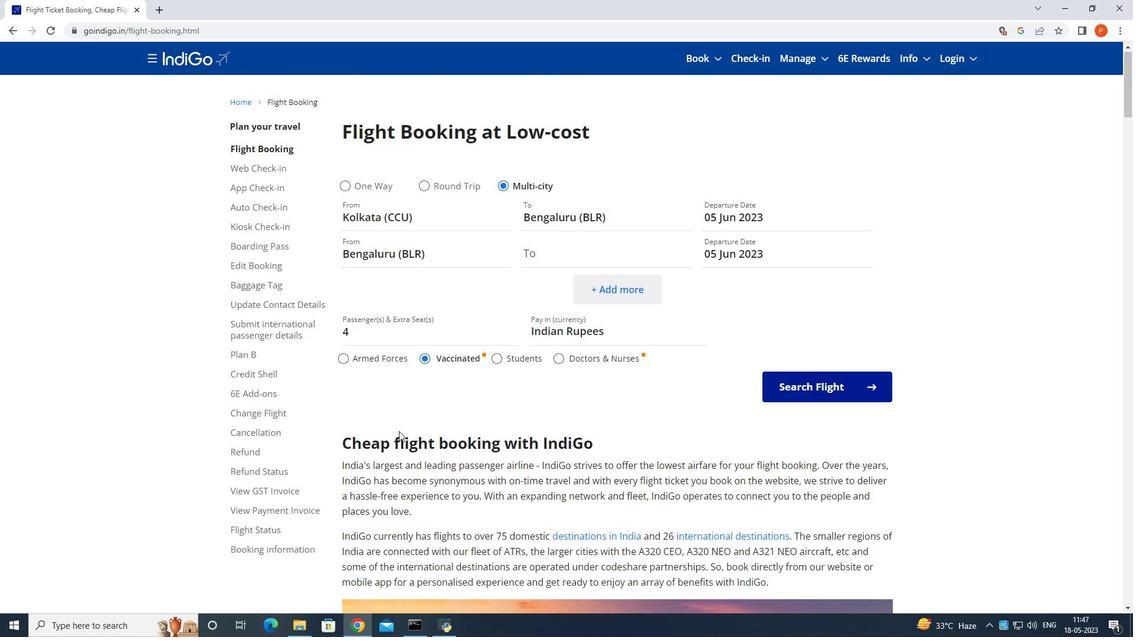 
Action: Mouse scrolled (377, 449) with delta (0, 0)
Screenshot: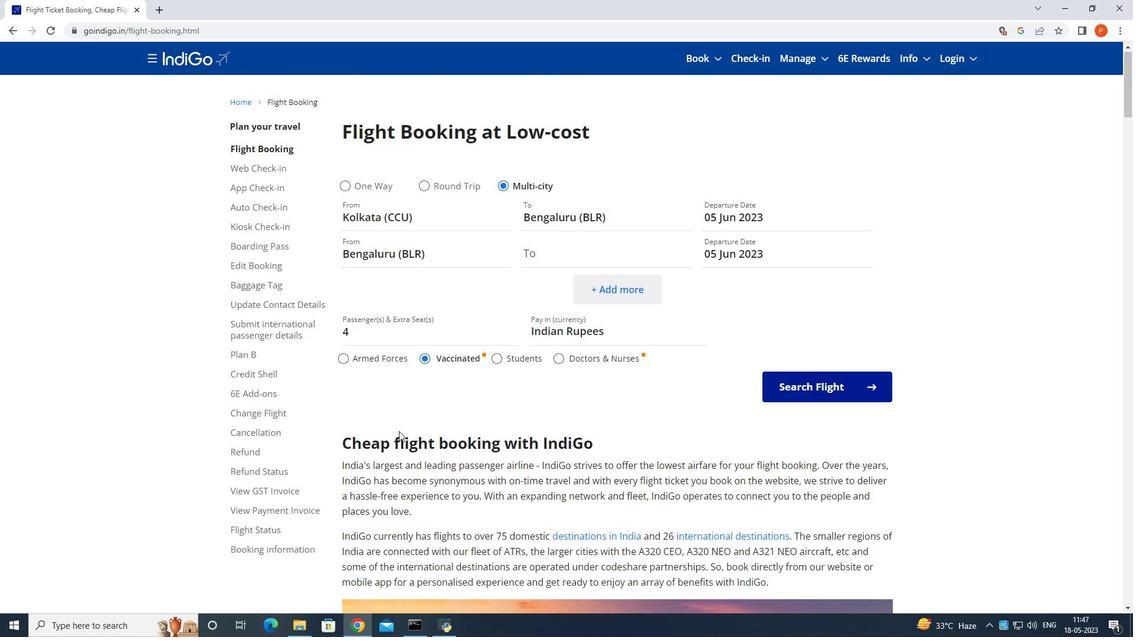 
Action: Mouse moved to (376, 446)
Screenshot: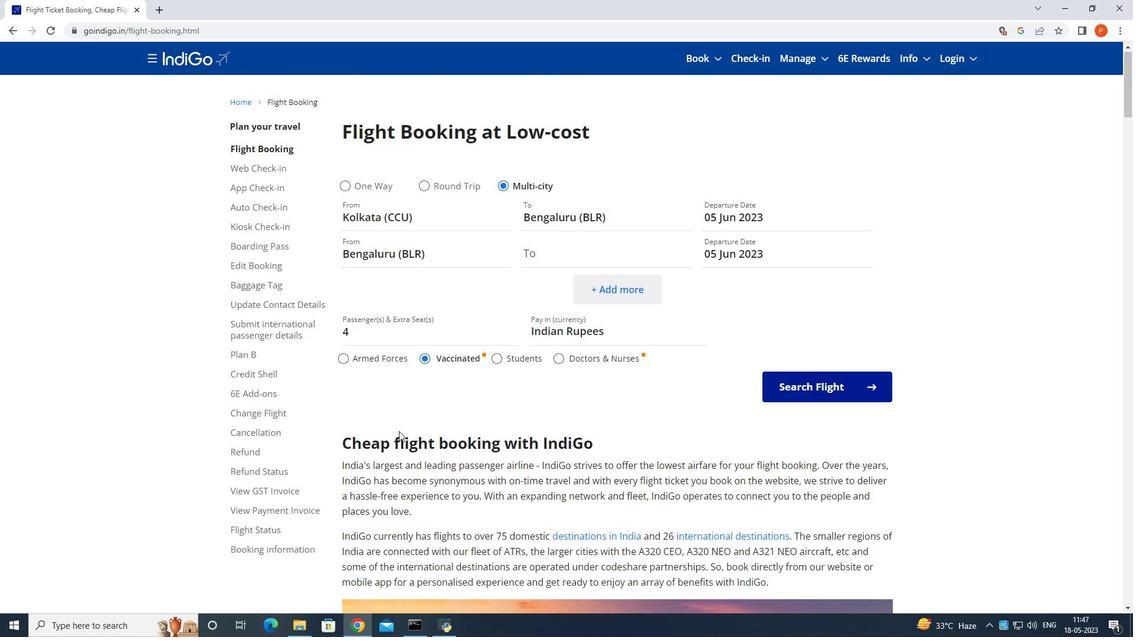 
Action: Mouse scrolled (376, 447) with delta (0, 0)
Screenshot: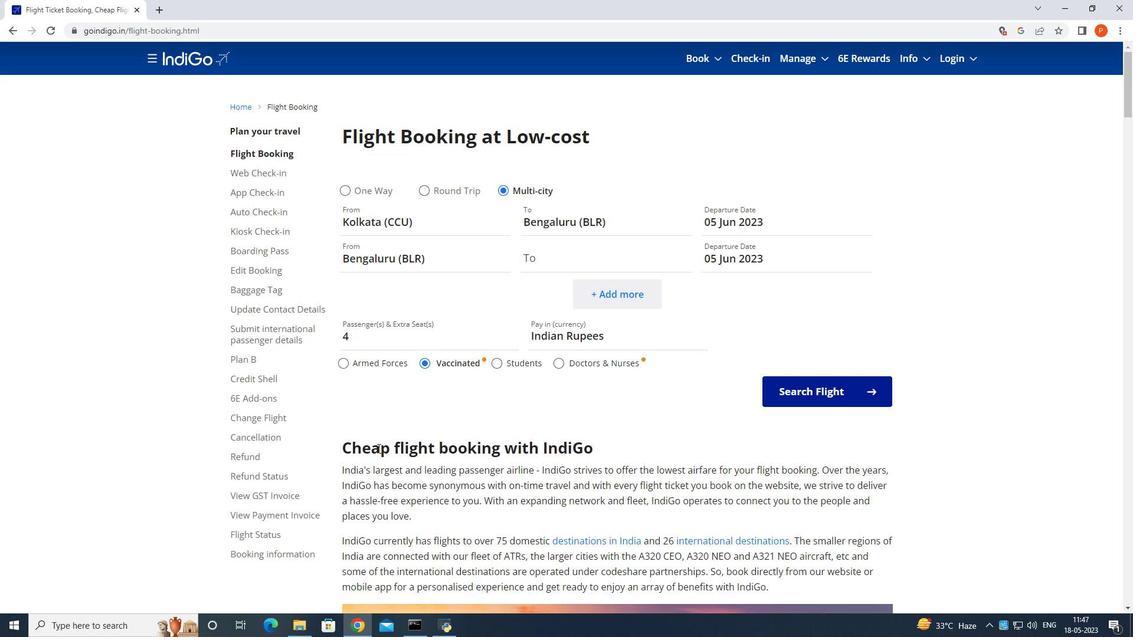 
Action: Mouse moved to (10, 28)
Screenshot: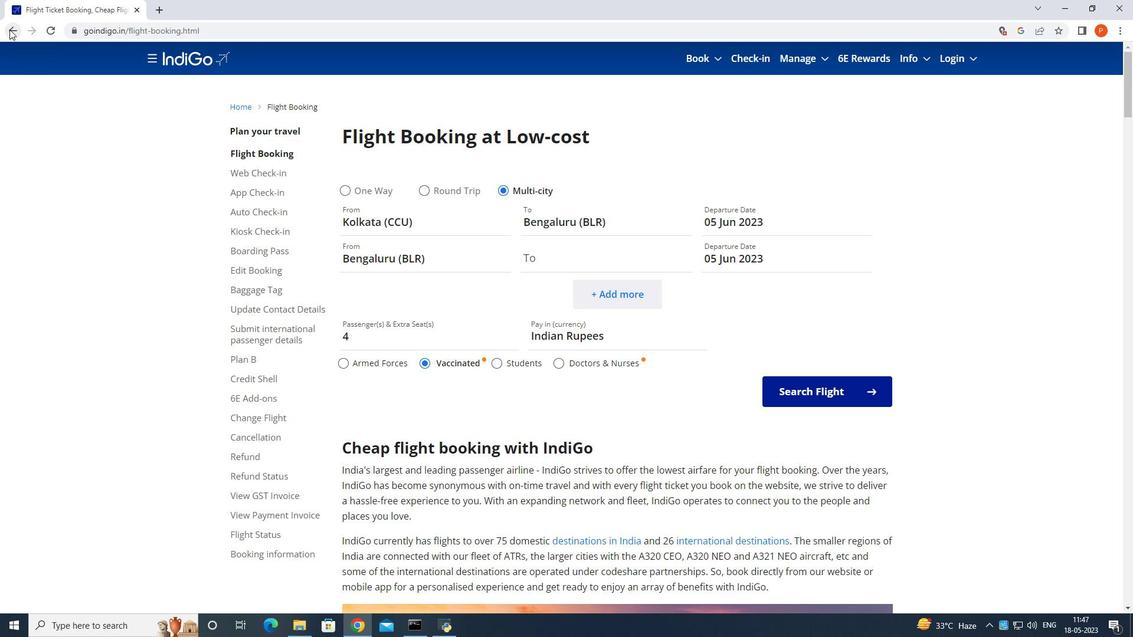 
Action: Mouse pressed left at (10, 28)
Screenshot: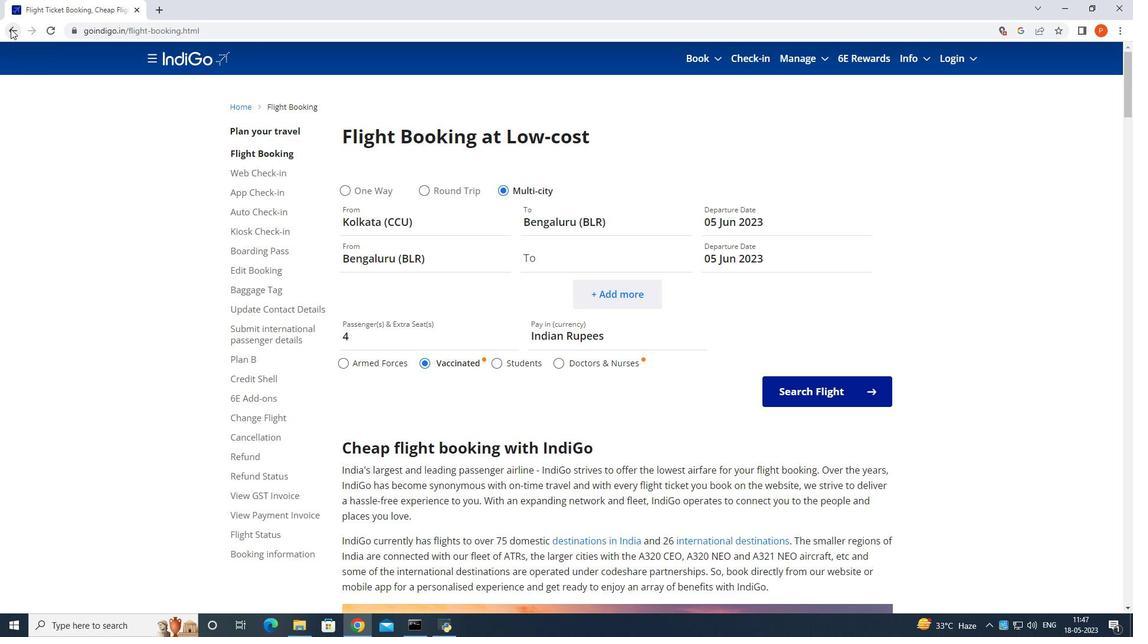 
Action: Mouse moved to (382, 62)
Screenshot: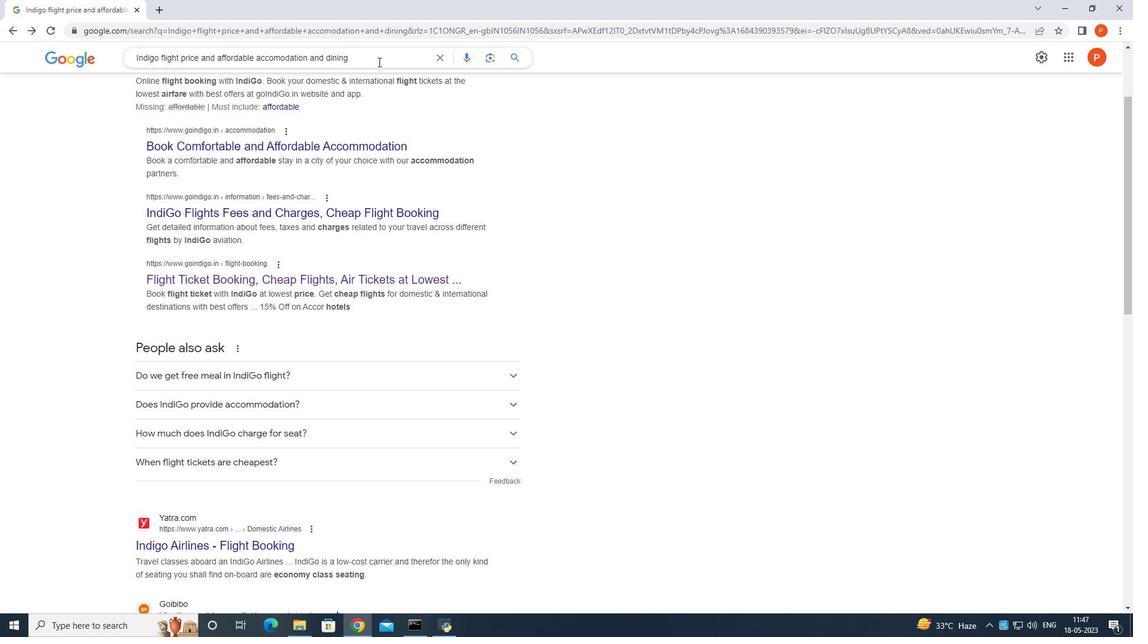 
Action: Mouse pressed left at (382, 62)
Screenshot: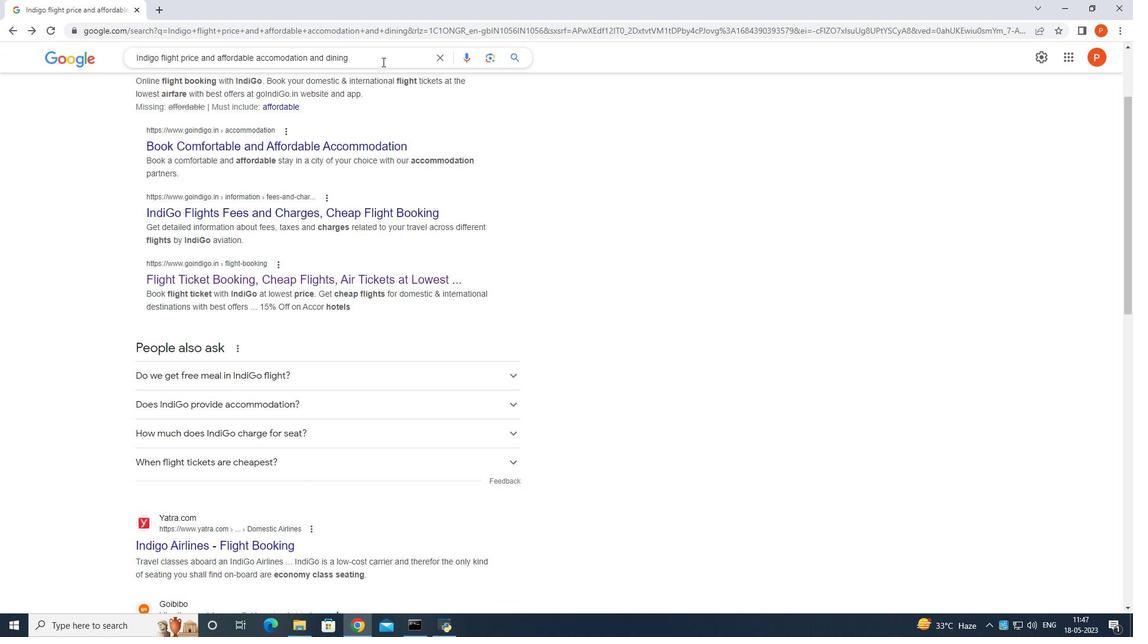 
Action: Key pressed <Key.space>price<Key.enter>
Screenshot: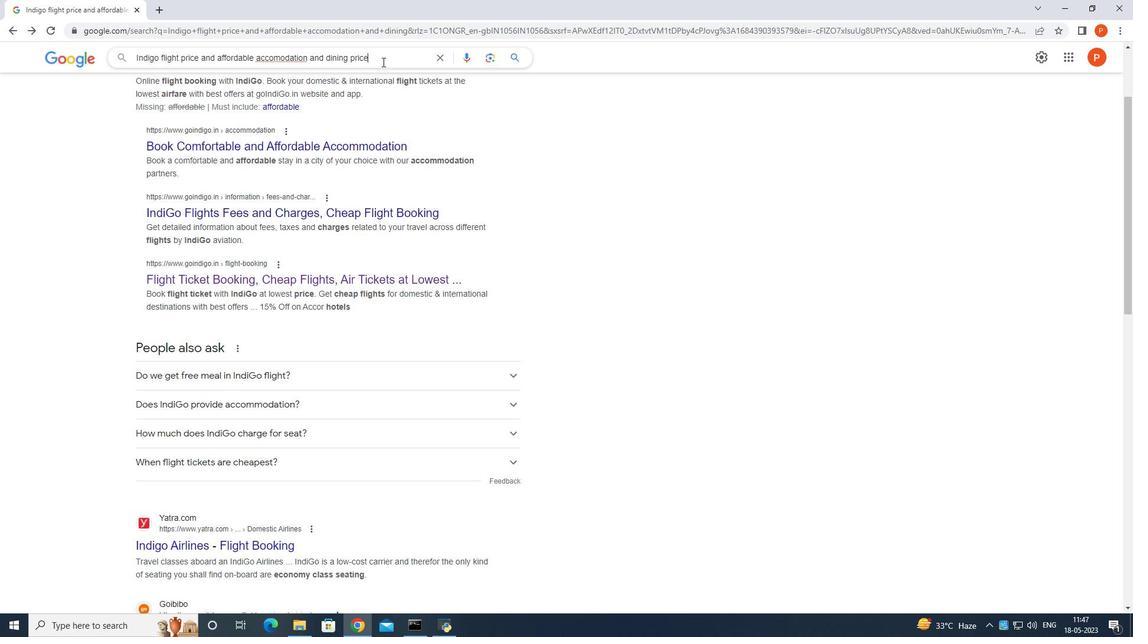 
Action: Mouse moved to (343, 237)
Screenshot: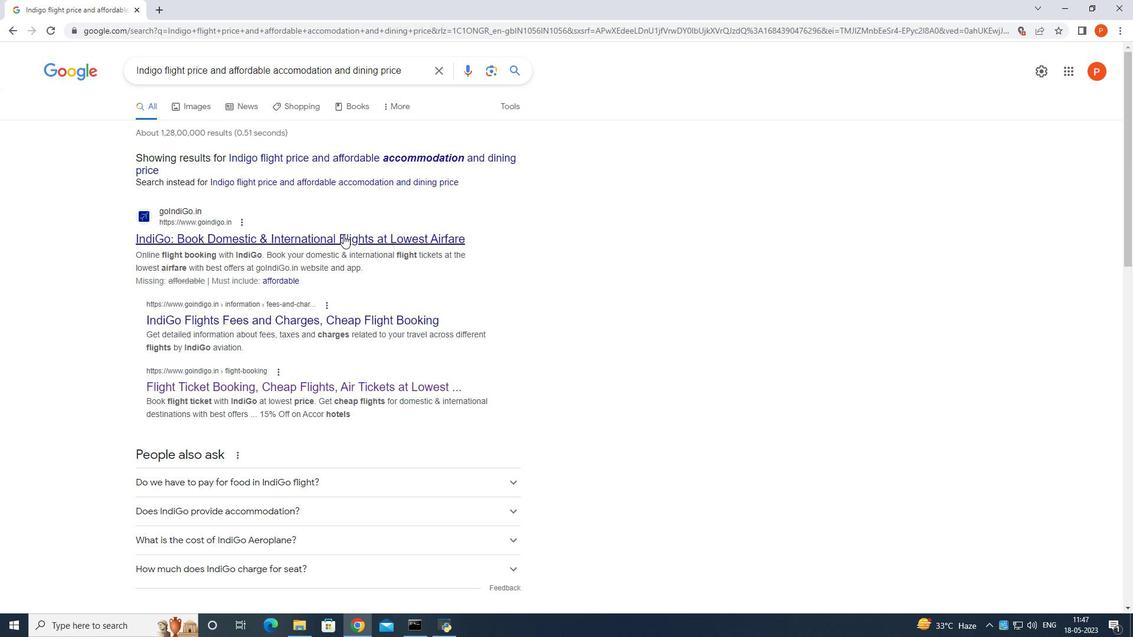 
Action: Mouse pressed left at (343, 237)
Screenshot: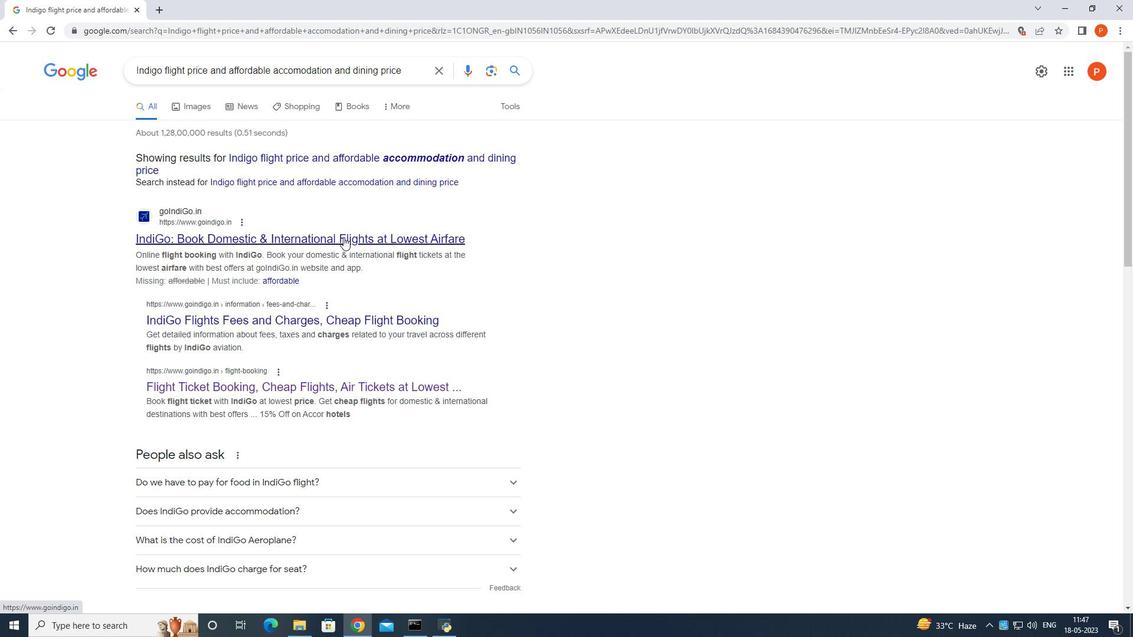 
Action: Mouse moved to (235, 48)
Screenshot: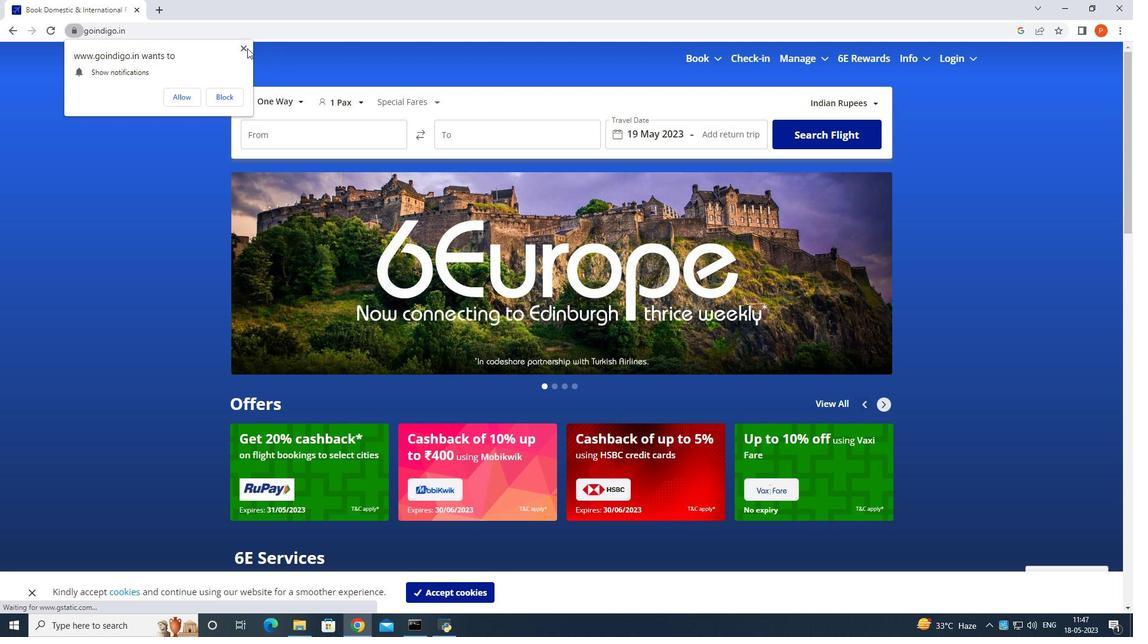 
Action: Mouse pressed left at (235, 48)
Screenshot: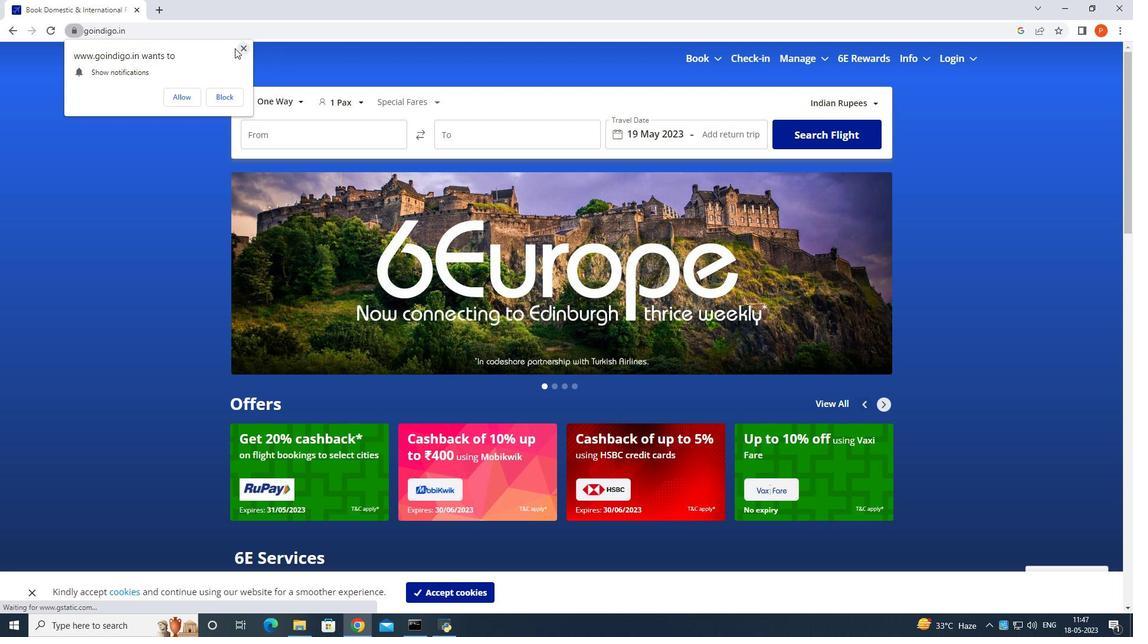
Action: Mouse moved to (243, 46)
Screenshot: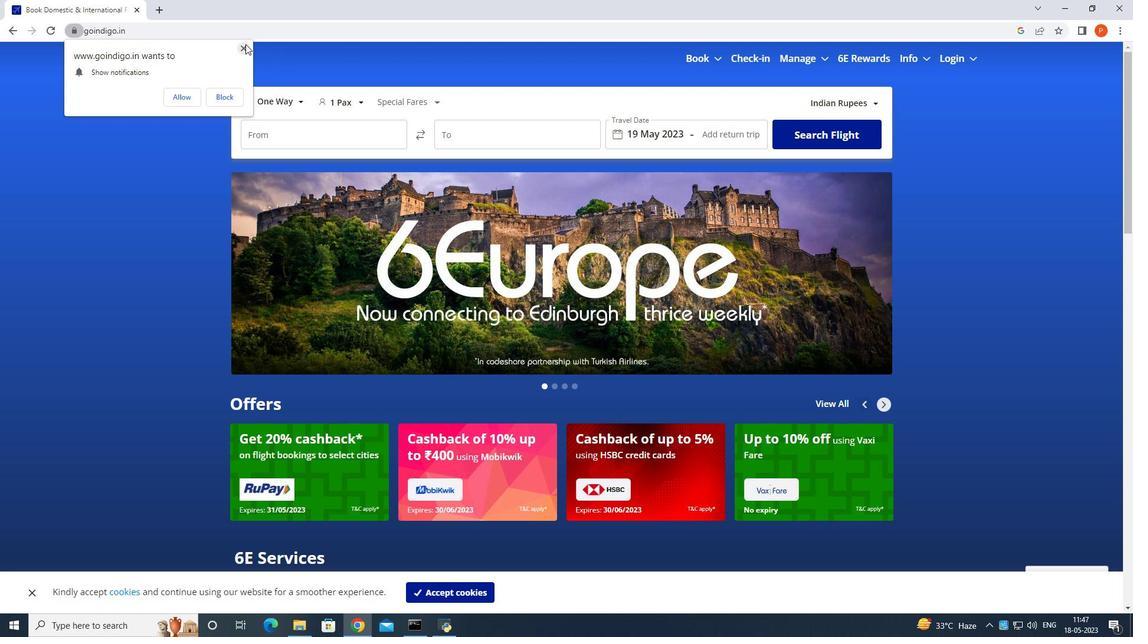 
Action: Mouse pressed left at (243, 46)
Screenshot: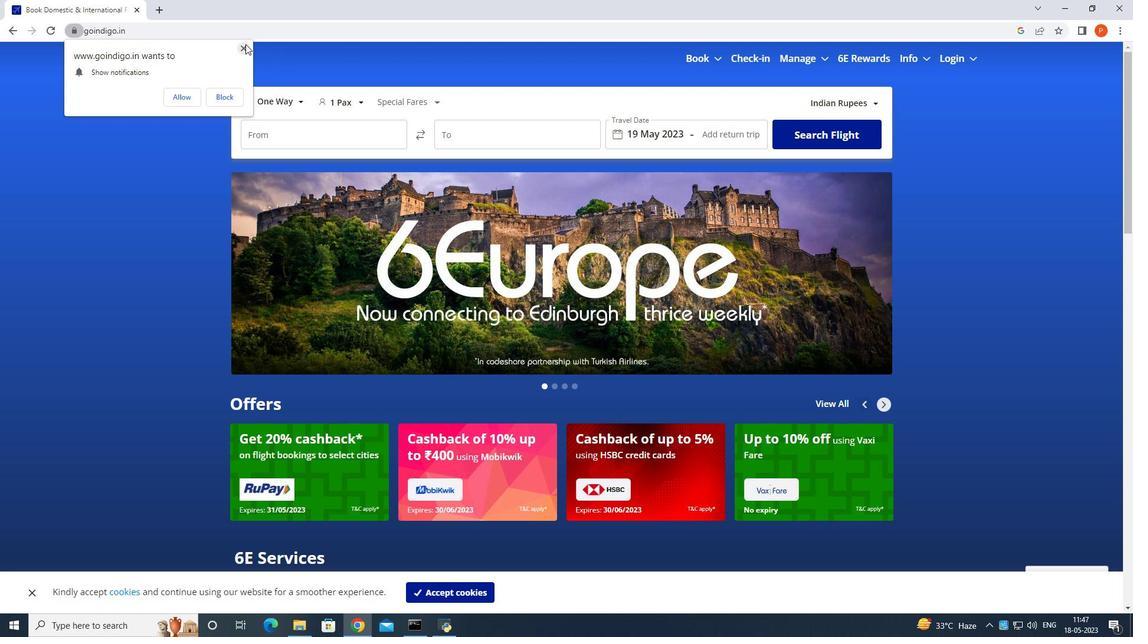 
Action: Mouse moved to (289, 123)
Screenshot: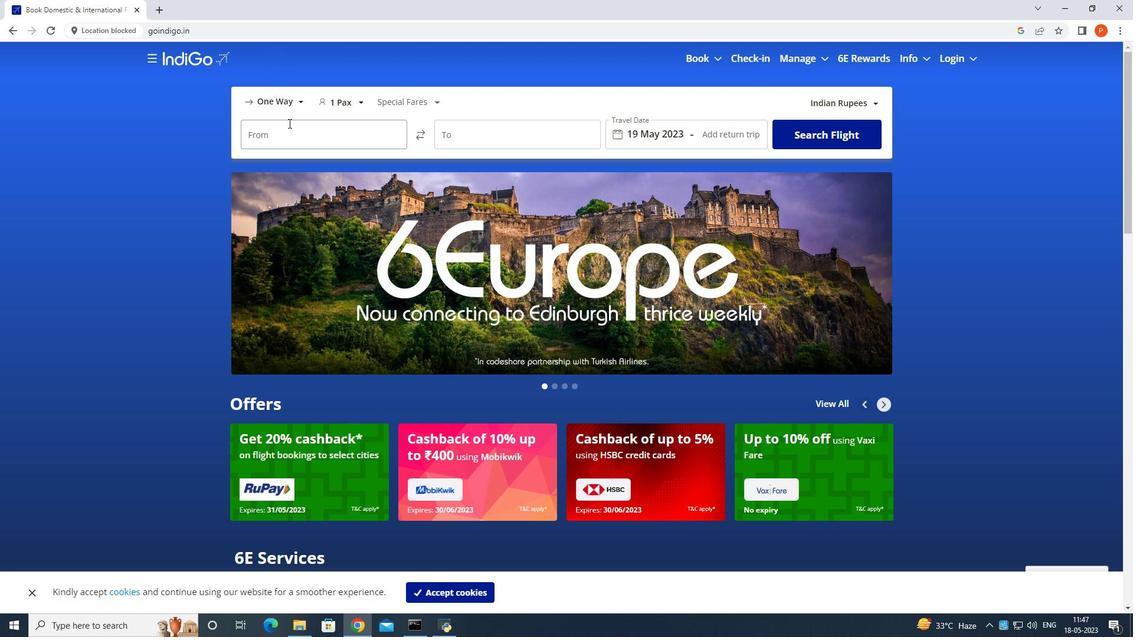 
Action: Mouse pressed left at (289, 123)
Screenshot: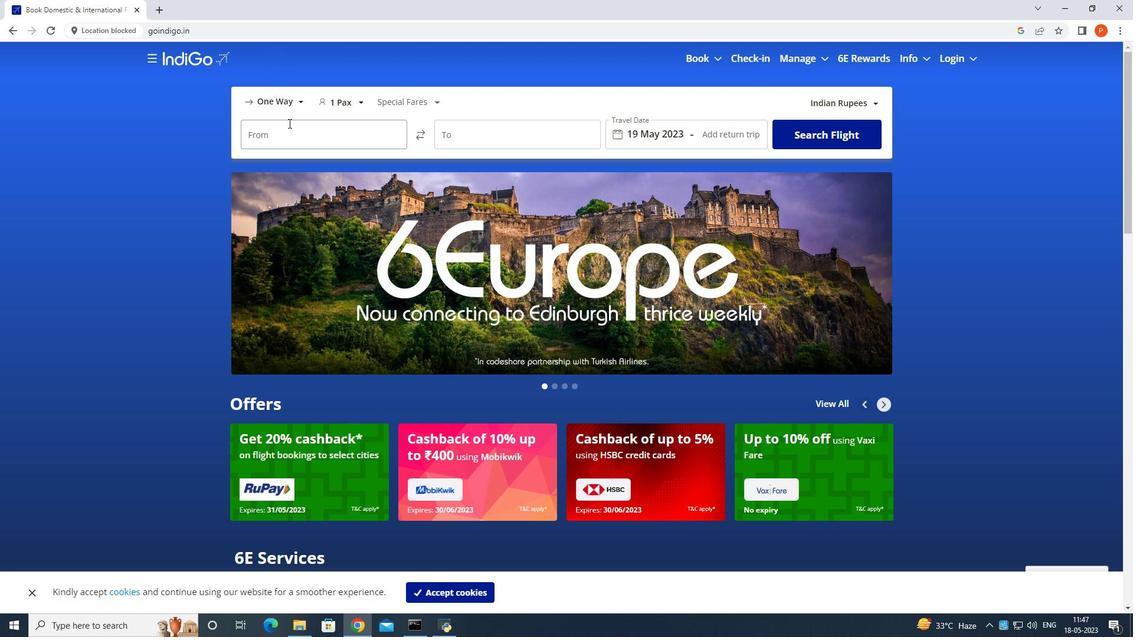 
Action: Mouse moved to (387, 211)
Screenshot: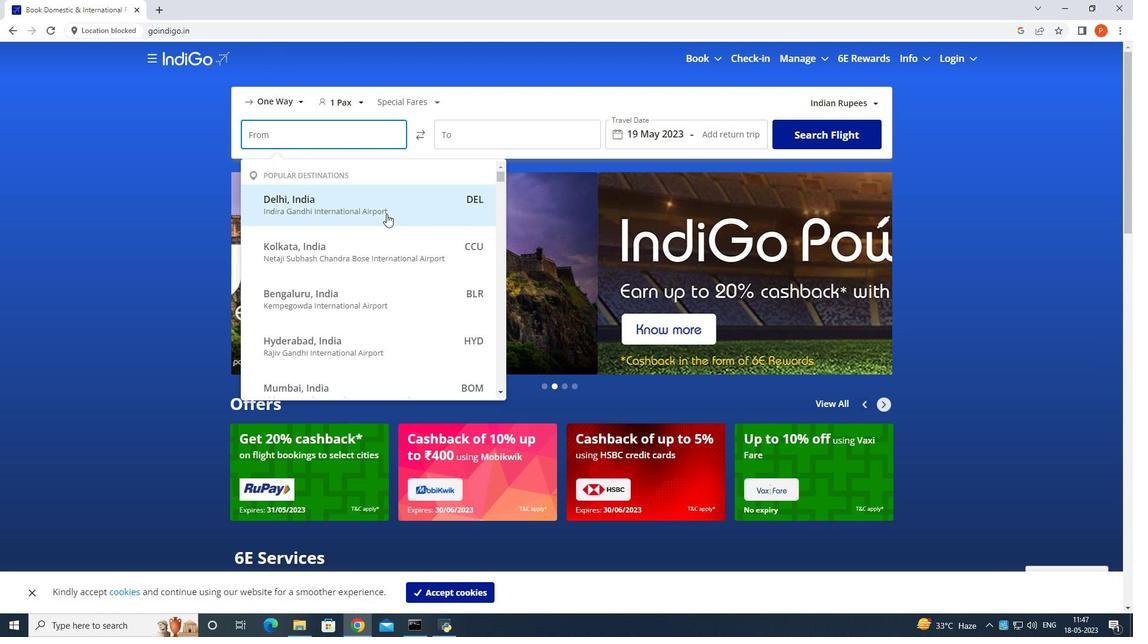
Action: Mouse pressed left at (387, 211)
Screenshot: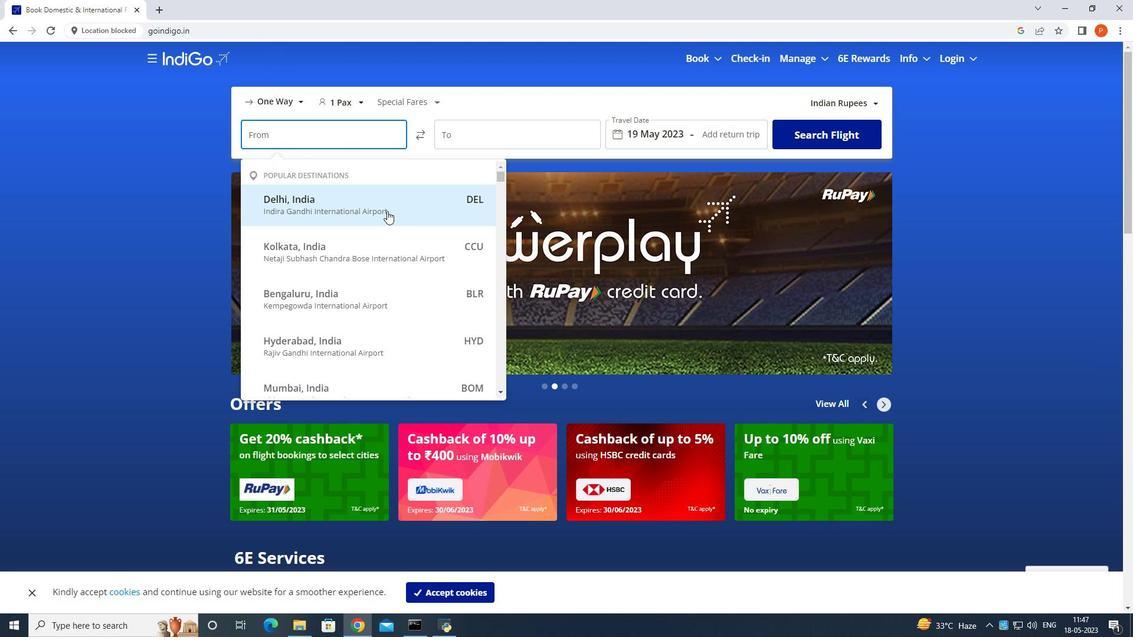 
Action: Mouse moved to (527, 245)
Screenshot: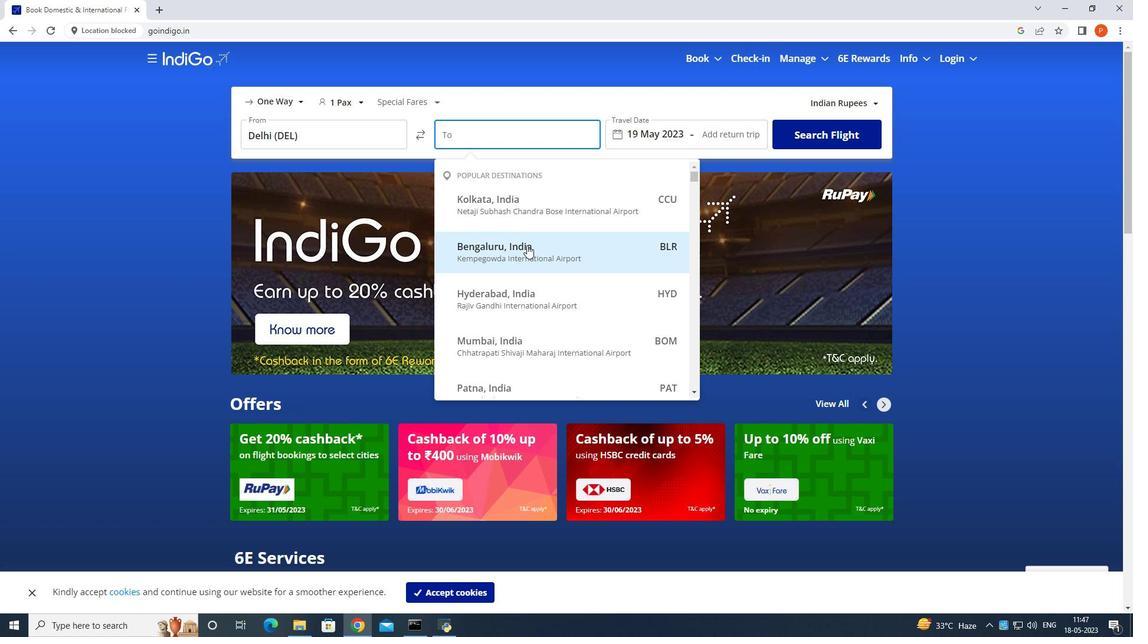 
Action: Mouse pressed left at (527, 245)
Screenshot: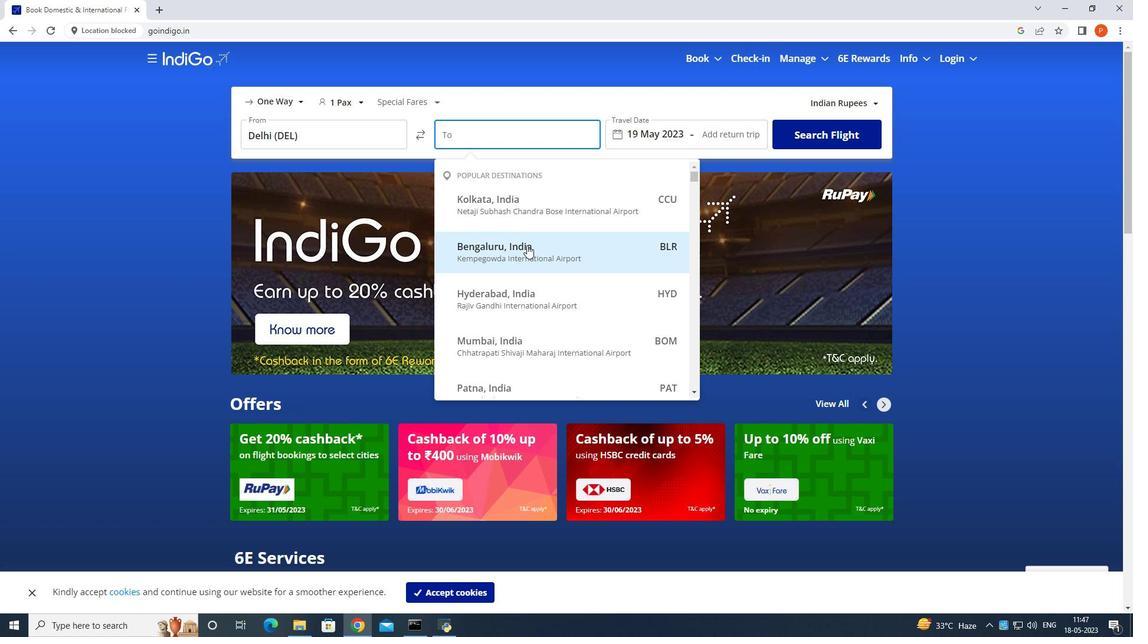 
Action: Mouse moved to (851, 129)
Screenshot: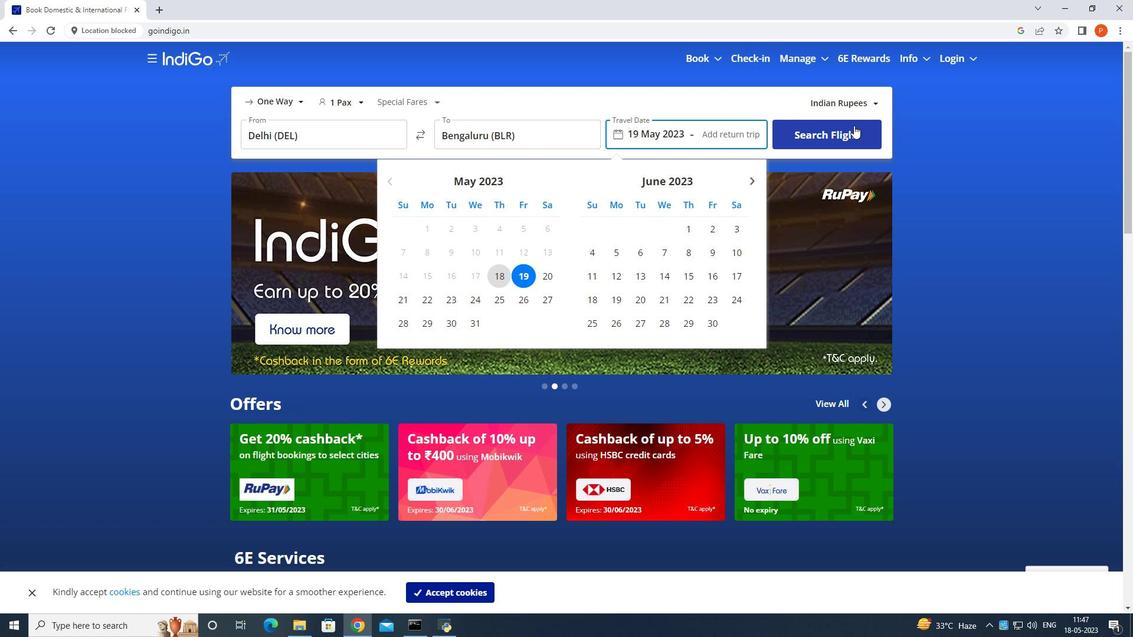 
Action: Mouse pressed left at (851, 129)
Screenshot: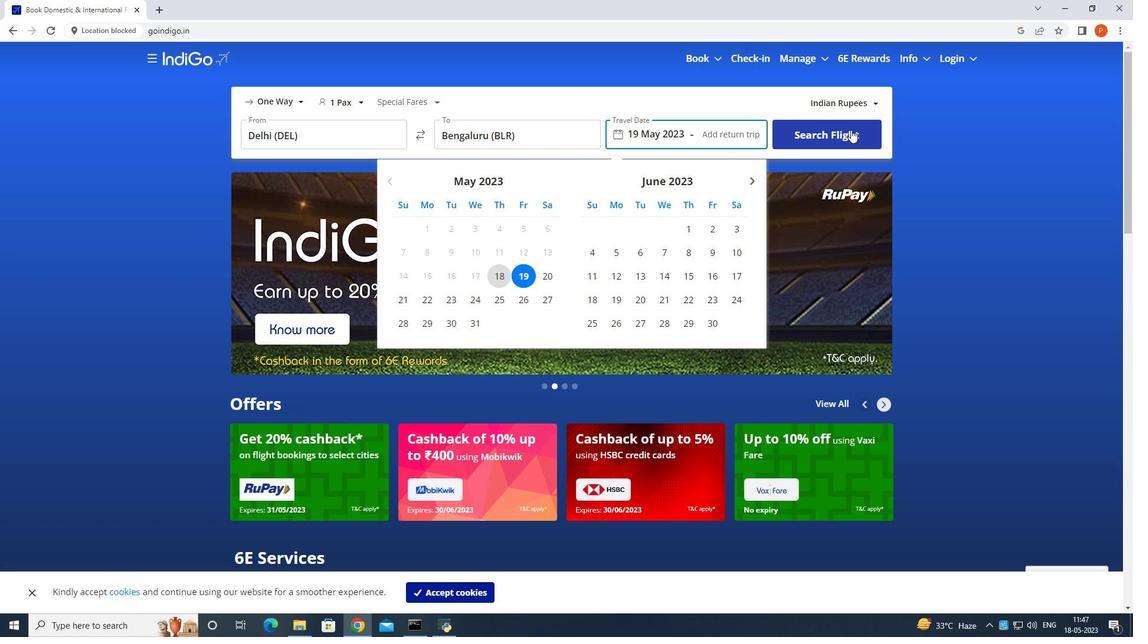 
Action: Mouse moved to (770, 202)
Screenshot: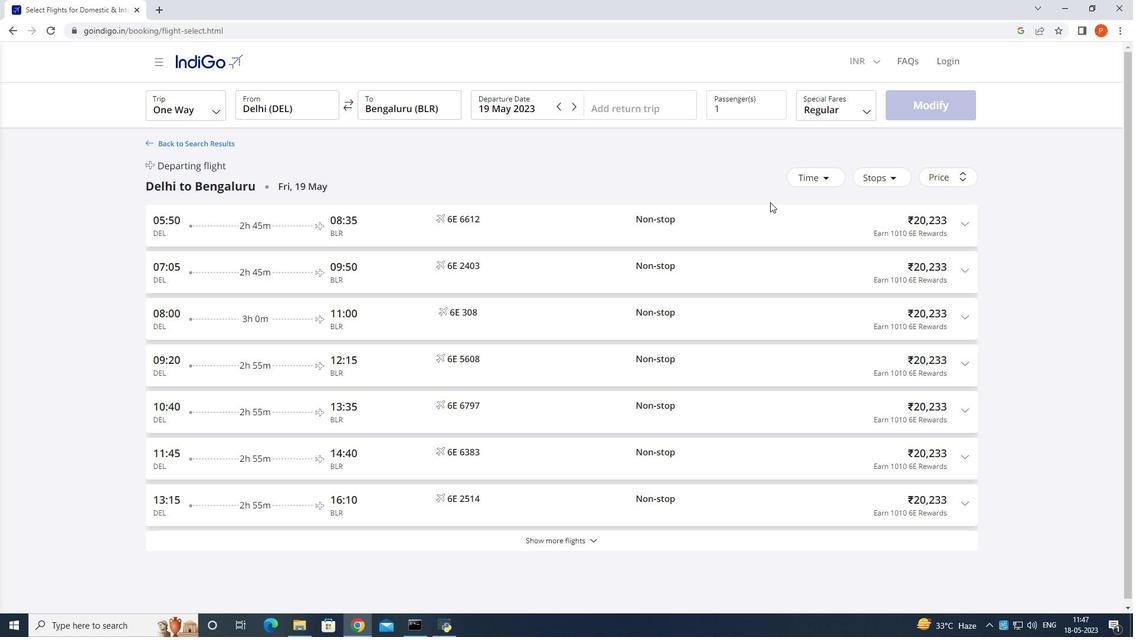 
Action: Mouse scrolled (770, 201) with delta (0, 0)
Screenshot: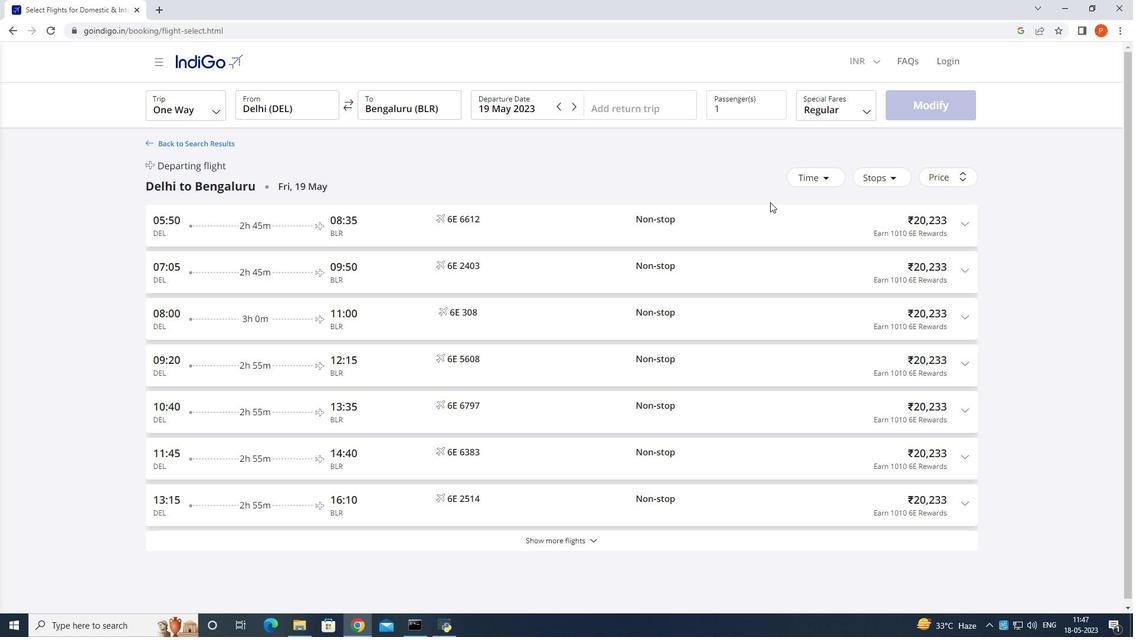 
Action: Mouse moved to (949, 217)
Screenshot: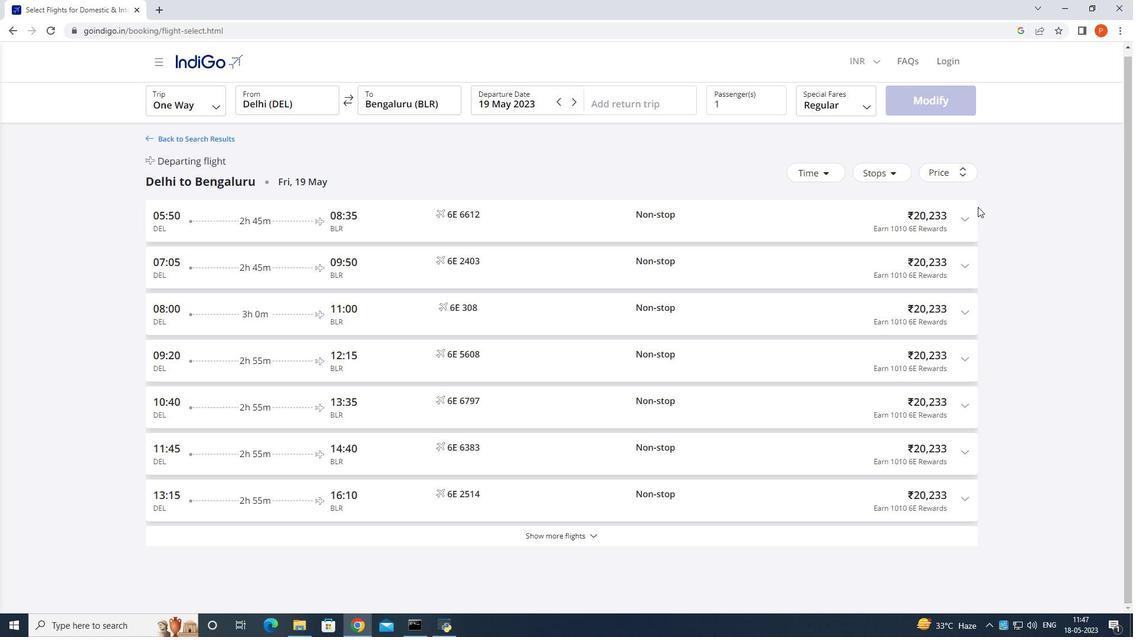 
Action: Mouse pressed left at (949, 217)
Screenshot: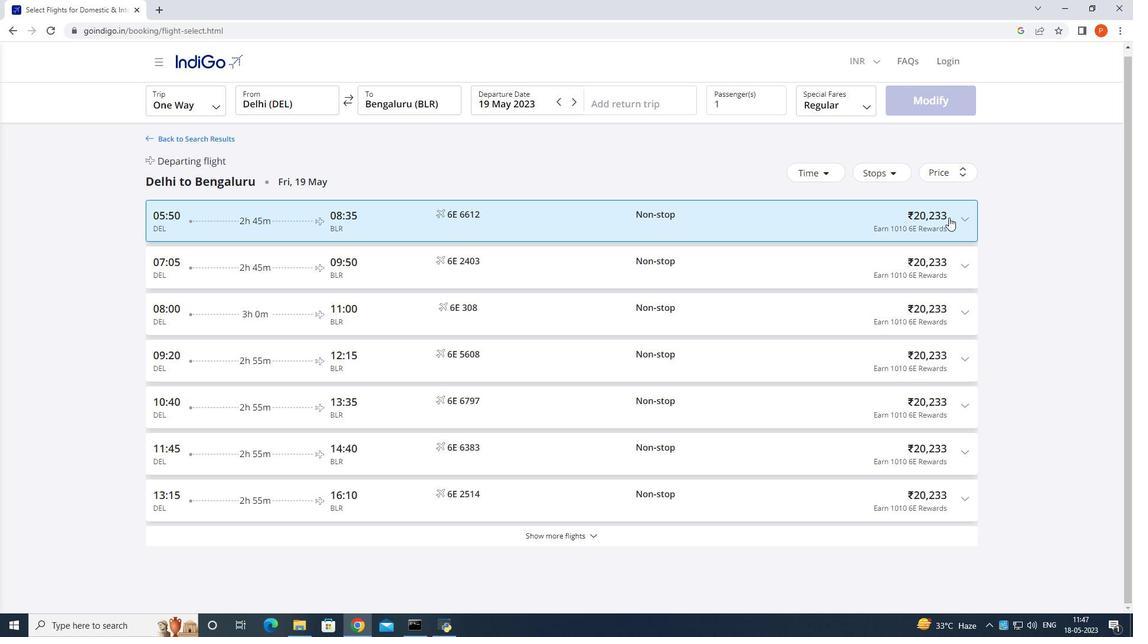 
Action: Mouse moved to (797, 296)
Screenshot: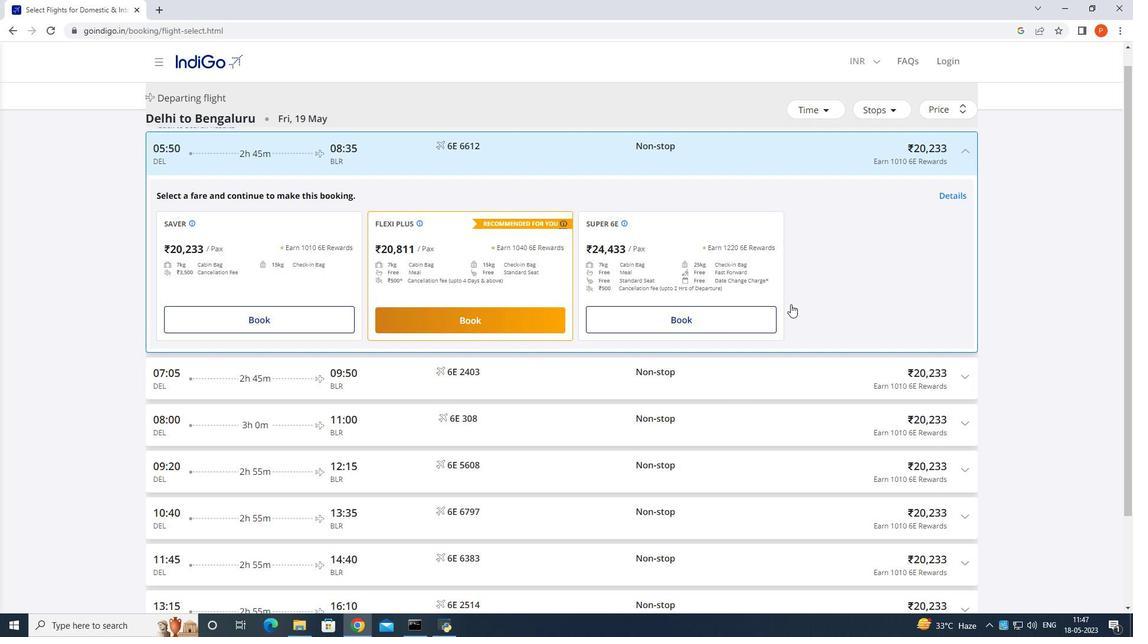 
Action: Mouse scrolled (797, 297) with delta (0, 0)
Screenshot: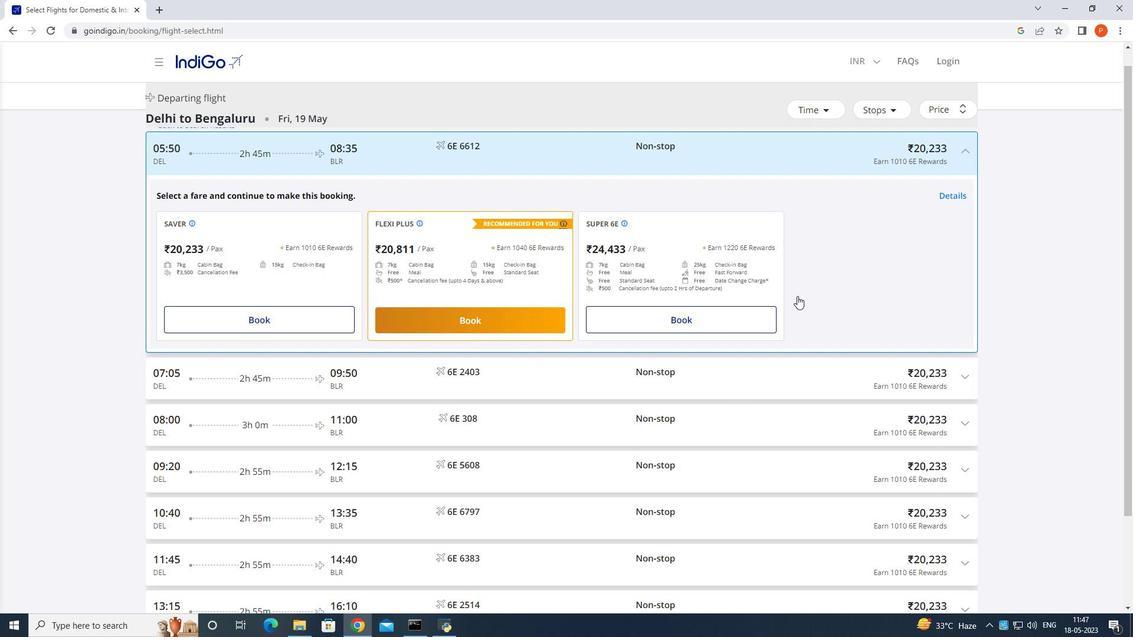 
Action: Mouse scrolled (797, 297) with delta (0, 0)
Screenshot: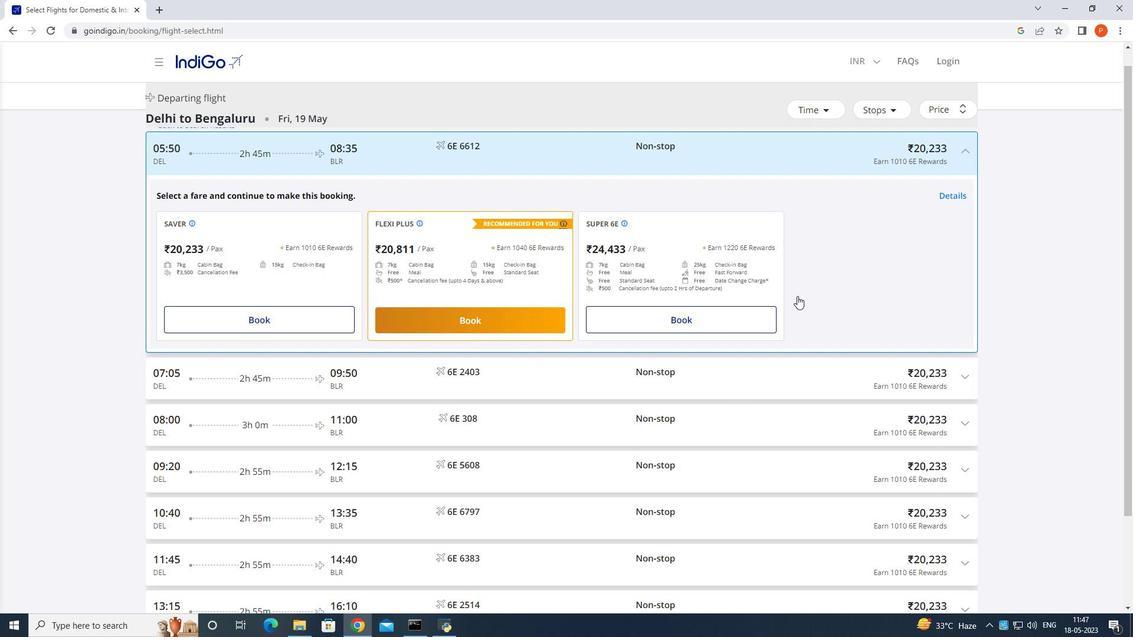 
Action: Mouse scrolled (797, 297) with delta (0, 0)
Screenshot: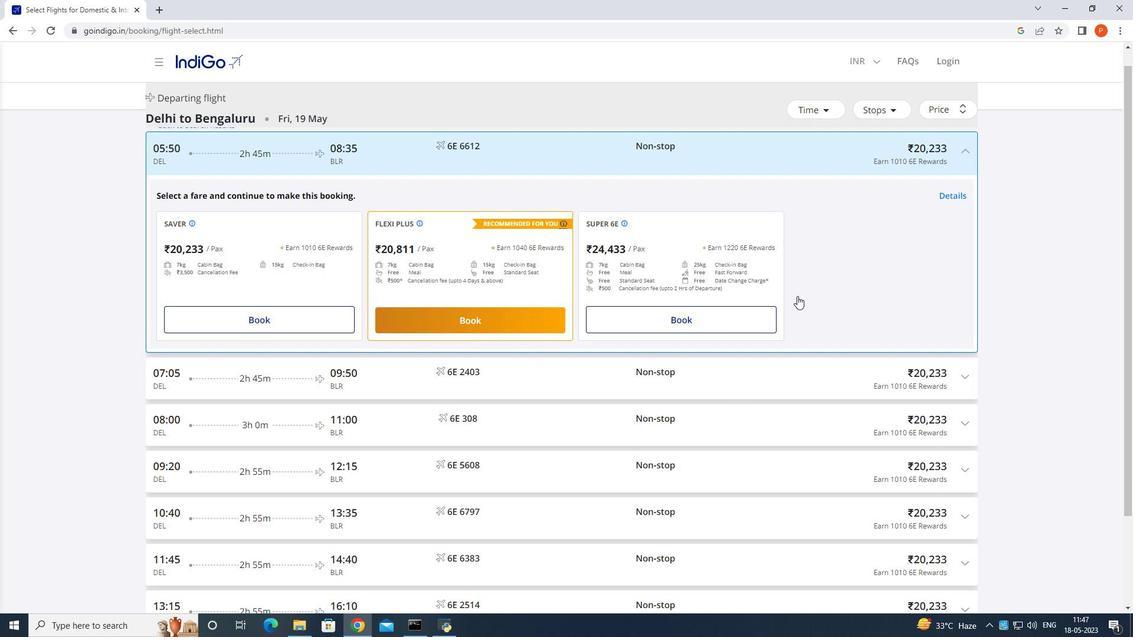 
Action: Mouse moved to (509, 329)
Screenshot: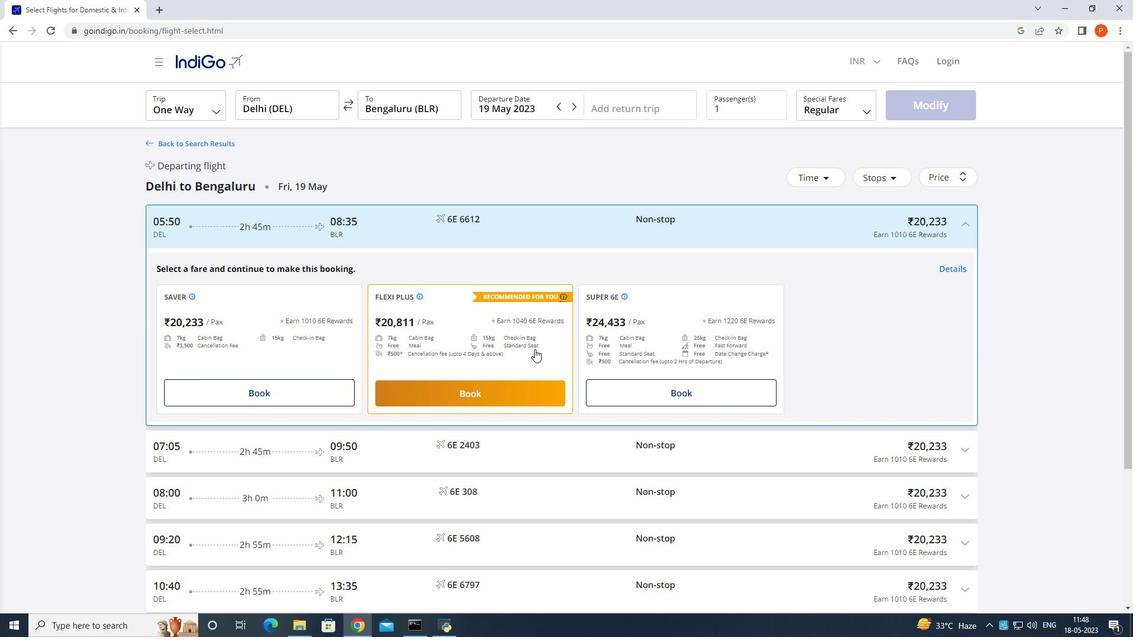 
Action: Mouse pressed left at (509, 329)
Screenshot: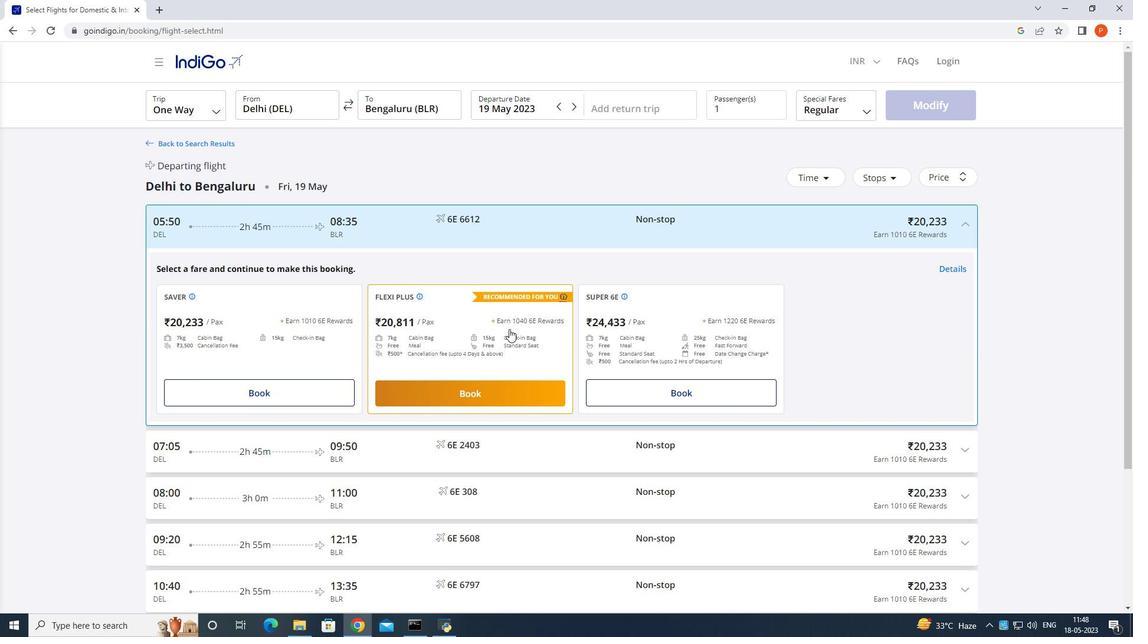 
Action: Mouse moved to (967, 216)
Screenshot: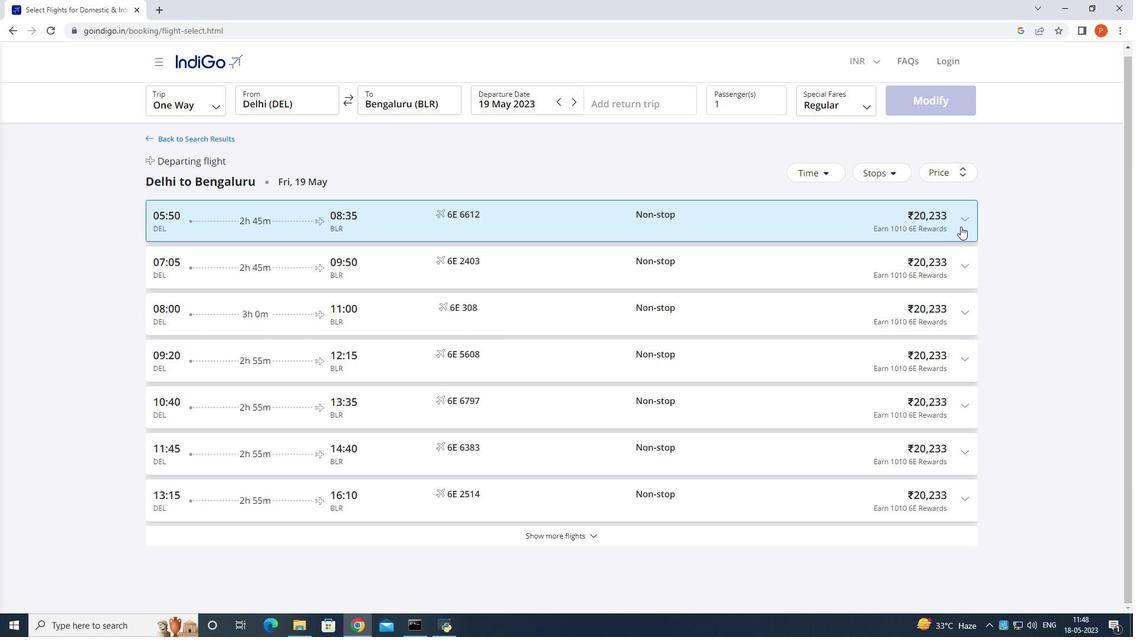 
Action: Mouse pressed left at (967, 216)
Screenshot: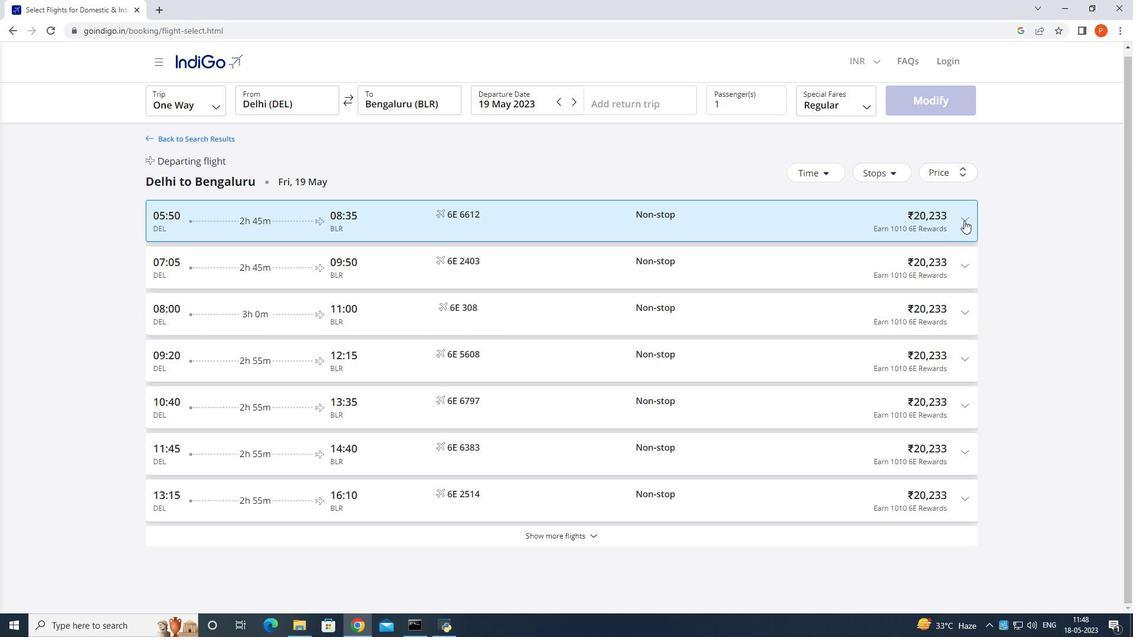 
Action: Mouse moved to (968, 216)
Screenshot: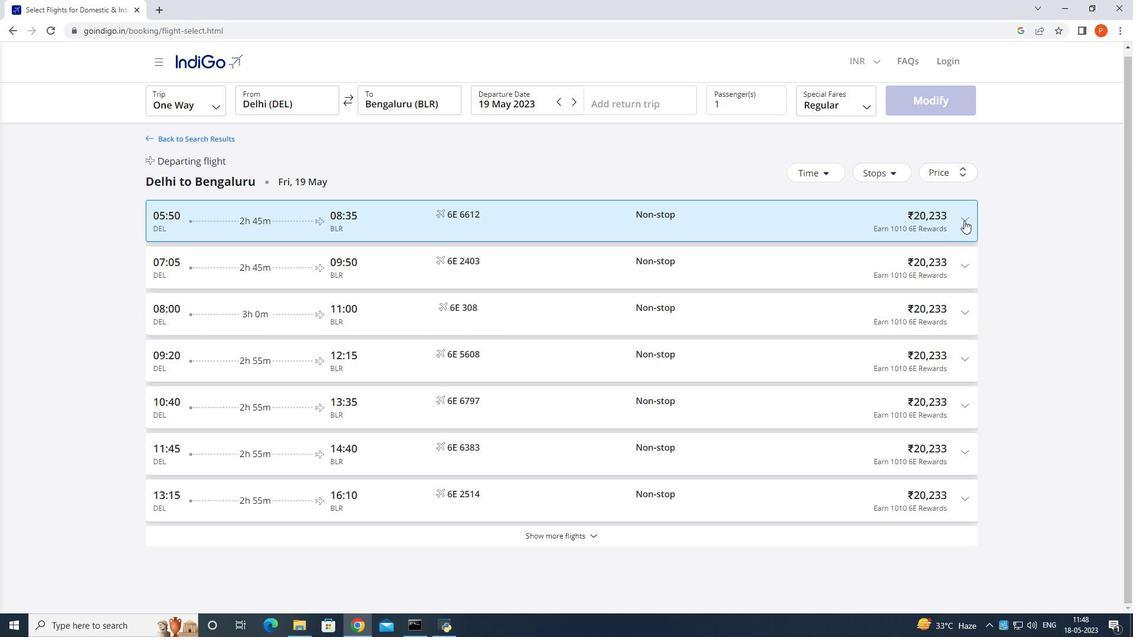 
Action: Mouse pressed left at (968, 216)
Screenshot: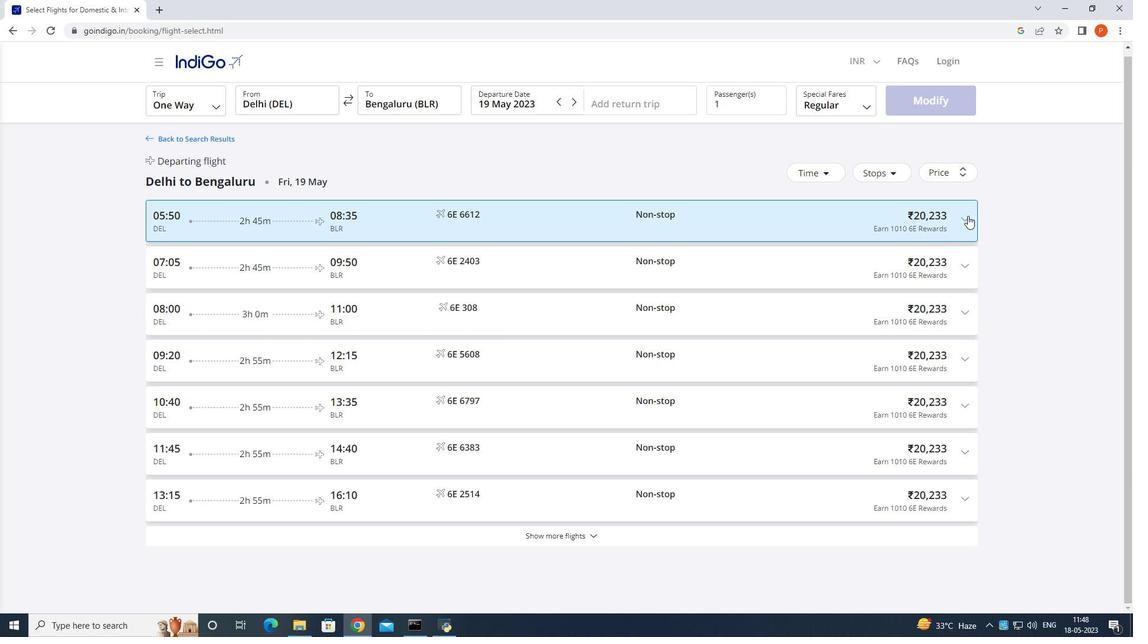 
Action: Mouse moved to (601, 370)
Screenshot: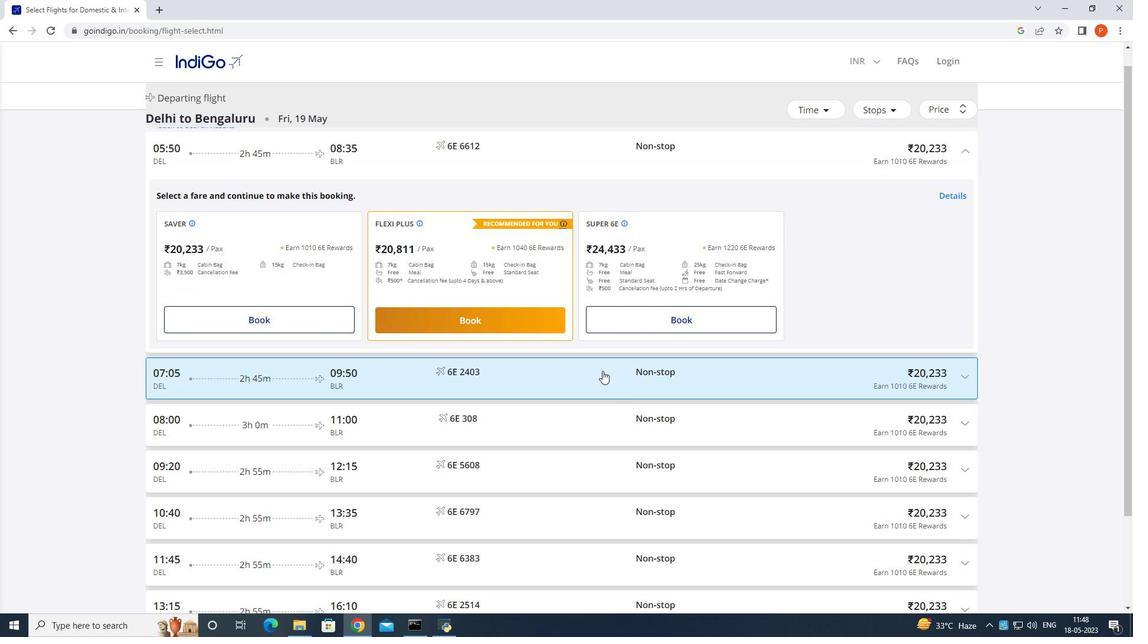
Action: Mouse scrolled (601, 371) with delta (0, 0)
Screenshot: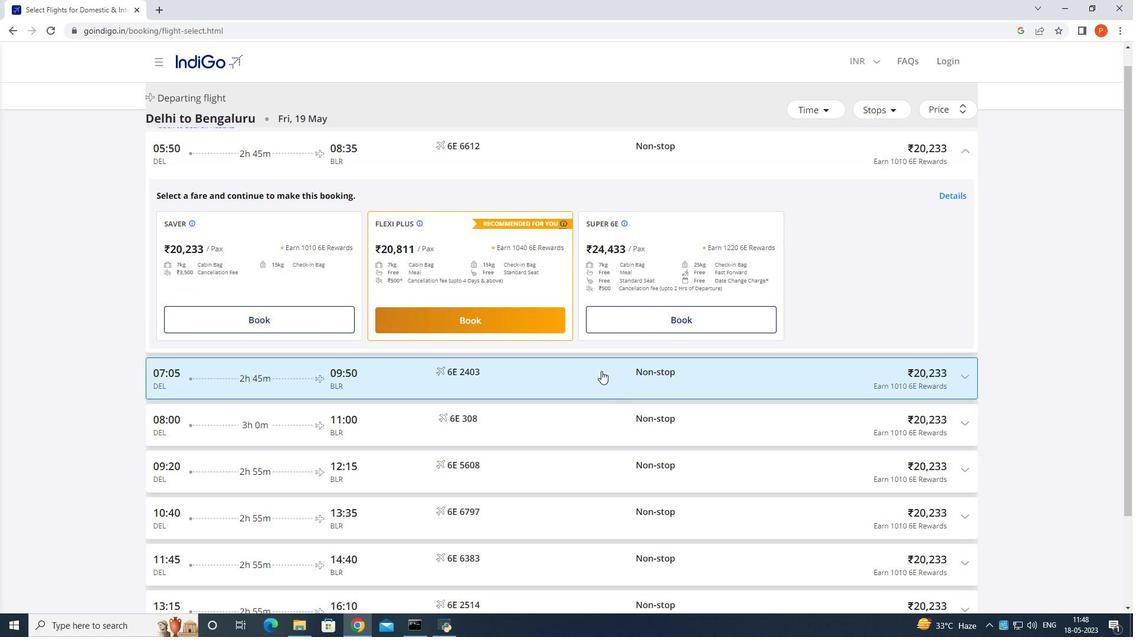 
Action: Mouse scrolled (601, 371) with delta (0, 0)
Screenshot: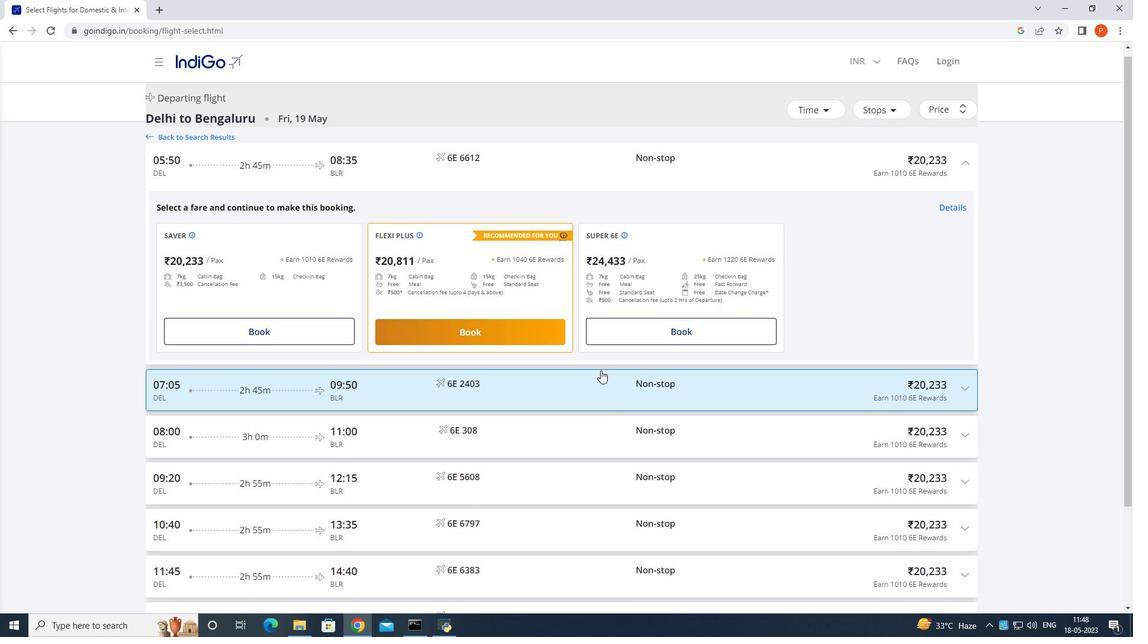 
Action: Mouse moved to (451, 479)
Screenshot: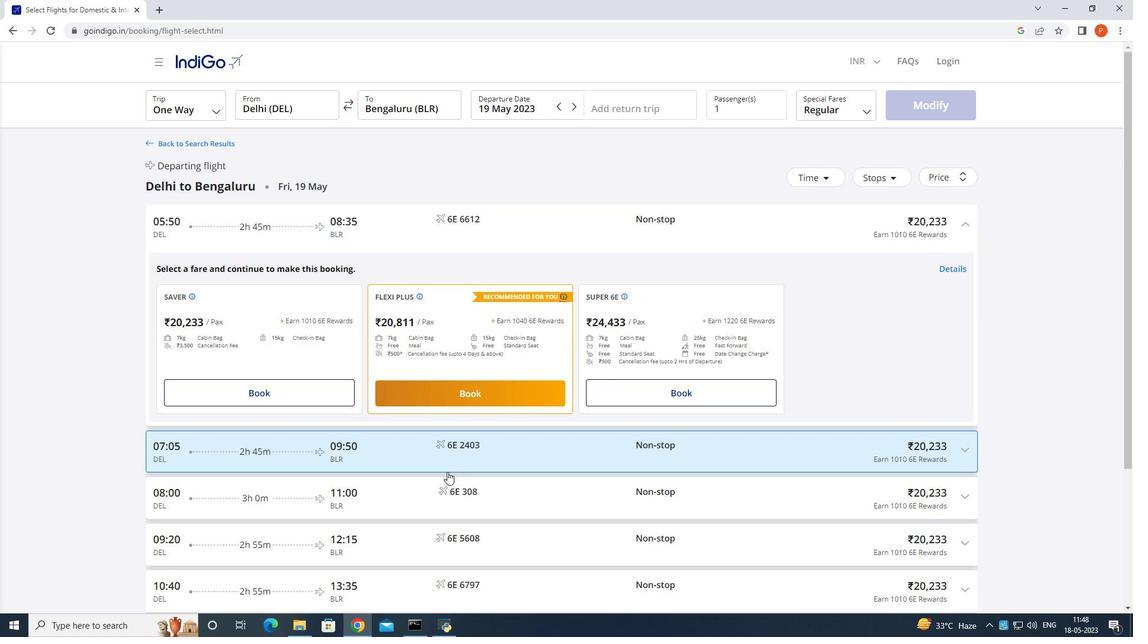 
Action: Mouse scrolled (451, 478) with delta (0, 0)
Screenshot: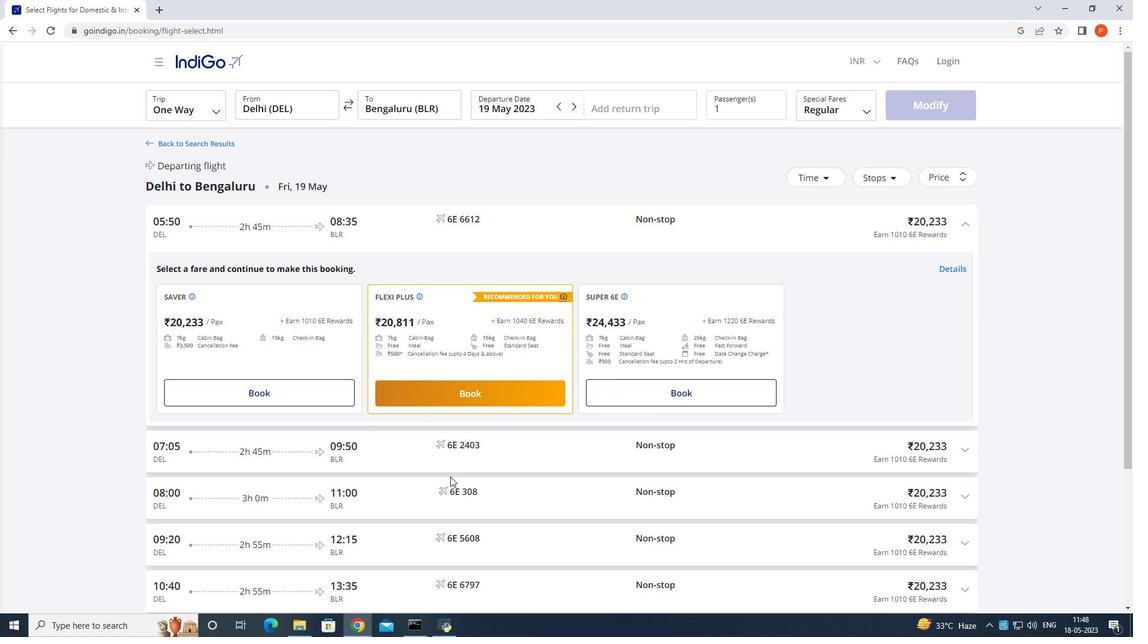 
Action: Mouse moved to (463, 452)
Screenshot: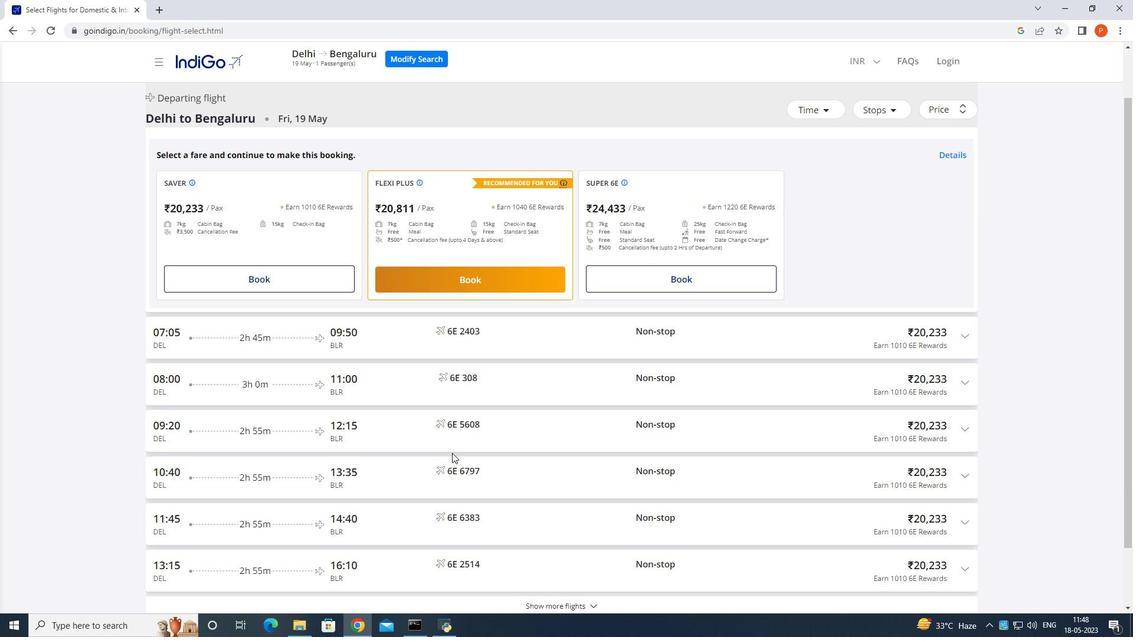 
Action: Mouse scrolled (457, 453) with delta (0, 0)
Screenshot: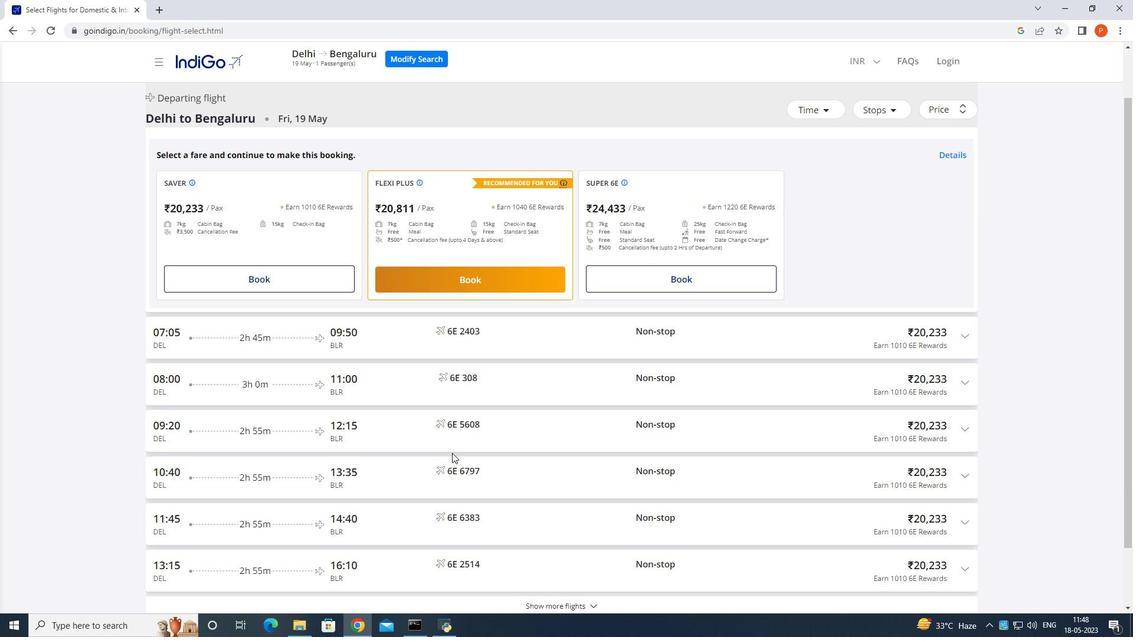 
Action: Mouse scrolled (462, 452) with delta (0, 0)
Screenshot: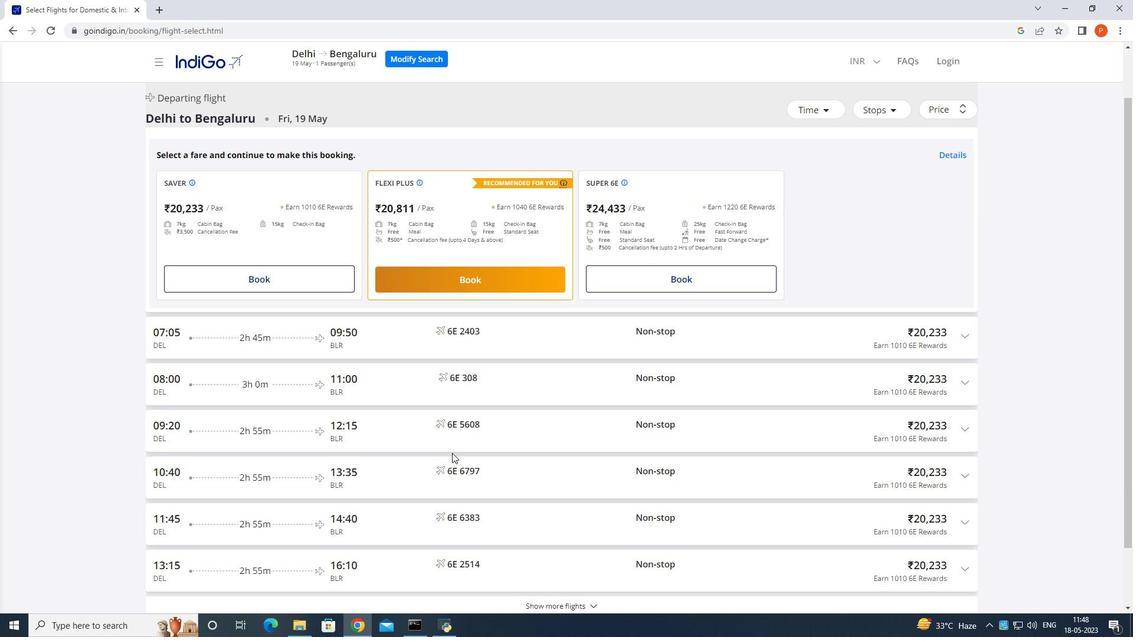 
Action: Mouse moved to (466, 457)
Screenshot: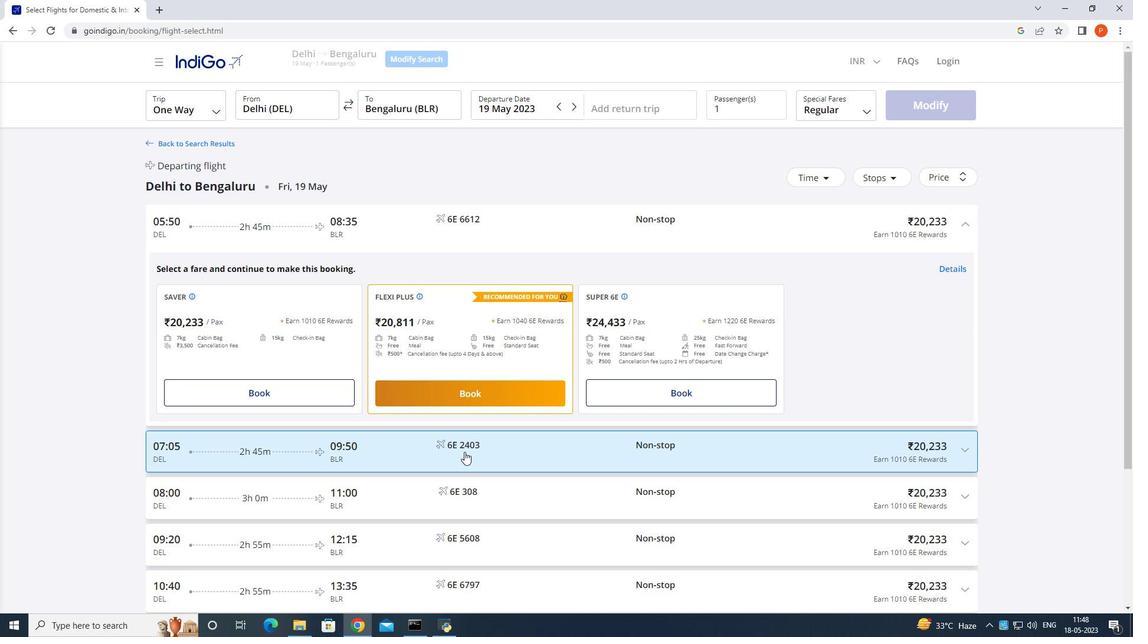 
Action: Mouse scrolled (466, 456) with delta (0, 0)
Screenshot: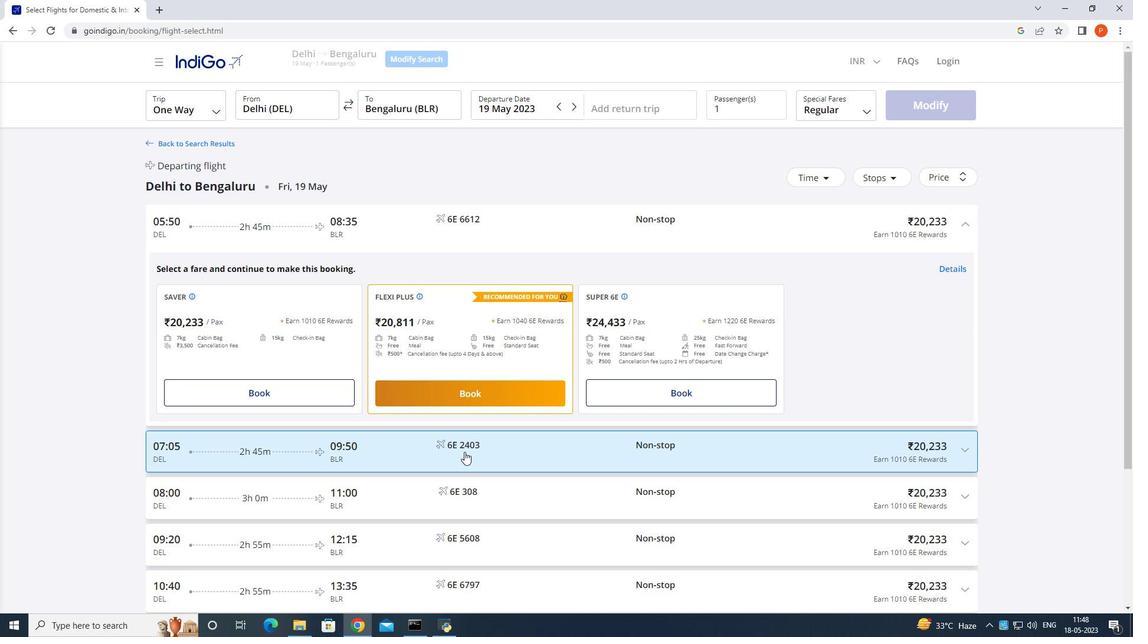 
Action: Mouse moved to (475, 455)
Screenshot: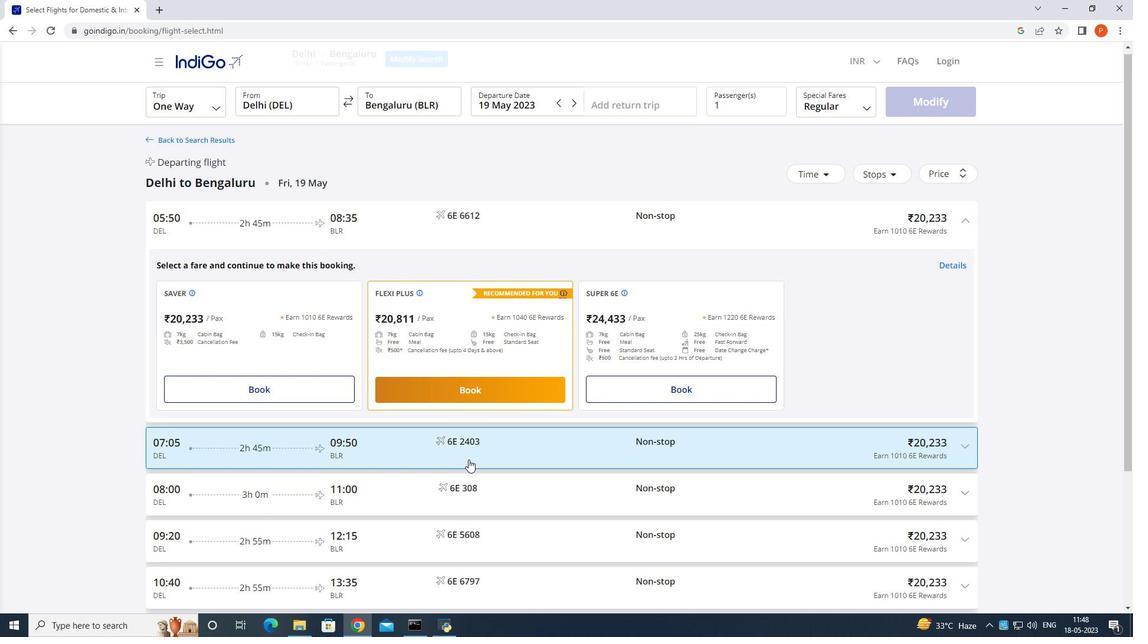 
Action: Mouse scrolled (475, 455) with delta (0, 0)
Screenshot: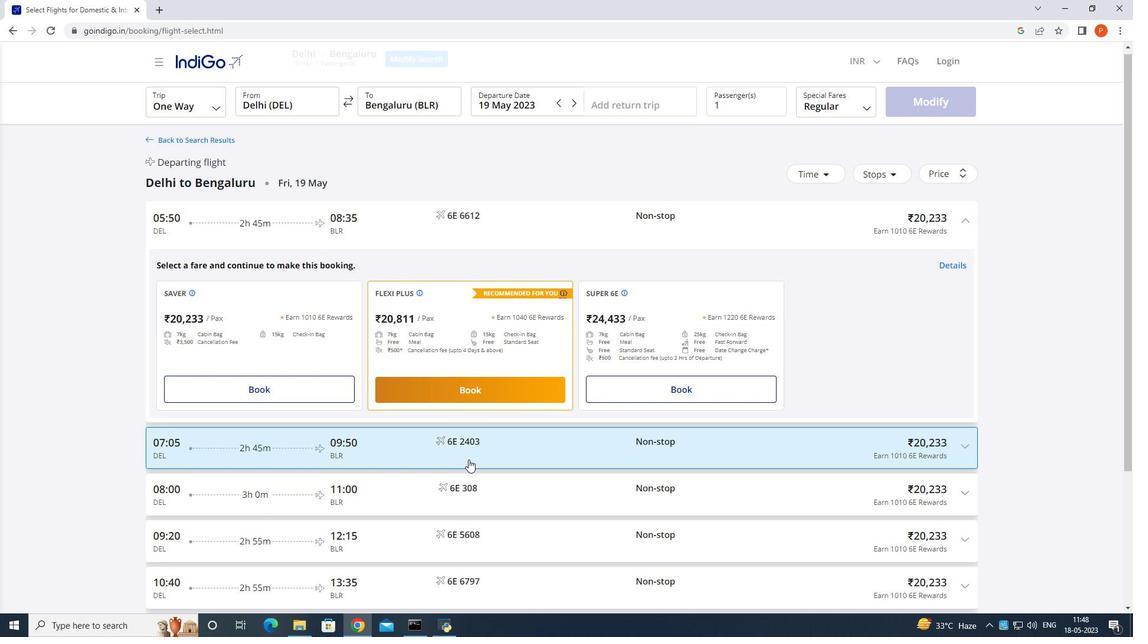 
Action: Mouse moved to (475, 457)
Screenshot: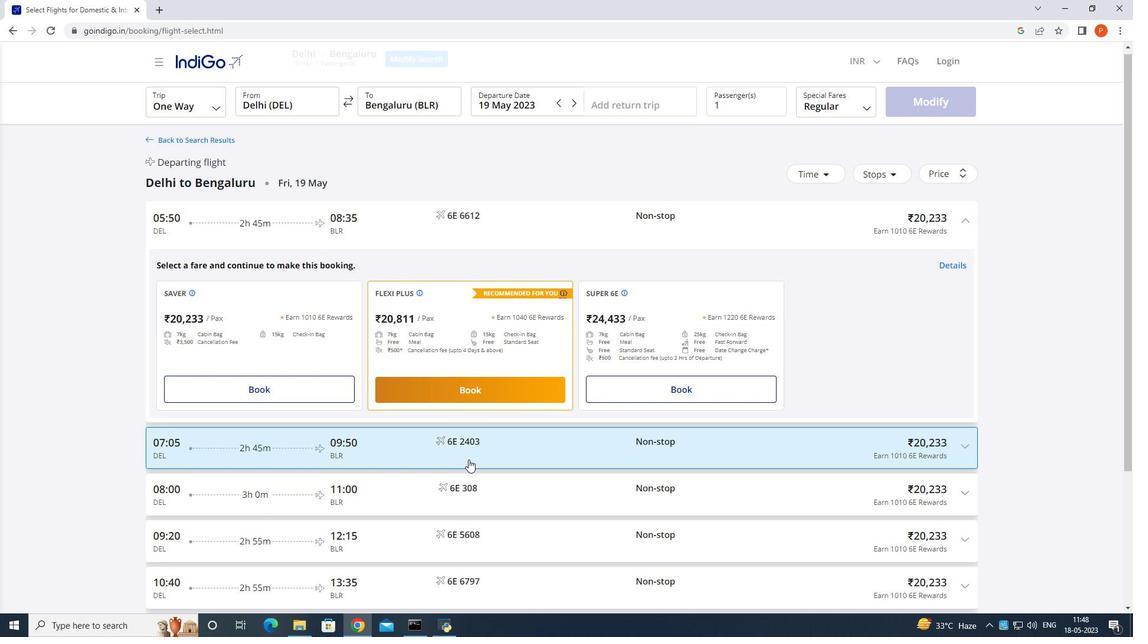 
Action: Mouse scrolled (475, 456) with delta (0, 0)
Screenshot: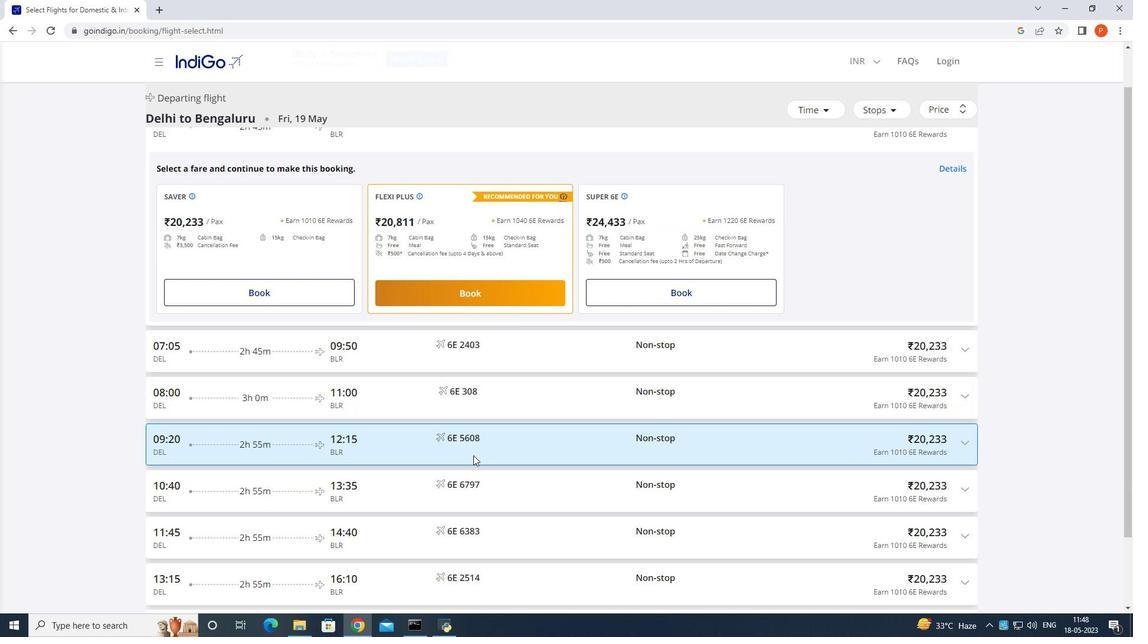 
Action: Mouse moved to (477, 457)
Screenshot: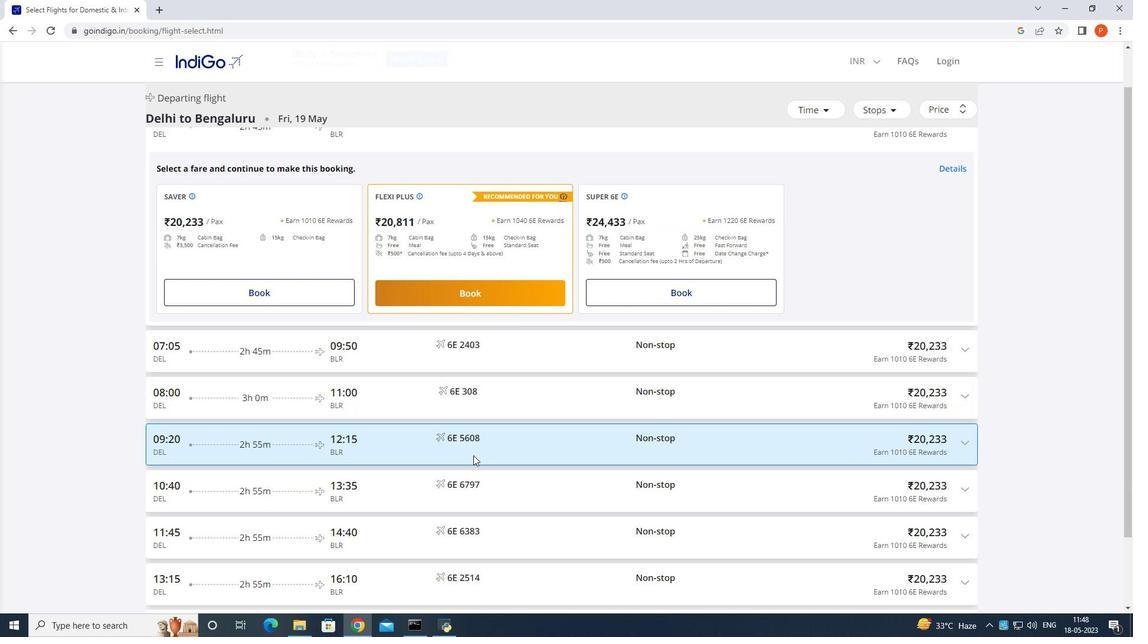 
Action: Mouse scrolled (477, 457) with delta (0, 0)
Screenshot: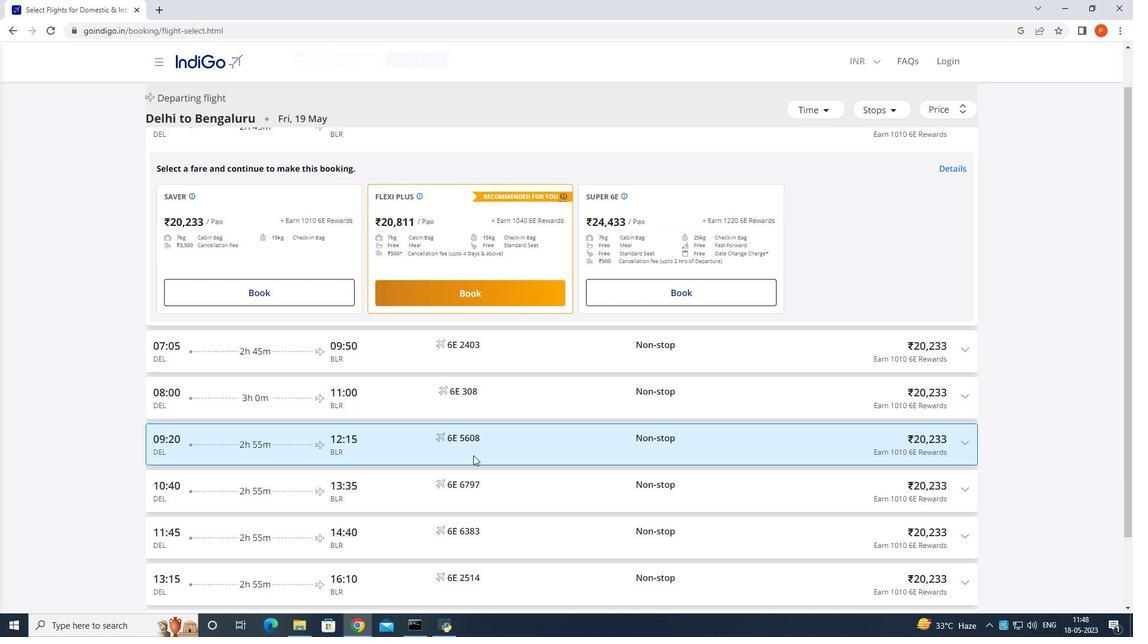 
Action: Mouse moved to (485, 457)
Screenshot: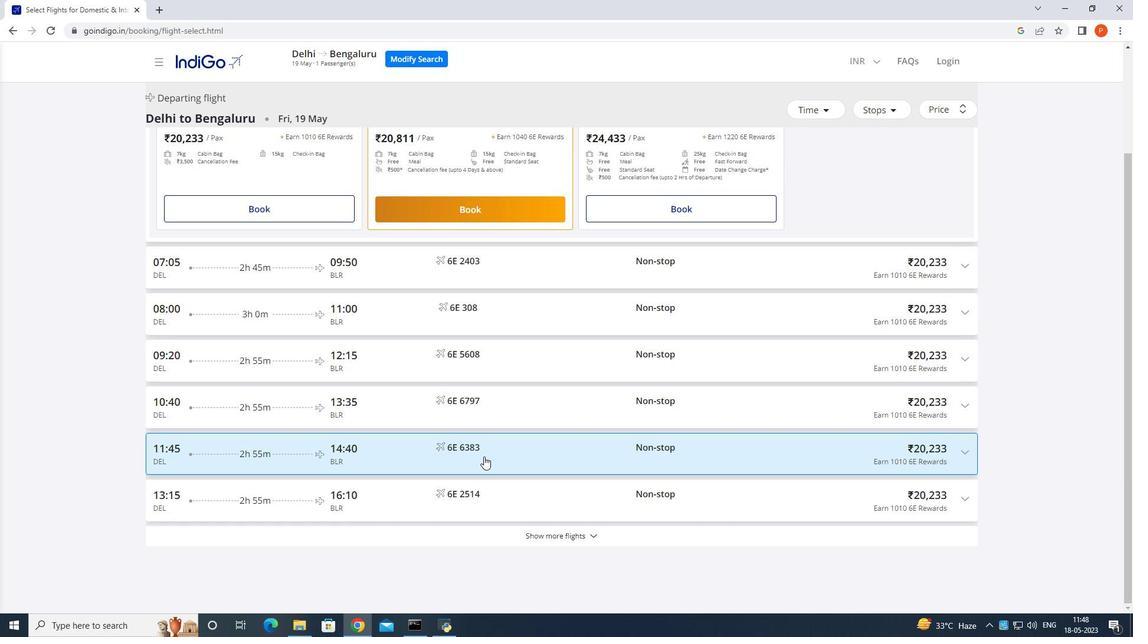 
Action: Mouse scrolled (485, 458) with delta (0, 0)
Screenshot: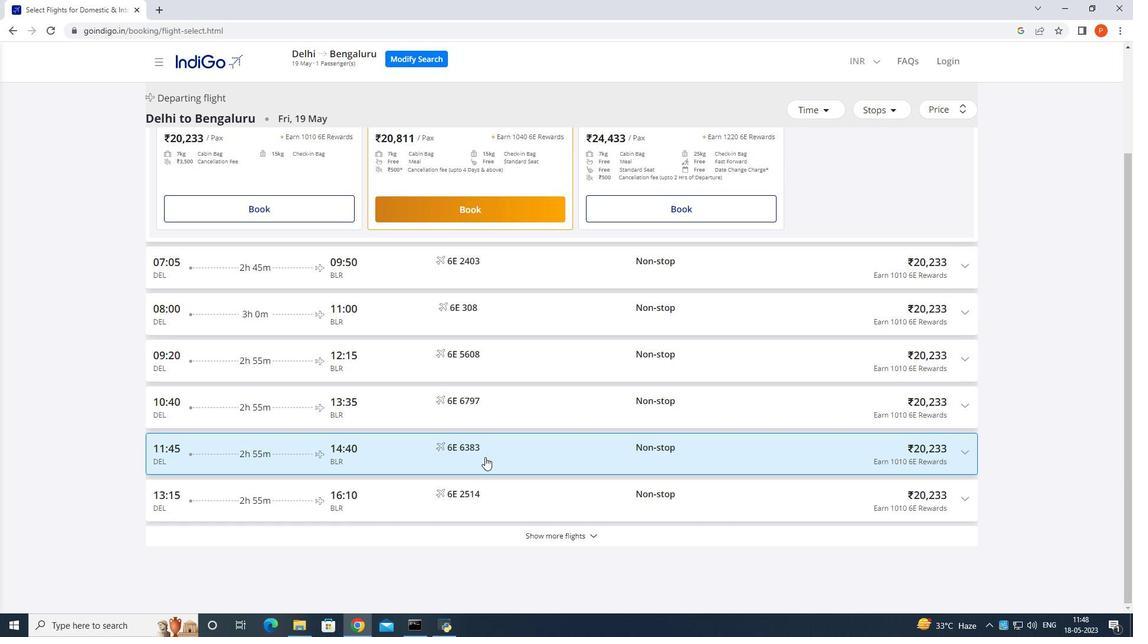 
Action: Mouse moved to (485, 458)
Screenshot: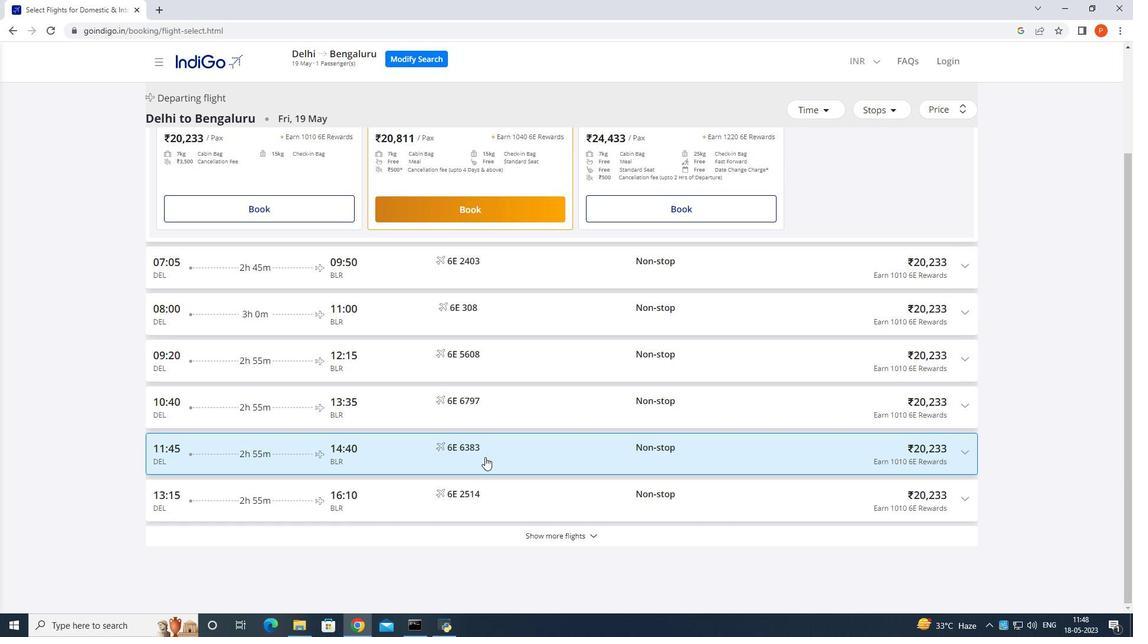 
Action: Mouse scrolled (485, 458) with delta (0, 0)
Screenshot: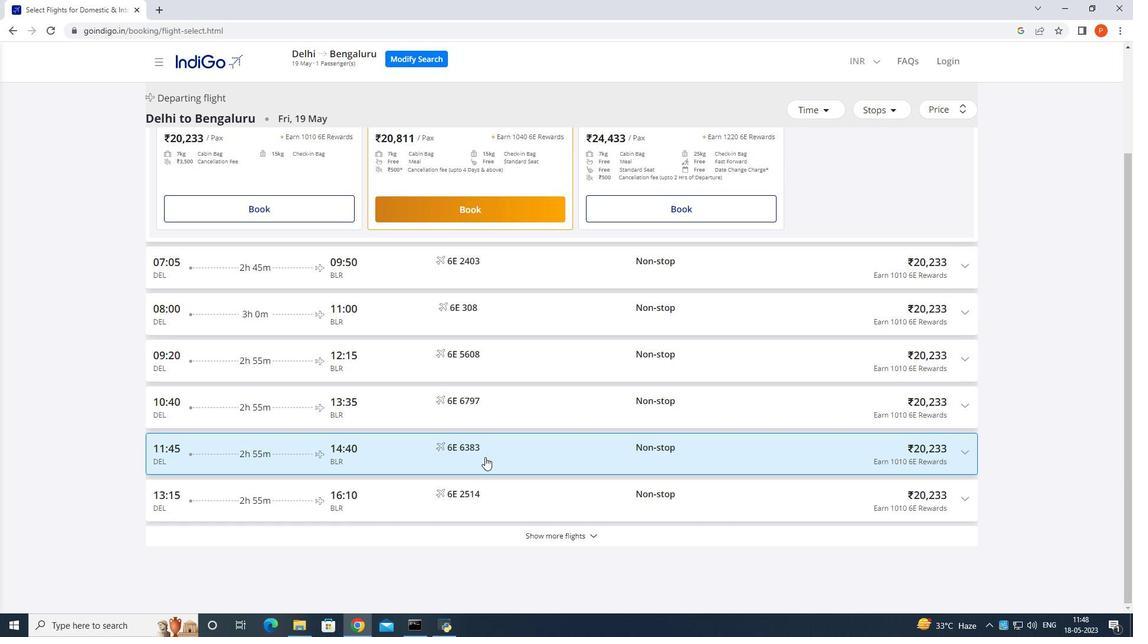
Action: Mouse moved to (485, 458)
Screenshot: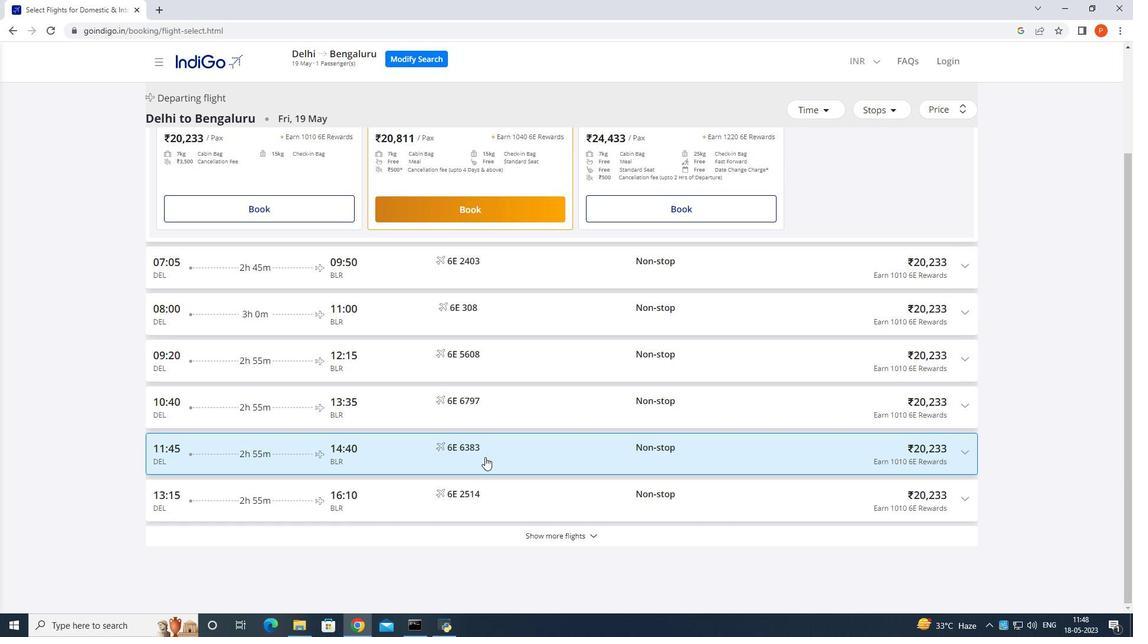 
Action: Mouse scrolled (485, 458) with delta (0, 0)
Screenshot: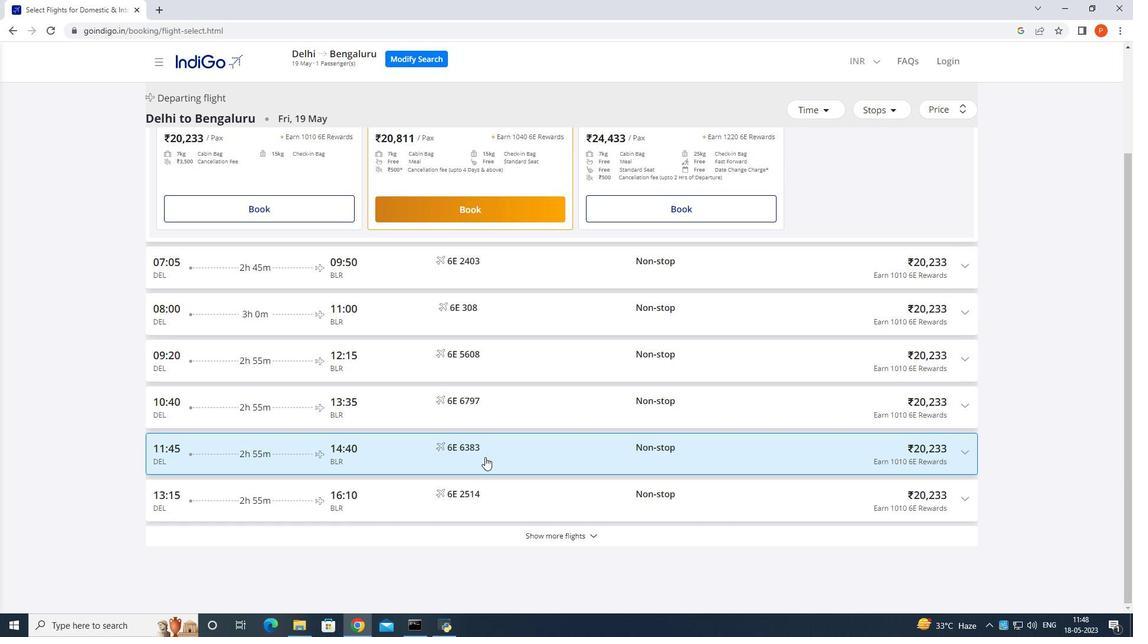 
Action: Mouse moved to (487, 458)
Screenshot: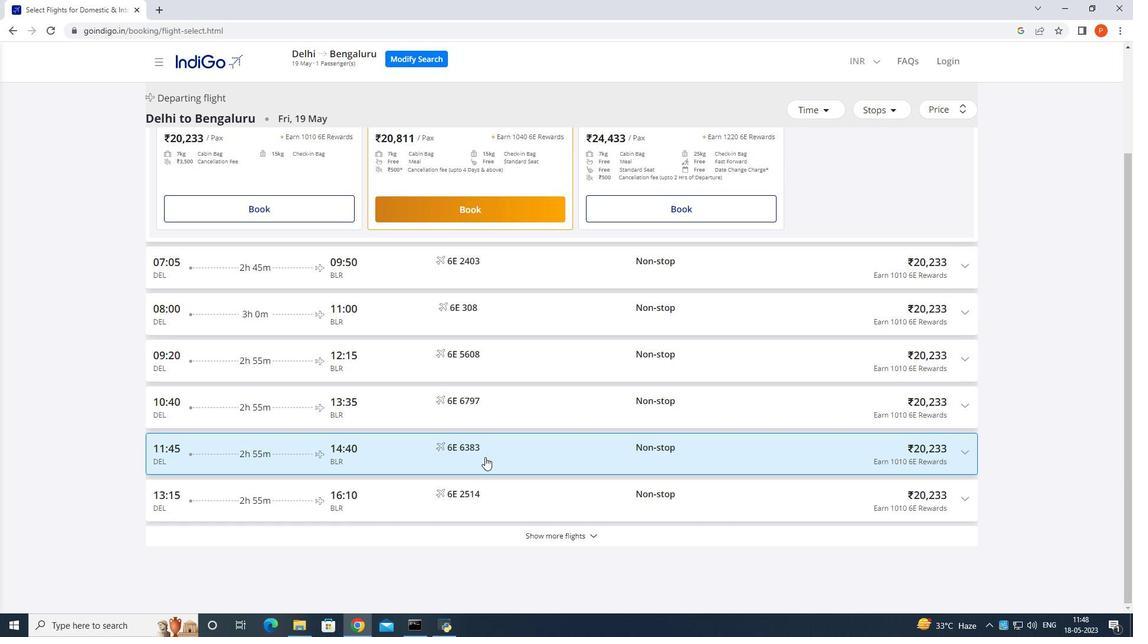 
Action: Mouse scrolled (487, 458) with delta (0, 0)
Screenshot: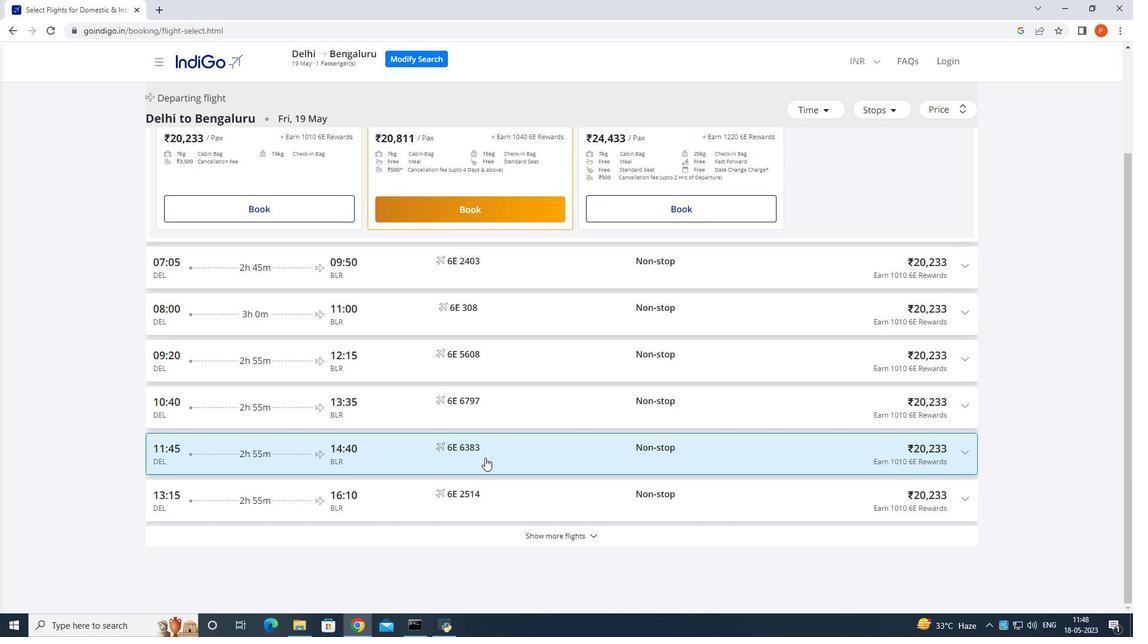 
Action: Mouse scrolled (487, 458) with delta (0, 0)
Screenshot: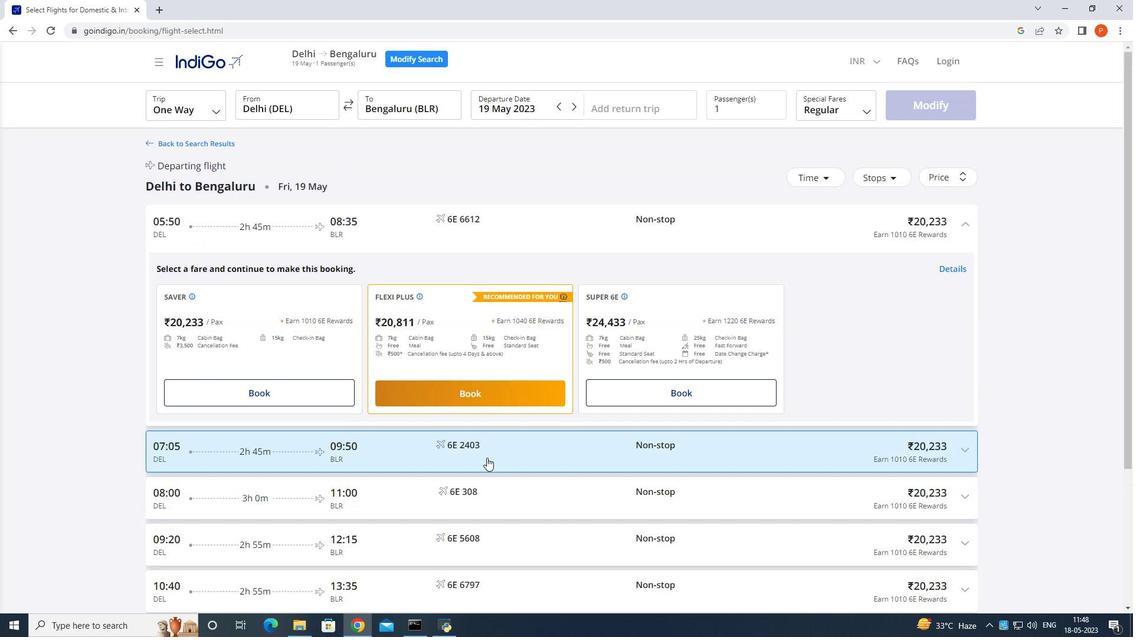 
Action: Mouse moved to (11, 27)
Screenshot: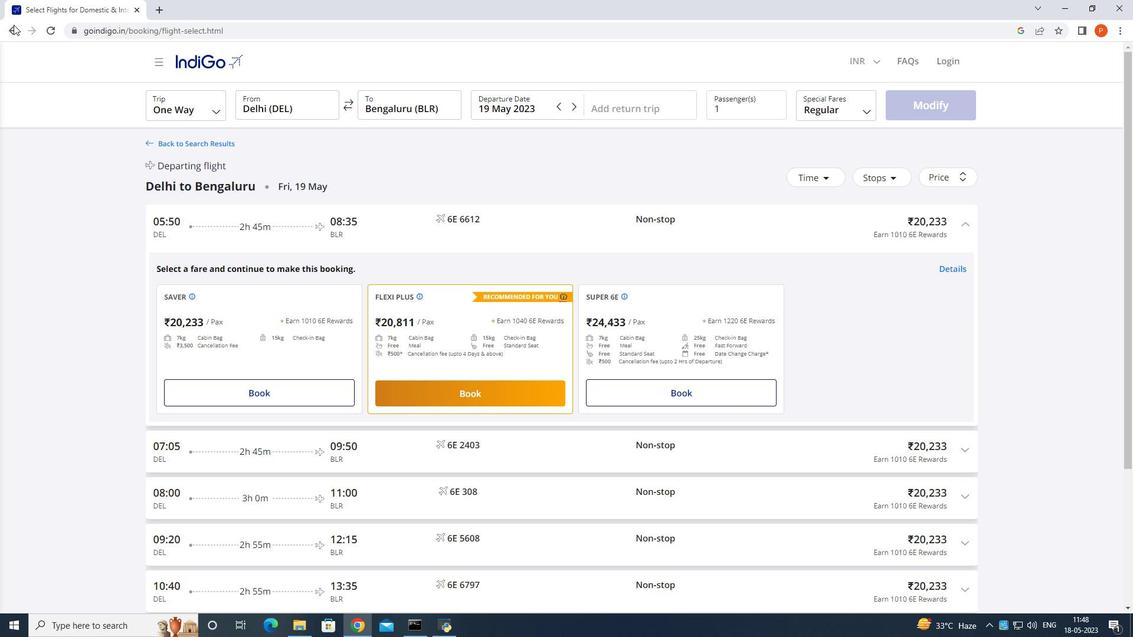 
Action: Mouse pressed left at (11, 27)
Screenshot: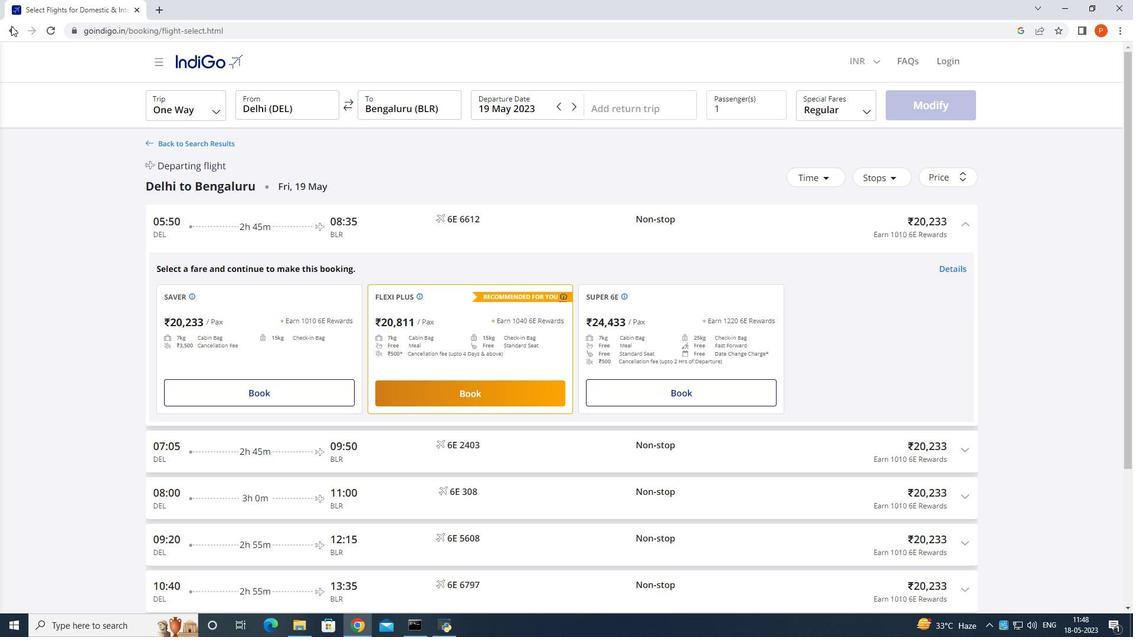
Action: Mouse moved to (8, 28)
Screenshot: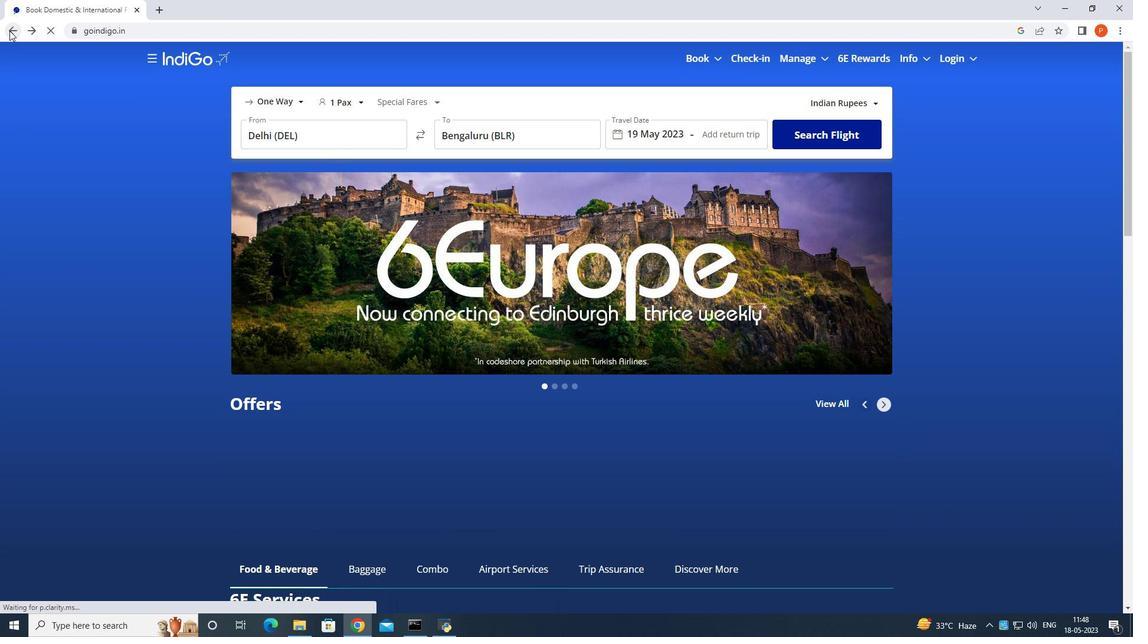 
Action: Mouse pressed left at (8, 28)
Screenshot: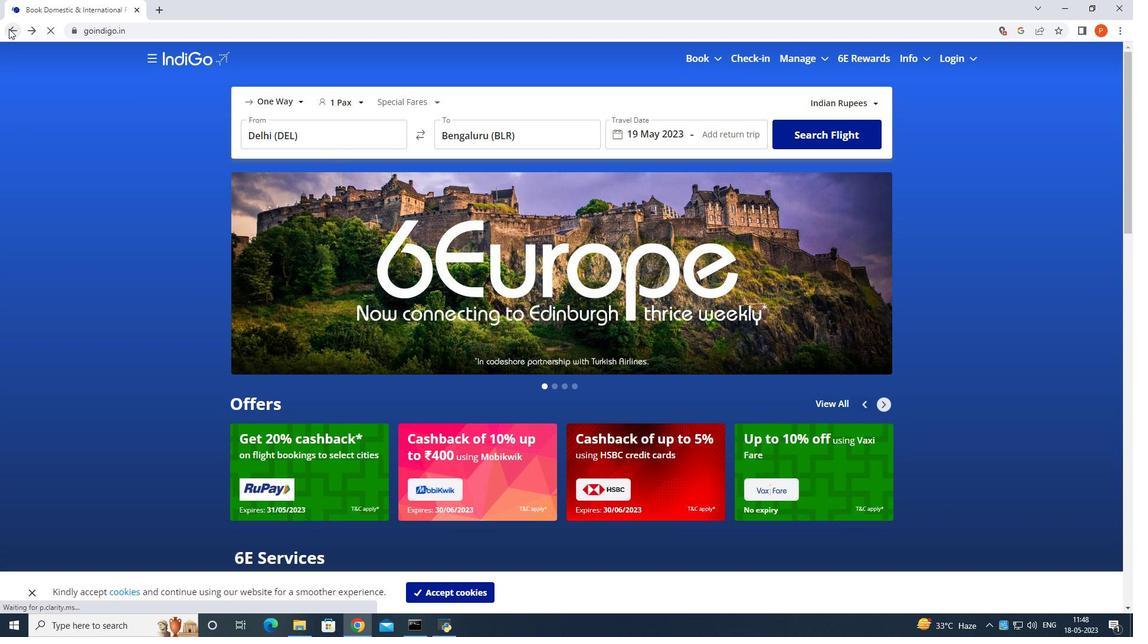 
Action: Mouse moved to (401, 69)
Screenshot: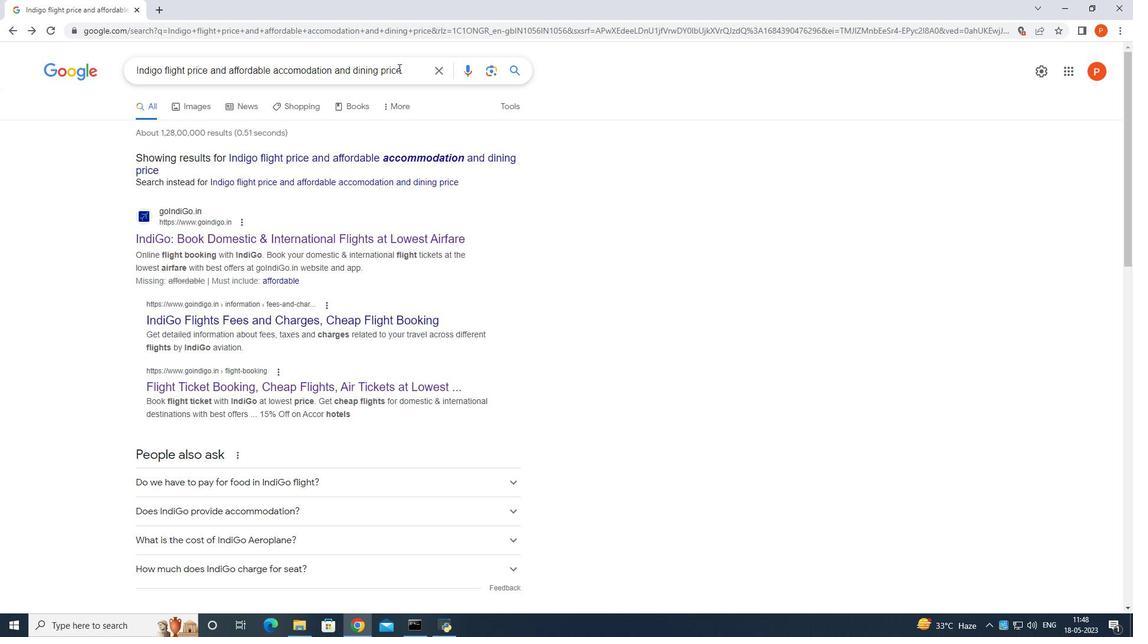 
Action: Mouse pressed left at (401, 69)
Screenshot: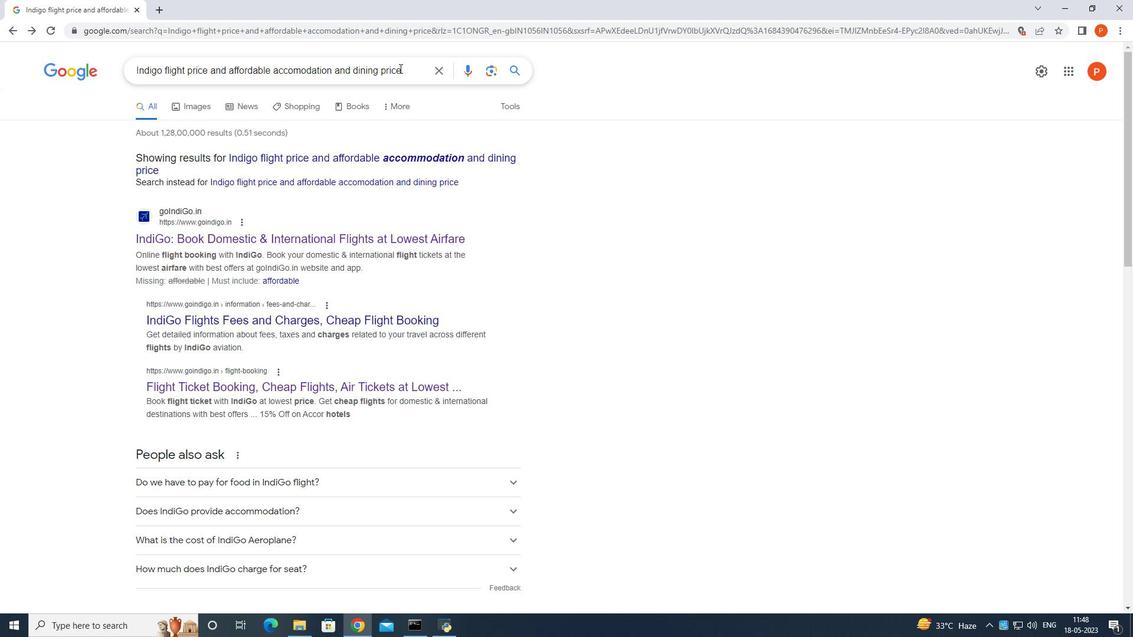 
Action: Mouse moved to (414, 76)
